 Task: Select Smart Home Devices from Echo & Alexa. Add to cart Amazon Smart Water Heater Controller (Smart Controller for Water Heaters with Alexa)-1-. Place order for _x000D_
936 Englewood Dr_x000D_
Chesapeake, Virginia(VA), 23320, Cell Number (757) 547-5079
Action: Mouse moved to (281, 258)
Screenshot: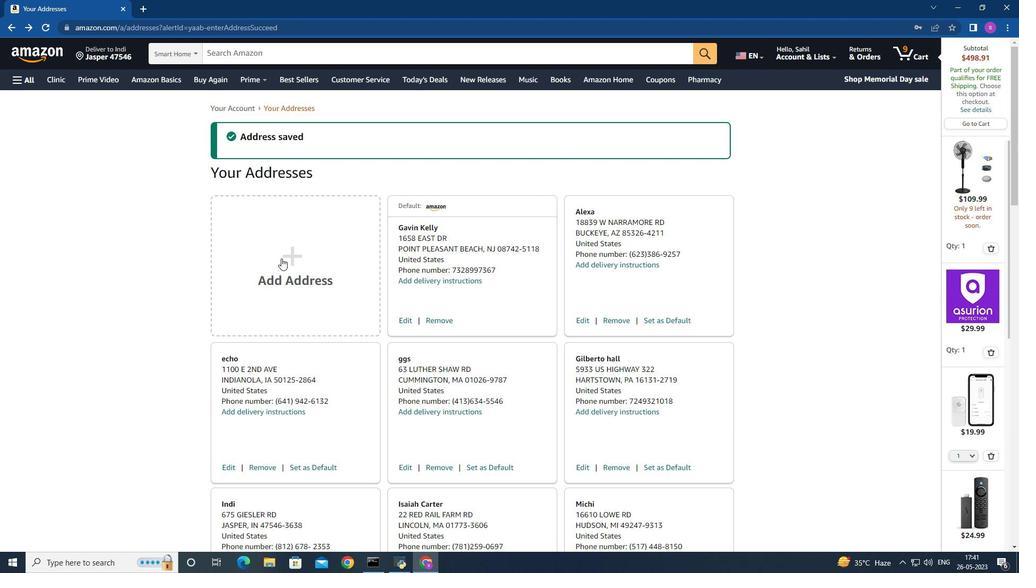 
Action: Mouse pressed left at (281, 258)
Screenshot: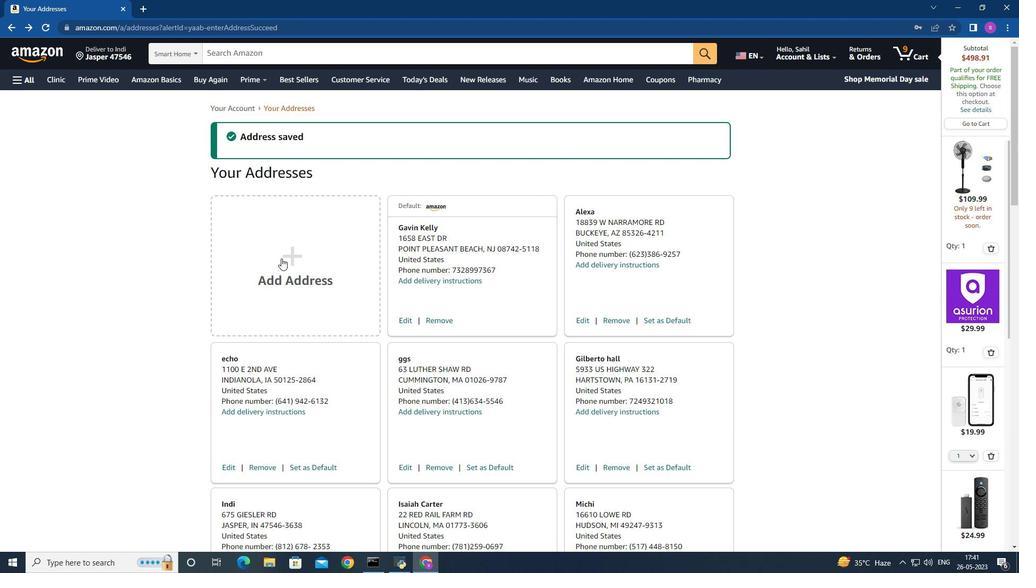 
Action: Mouse moved to (373, 291)
Screenshot: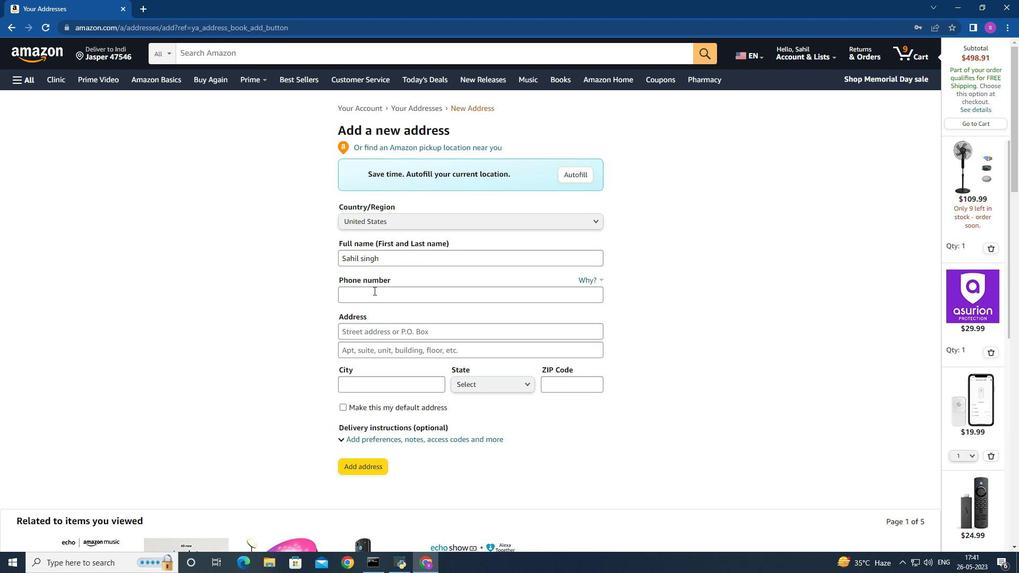
Action: Mouse pressed left at (373, 291)
Screenshot: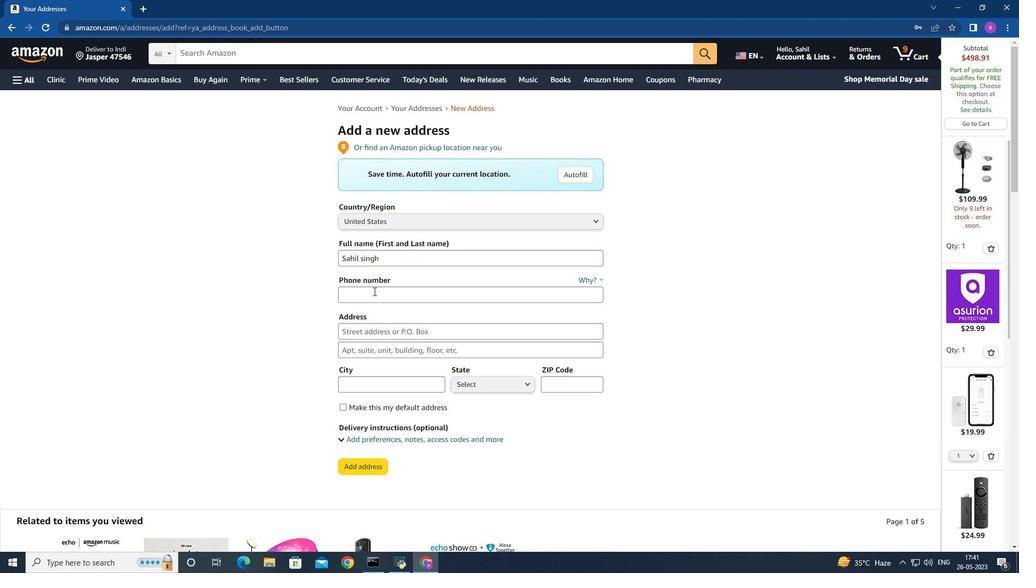 
Action: Key pressed <Key.shift>(757<Key.shift>)<Key.space>547<Key.space>-<Key.space><Key.backspace><Key.backspace>
Screenshot: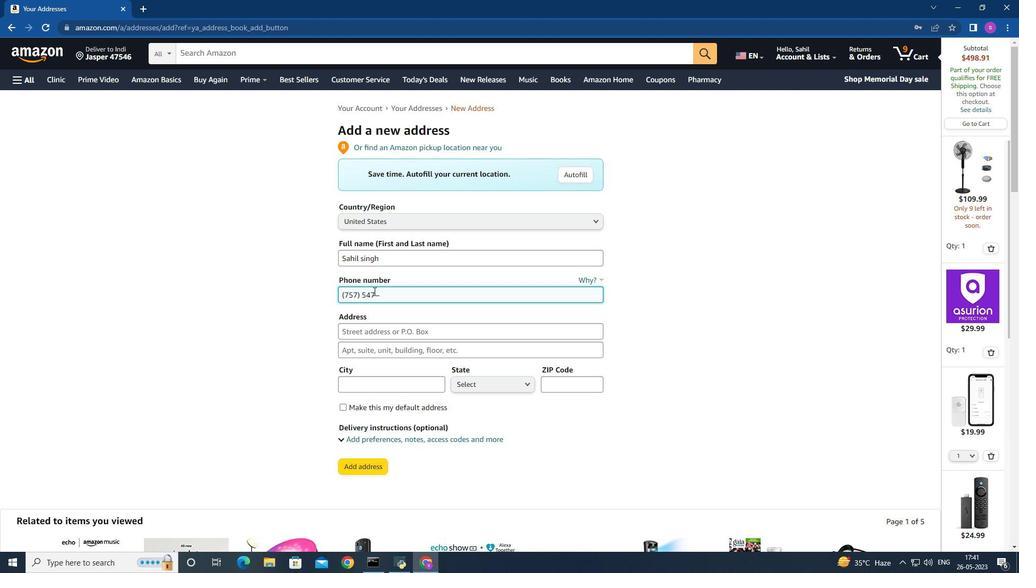 
Action: Mouse moved to (445, 319)
Screenshot: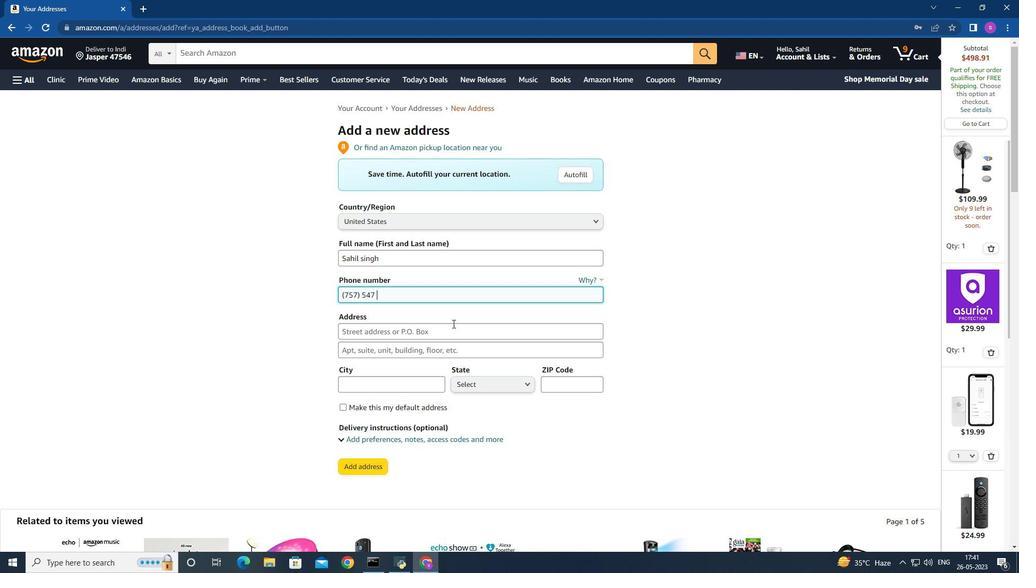 
Action: Key pressed -5079
Screenshot: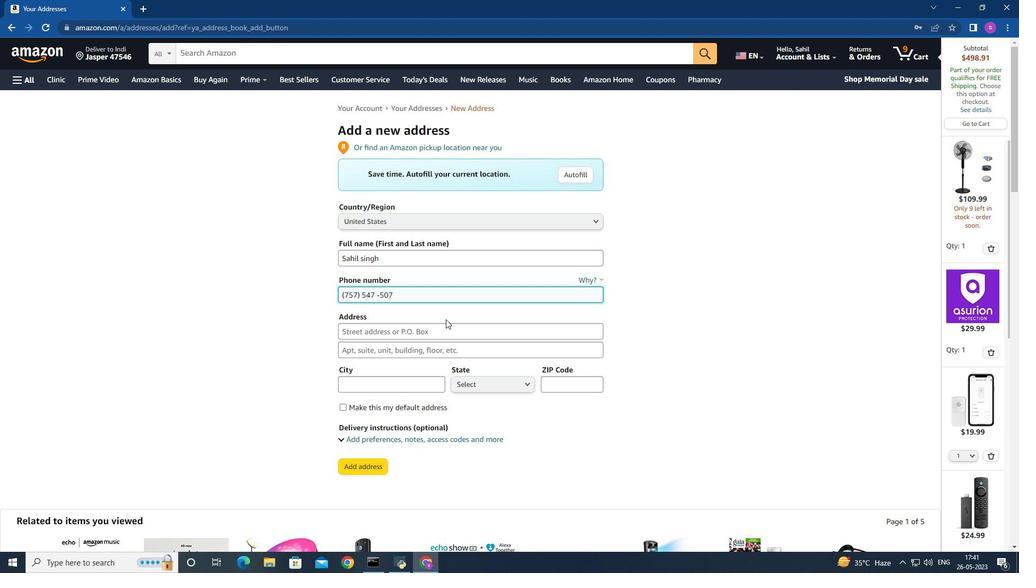 
Action: Mouse moved to (428, 328)
Screenshot: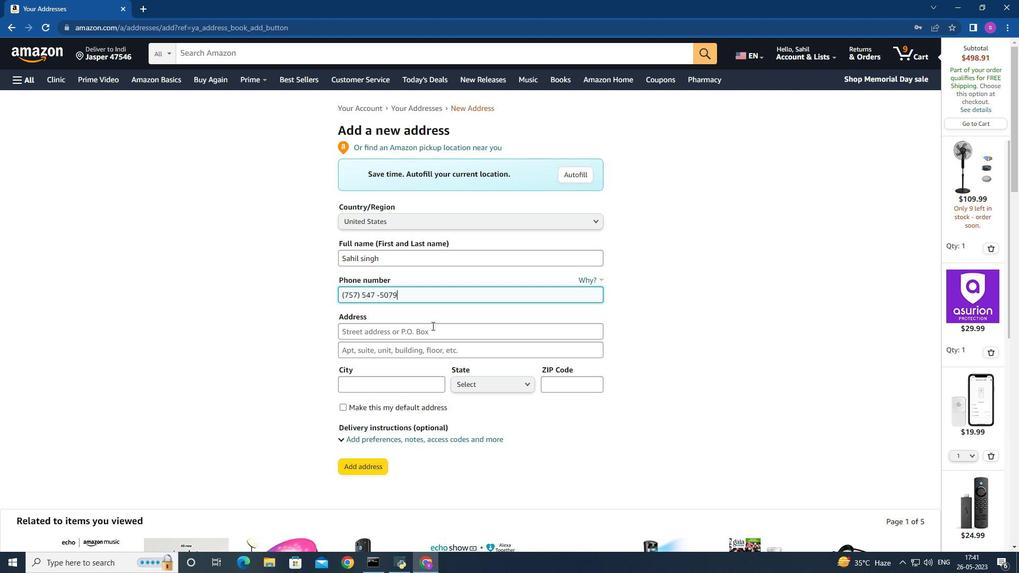 
Action: Mouse pressed left at (428, 328)
Screenshot: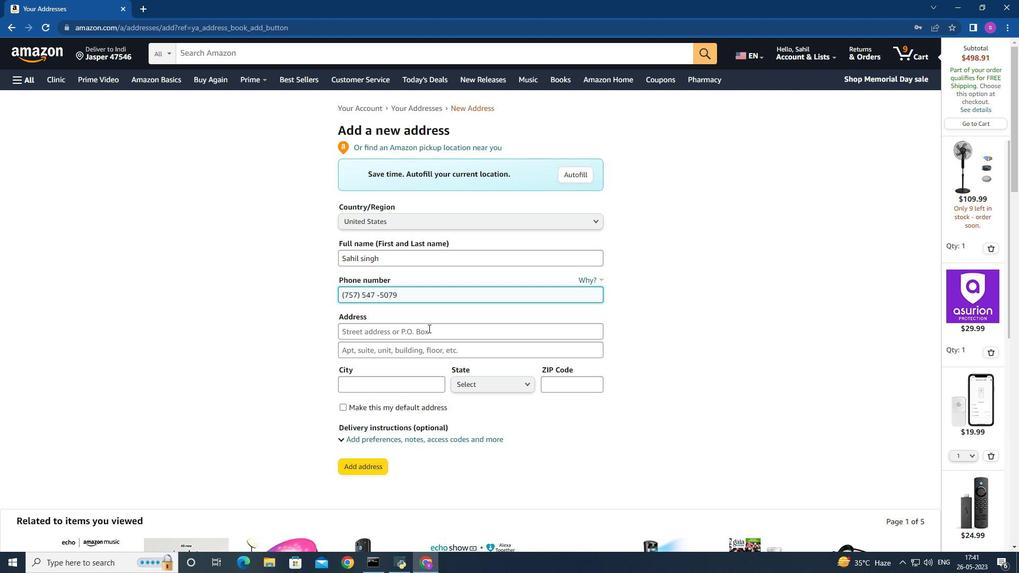 
Action: Mouse moved to (338, 372)
Screenshot: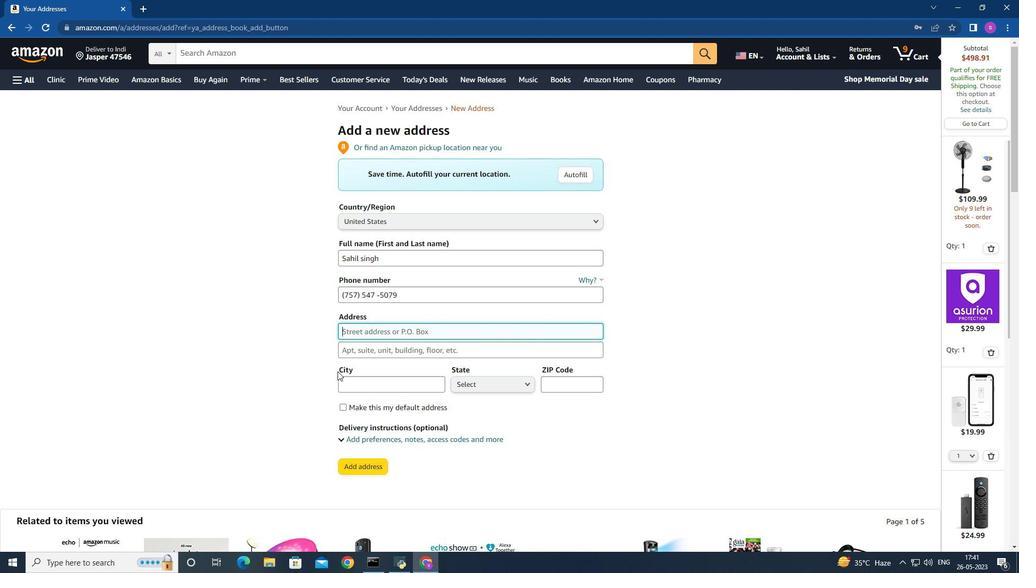 
Action: Key pressed 936<Key.space><Key.shift>Englewoo
Screenshot: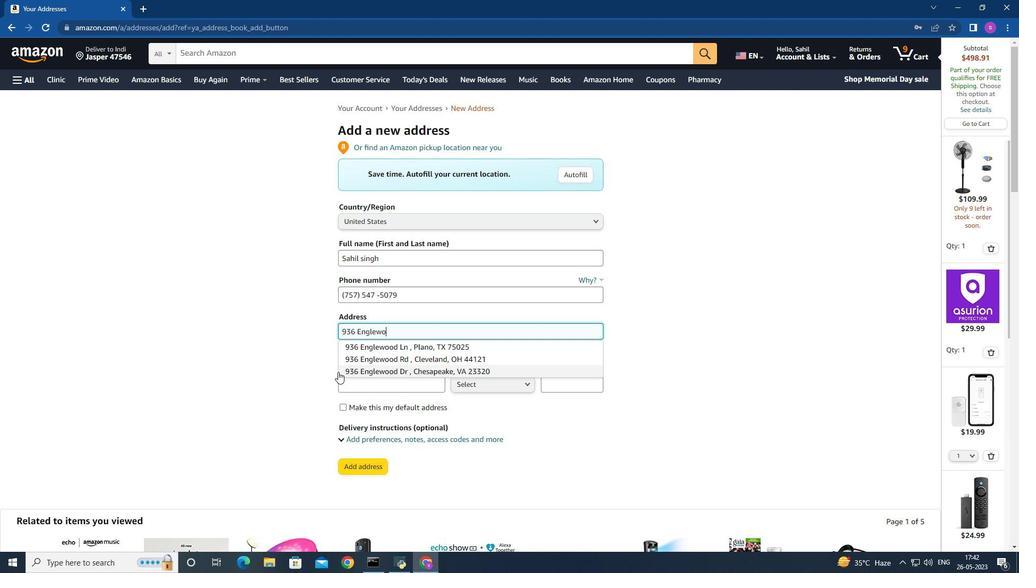 
Action: Mouse moved to (400, 368)
Screenshot: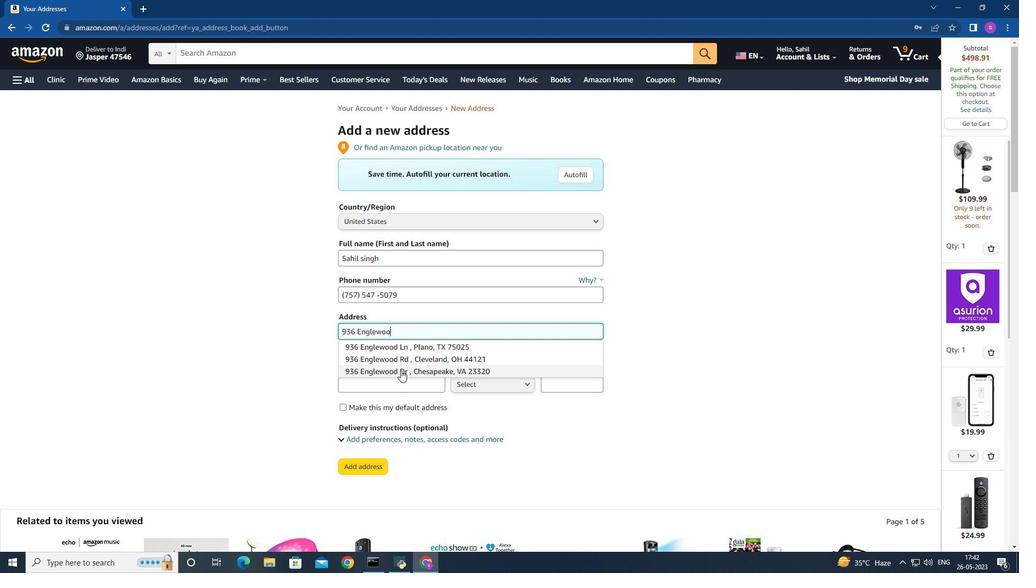 
Action: Mouse pressed left at (400, 368)
Screenshot: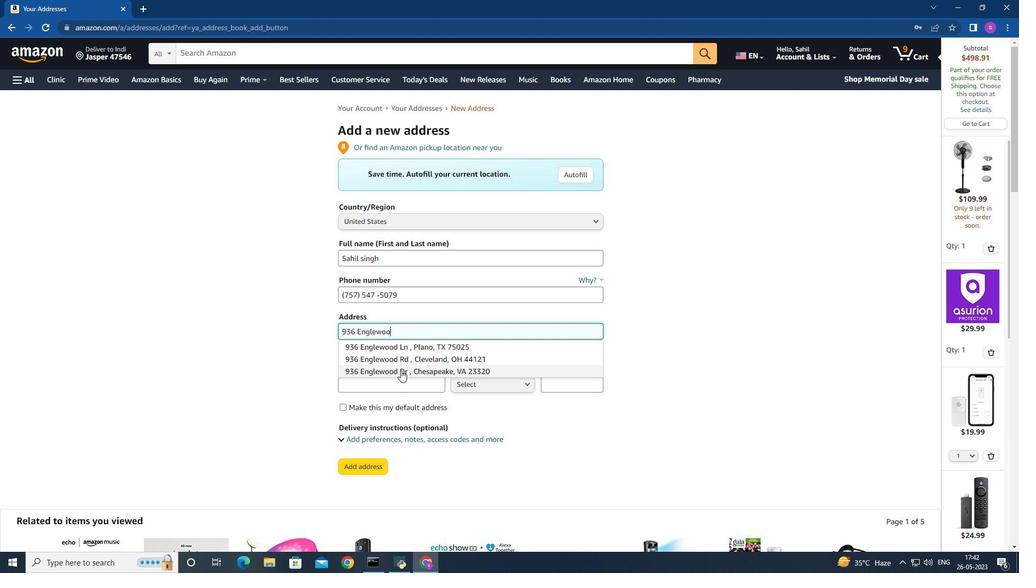 
Action: Mouse moved to (398, 260)
Screenshot: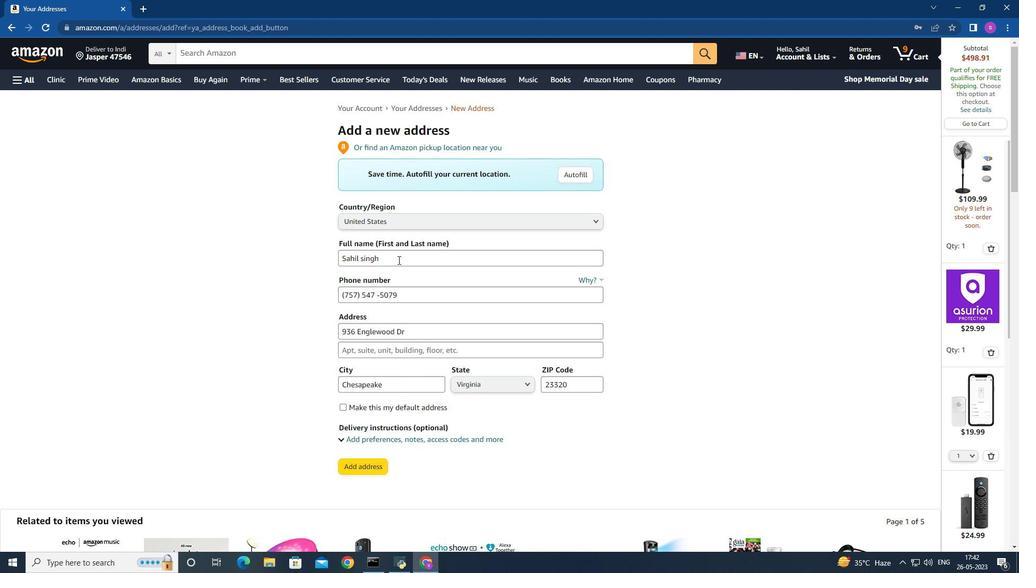 
Action: Mouse pressed left at (398, 260)
Screenshot: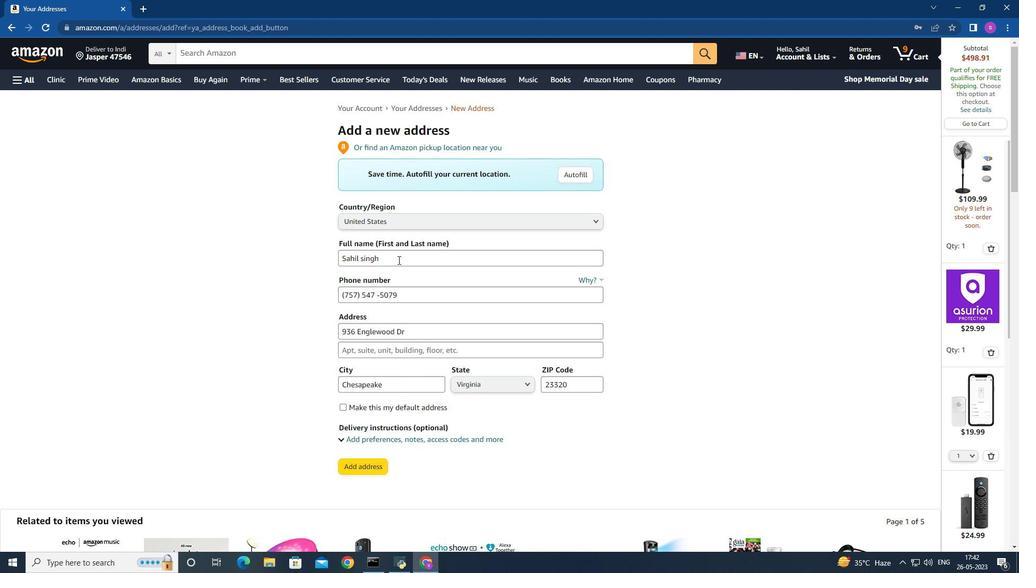 
Action: Mouse moved to (258, 275)
Screenshot: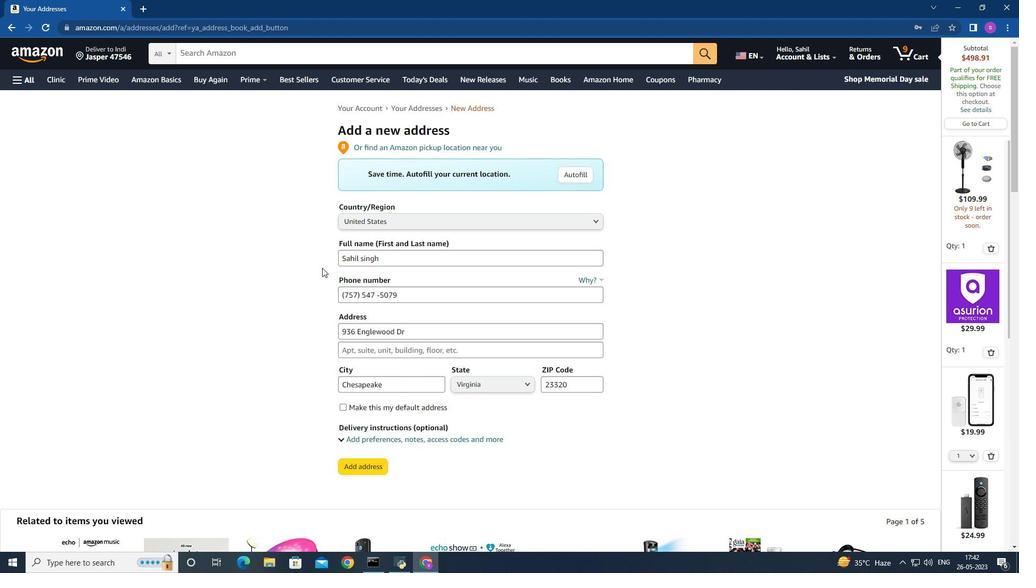 
Action: Key pressed <Key.backspace>engle
Screenshot: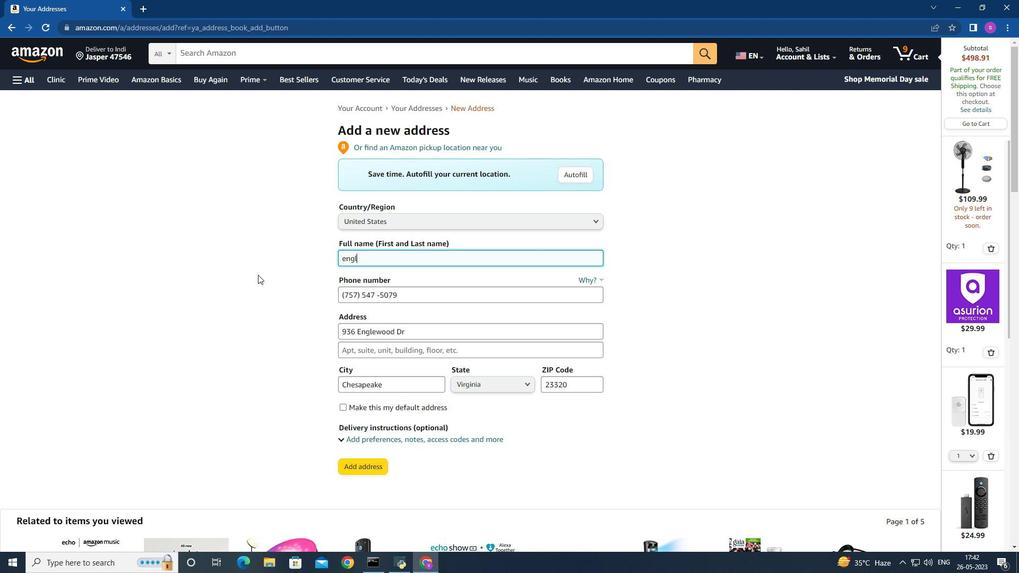 
Action: Mouse moved to (366, 469)
Screenshot: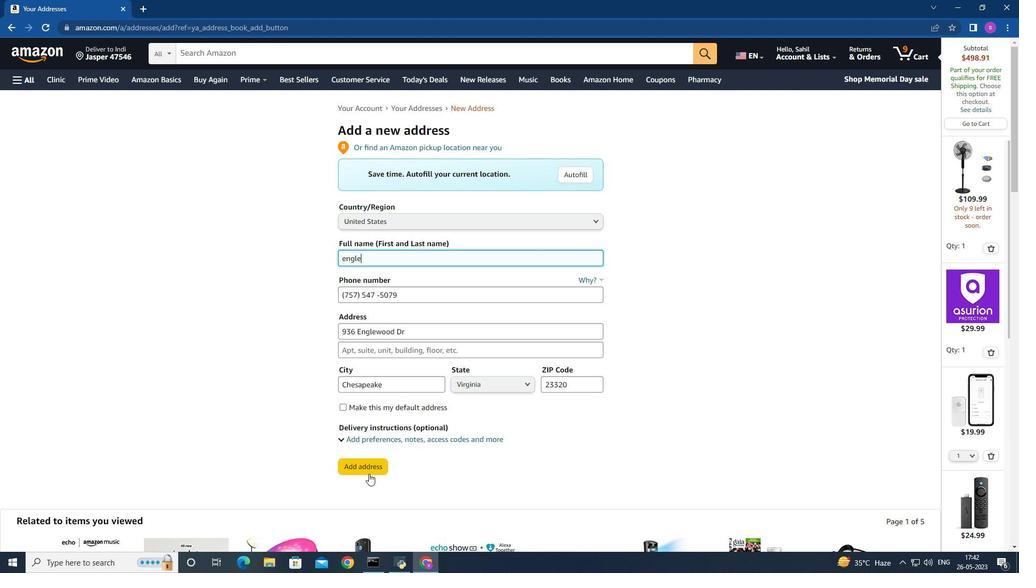 
Action: Mouse pressed left at (366, 469)
Screenshot: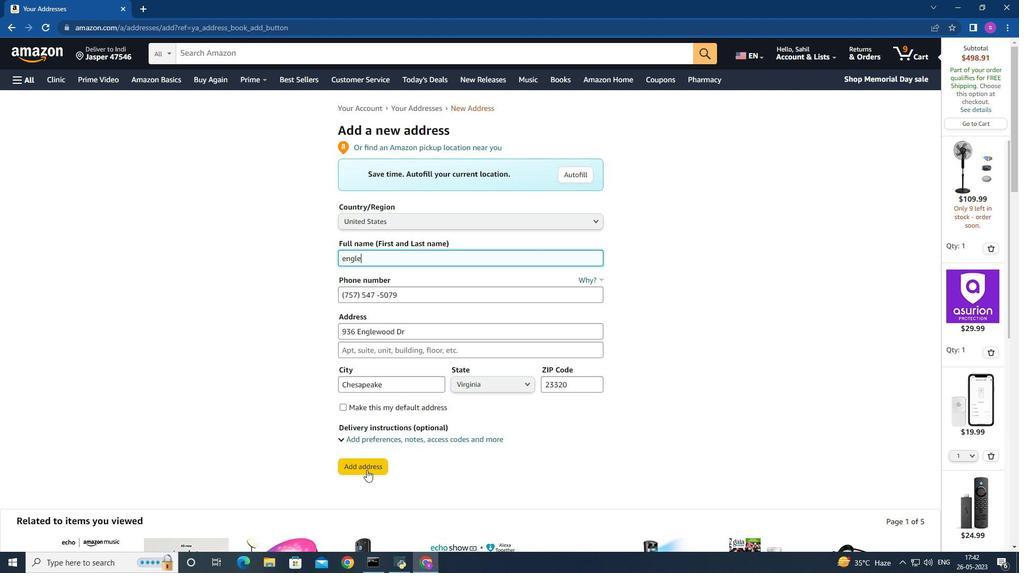 
Action: Mouse moved to (101, 57)
Screenshot: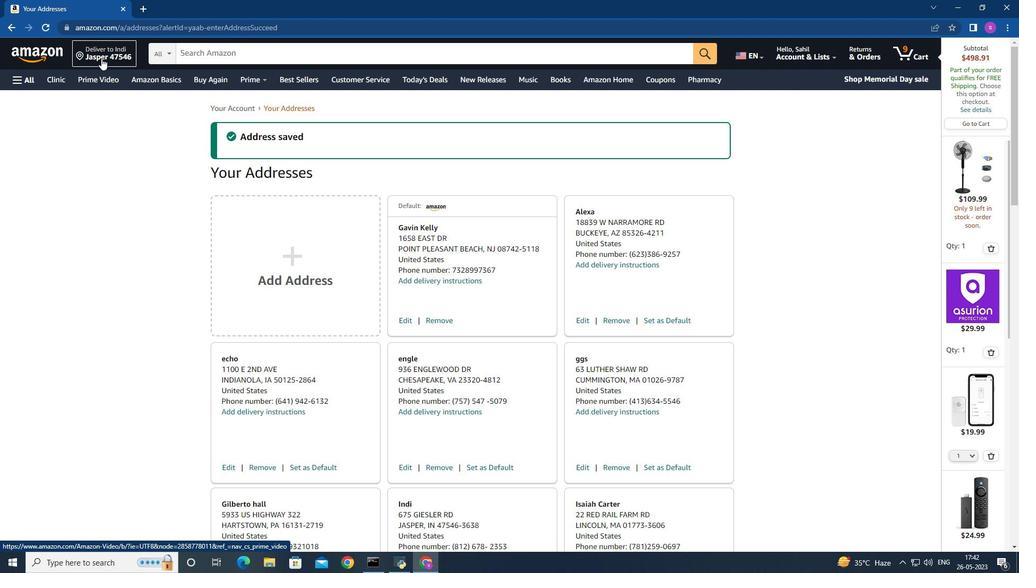 
Action: Mouse pressed left at (101, 57)
Screenshot: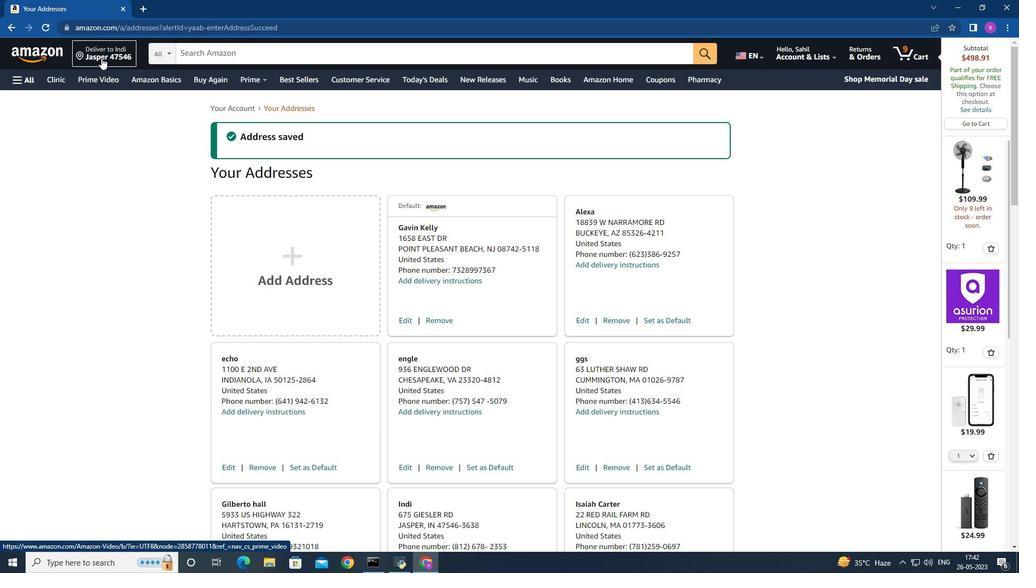 
Action: Mouse moved to (433, 320)
Screenshot: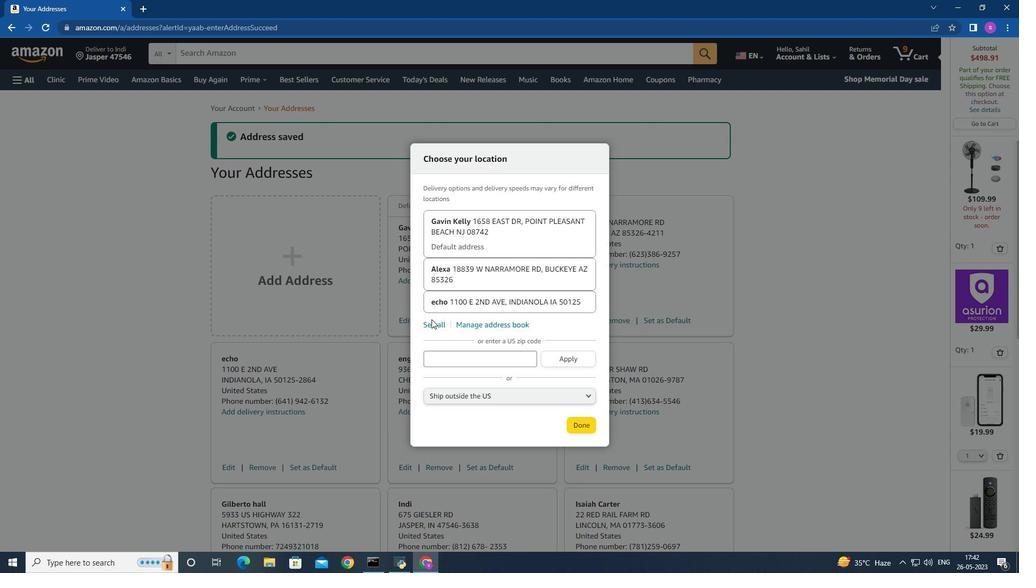 
Action: Mouse pressed left at (433, 320)
Screenshot: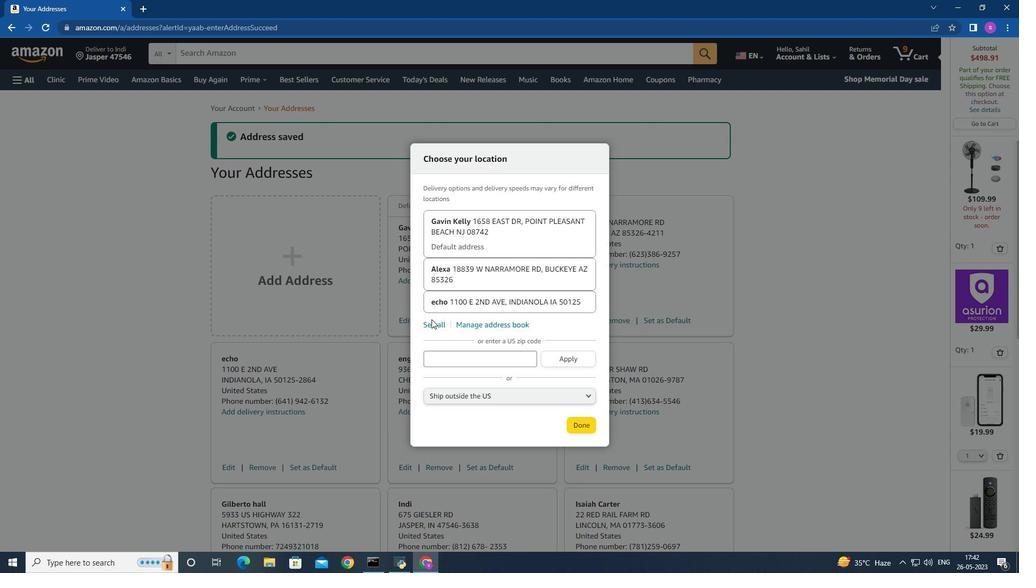 
Action: Mouse moved to (465, 280)
Screenshot: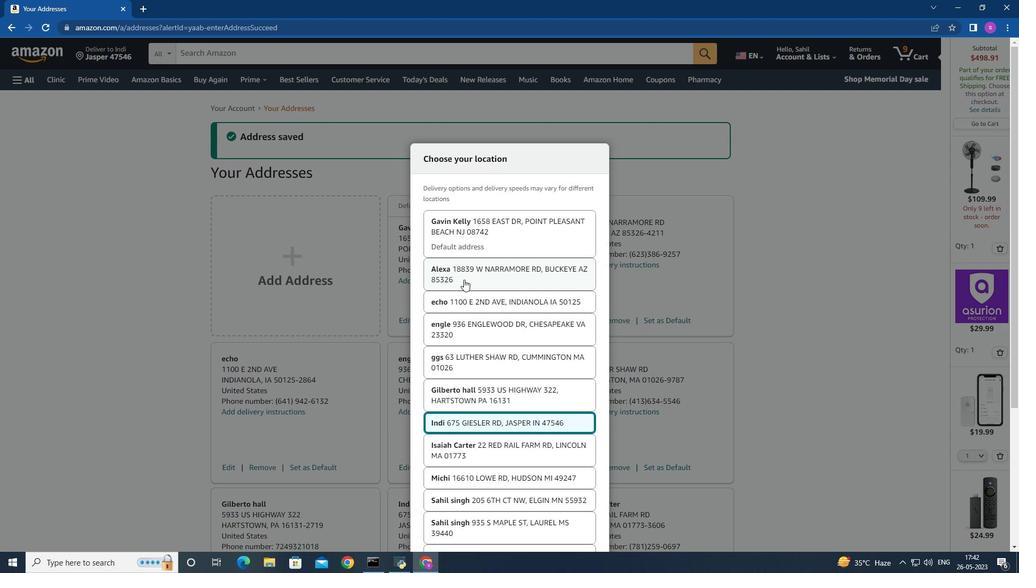 
Action: Mouse scrolled (465, 280) with delta (0, 0)
Screenshot: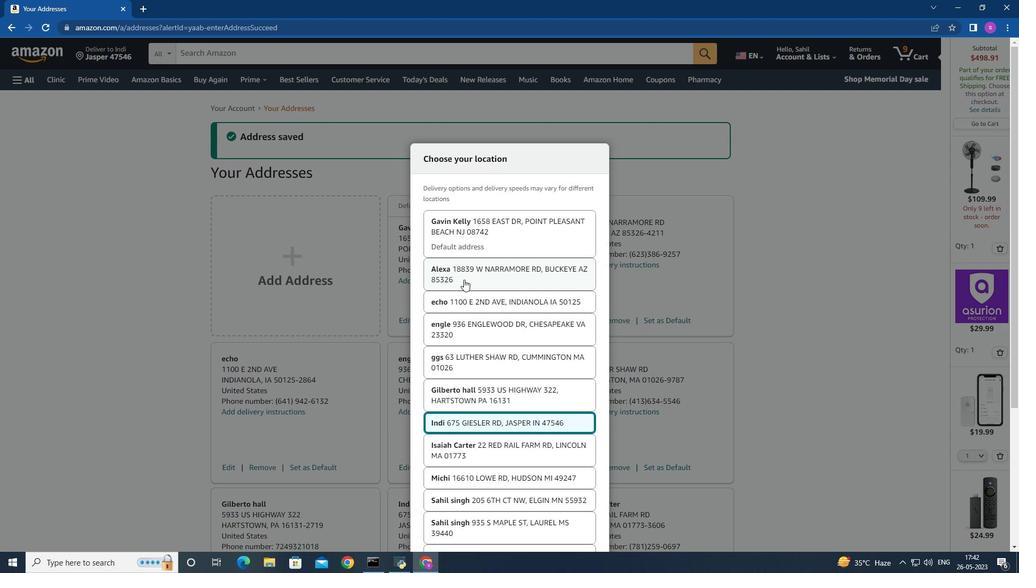 
Action: Mouse moved to (457, 272)
Screenshot: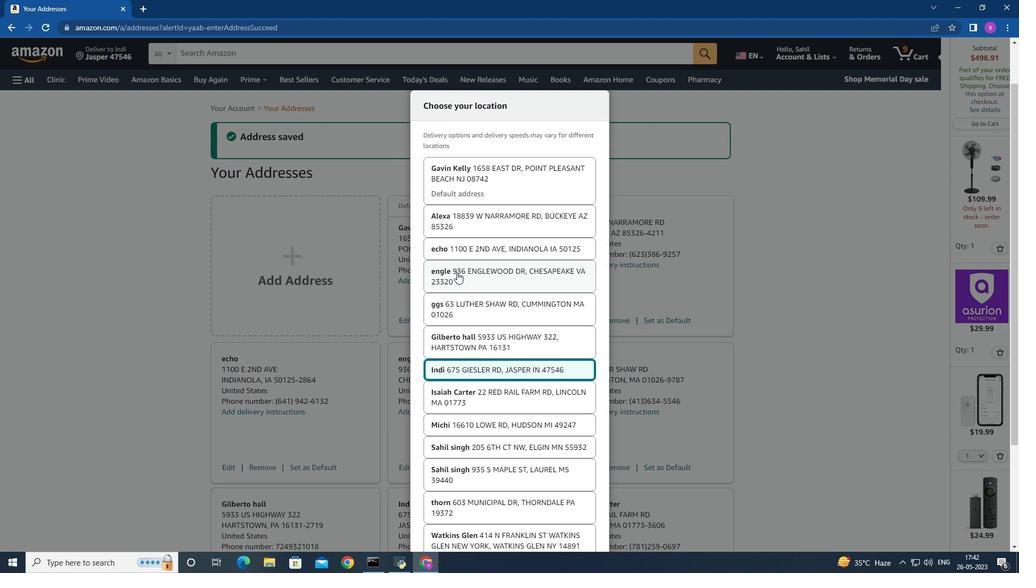 
Action: Mouse pressed left at (457, 272)
Screenshot: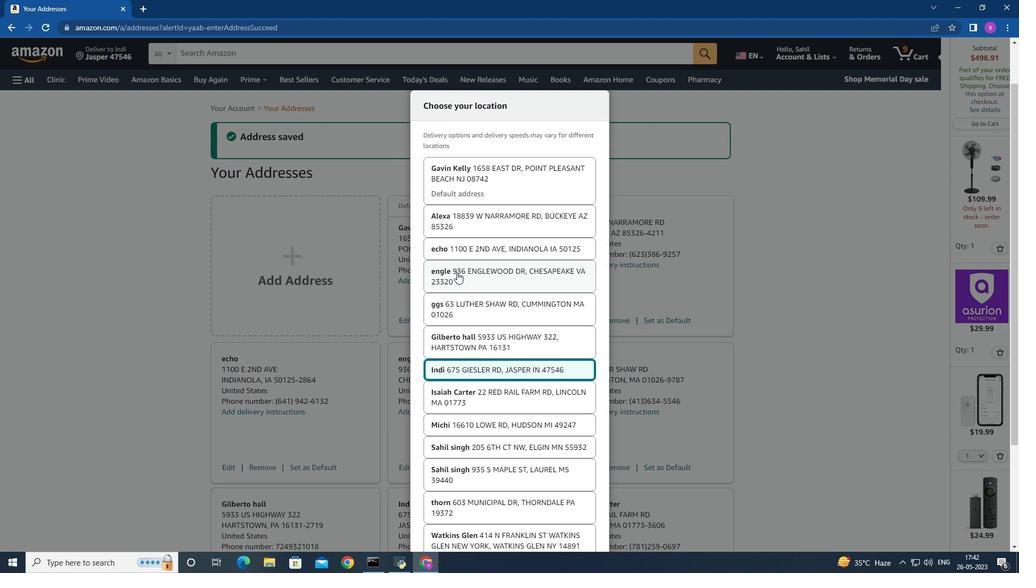 
Action: Mouse moved to (512, 316)
Screenshot: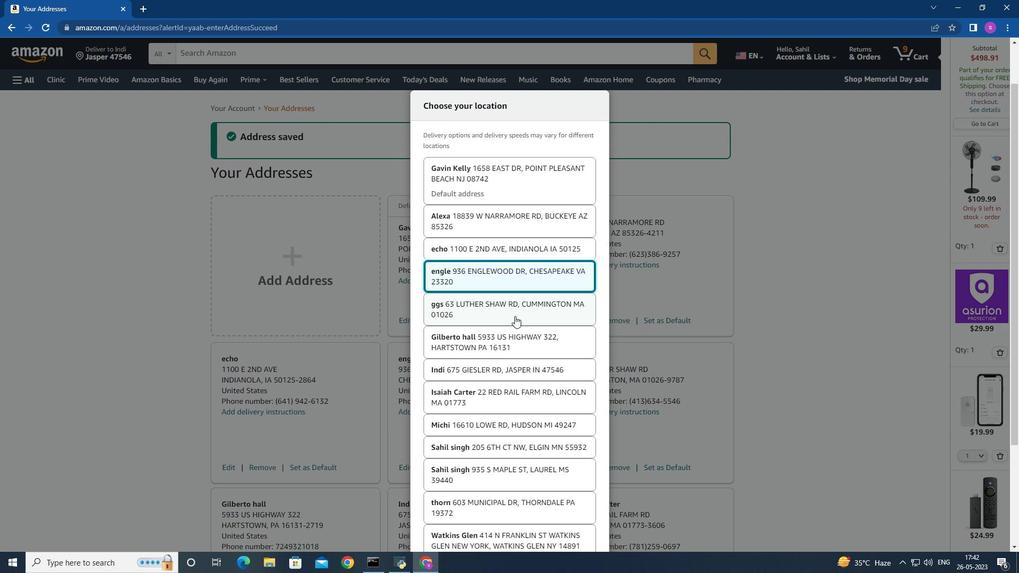 
Action: Mouse scrolled (512, 316) with delta (0, 0)
Screenshot: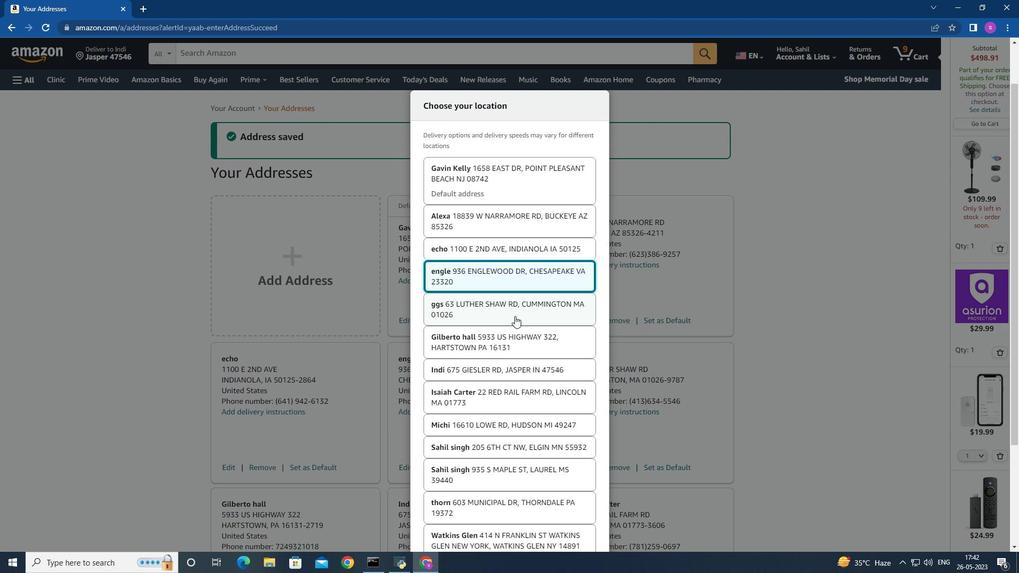 
Action: Mouse moved to (512, 316)
Screenshot: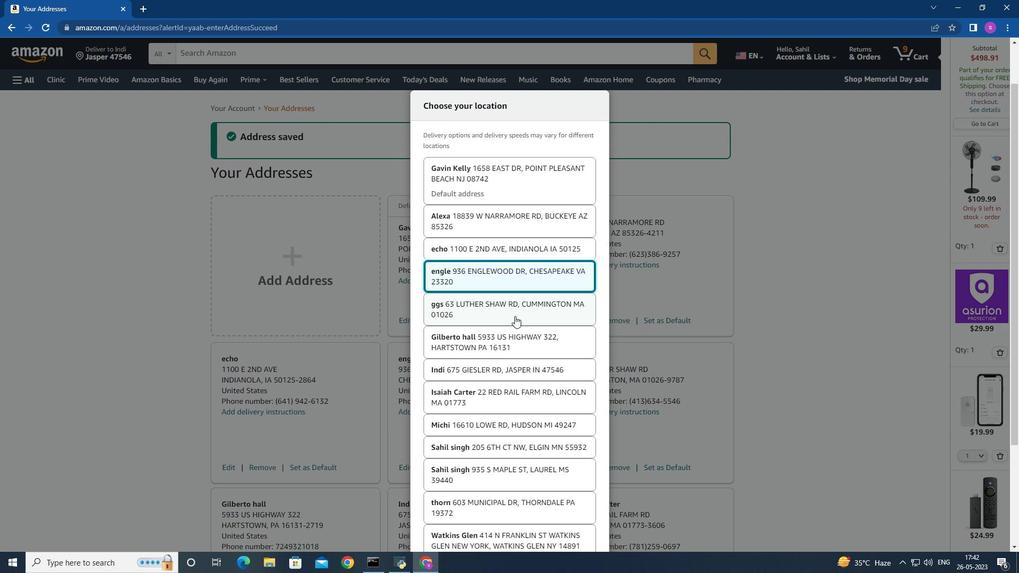 
Action: Mouse scrolled (512, 316) with delta (0, 0)
Screenshot: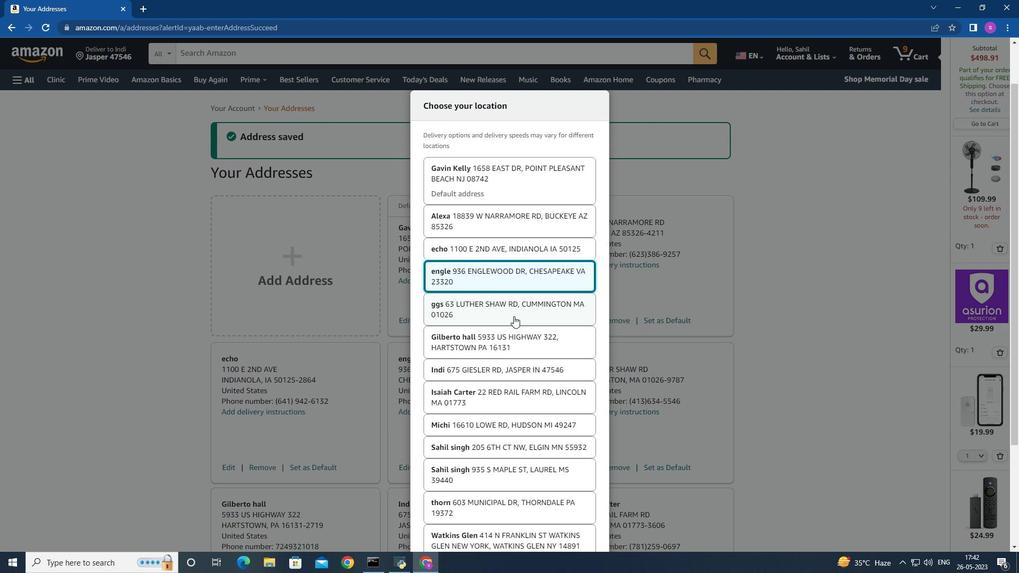 
Action: Mouse scrolled (512, 316) with delta (0, 0)
Screenshot: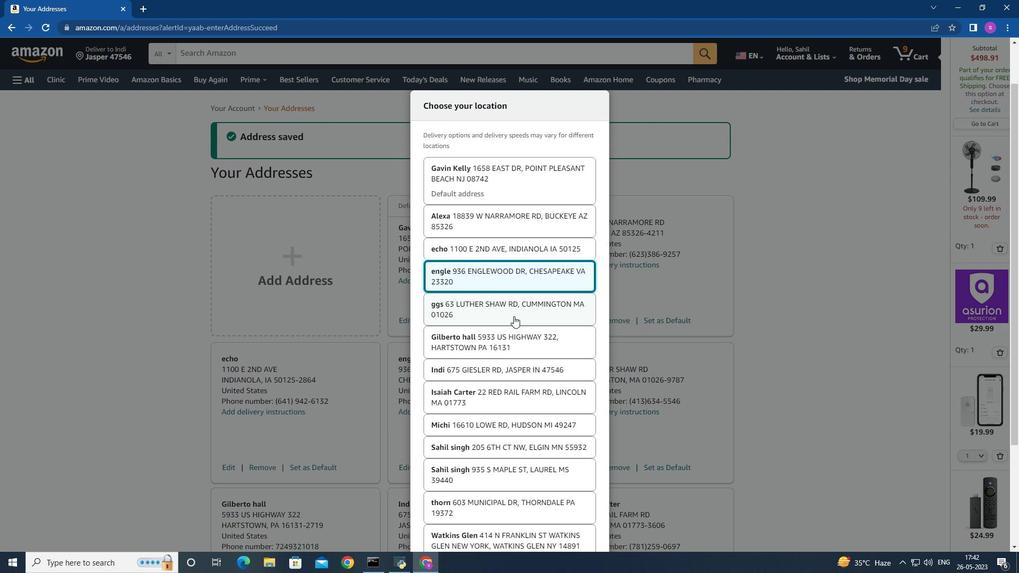 
Action: Mouse moved to (509, 317)
Screenshot: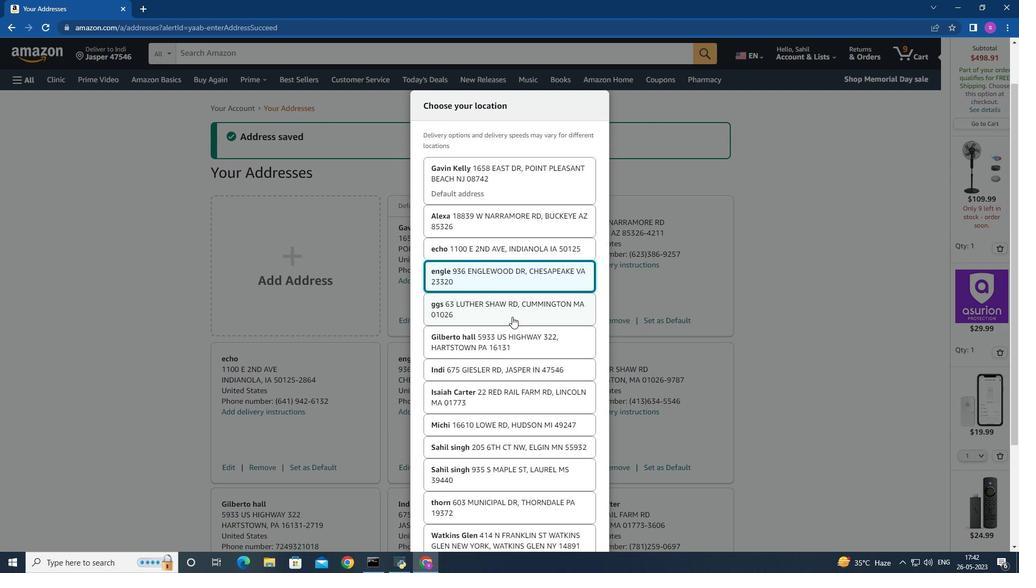 
Action: Mouse scrolled (509, 316) with delta (0, 0)
Screenshot: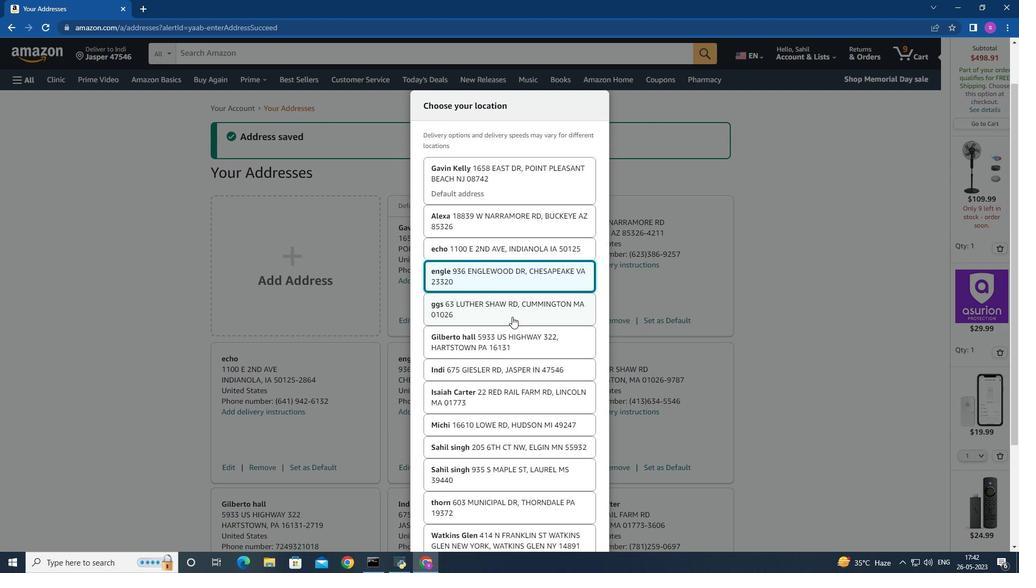 
Action: Mouse moved to (503, 318)
Screenshot: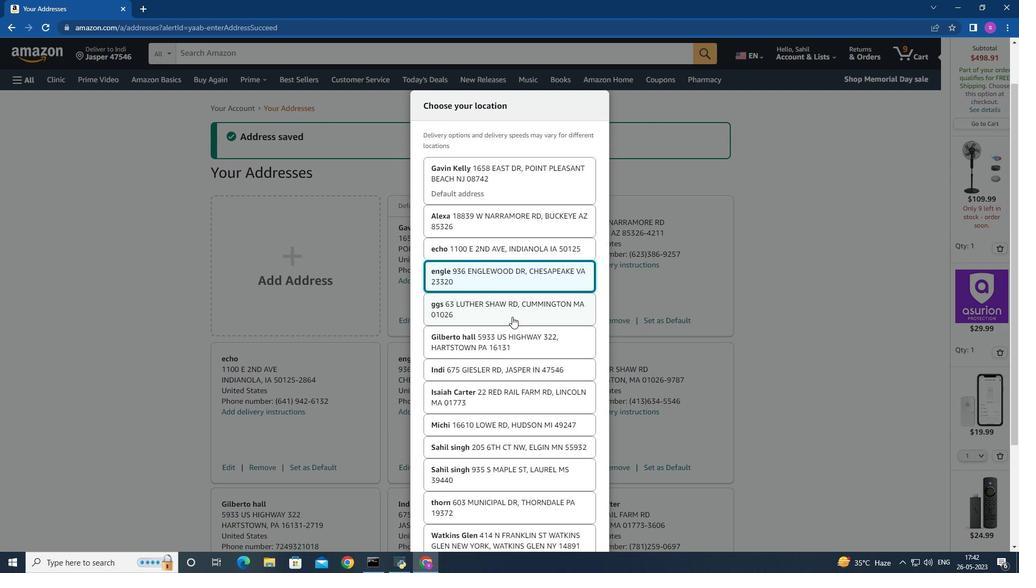 
Action: Mouse scrolled (503, 317) with delta (0, 0)
Screenshot: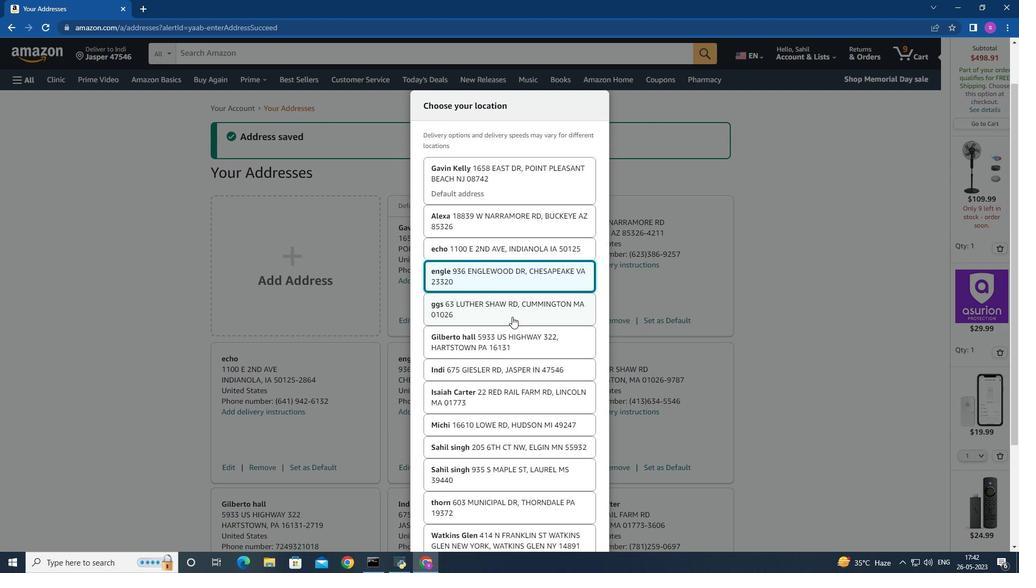 
Action: Mouse moved to (498, 318)
Screenshot: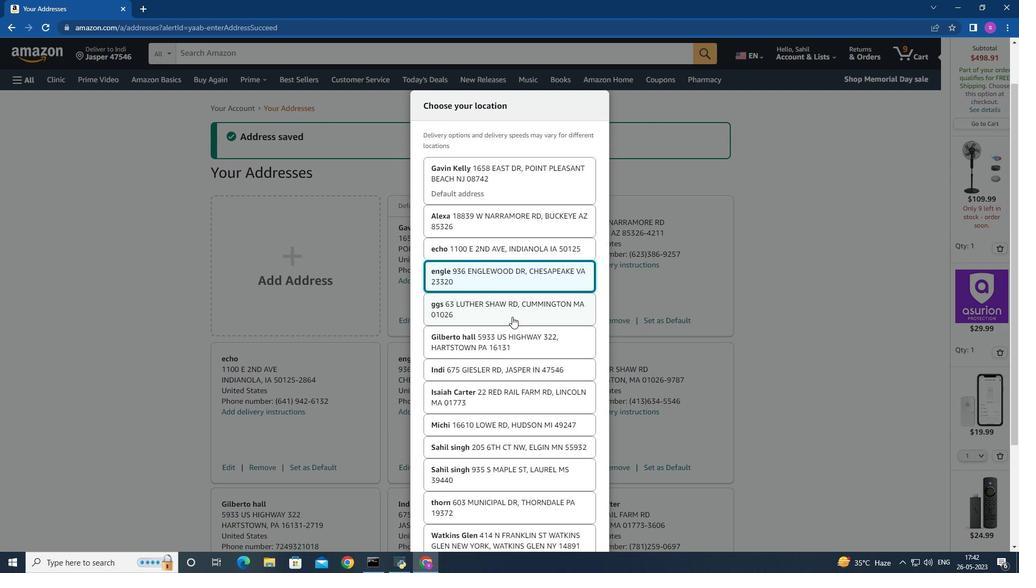 
Action: Mouse scrolled (498, 318) with delta (0, 0)
Screenshot: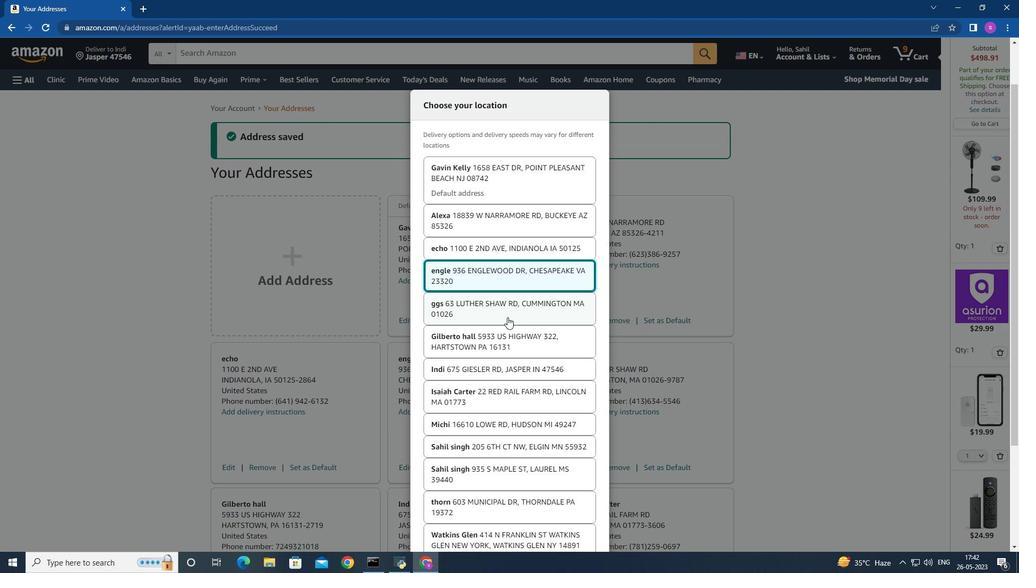 
Action: Mouse moved to (578, 533)
Screenshot: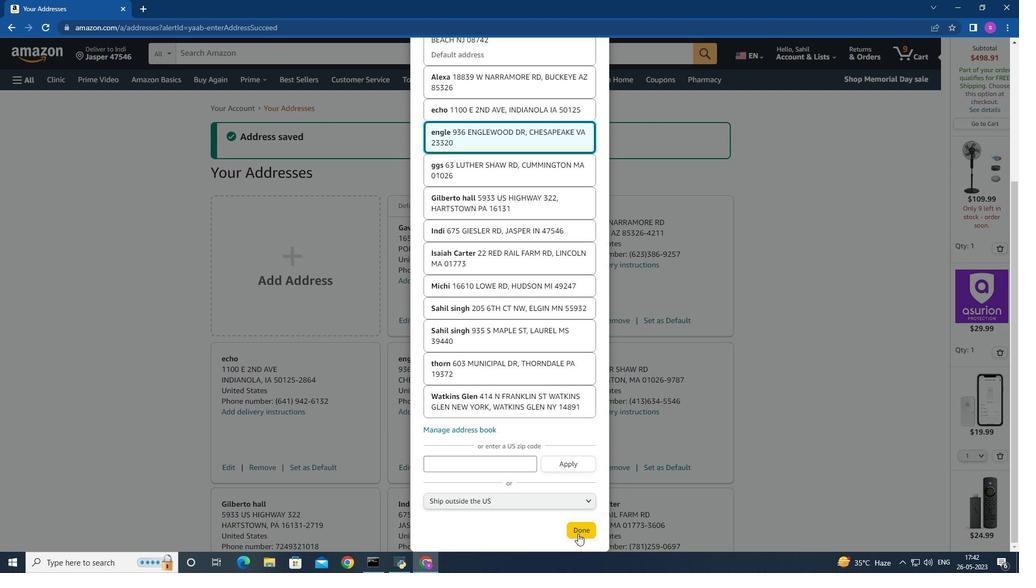 
Action: Mouse pressed left at (578, 533)
Screenshot: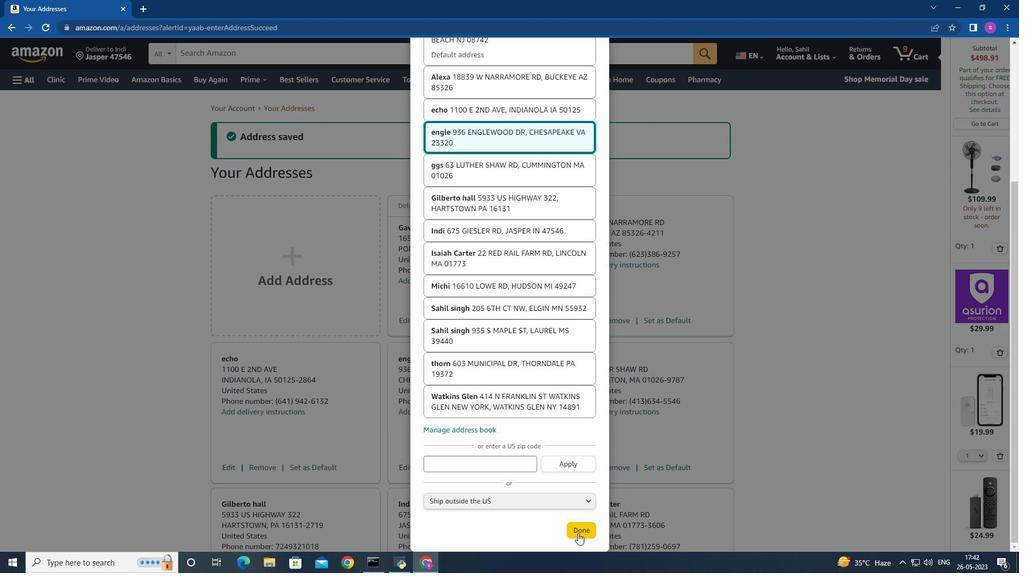 
Action: Mouse moved to (184, 52)
Screenshot: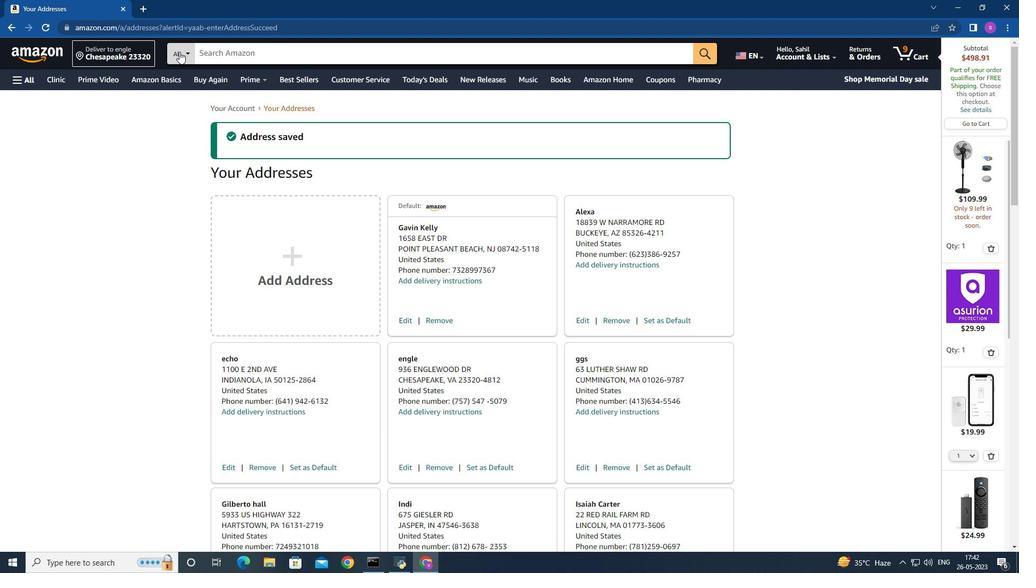 
Action: Mouse pressed left at (184, 52)
Screenshot: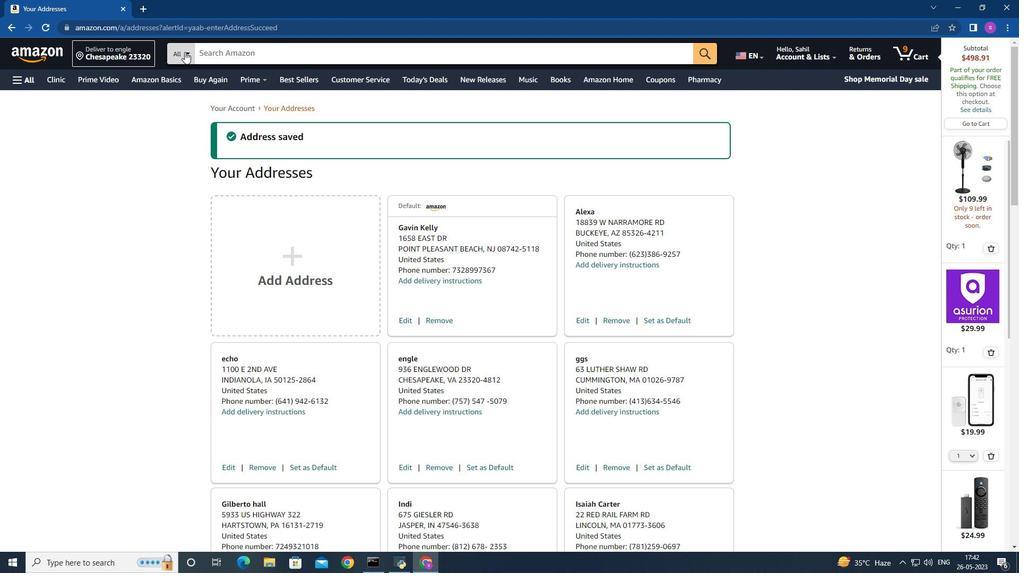 
Action: Mouse moved to (224, 186)
Screenshot: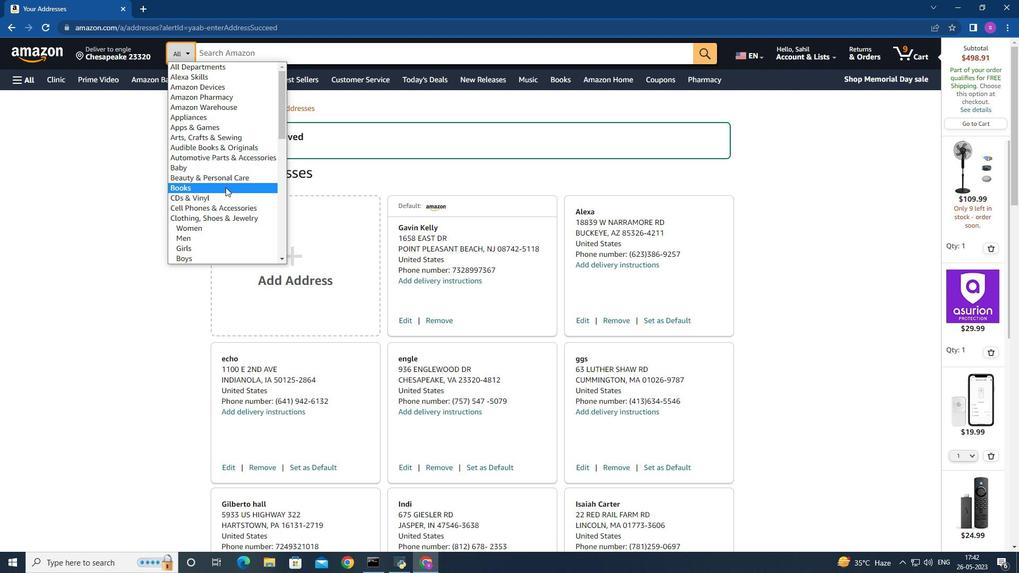 
Action: Mouse scrolled (224, 186) with delta (0, 0)
Screenshot: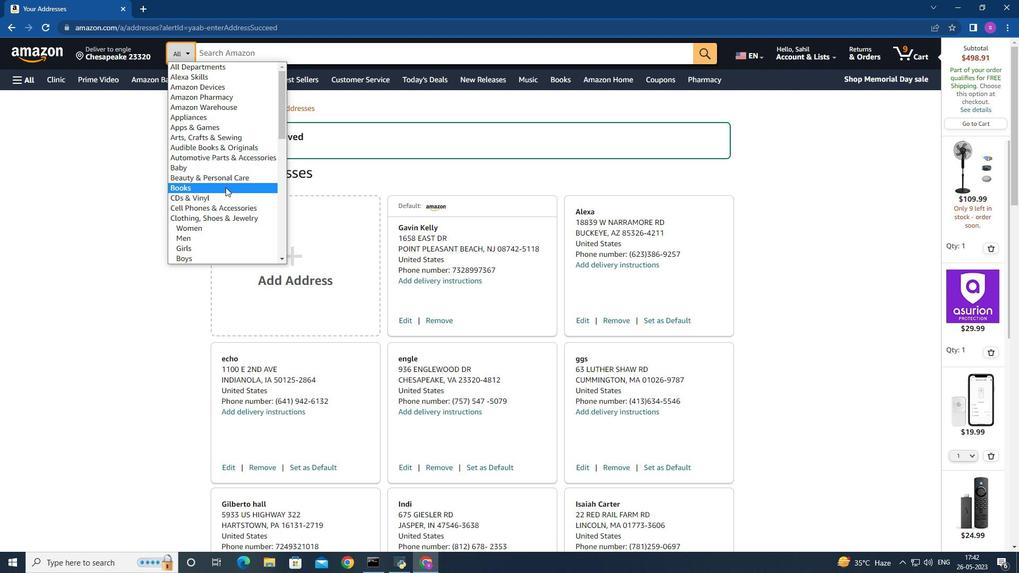 
Action: Mouse moved to (224, 186)
Screenshot: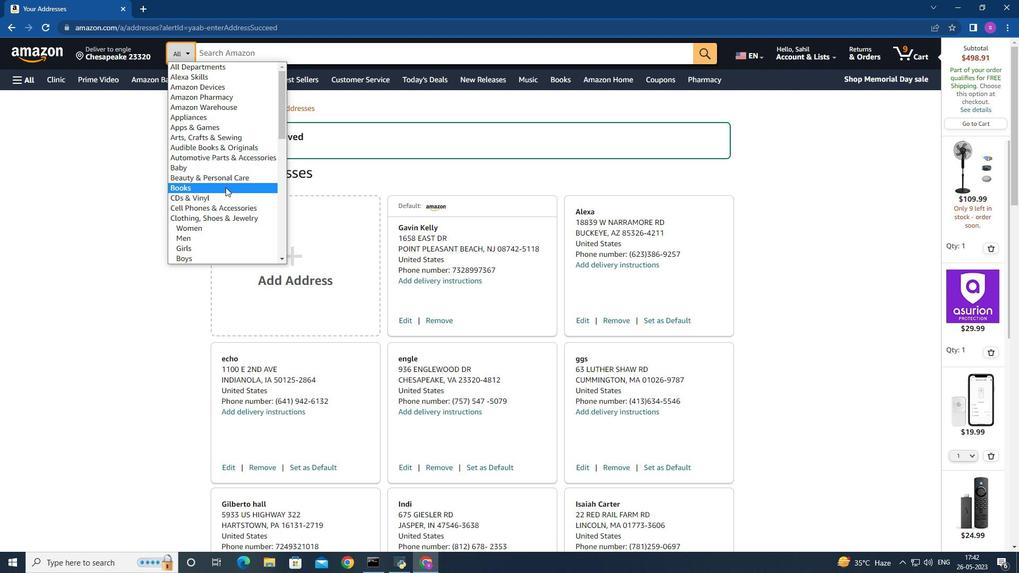 
Action: Mouse scrolled (224, 185) with delta (0, 0)
Screenshot: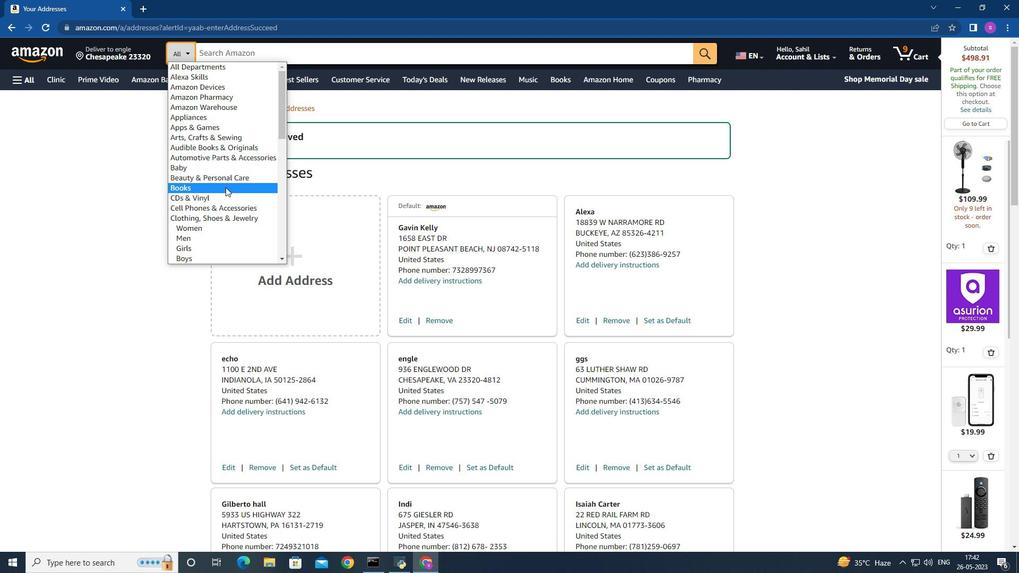 
Action: Mouse moved to (222, 185)
Screenshot: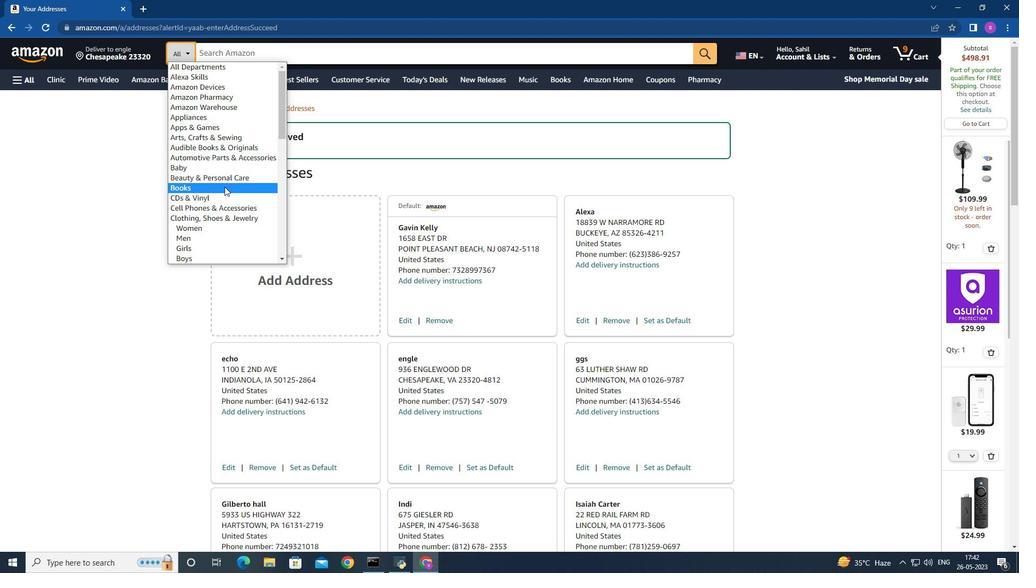 
Action: Mouse scrolled (222, 185) with delta (0, 0)
Screenshot: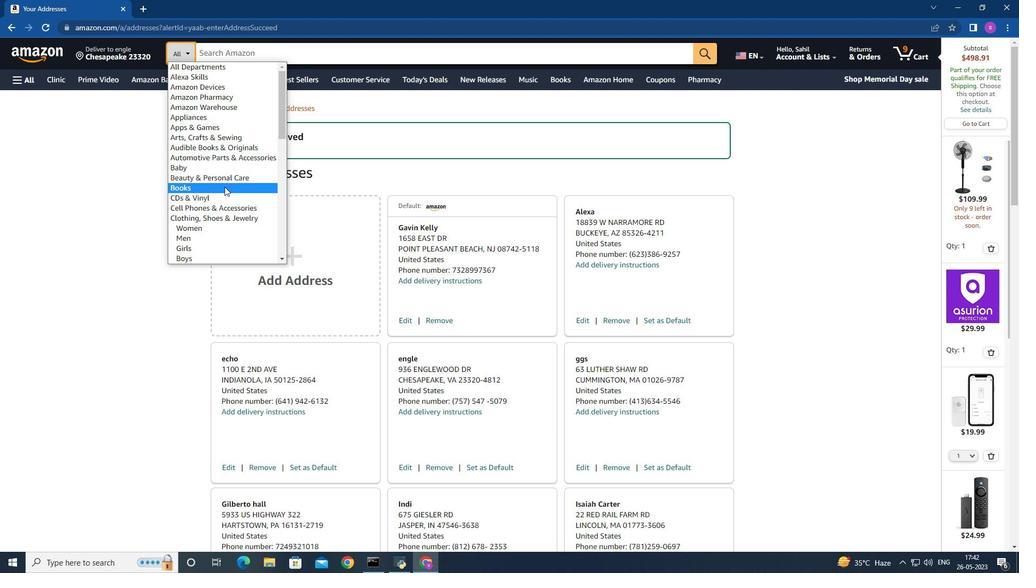 
Action: Mouse moved to (220, 184)
Screenshot: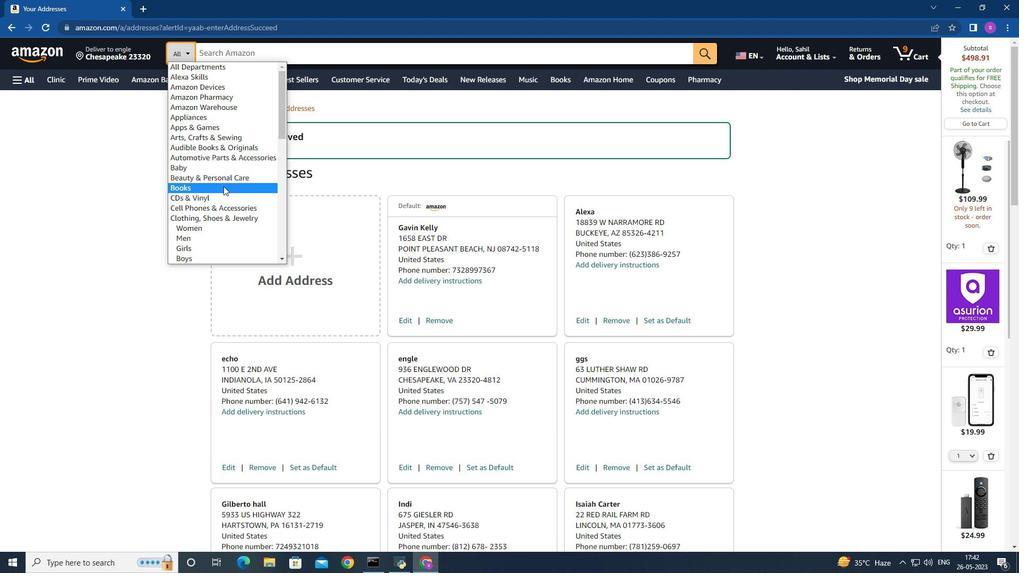 
Action: Mouse scrolled (220, 183) with delta (0, 0)
Screenshot: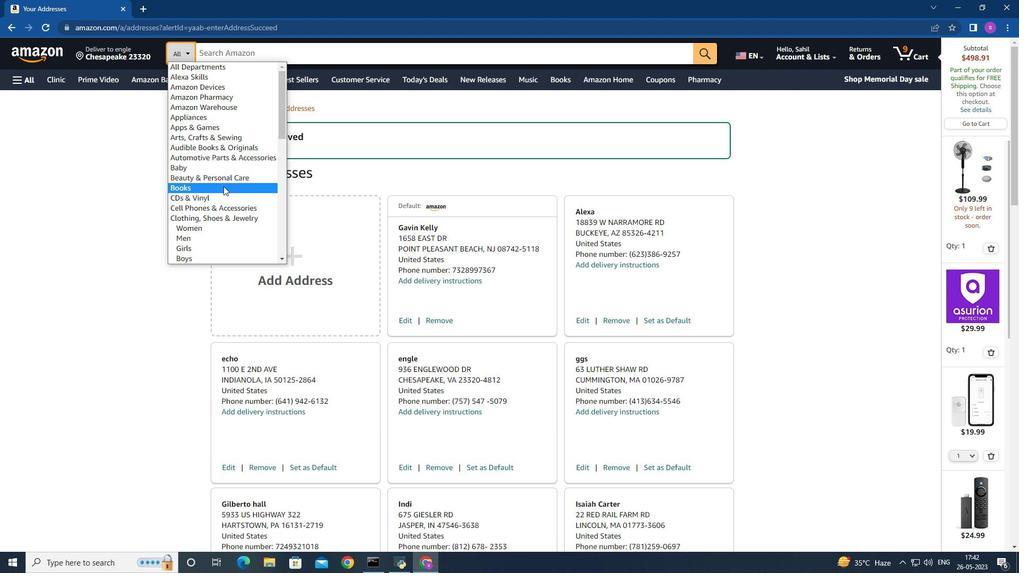 
Action: Mouse moved to (215, 179)
Screenshot: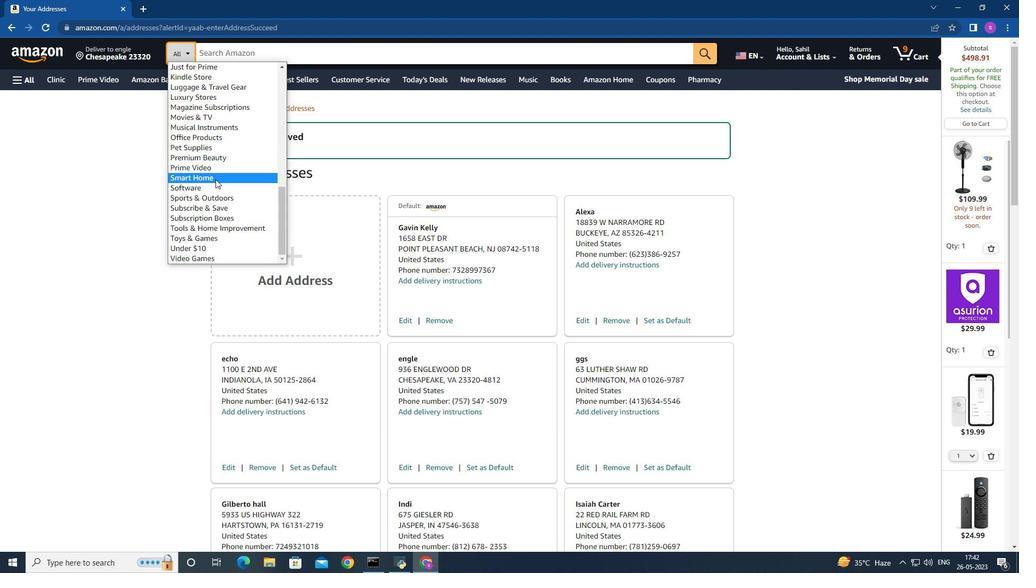 
Action: Mouse scrolled (215, 178) with delta (0, 0)
Screenshot: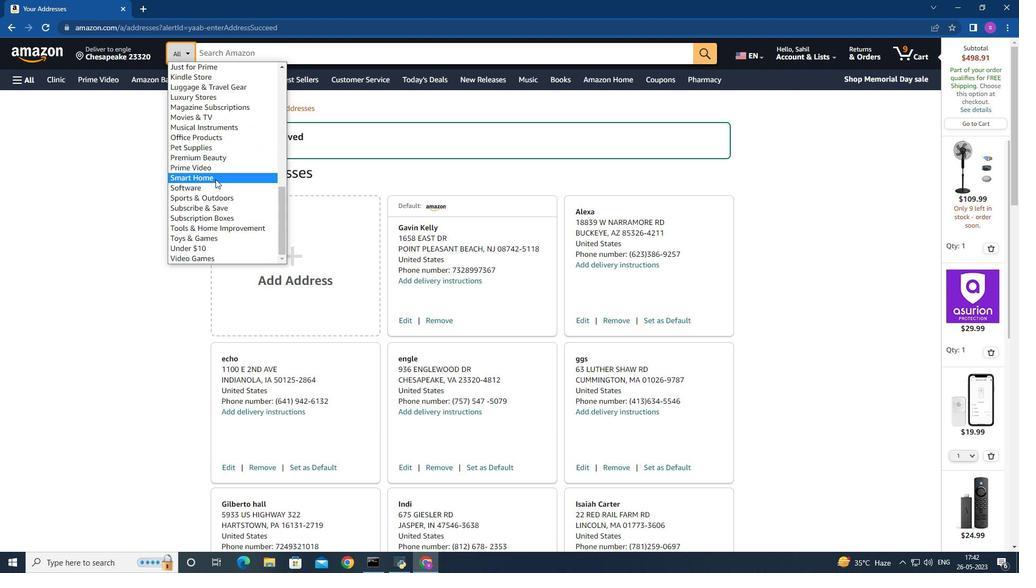 
Action: Mouse scrolled (215, 178) with delta (0, 0)
Screenshot: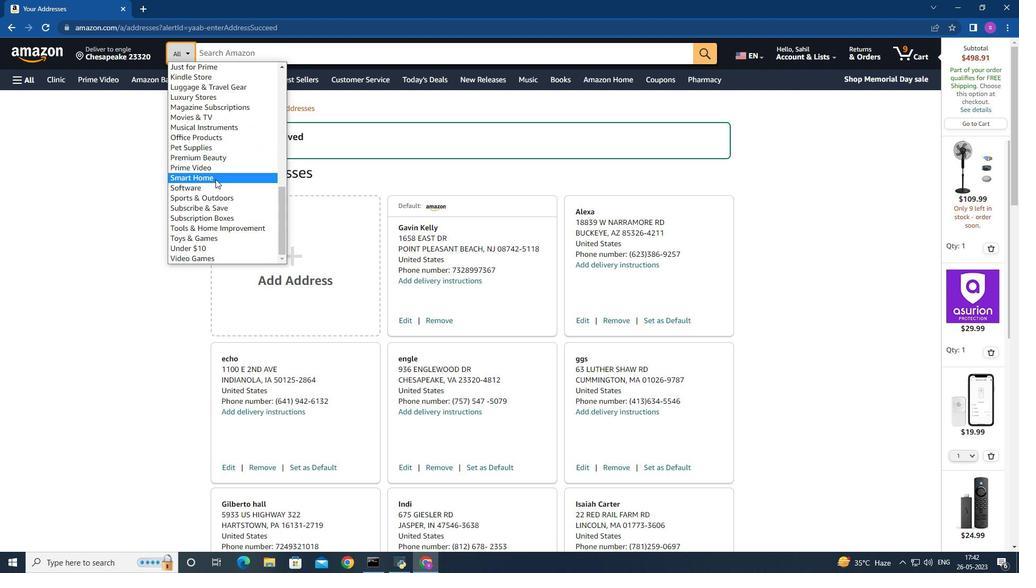 
Action: Mouse moved to (215, 179)
Screenshot: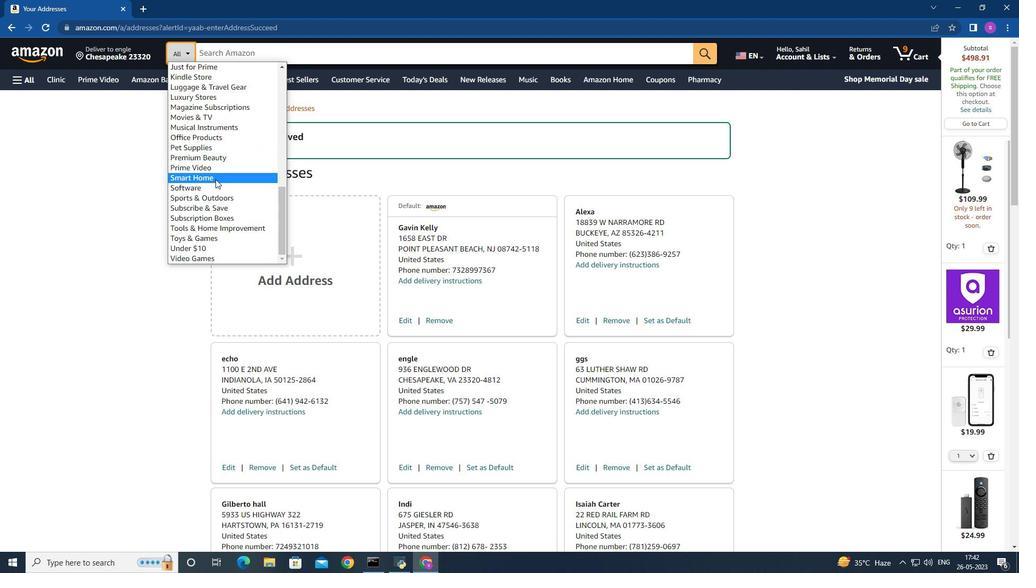 
Action: Mouse scrolled (215, 178) with delta (0, 0)
Screenshot: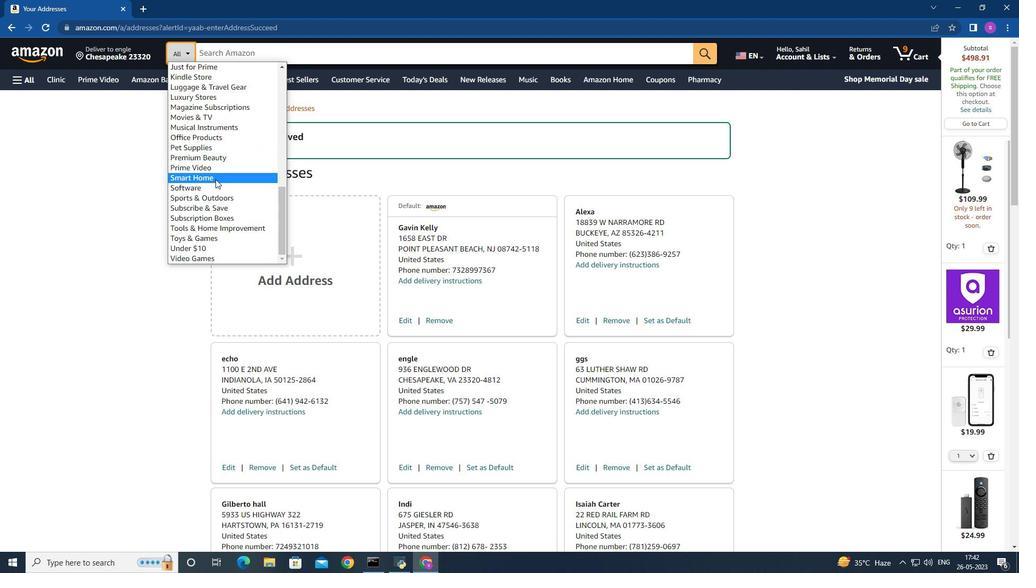 
Action: Mouse moved to (217, 181)
Screenshot: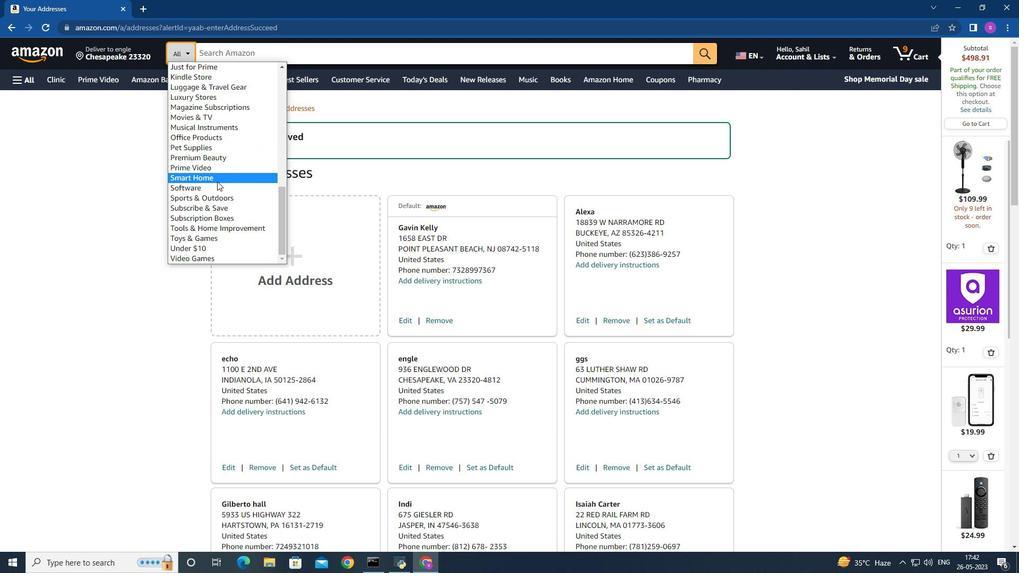 
Action: Mouse pressed left at (217, 181)
Screenshot: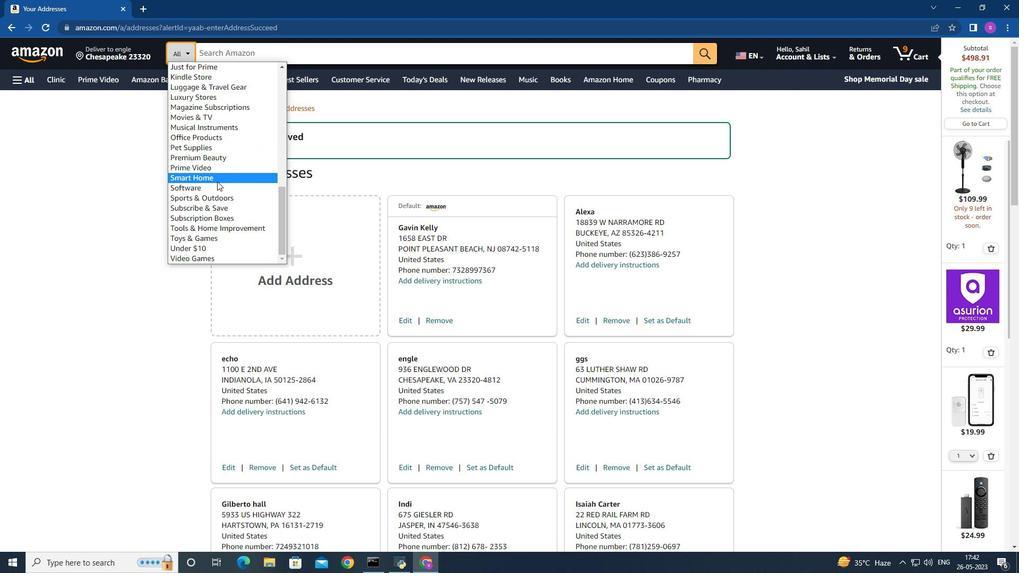
Action: Mouse moved to (296, 48)
Screenshot: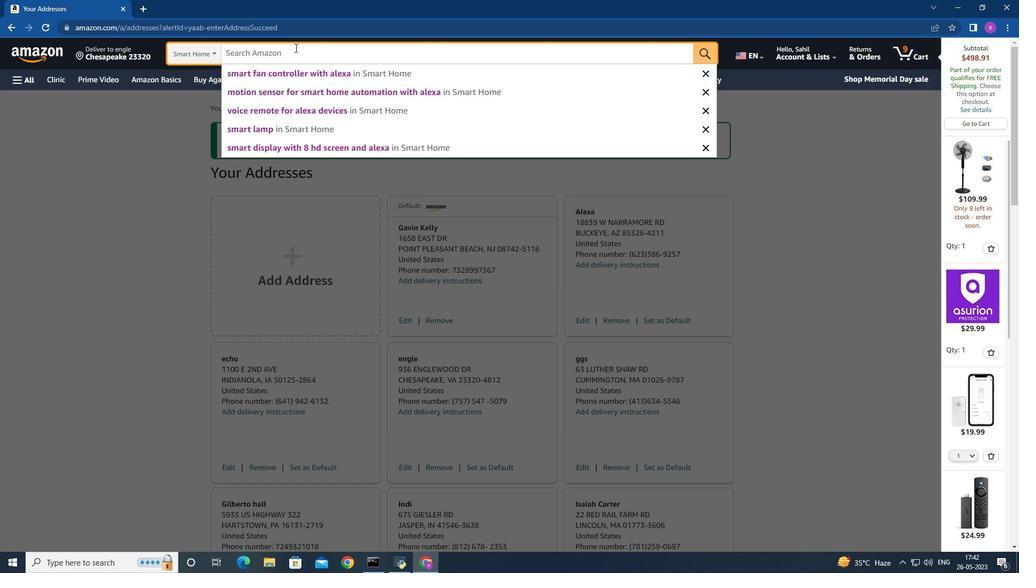 
Action: Key pressed <Key.shift>Smart<Key.space><Key.shift>Controller<Key.space>for<Key.space><Key.shift>Water<Key.space><Key.shift>Heaters<Key.space><Key.enter>
Screenshot: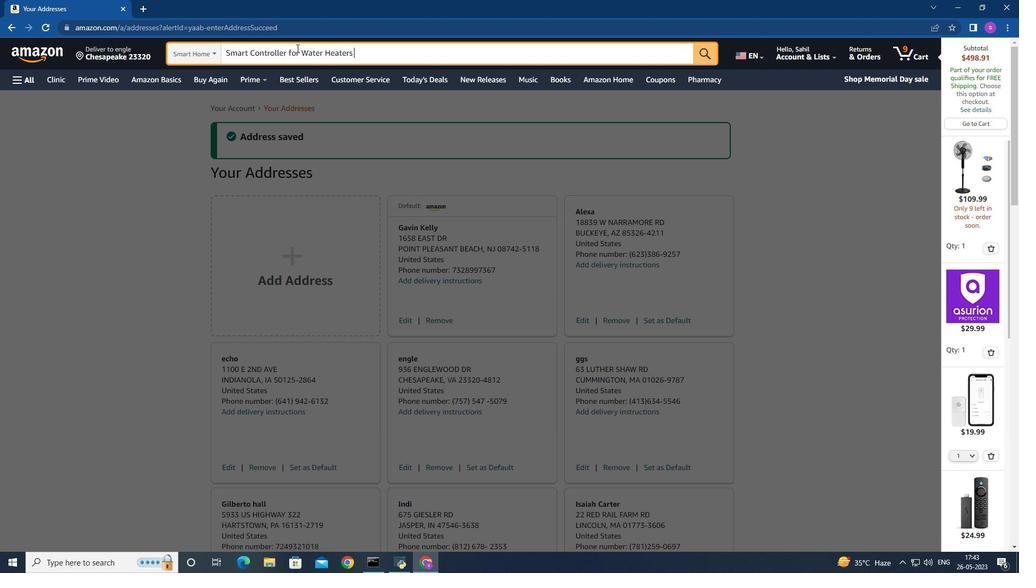 
Action: Mouse moved to (409, 319)
Screenshot: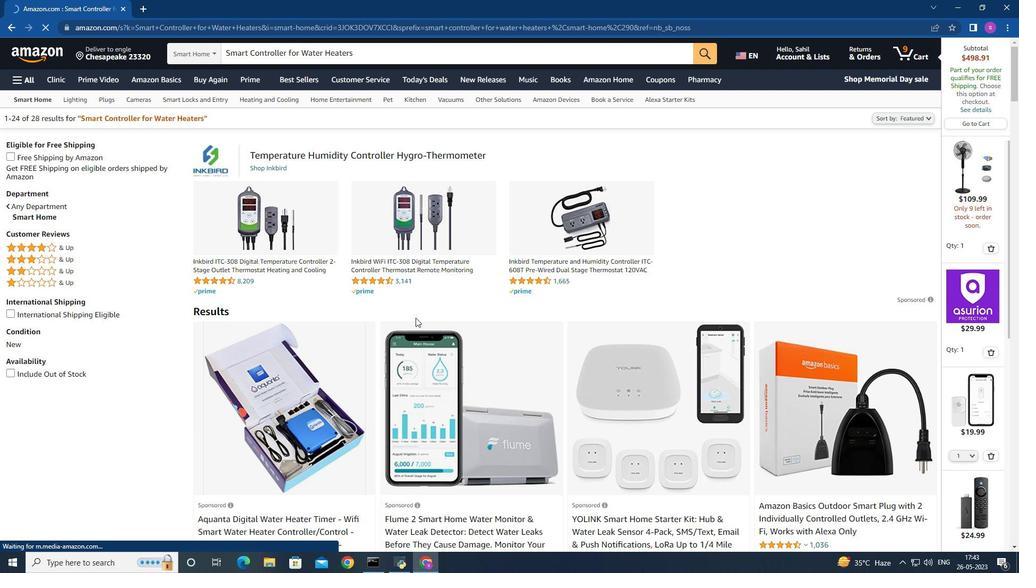 
Action: Mouse scrolled (409, 318) with delta (0, 0)
Screenshot: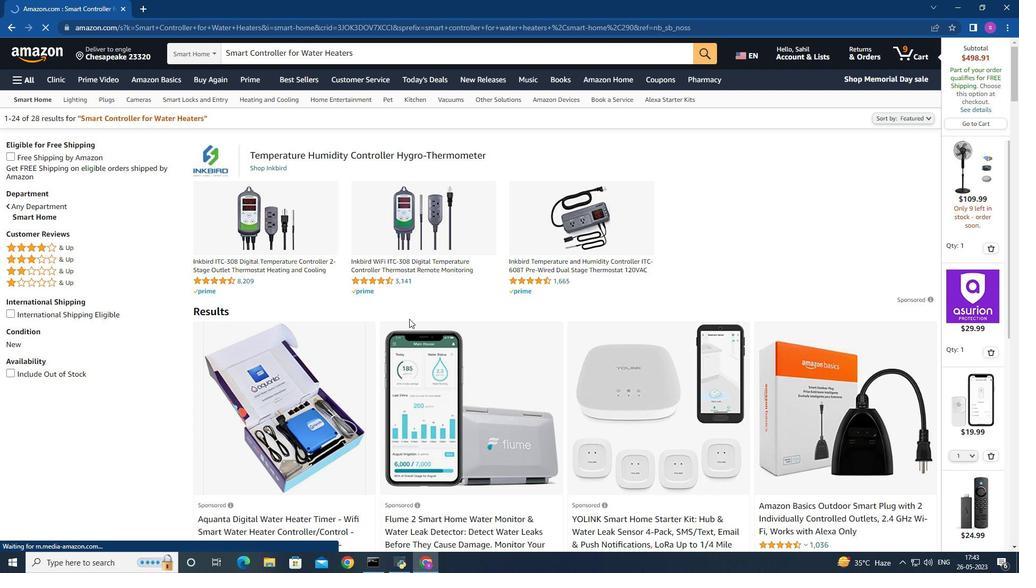 
Action: Mouse moved to (489, 387)
Screenshot: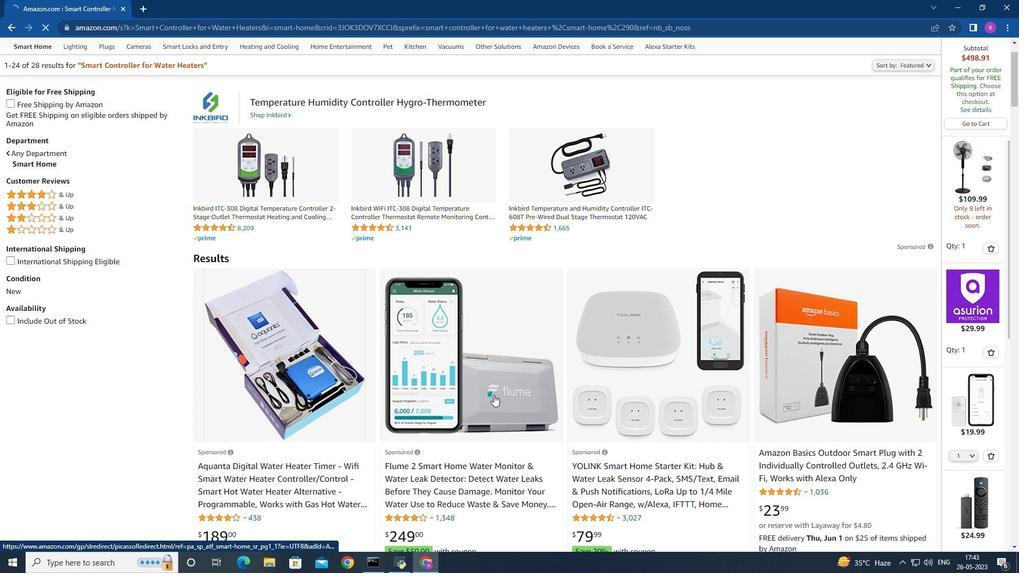 
Action: Mouse scrolled (489, 387) with delta (0, 0)
Screenshot: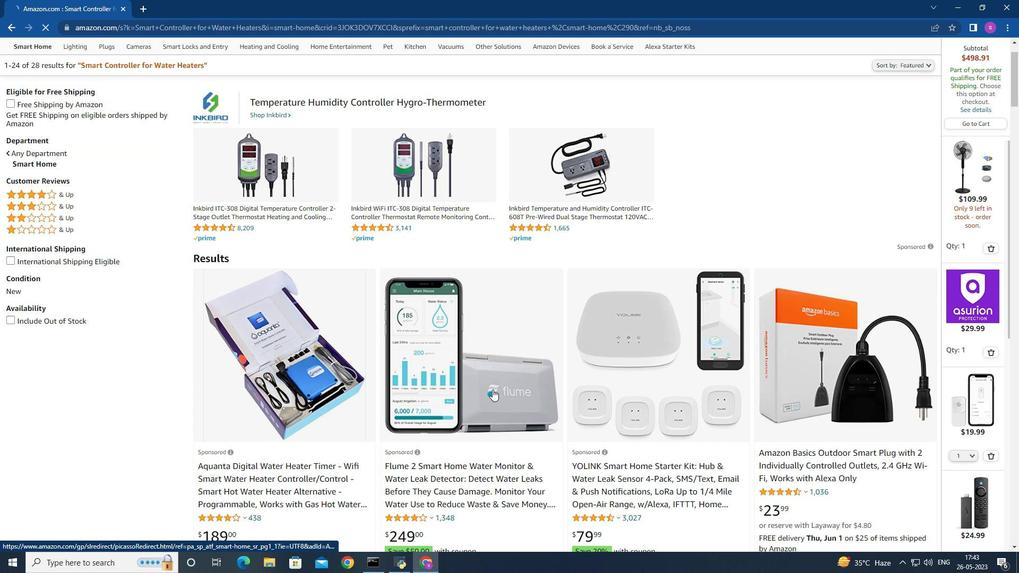 
Action: Mouse moved to (428, 355)
Screenshot: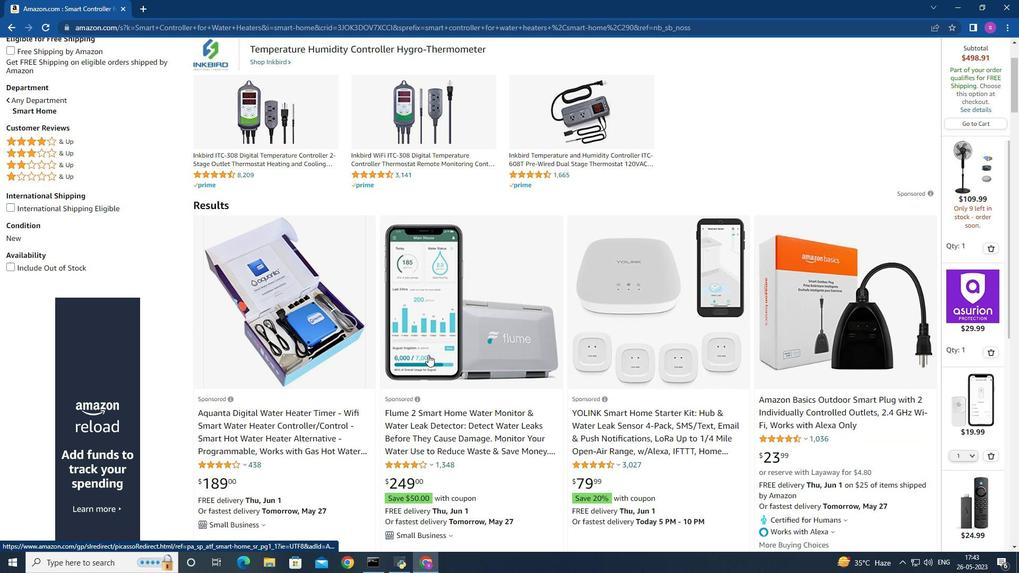 
Action: Mouse scrolled (428, 354) with delta (0, 0)
Screenshot: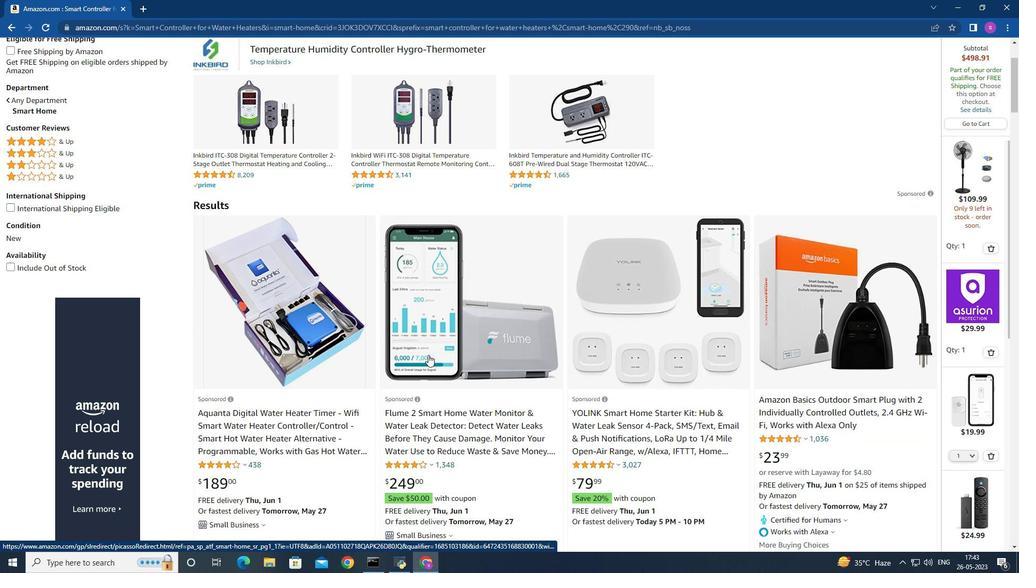 
Action: Mouse scrolled (428, 354) with delta (0, 0)
Screenshot: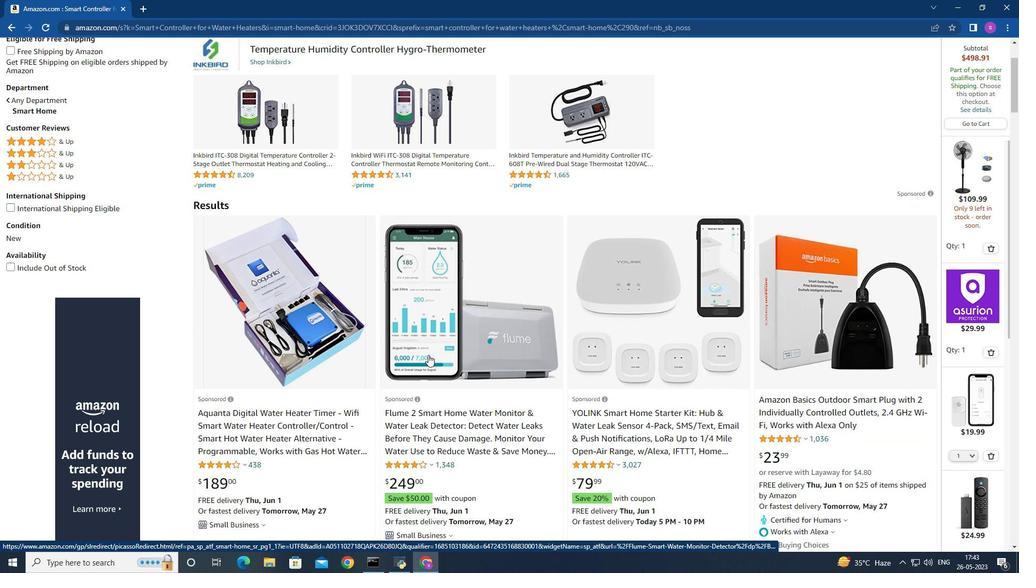 
Action: Mouse moved to (465, 376)
Screenshot: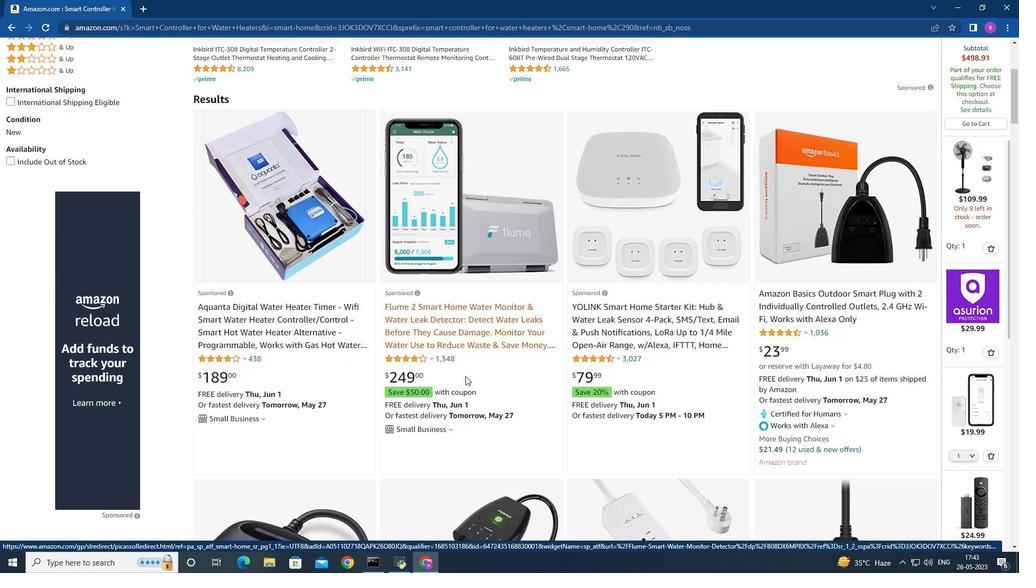 
Action: Mouse scrolled (465, 377) with delta (0, 0)
Screenshot: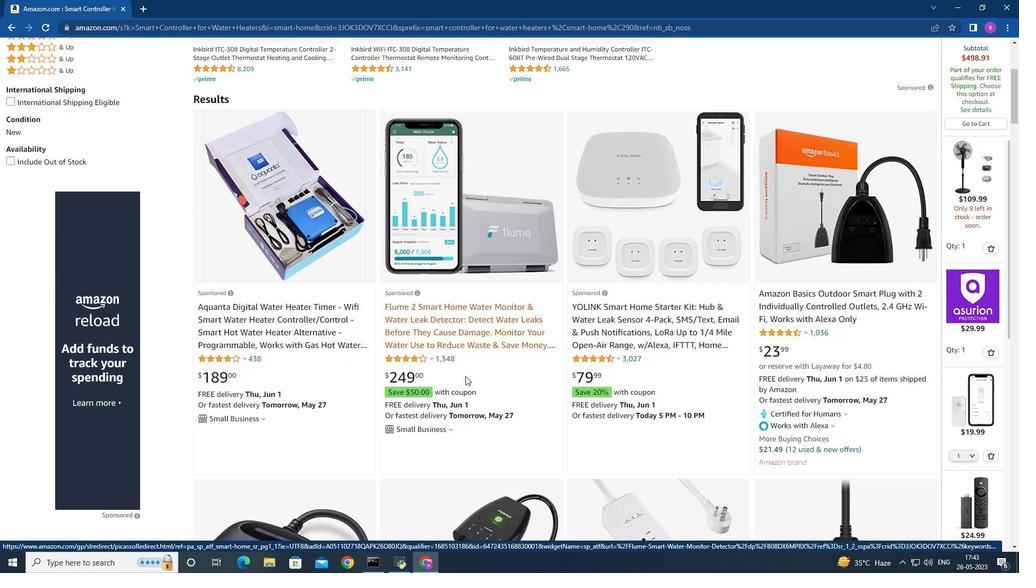 
Action: Mouse moved to (464, 376)
Screenshot: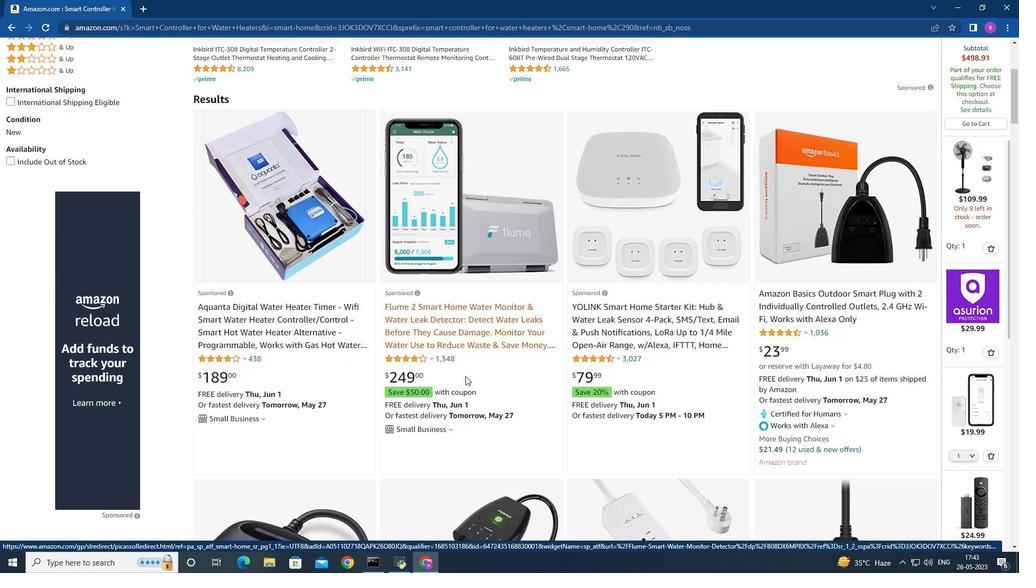 
Action: Mouse scrolled (464, 377) with delta (0, 0)
Screenshot: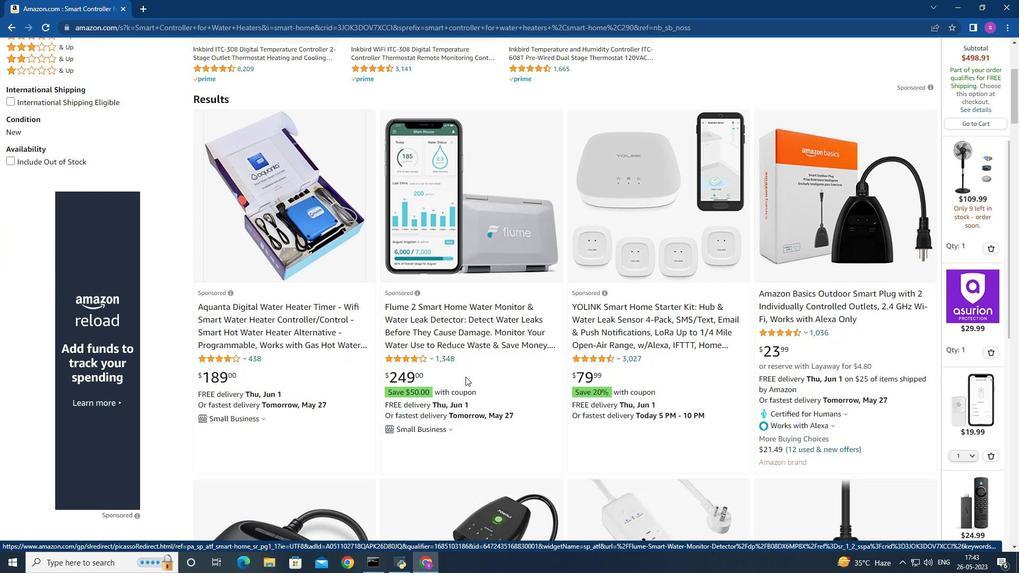 
Action: Mouse moved to (462, 376)
Screenshot: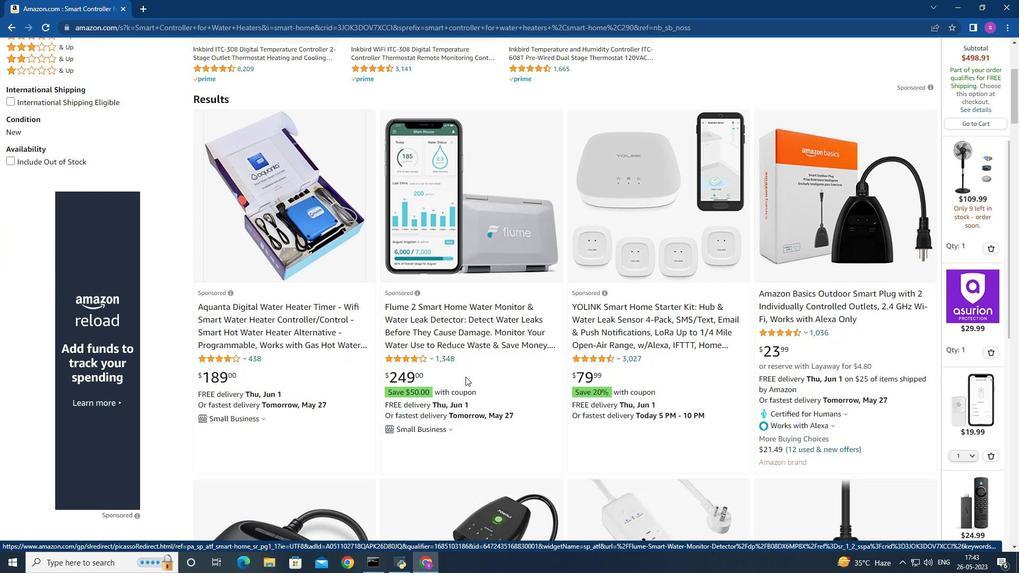 
Action: Mouse scrolled (462, 376) with delta (0, 0)
Screenshot: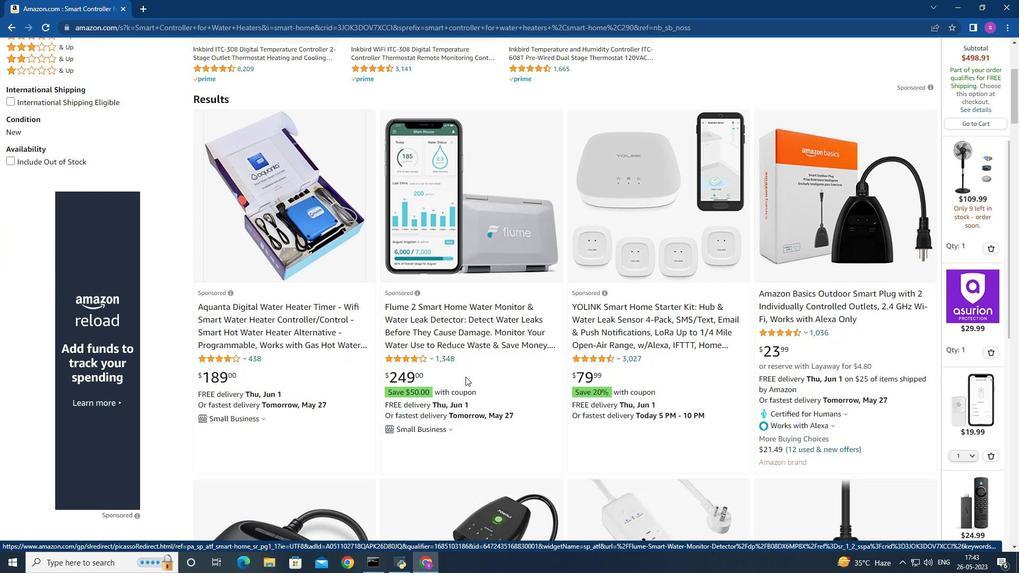 
Action: Mouse moved to (461, 374)
Screenshot: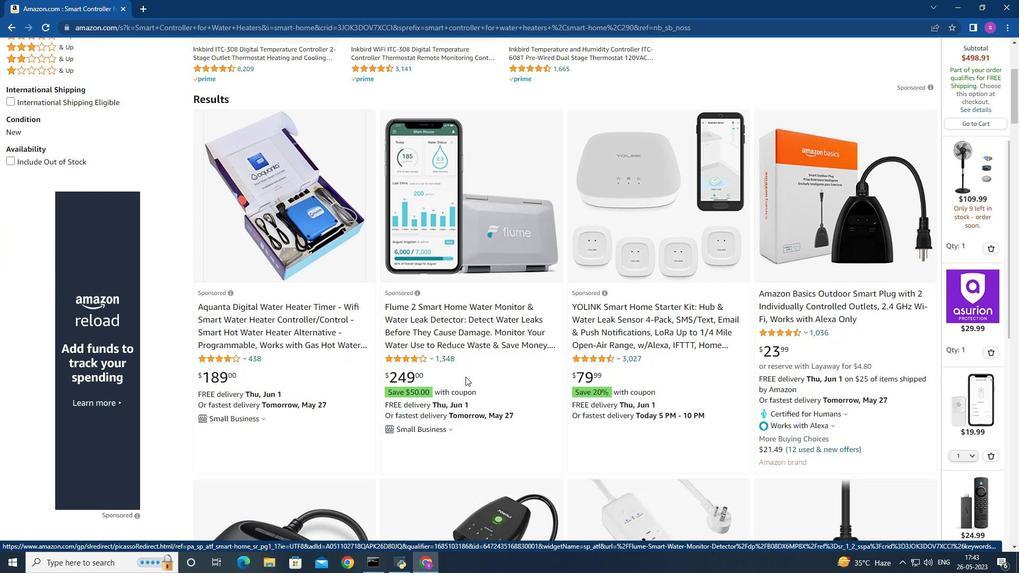 
Action: Mouse scrolled (461, 375) with delta (0, 0)
Screenshot: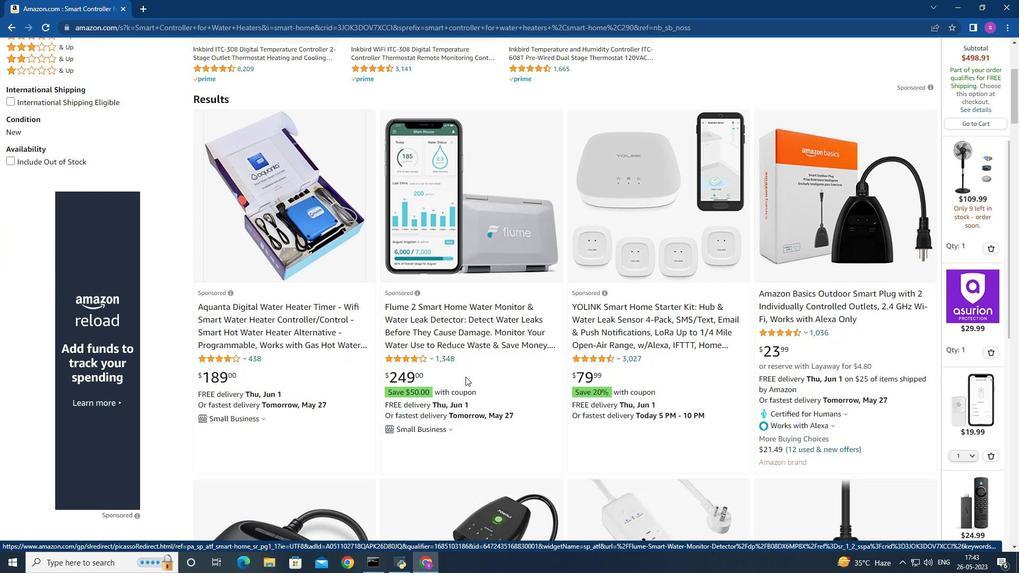 
Action: Mouse moved to (459, 372)
Screenshot: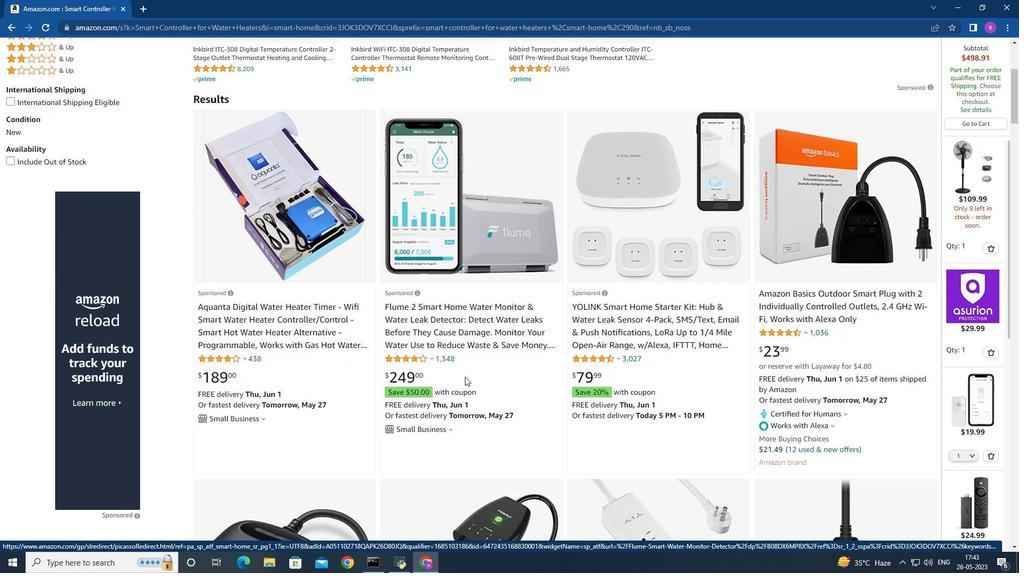 
Action: Mouse scrolled (459, 372) with delta (0, 0)
Screenshot: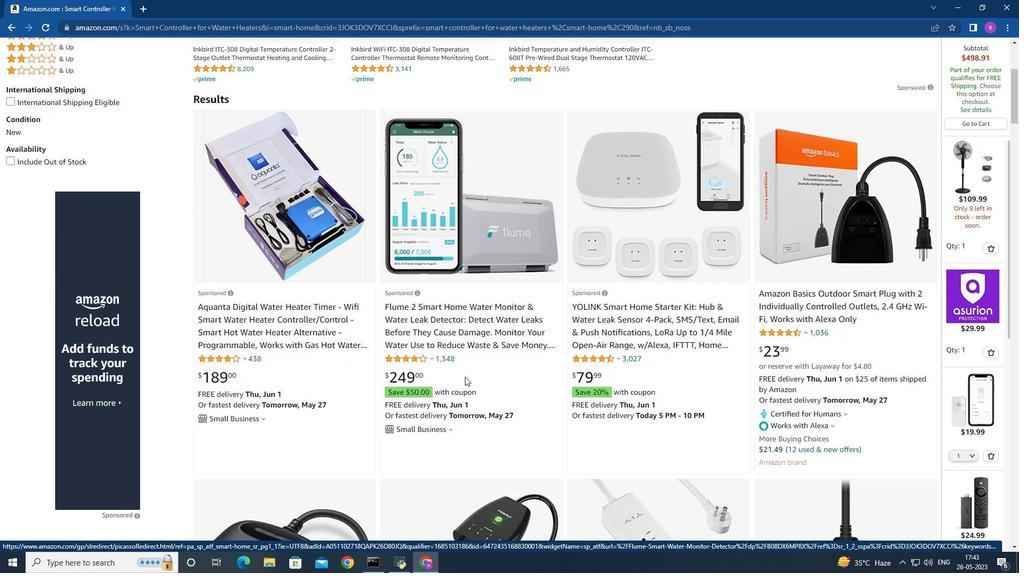 
Action: Mouse moved to (457, 370)
Screenshot: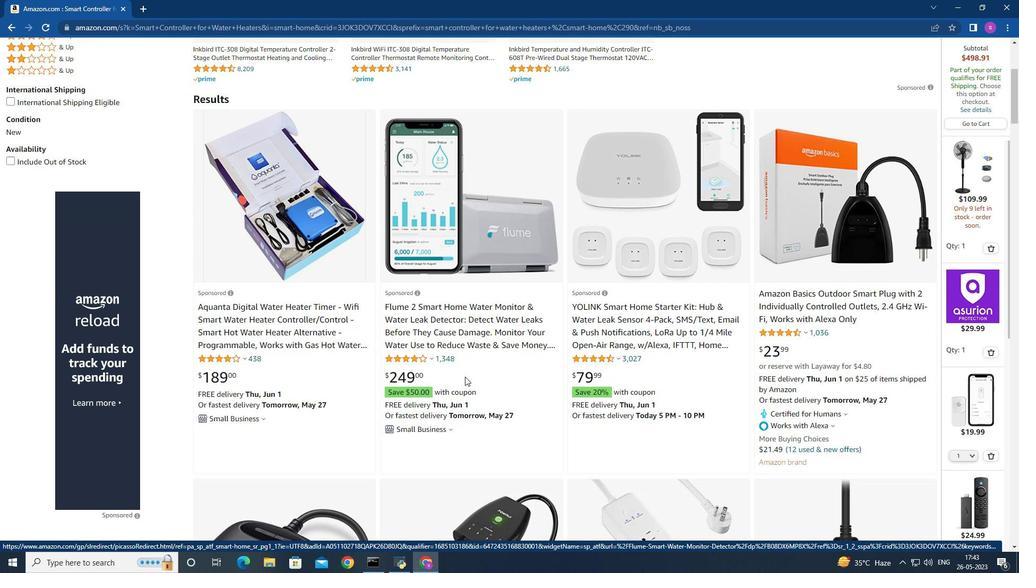 
Action: Mouse scrolled (457, 370) with delta (0, 0)
Screenshot: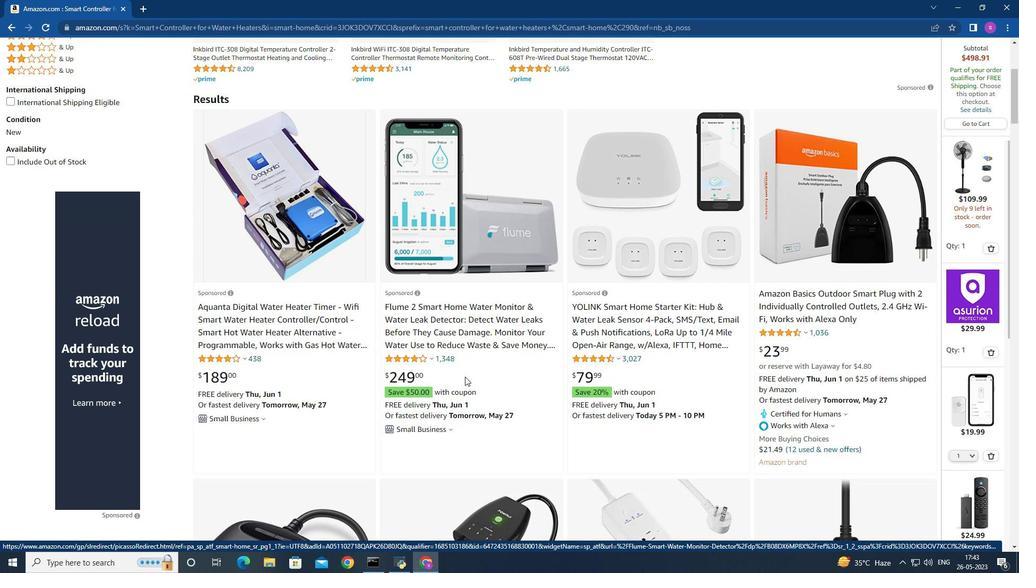 
Action: Mouse moved to (458, 364)
Screenshot: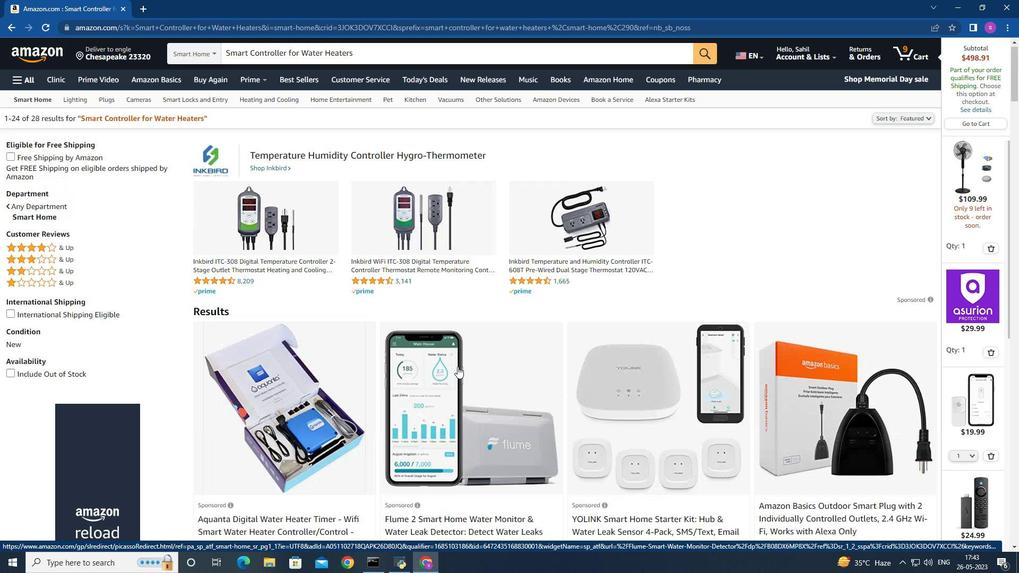 
Action: Mouse scrolled (458, 365) with delta (0, 0)
Screenshot: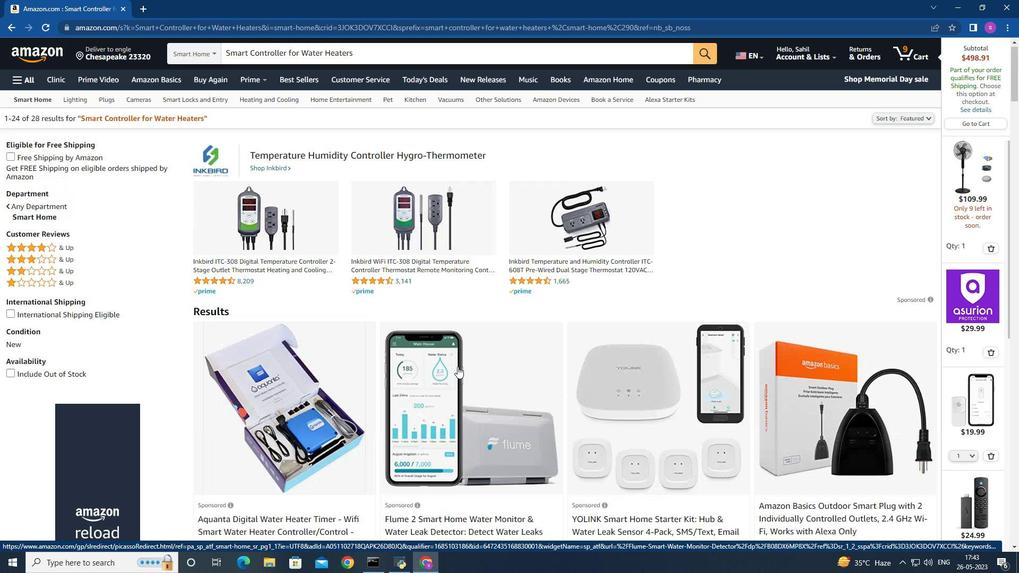 
Action: Mouse moved to (457, 361)
Screenshot: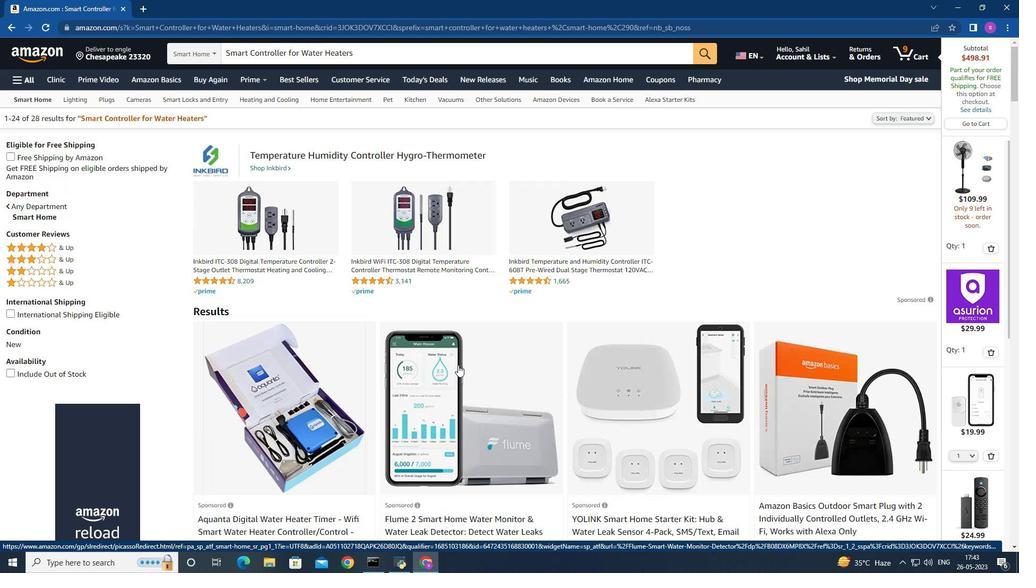 
Action: Mouse scrolled (457, 362) with delta (0, 0)
Screenshot: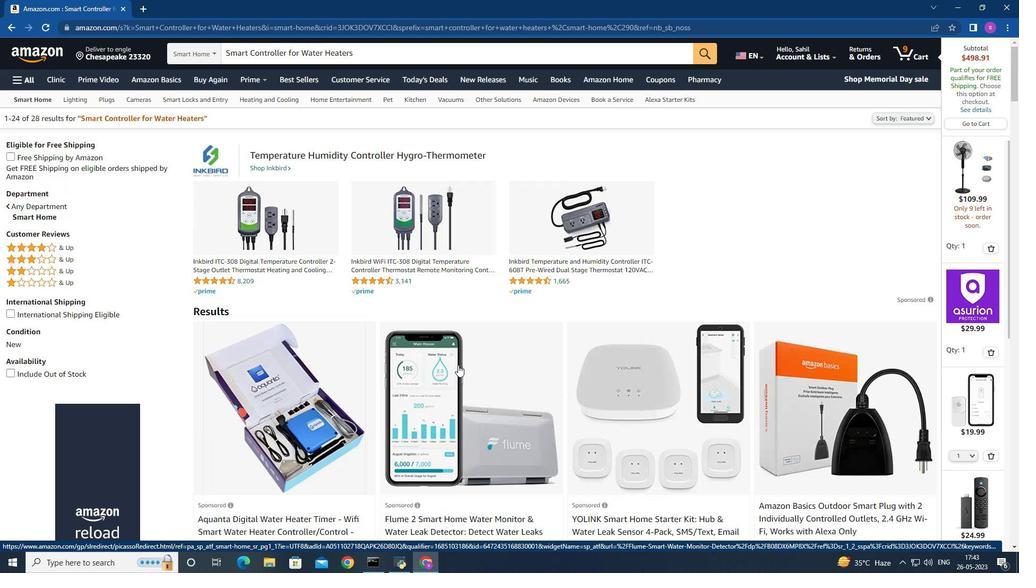 
Action: Mouse moved to (456, 356)
Screenshot: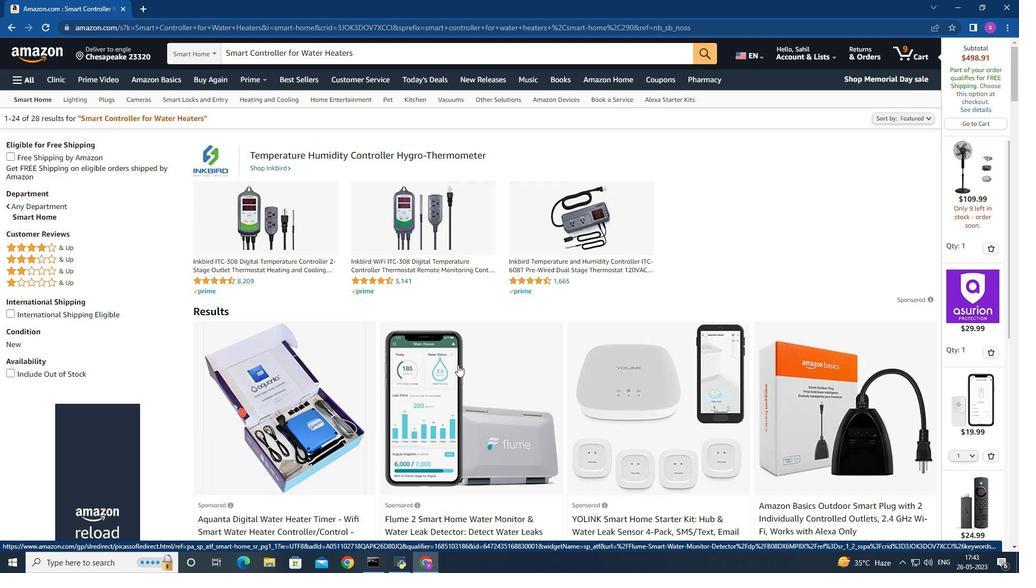 
Action: Mouse scrolled (456, 357) with delta (0, 0)
Screenshot: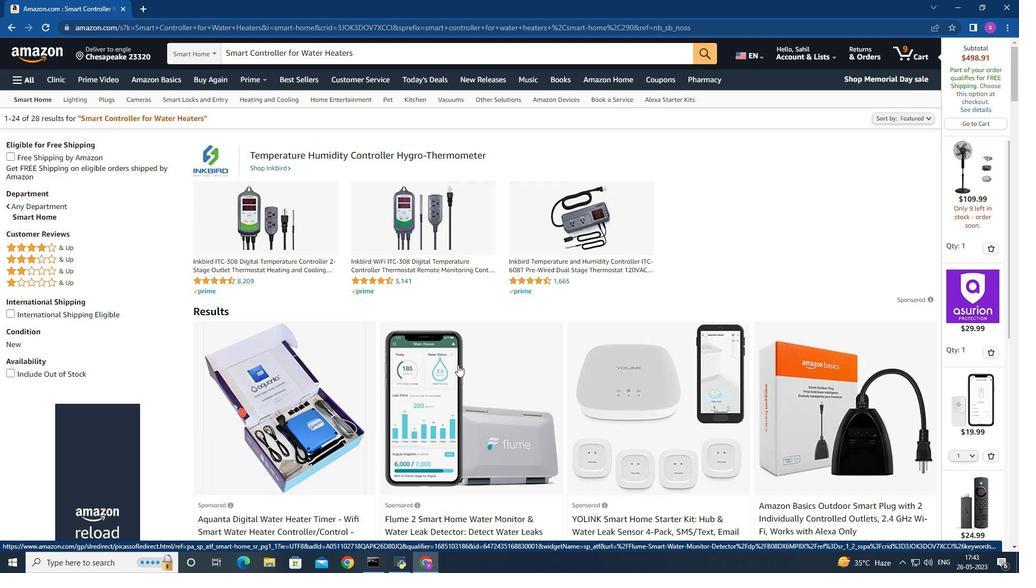 
Action: Mouse moved to (454, 352)
Screenshot: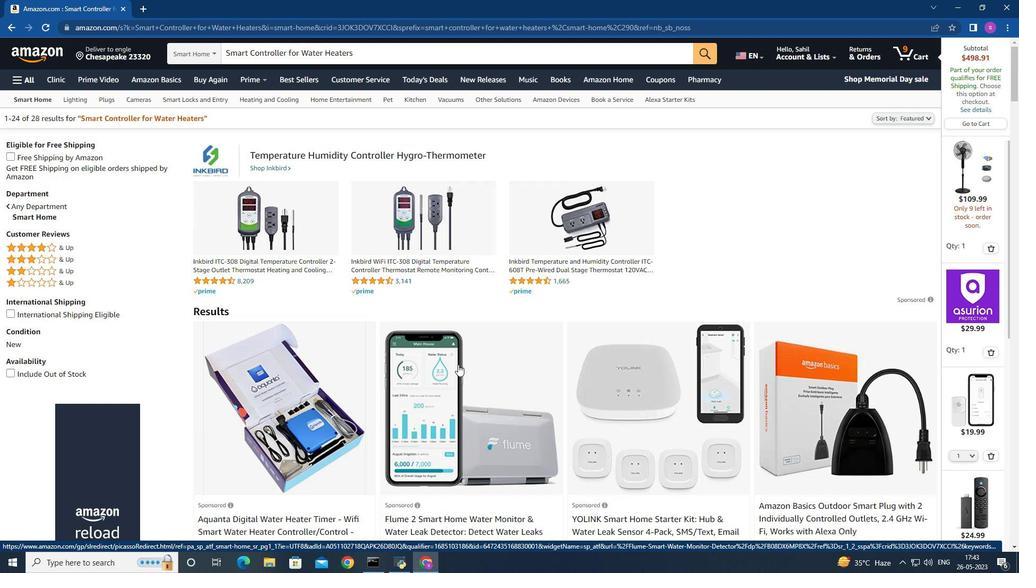 
Action: Mouse scrolled (454, 353) with delta (0, 0)
Screenshot: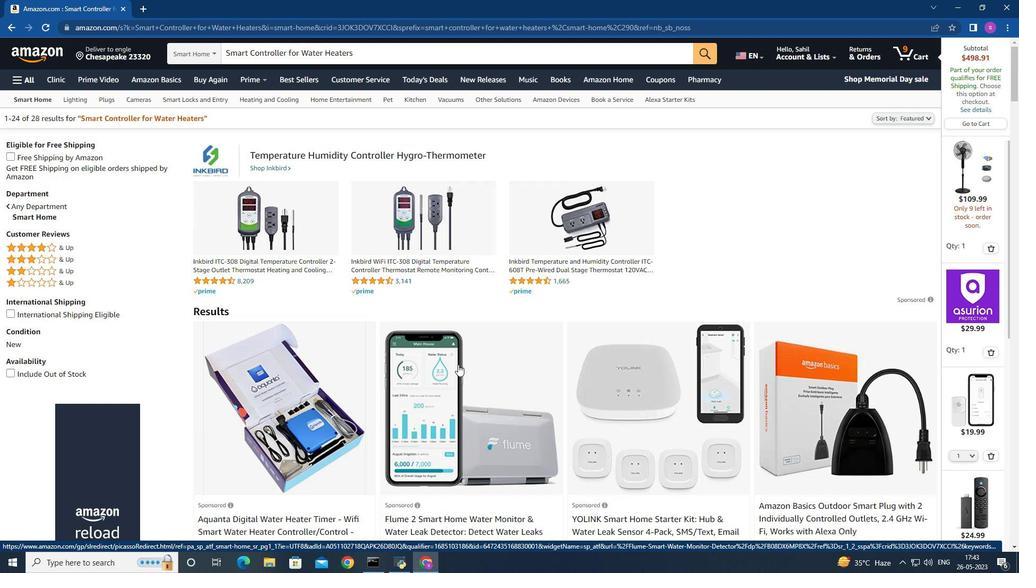 
Action: Mouse moved to (364, 53)
Screenshot: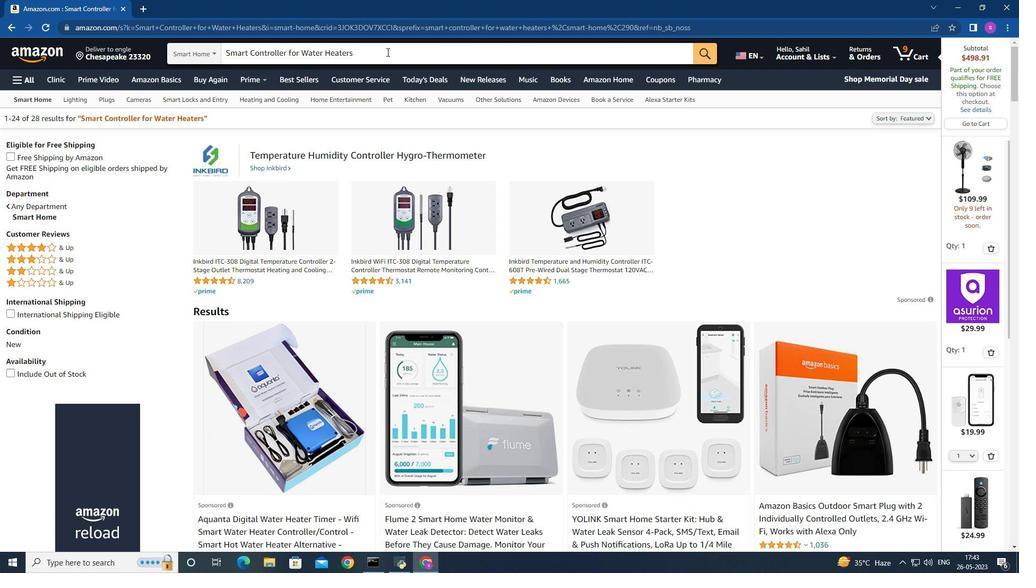 
Action: Mouse pressed left at (364, 53)
Screenshot: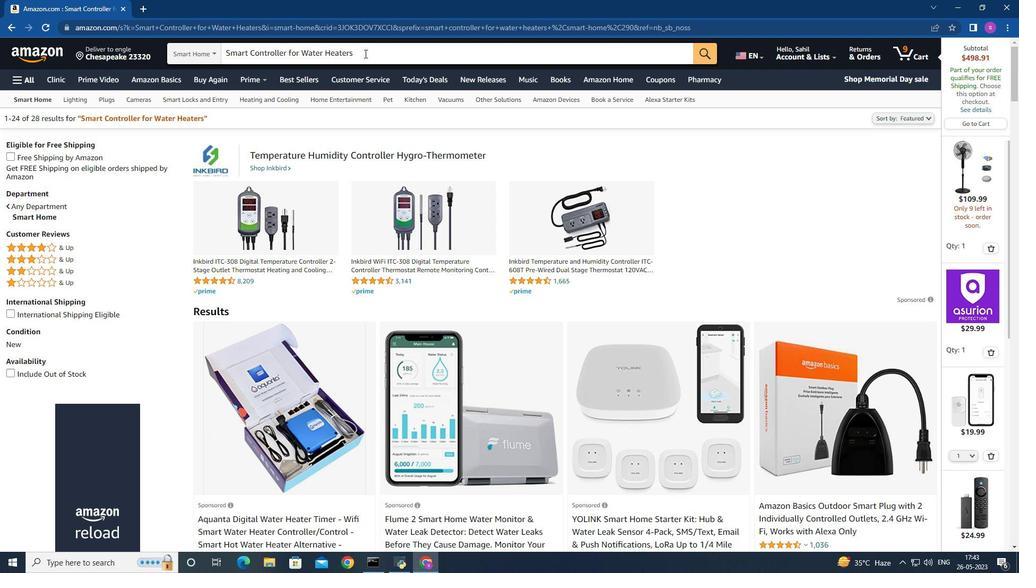 
Action: Key pressed <Key.space>with<Key.space><Key.shift>Alexa<Key.enter>
Screenshot: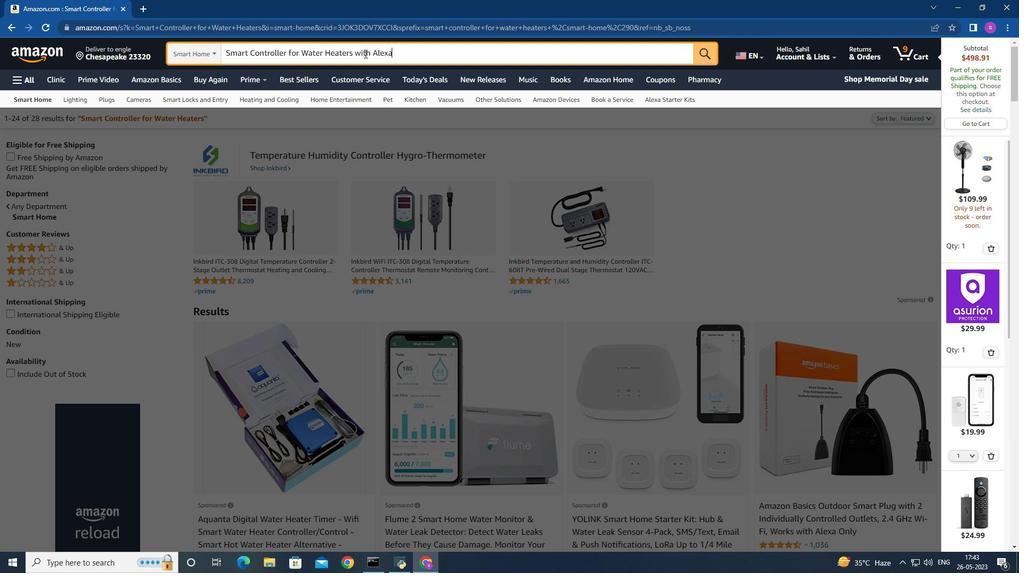 
Action: Mouse moved to (286, 221)
Screenshot: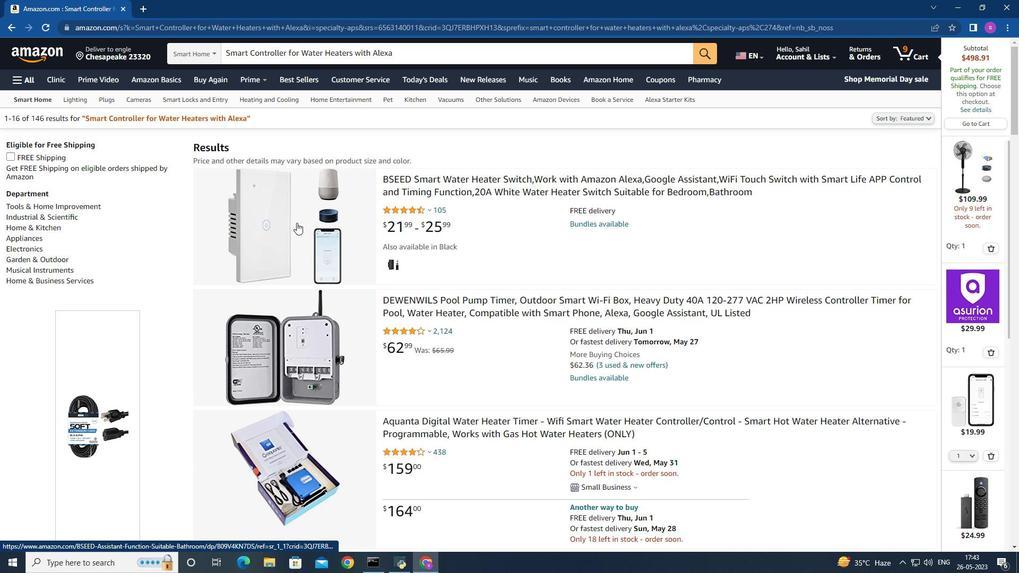 
Action: Mouse pressed left at (286, 221)
Screenshot: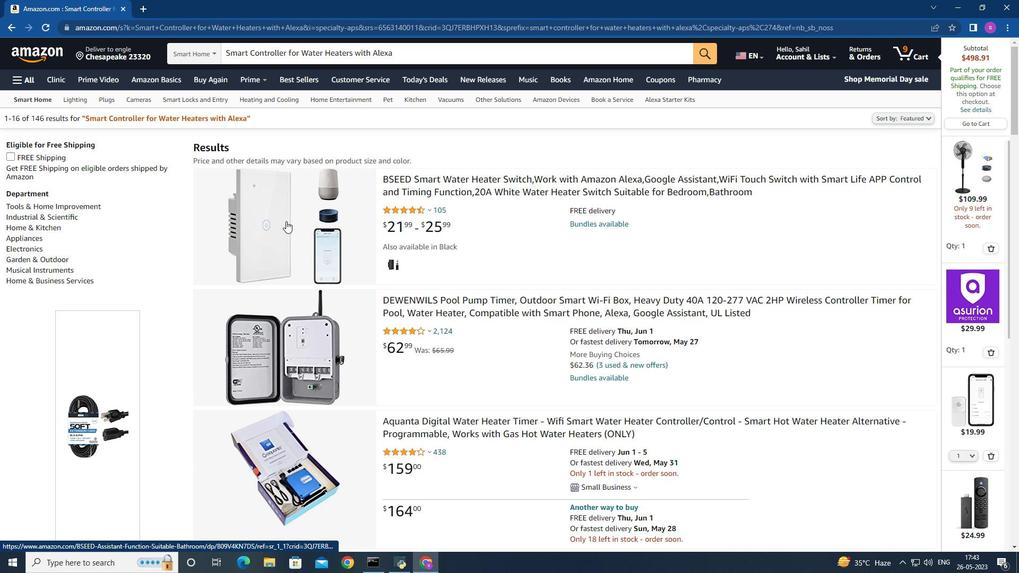 
Action: Mouse moved to (474, 272)
Screenshot: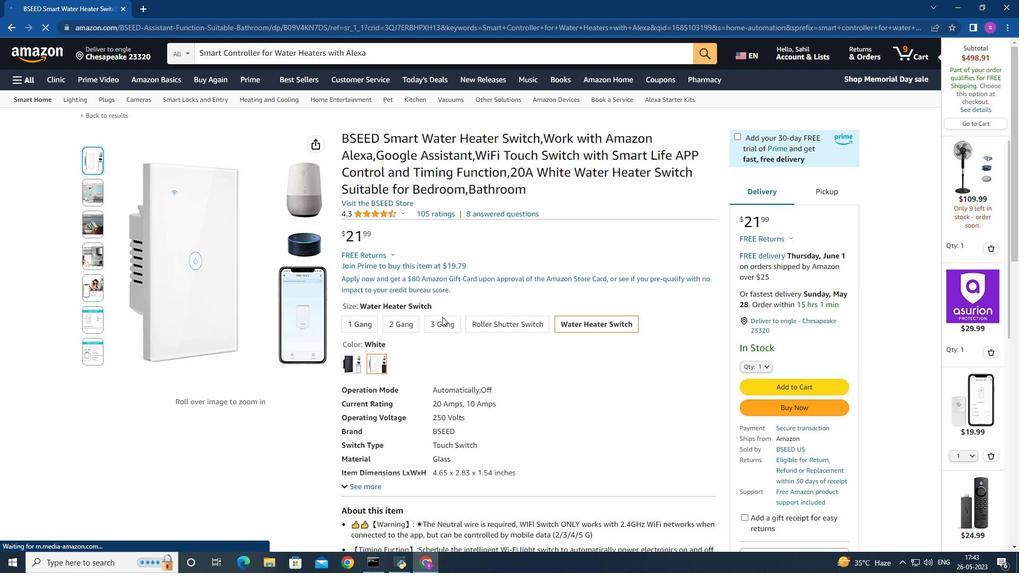 
Action: Mouse scrolled (474, 272) with delta (0, 0)
Screenshot: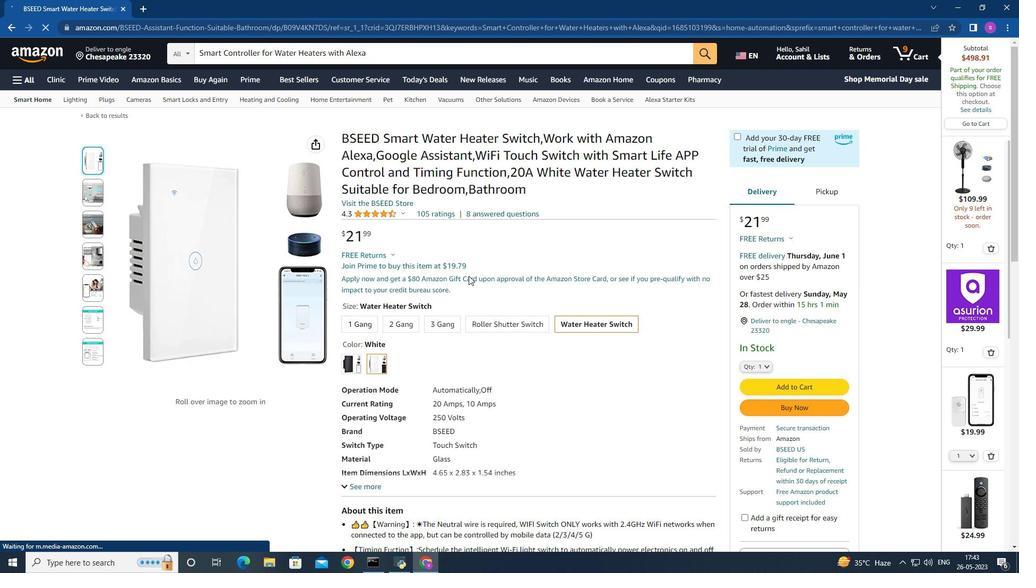 
Action: Mouse scrolled (474, 272) with delta (0, 0)
Screenshot: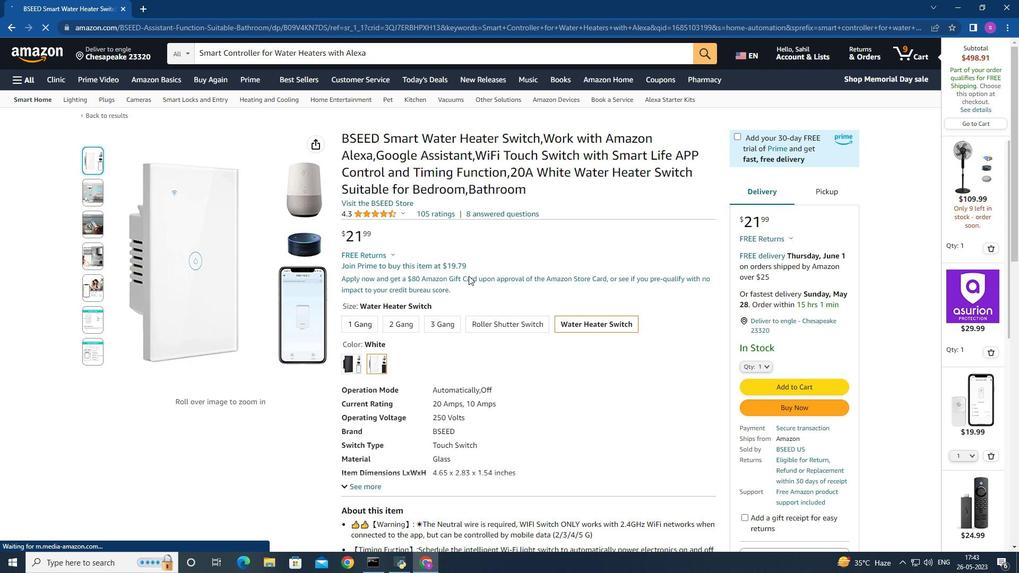 
Action: Mouse scrolled (474, 272) with delta (0, 0)
Screenshot: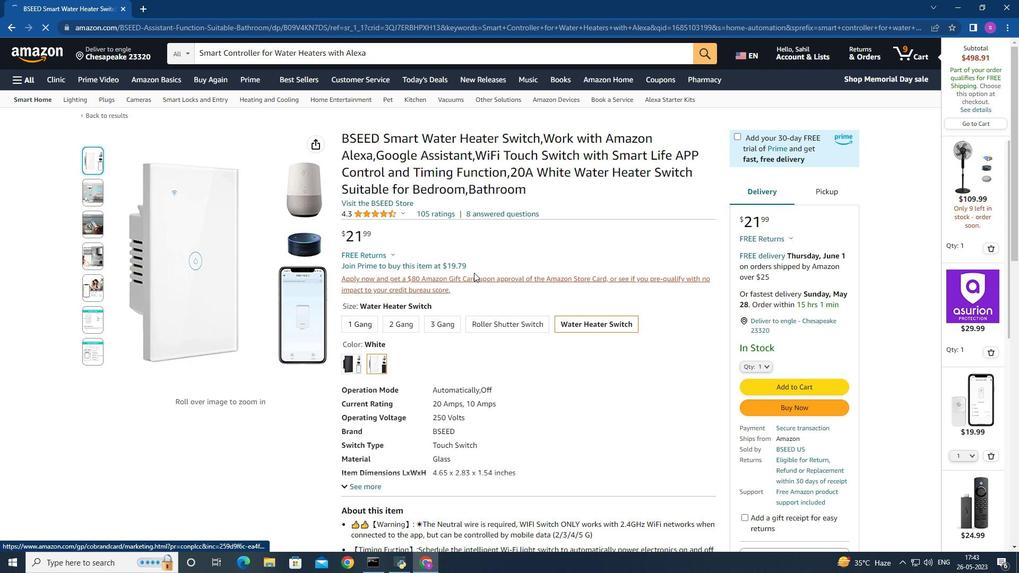 
Action: Mouse scrolled (474, 272) with delta (0, 0)
Screenshot: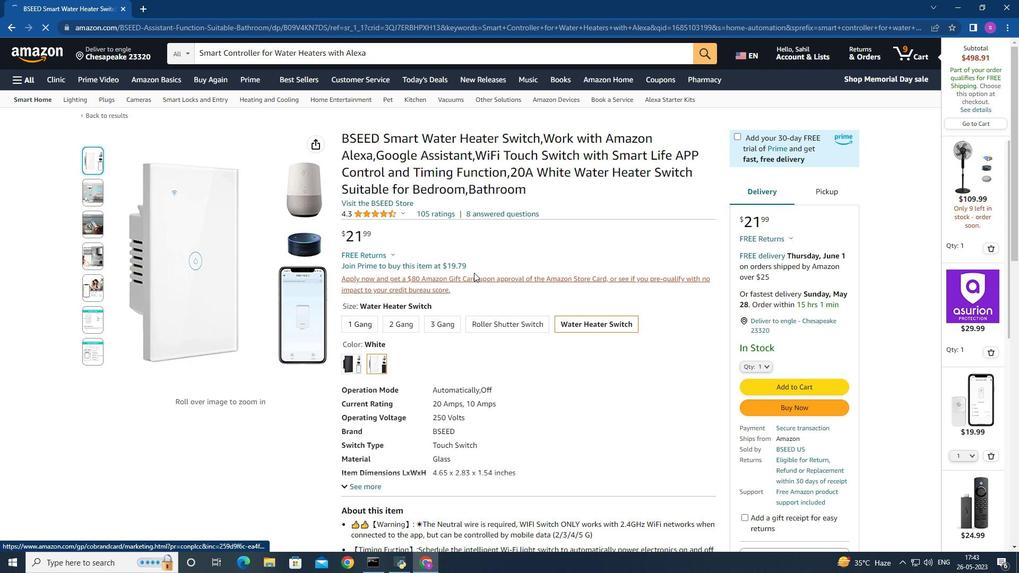 
Action: Mouse moved to (621, 316)
Screenshot: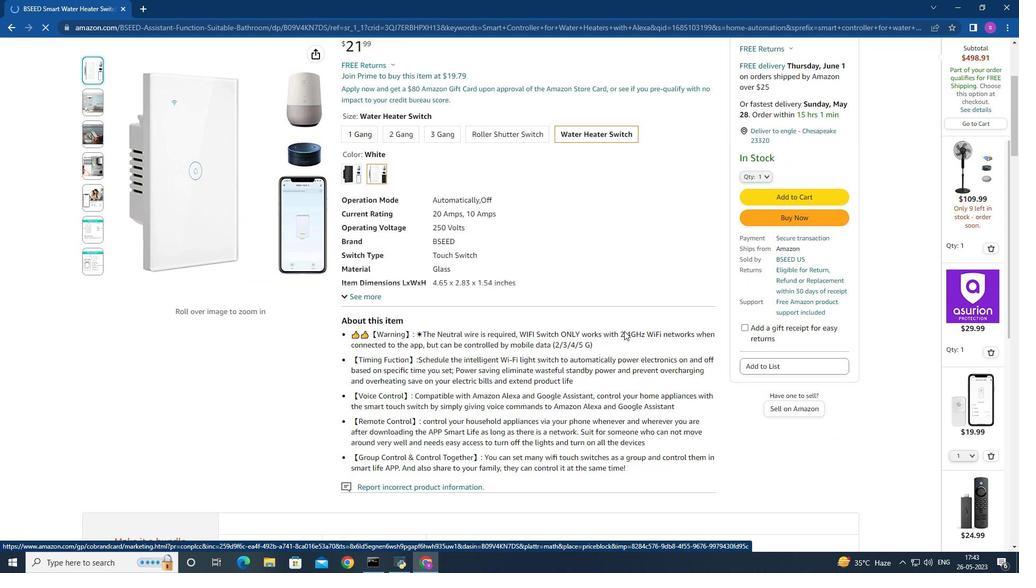 
Action: Mouse scrolled (621, 316) with delta (0, 0)
Screenshot: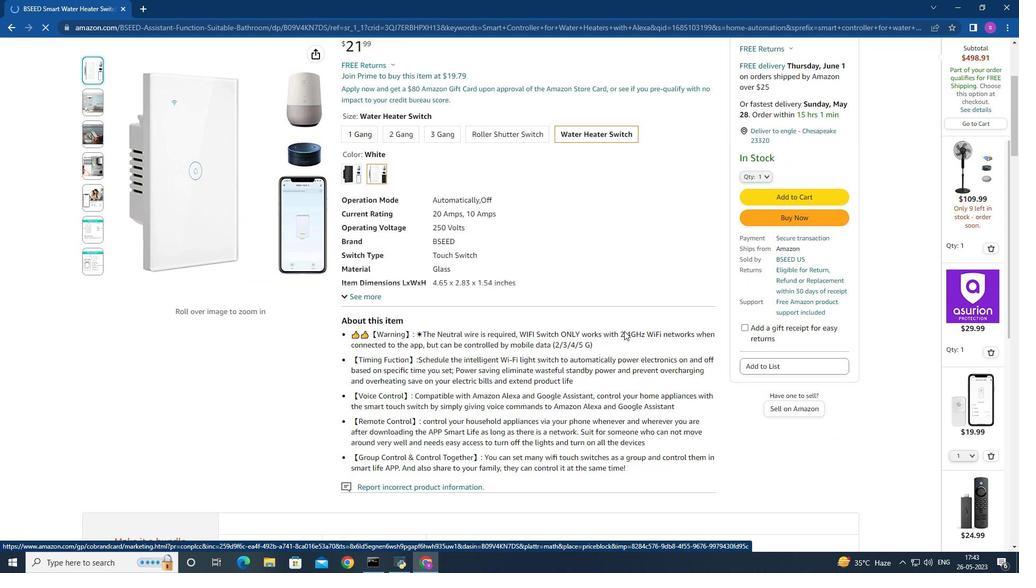 
Action: Mouse moved to (609, 310)
Screenshot: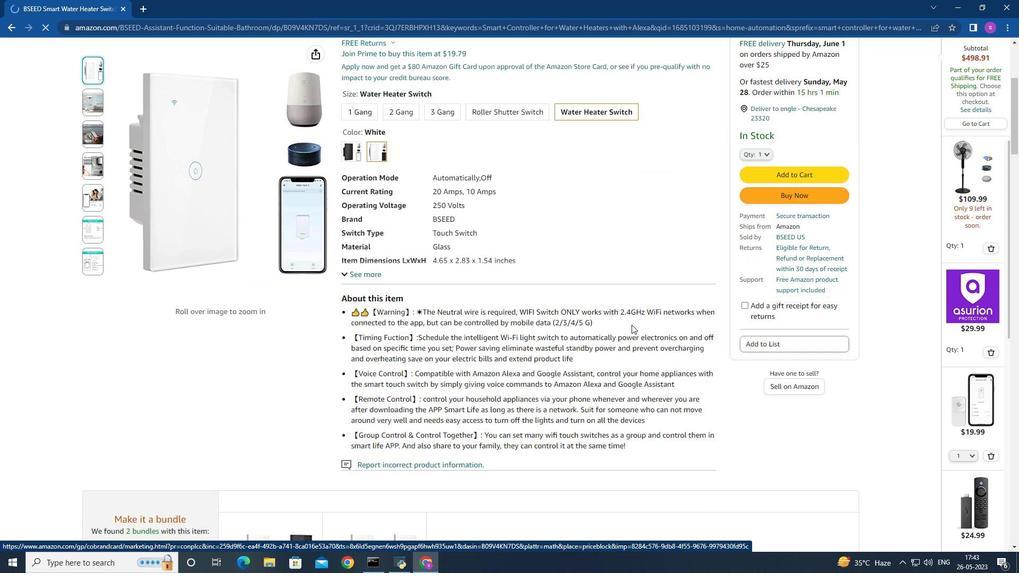 
Action: Mouse scrolled (609, 310) with delta (0, 0)
Screenshot: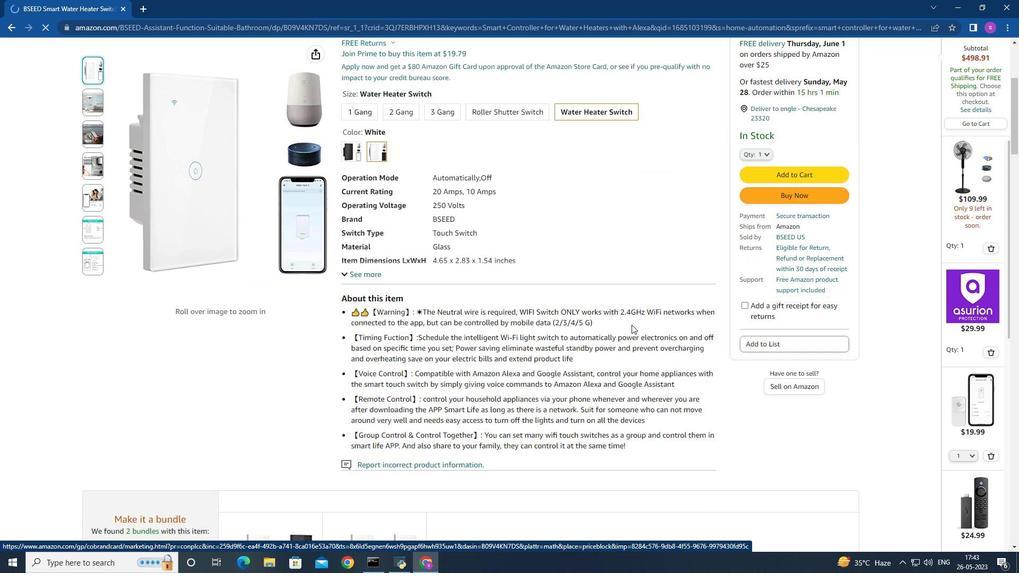 
Action: Mouse moved to (606, 308)
Screenshot: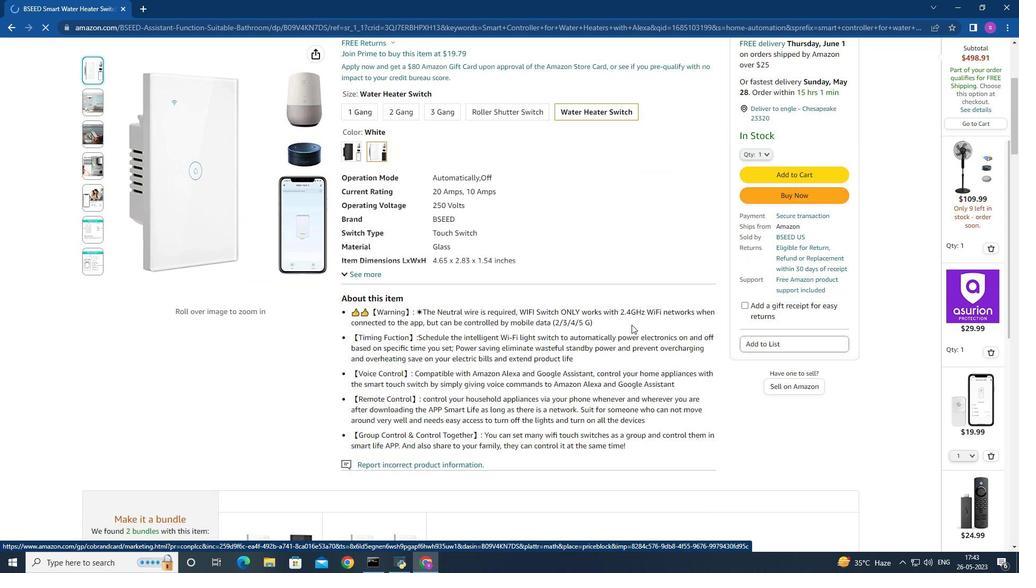 
Action: Mouse scrolled (606, 309) with delta (0, 0)
Screenshot: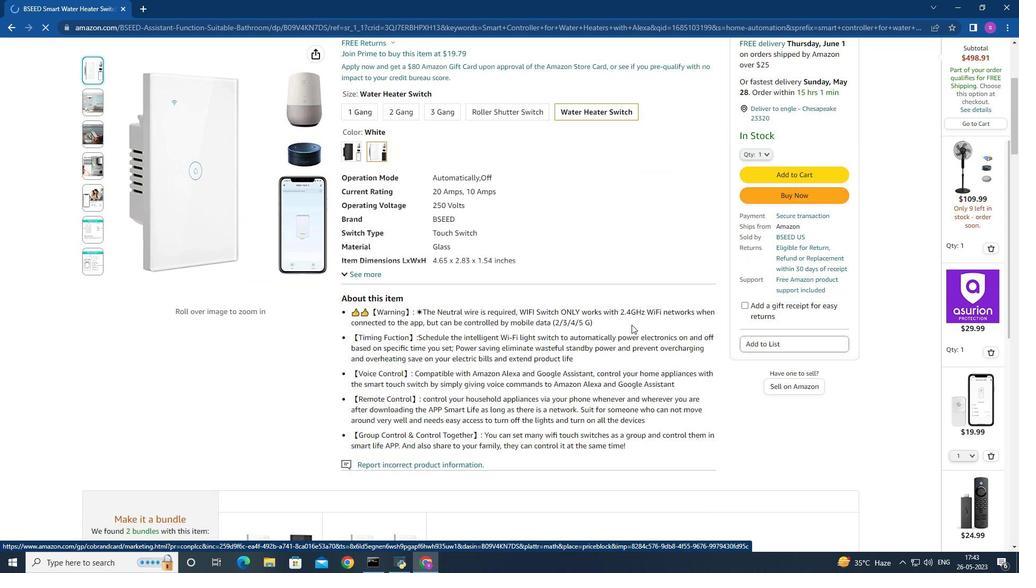 
Action: Mouse moved to (605, 308)
Screenshot: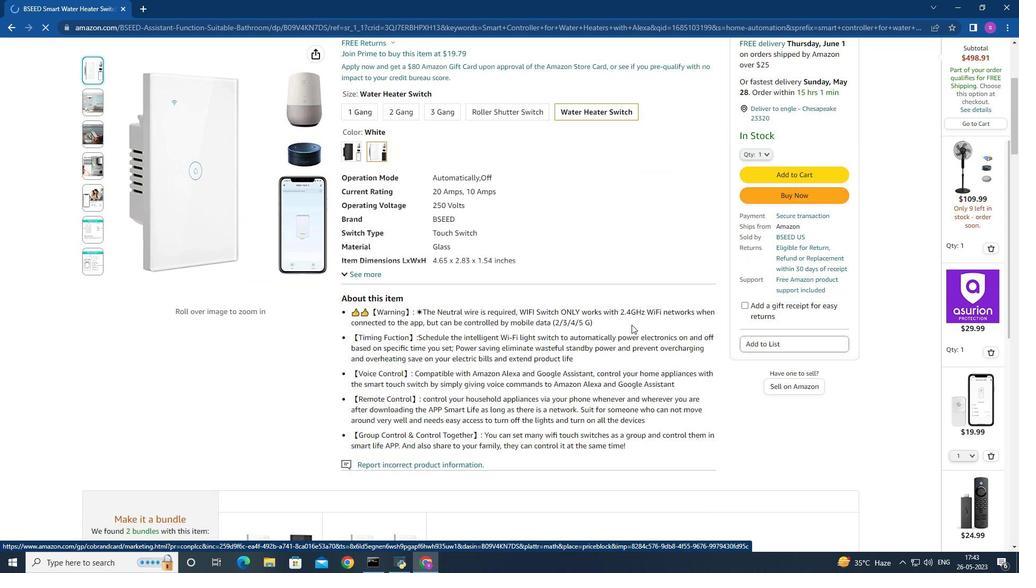
Action: Mouse scrolled (605, 309) with delta (0, 0)
Screenshot: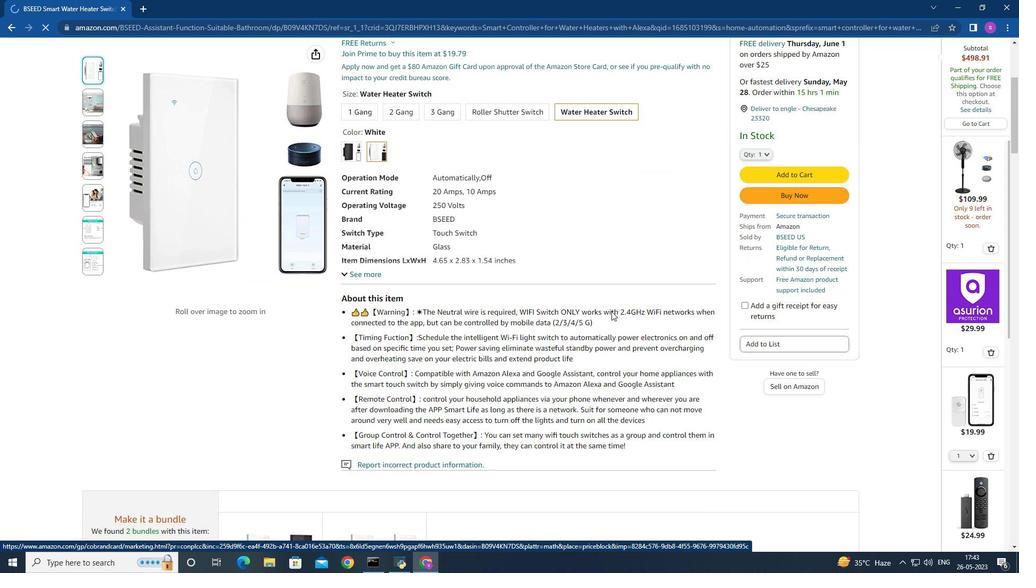 
Action: Mouse moved to (605, 308)
Screenshot: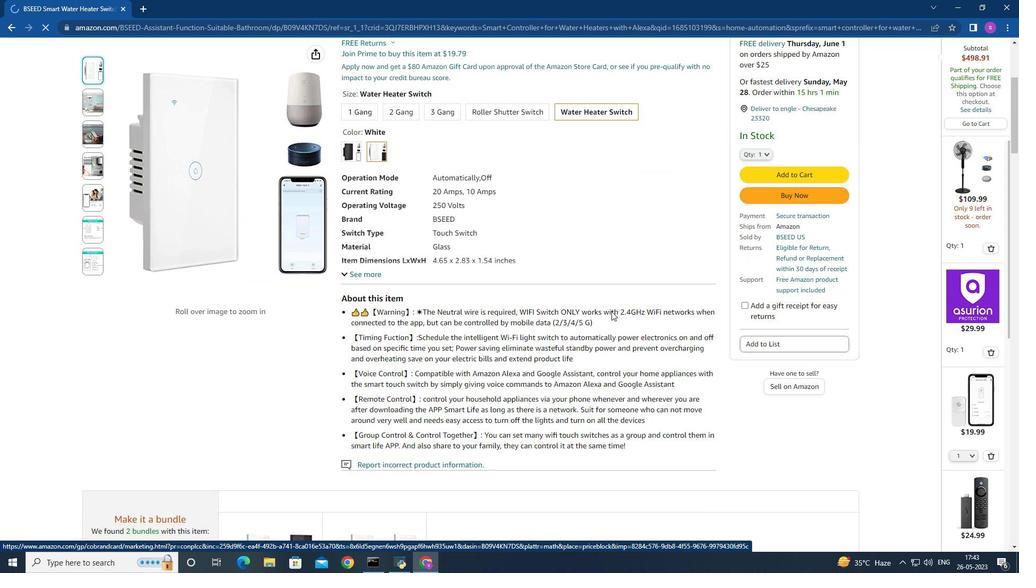 
Action: Mouse scrolled (605, 309) with delta (0, 0)
Screenshot: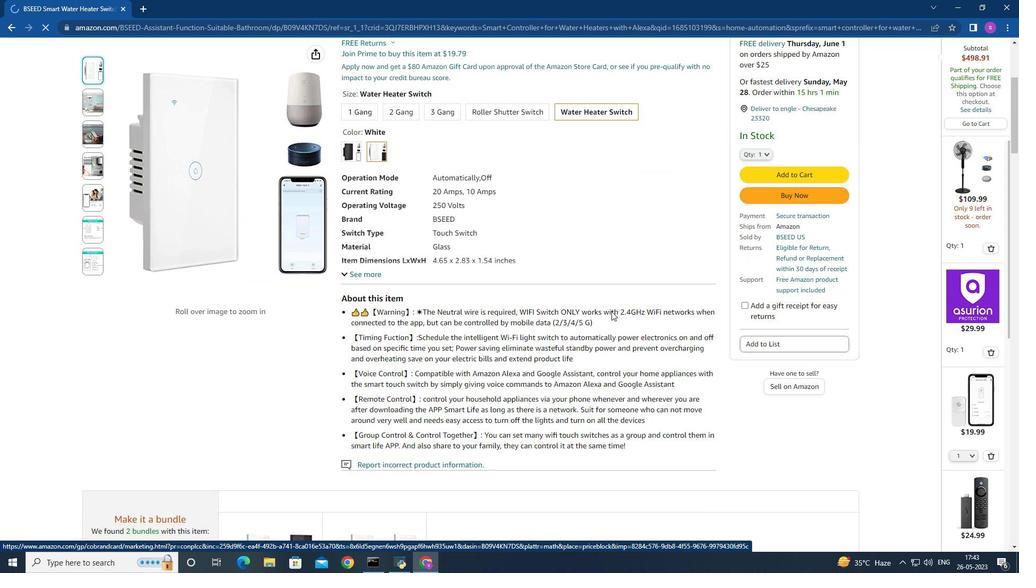 
Action: Mouse moved to (501, 192)
Screenshot: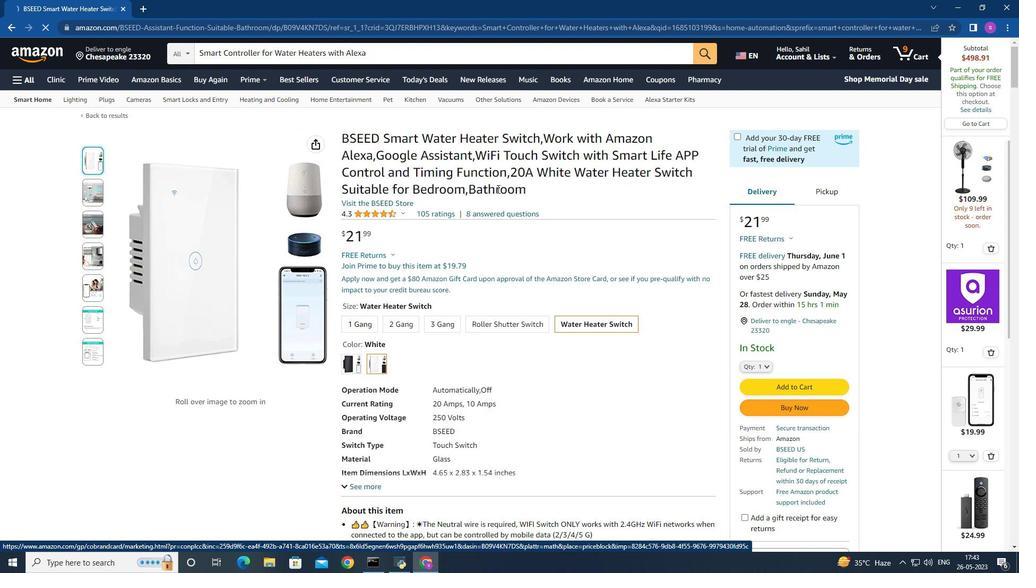 
Action: Mouse scrolled (501, 191) with delta (0, 0)
Screenshot: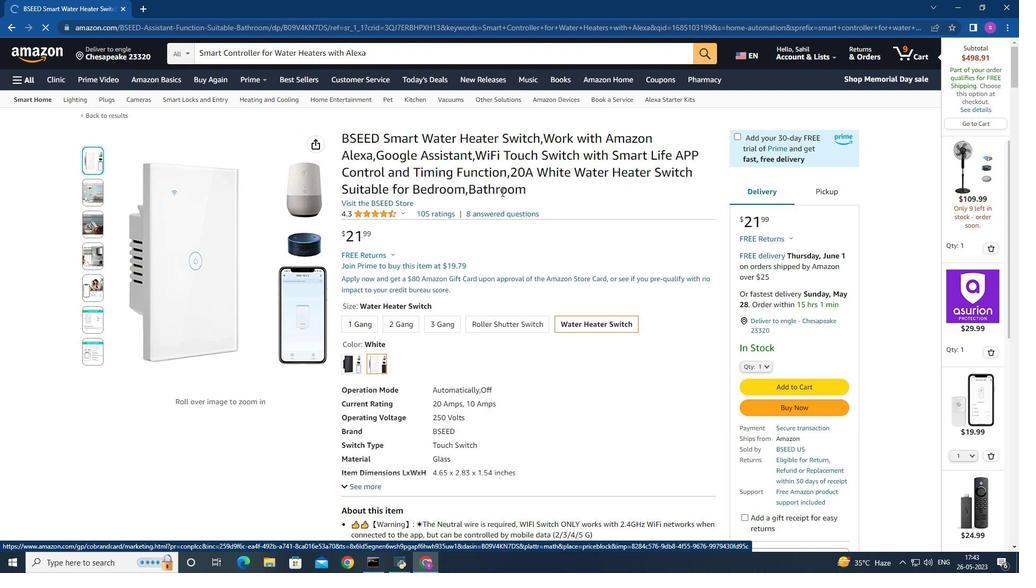 
Action: Mouse scrolled (501, 191) with delta (0, 0)
Screenshot: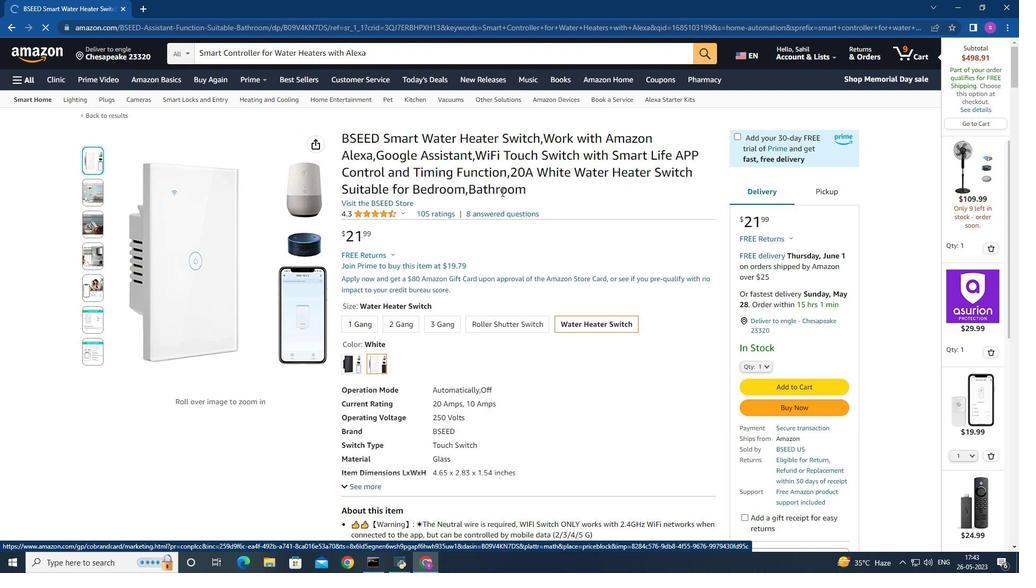 
Action: Mouse scrolled (501, 191) with delta (0, 0)
Screenshot: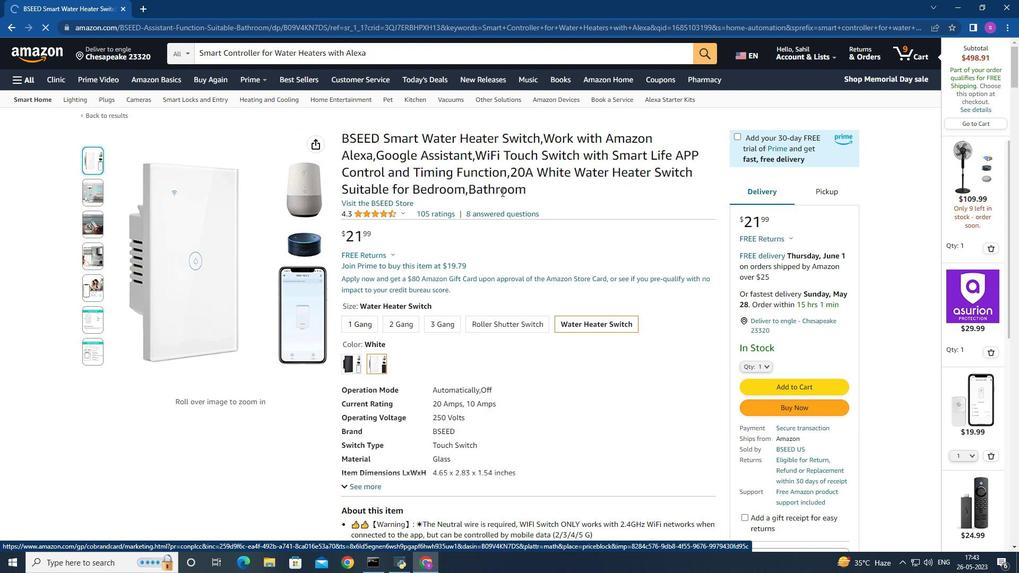 
Action: Mouse moved to (501, 193)
Screenshot: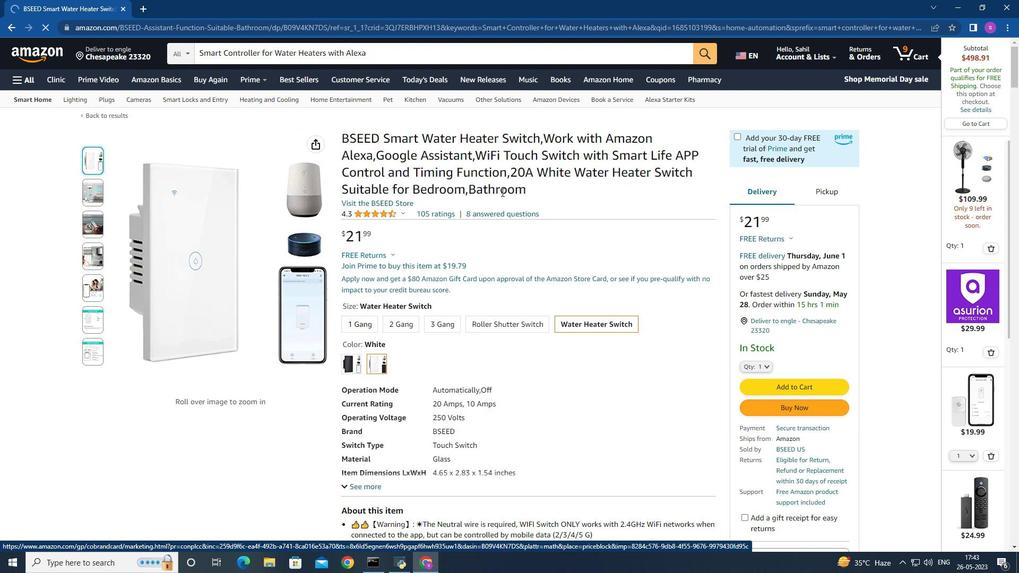 
Action: Mouse scrolled (501, 192) with delta (0, 0)
Screenshot: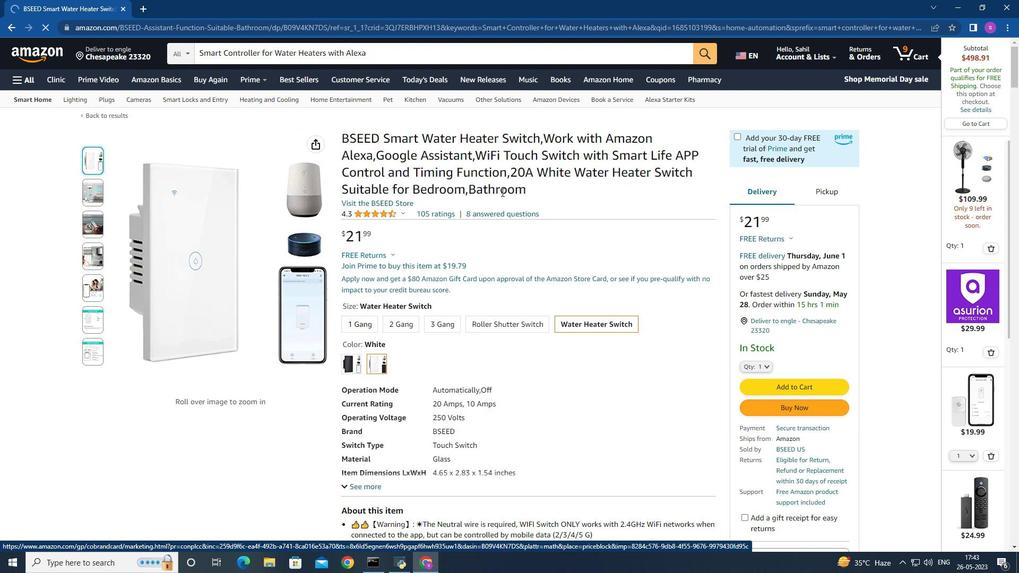 
Action: Mouse moved to (495, 198)
Screenshot: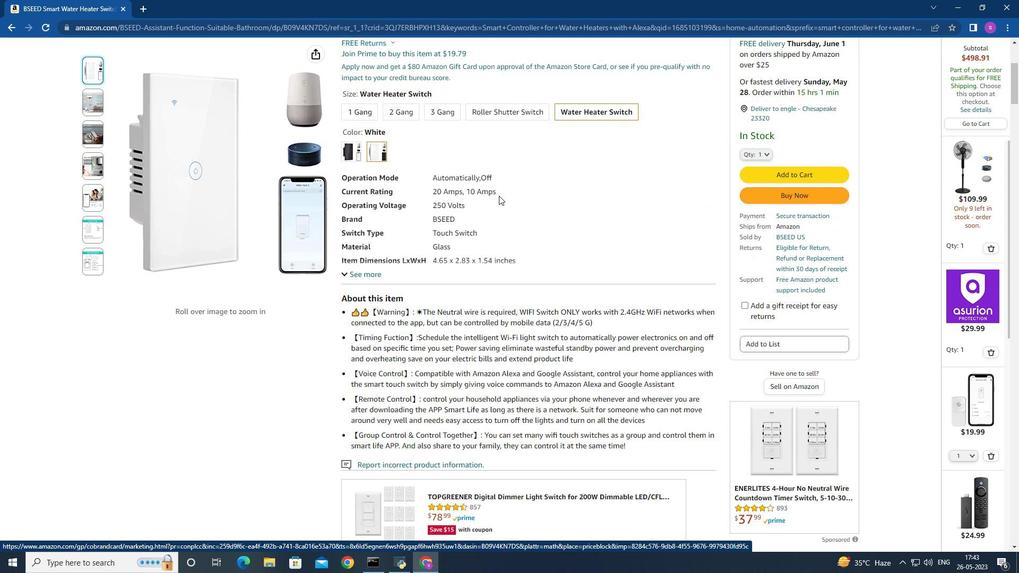 
Action: Mouse scrolled (495, 198) with delta (0, 0)
Screenshot: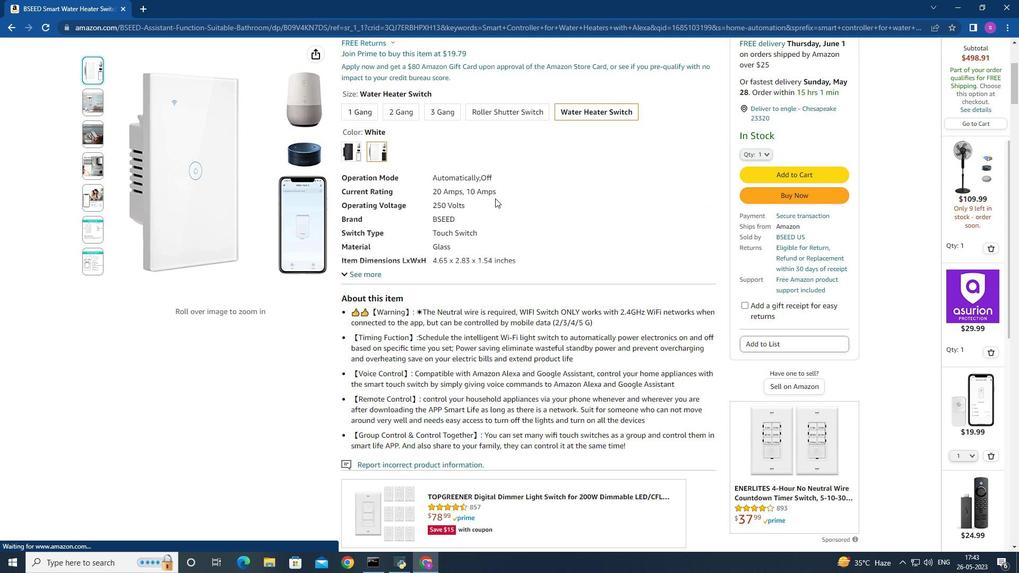 
Action: Mouse scrolled (495, 198) with delta (0, 0)
Screenshot: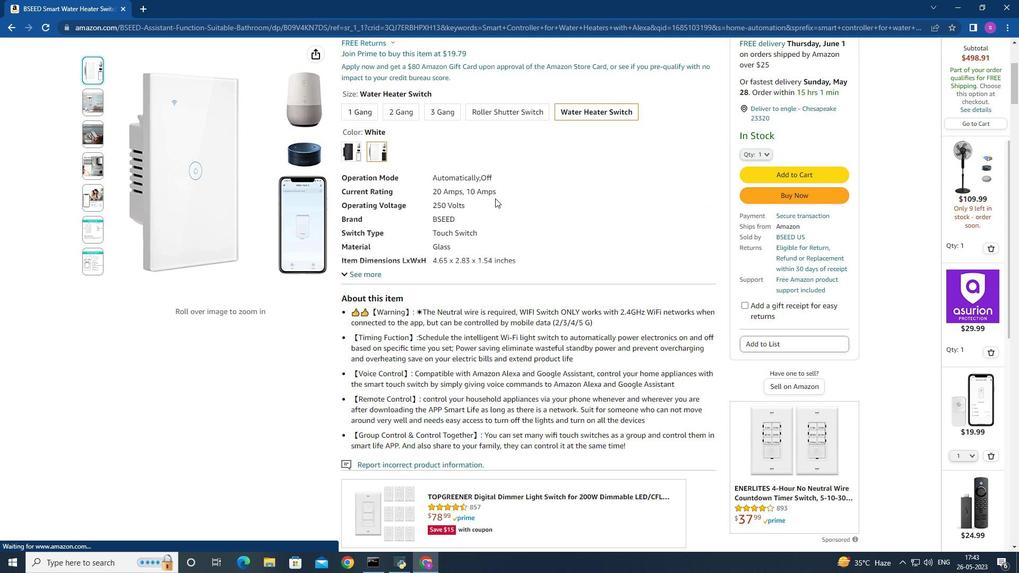 
Action: Mouse scrolled (495, 198) with delta (0, 0)
Screenshot: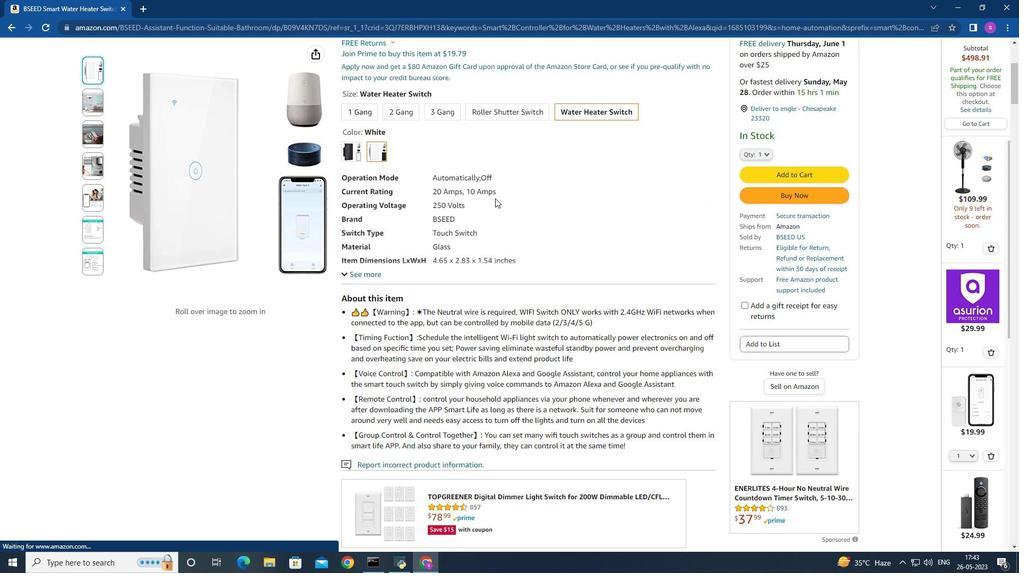
Action: Mouse moved to (474, 230)
Screenshot: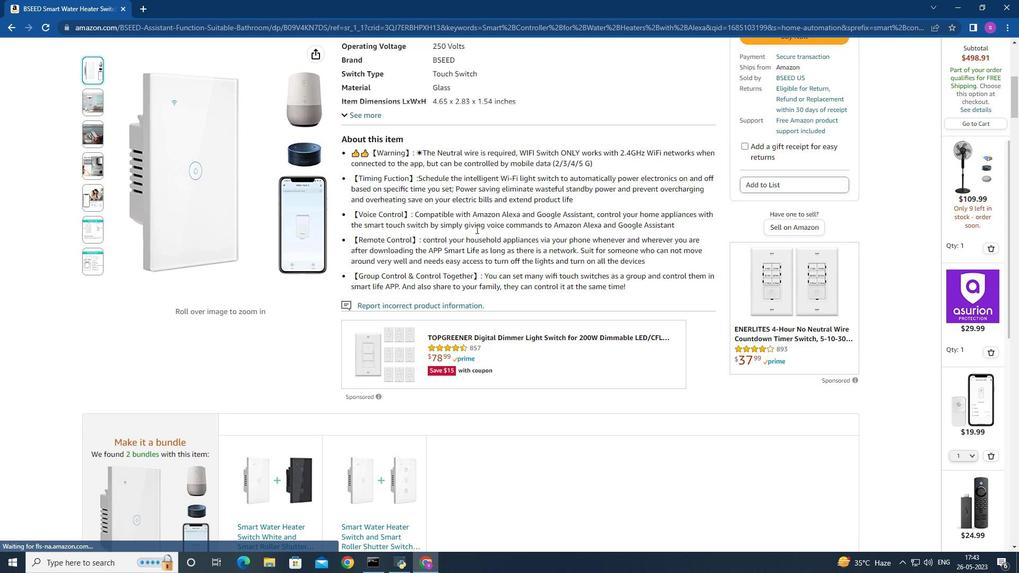 
Action: Mouse scrolled (474, 230) with delta (0, 0)
Screenshot: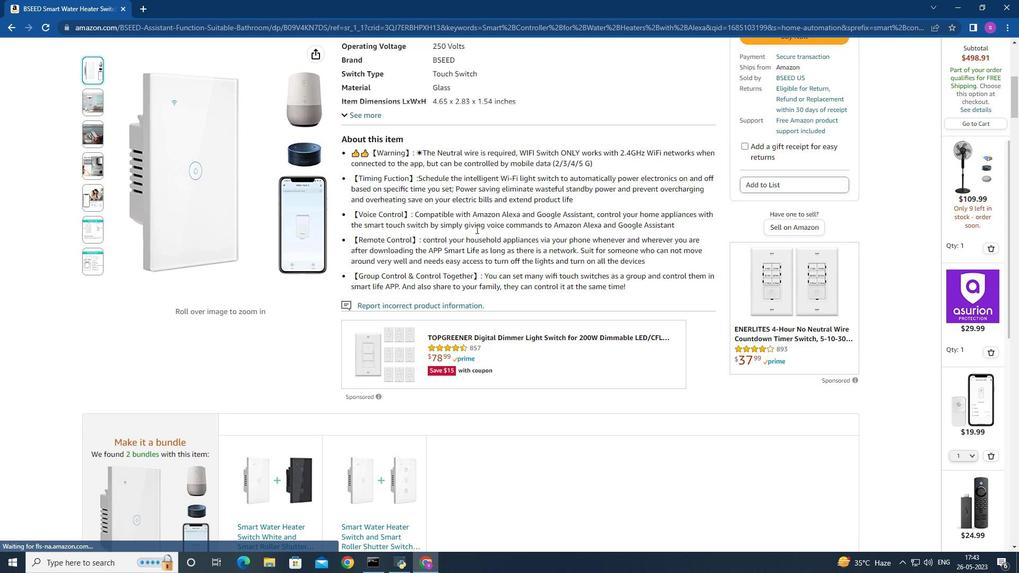 
Action: Mouse scrolled (474, 230) with delta (0, 0)
Screenshot: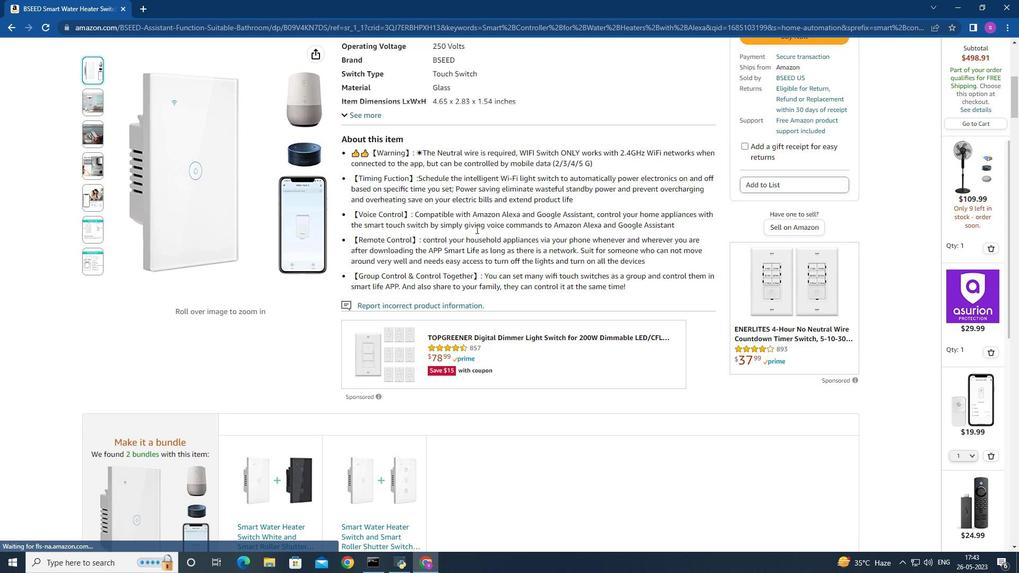 
Action: Mouse moved to (474, 230)
Screenshot: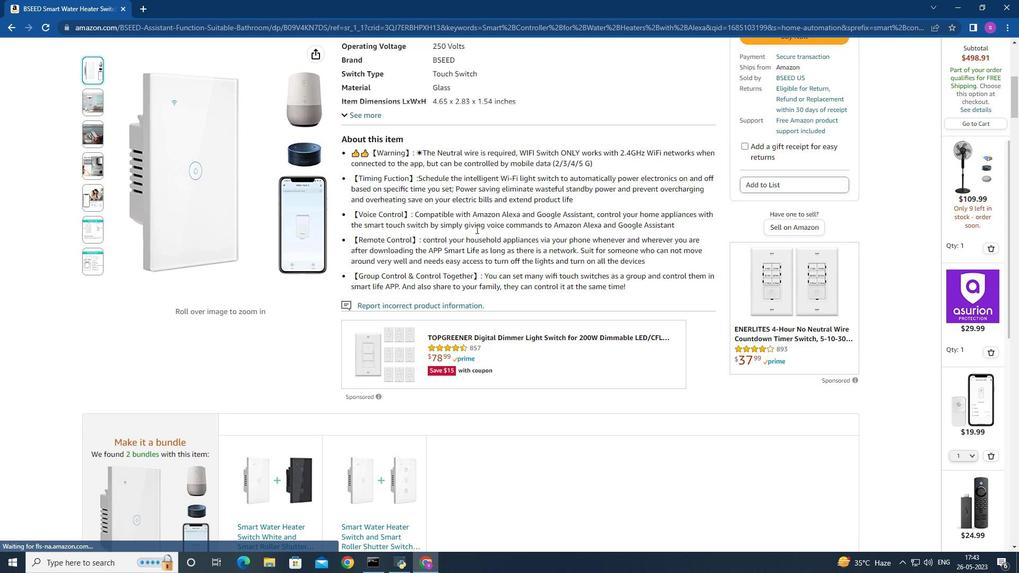 
Action: Mouse scrolled (474, 230) with delta (0, 0)
Screenshot: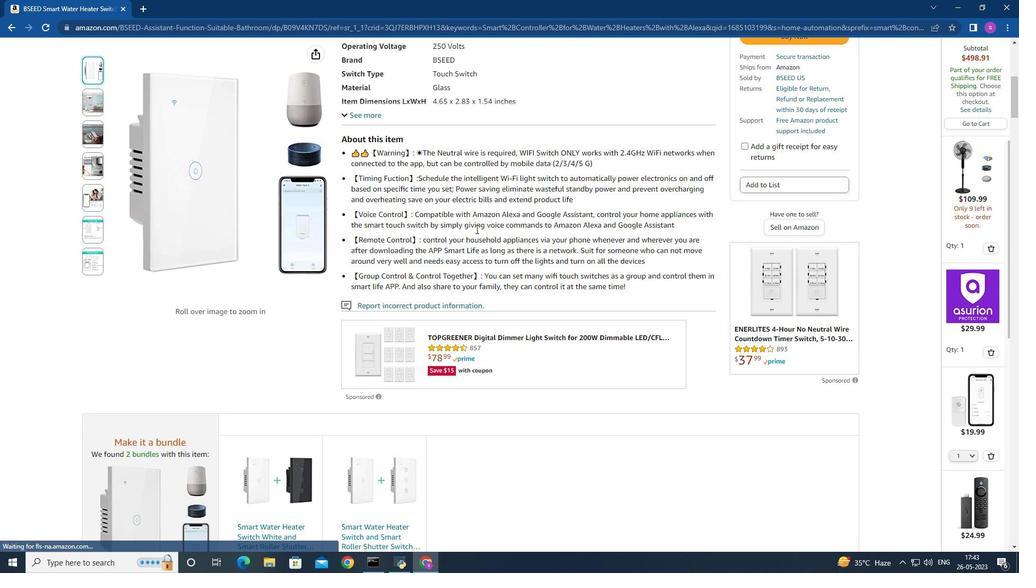 
Action: Mouse moved to (445, 305)
Screenshot: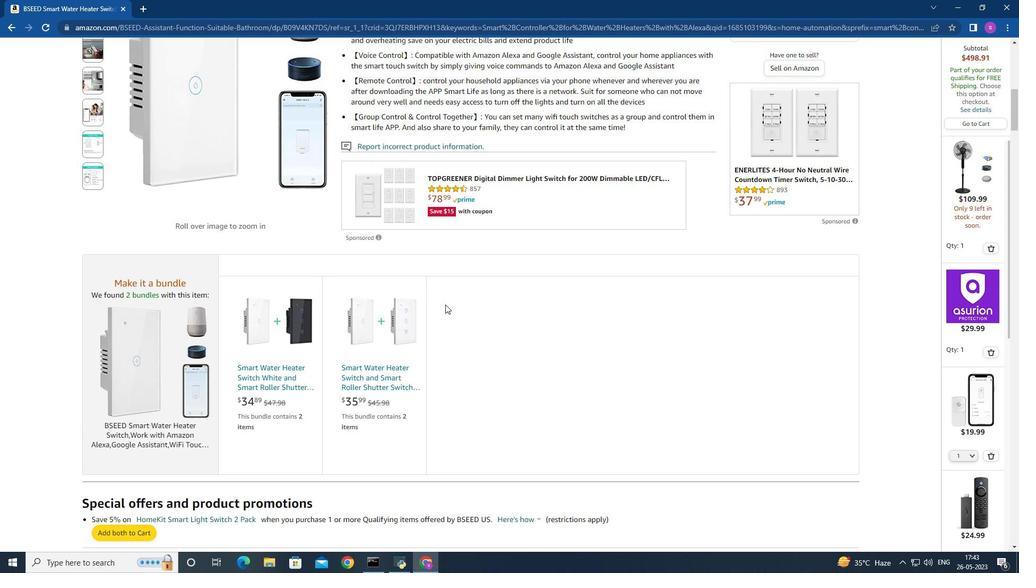 
Action: Mouse scrolled (445, 304) with delta (0, 0)
Screenshot: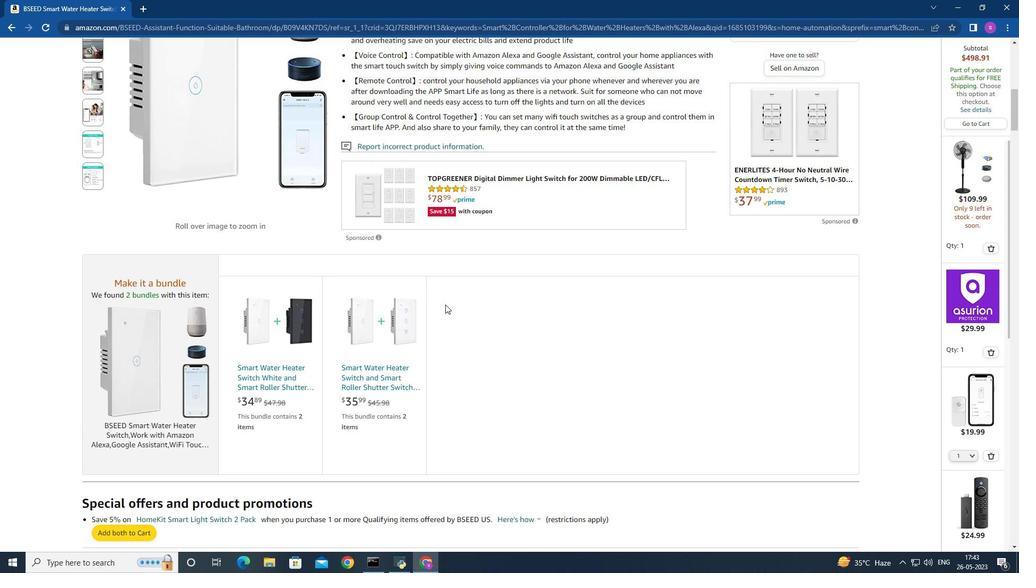 
Action: Mouse scrolled (445, 304) with delta (0, 0)
Screenshot: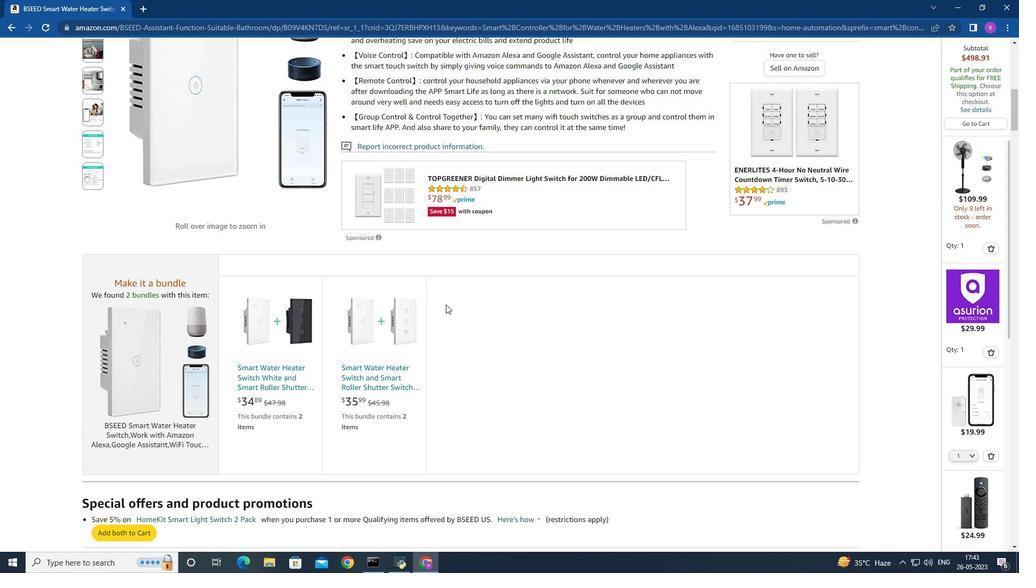 
Action: Mouse scrolled (445, 304) with delta (0, 0)
Screenshot: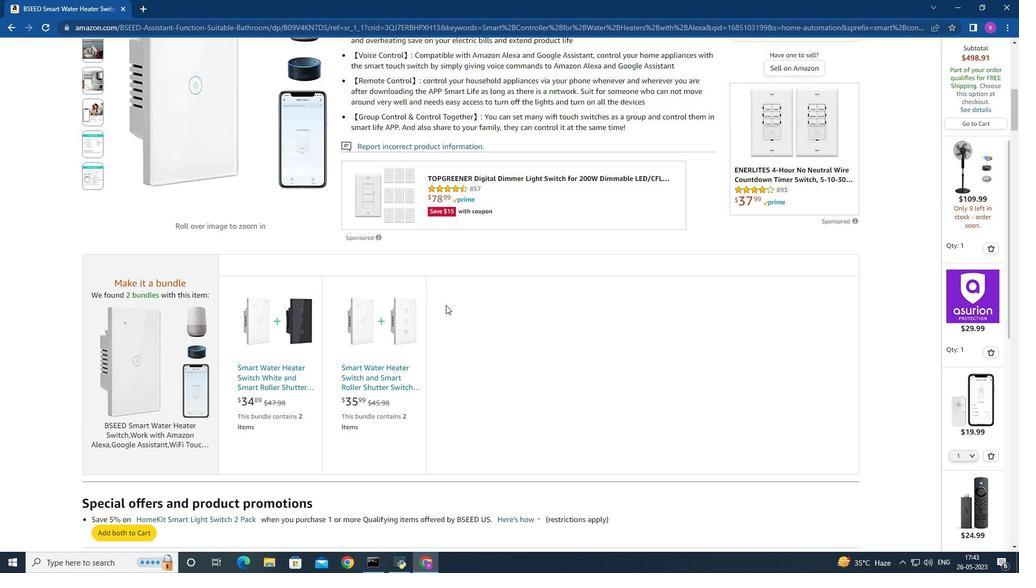 
Action: Mouse moved to (478, 312)
Screenshot: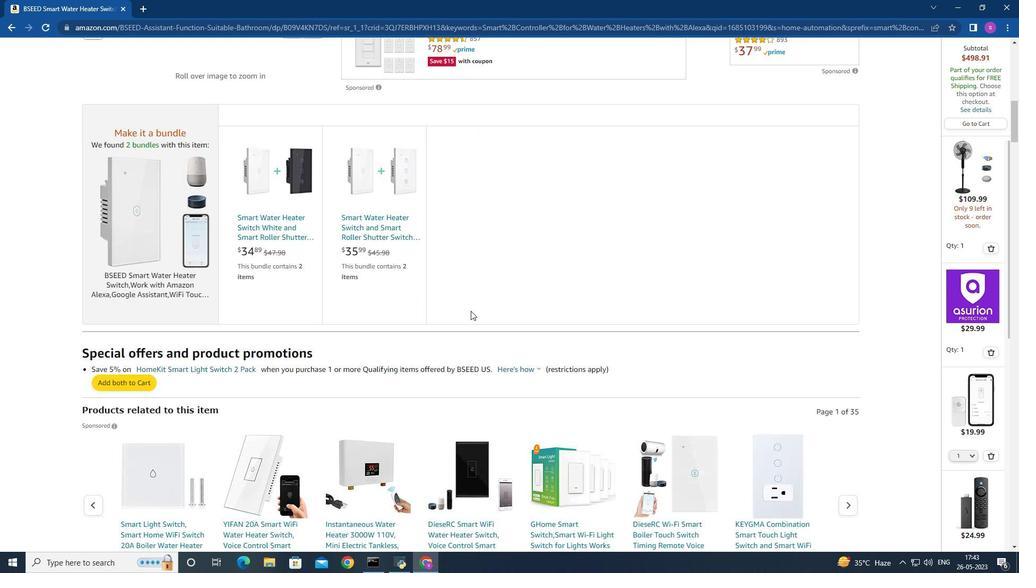 
Action: Mouse scrolled (478, 312) with delta (0, 0)
Screenshot: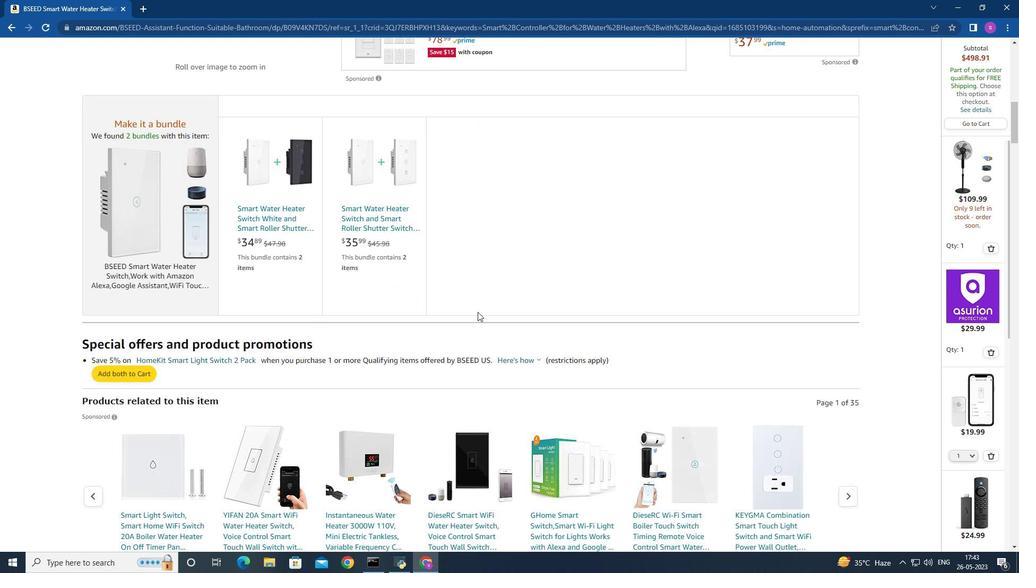 
Action: Mouse scrolled (478, 312) with delta (0, 0)
Screenshot: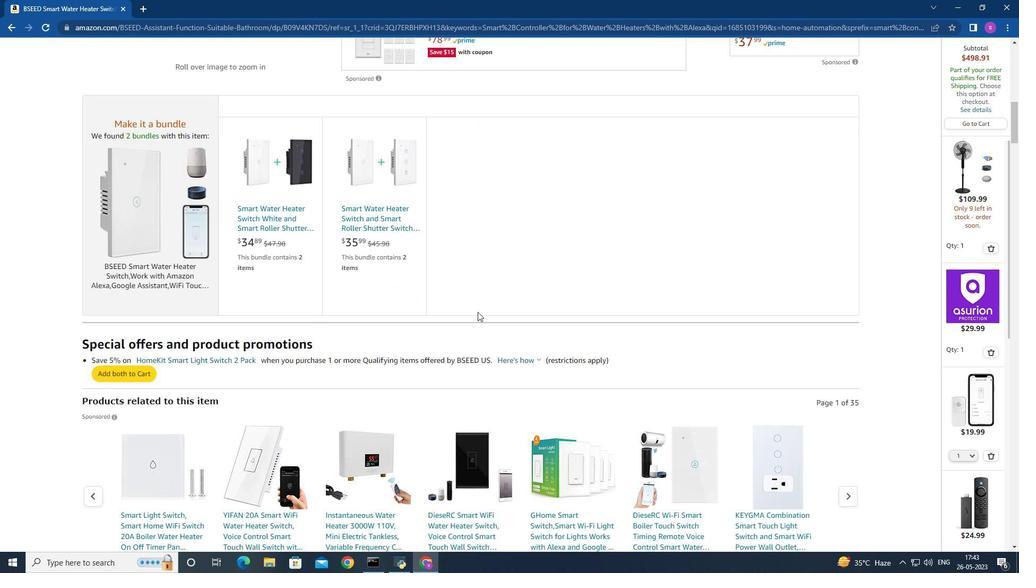 
Action: Mouse scrolled (478, 312) with delta (0, 0)
Screenshot: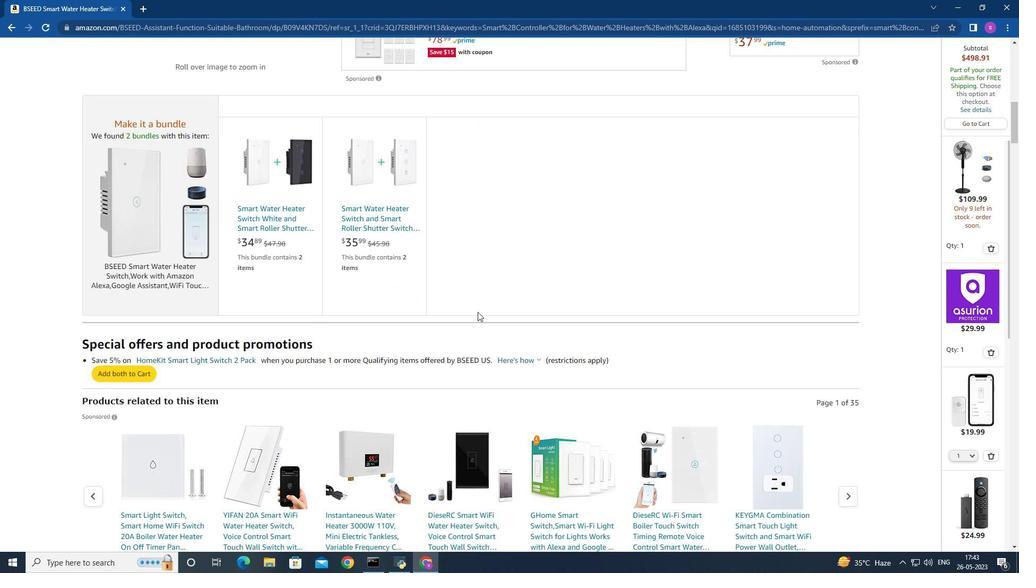 
Action: Mouse scrolled (478, 312) with delta (0, 0)
Screenshot: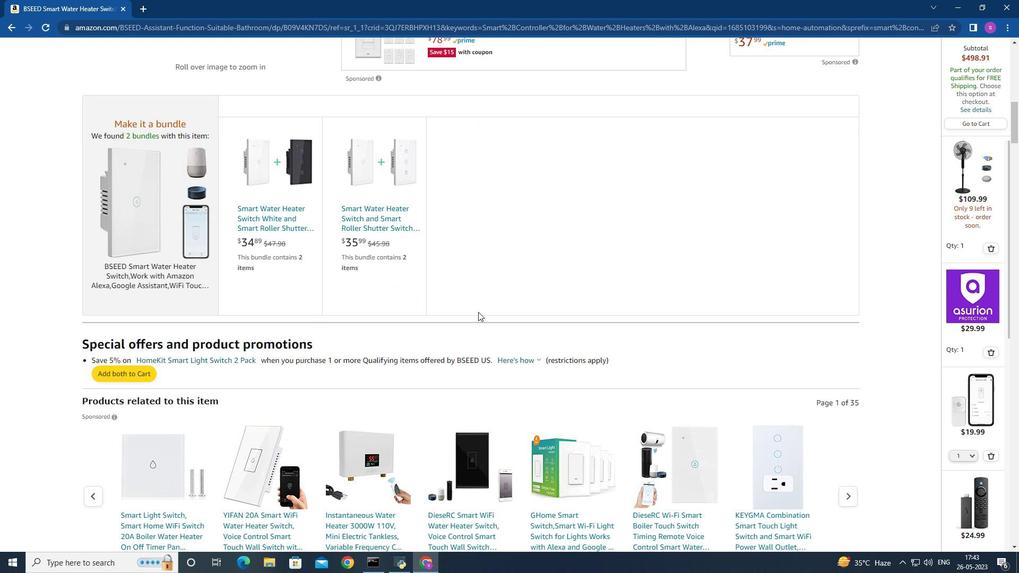 
Action: Mouse scrolled (478, 312) with delta (0, 0)
Screenshot: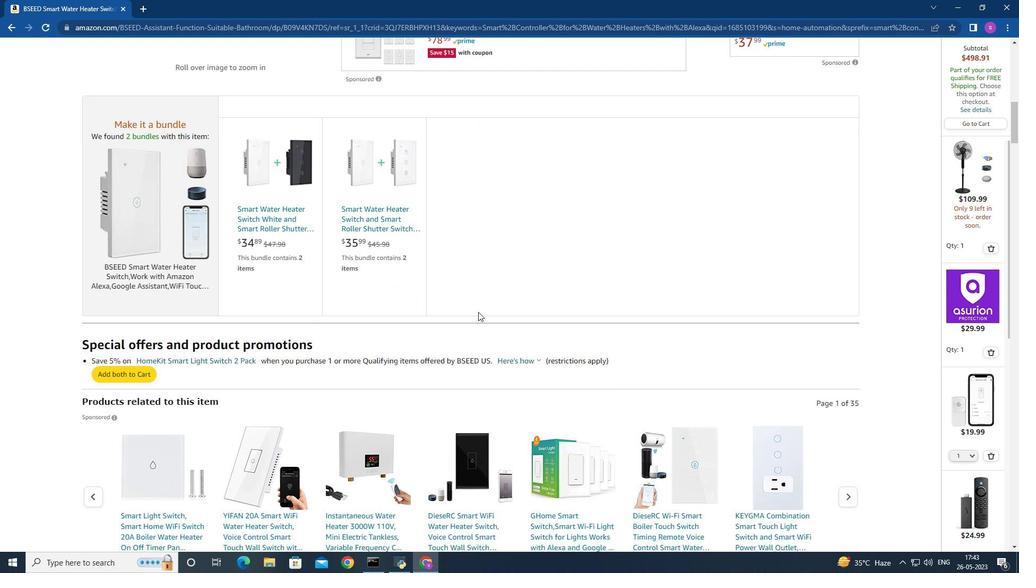 
Action: Mouse moved to (487, 319)
Screenshot: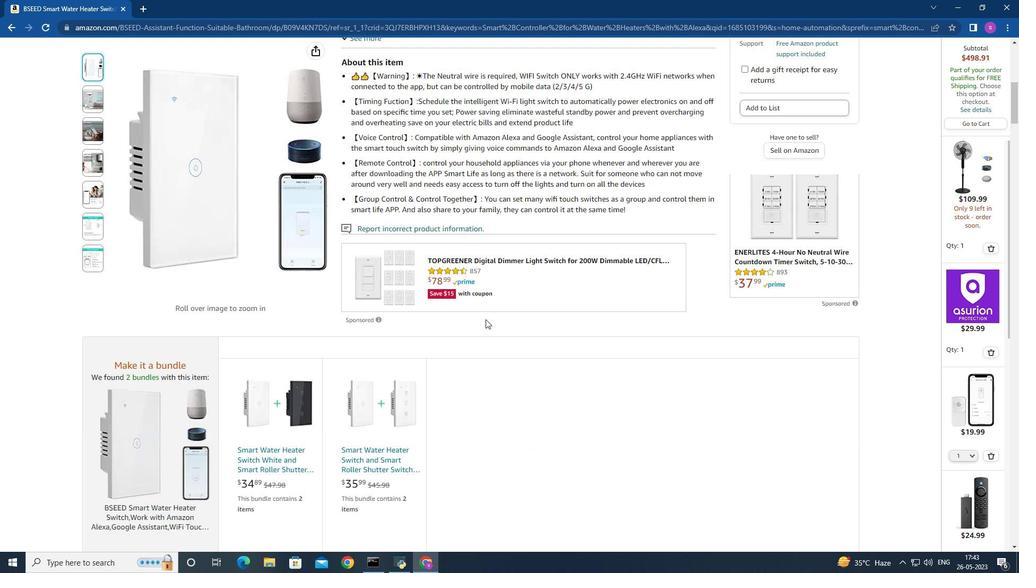 
Action: Mouse scrolled (487, 320) with delta (0, 0)
Screenshot: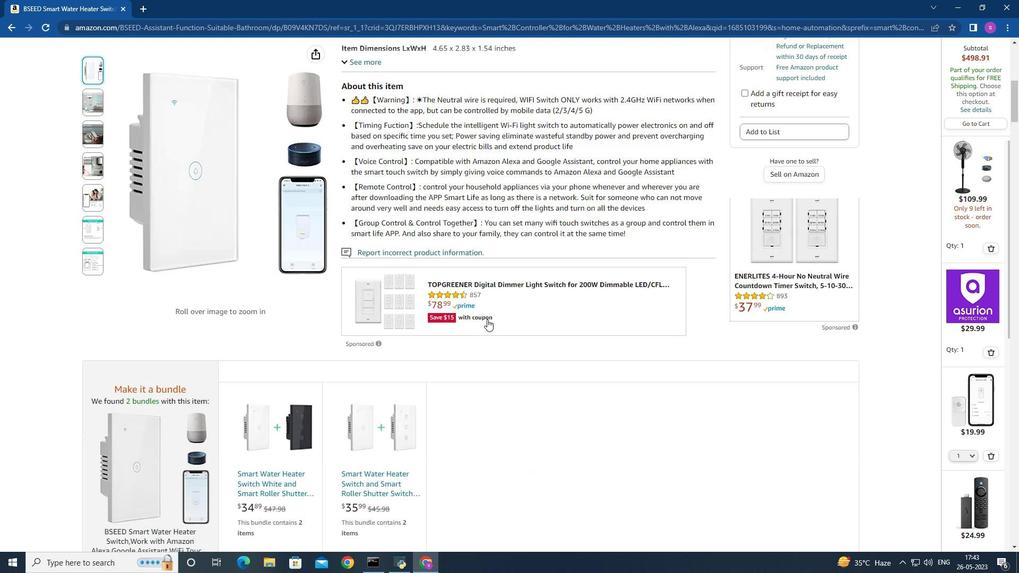
Action: Mouse scrolled (487, 320) with delta (0, 0)
Screenshot: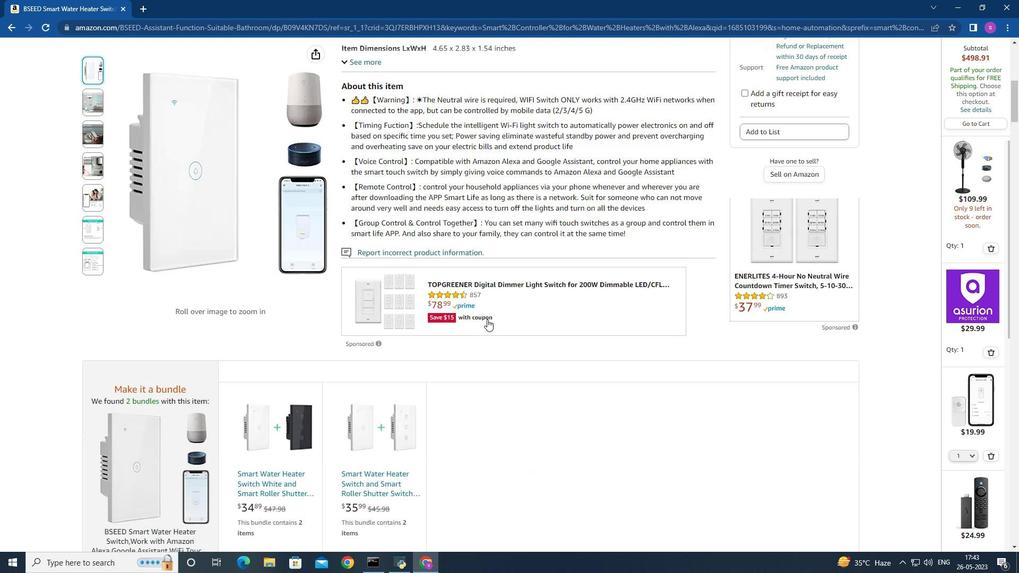
Action: Mouse scrolled (487, 320) with delta (0, 0)
Screenshot: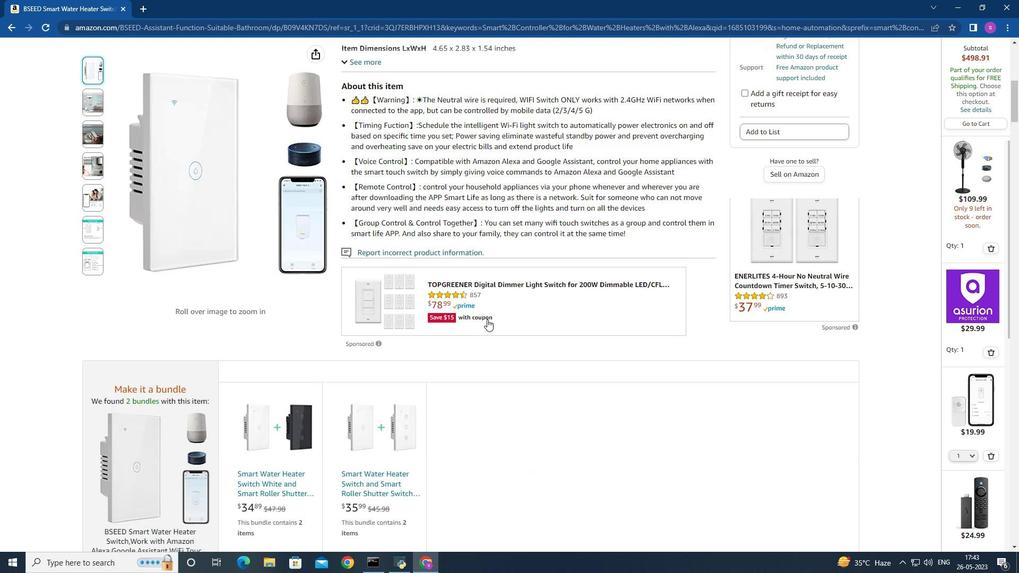 
Action: Mouse scrolled (487, 320) with delta (0, 0)
Screenshot: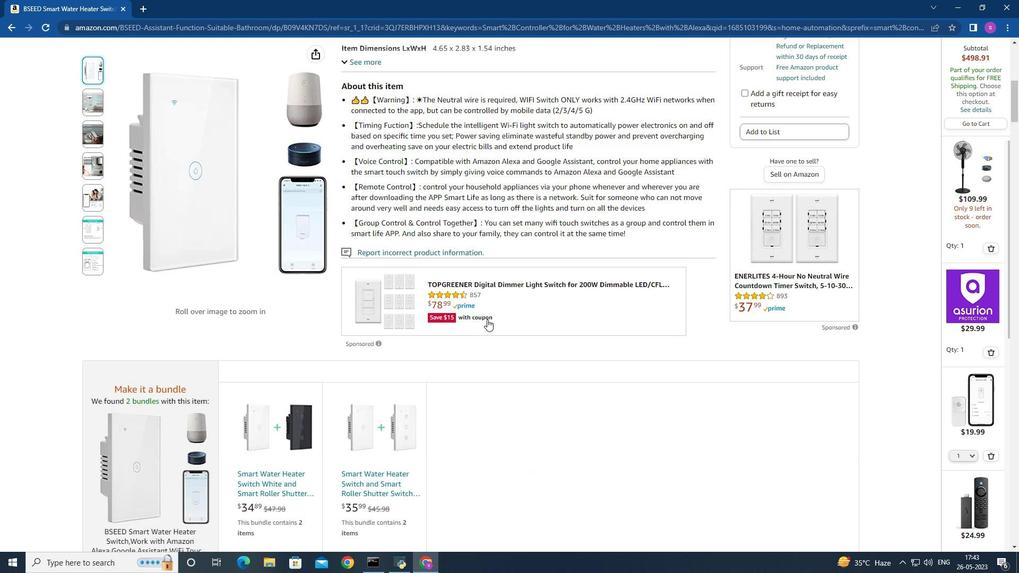 
Action: Mouse scrolled (487, 320) with delta (0, 0)
Screenshot: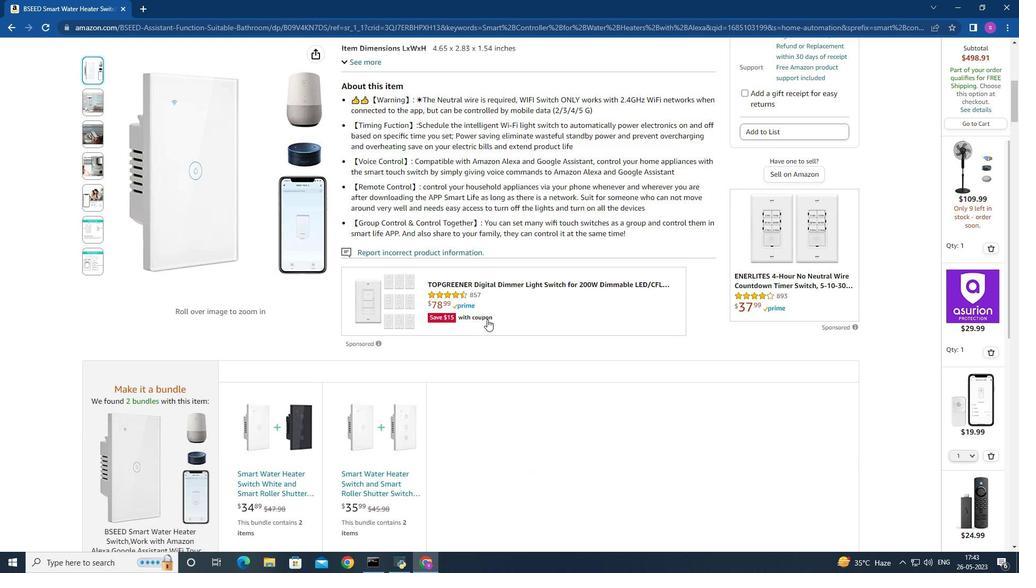 
Action: Mouse moved to (370, 229)
Screenshot: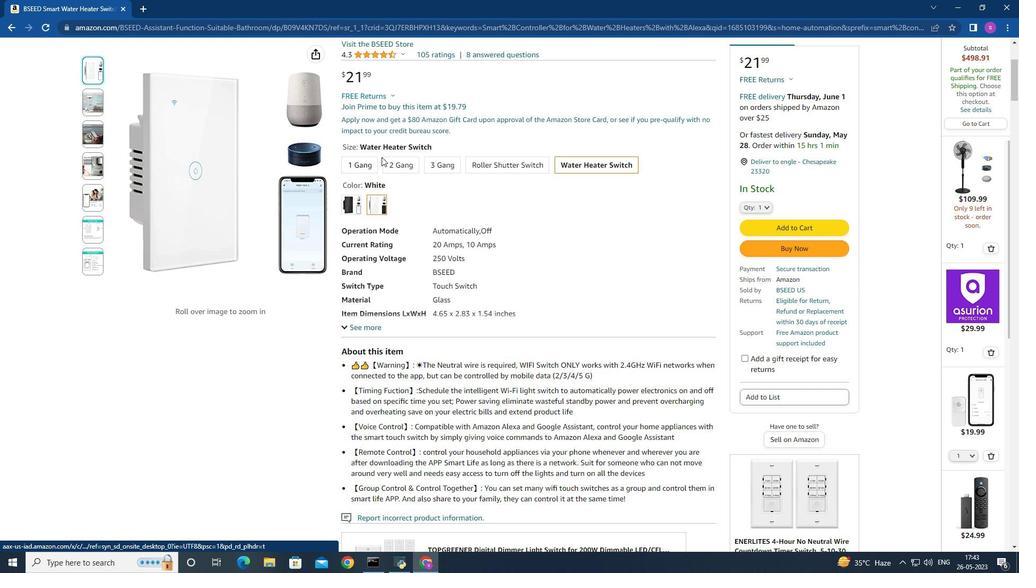 
Action: Mouse scrolled (370, 229) with delta (0, 0)
Screenshot: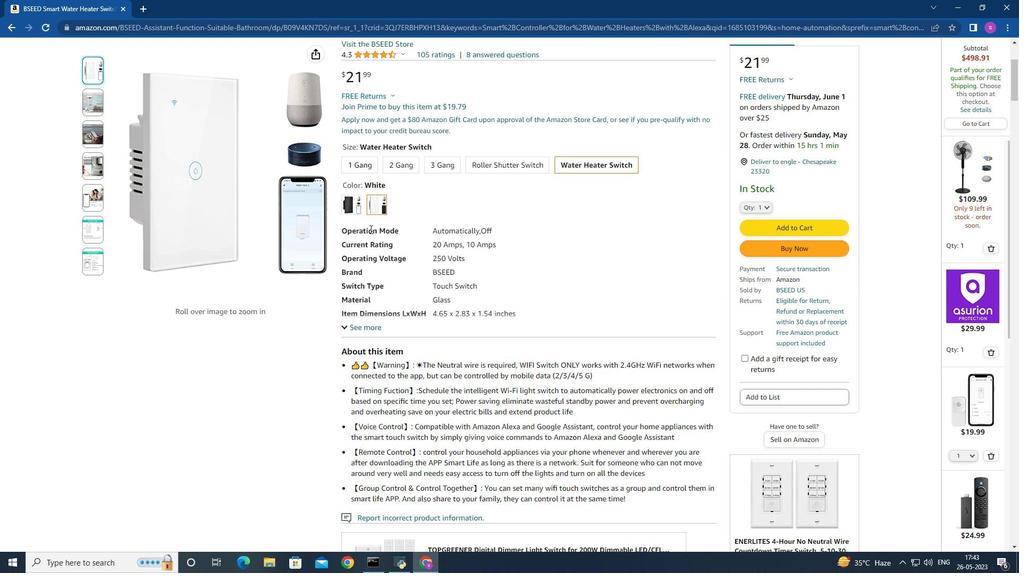 
Action: Mouse moved to (370, 237)
Screenshot: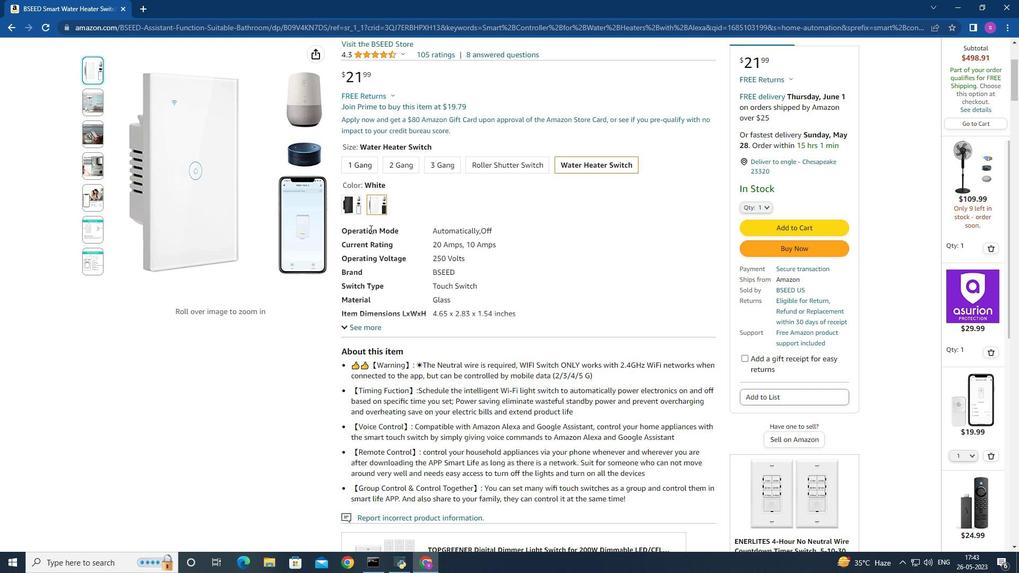 
Action: Mouse scrolled (370, 234) with delta (0, 0)
Screenshot: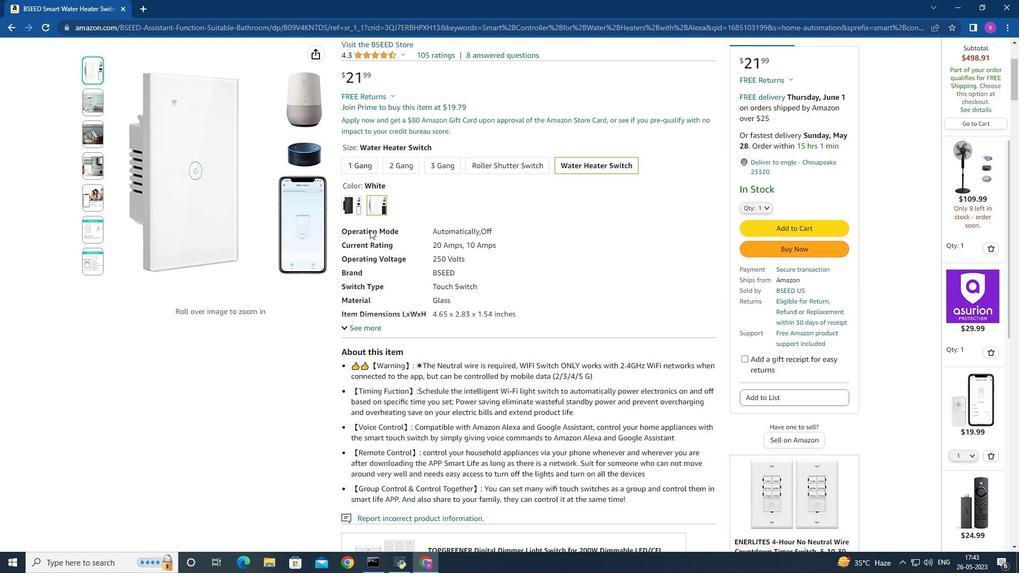 
Action: Mouse moved to (411, 260)
Screenshot: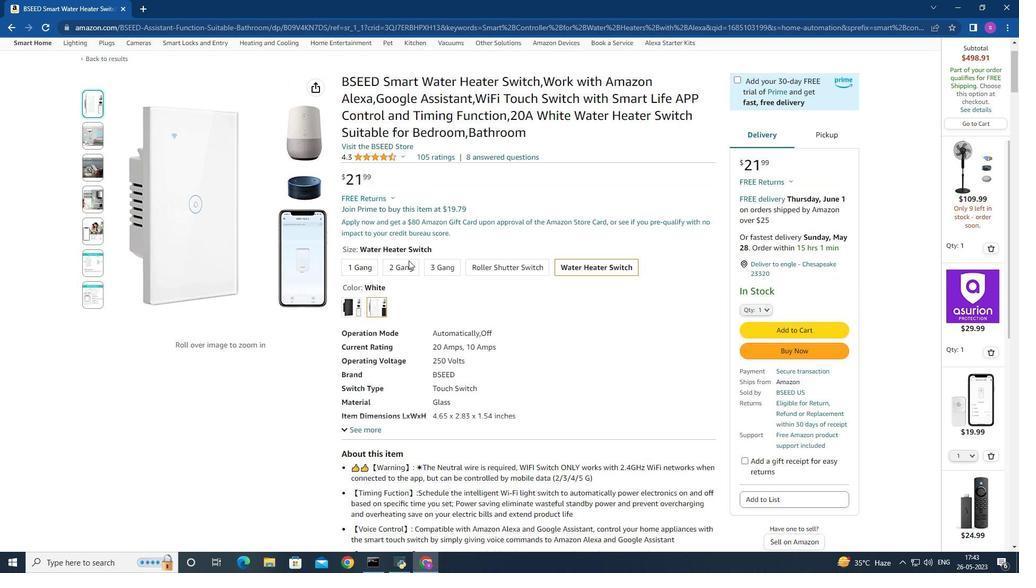 
Action: Mouse scrolled (411, 260) with delta (0, 0)
Screenshot: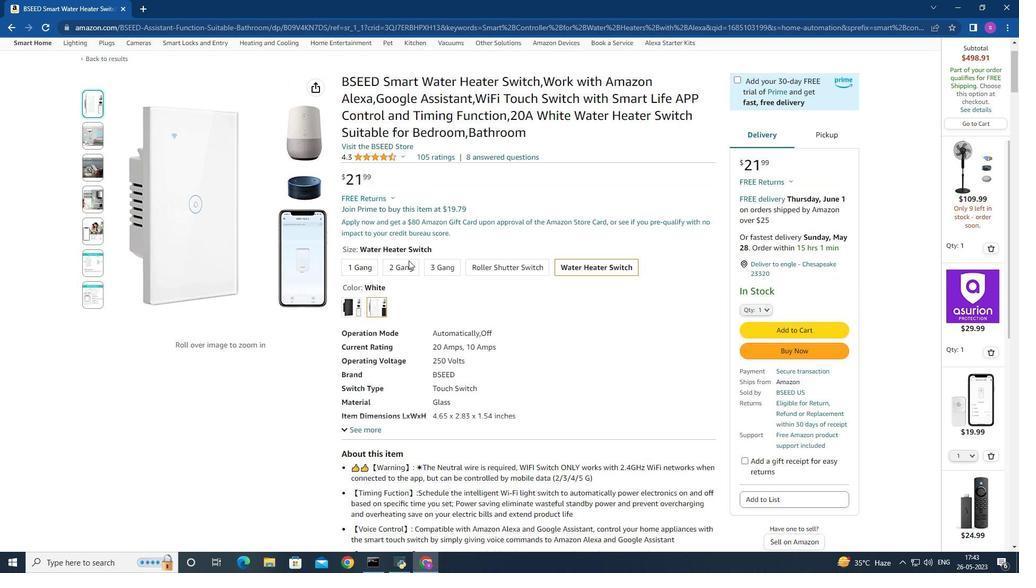 
Action: Mouse moved to (504, 268)
Screenshot: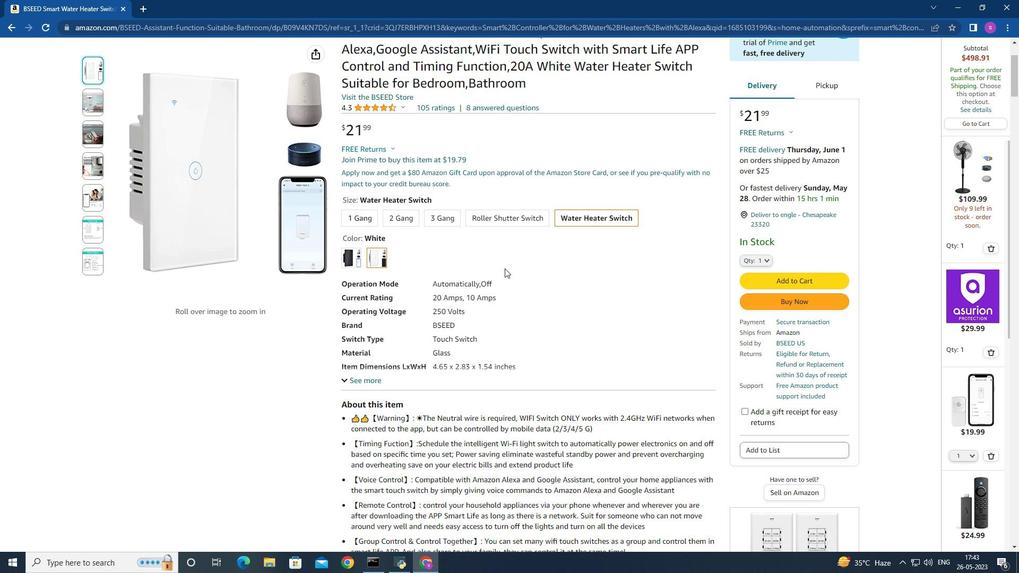 
Action: Mouse scrolled (504, 268) with delta (0, 0)
Screenshot: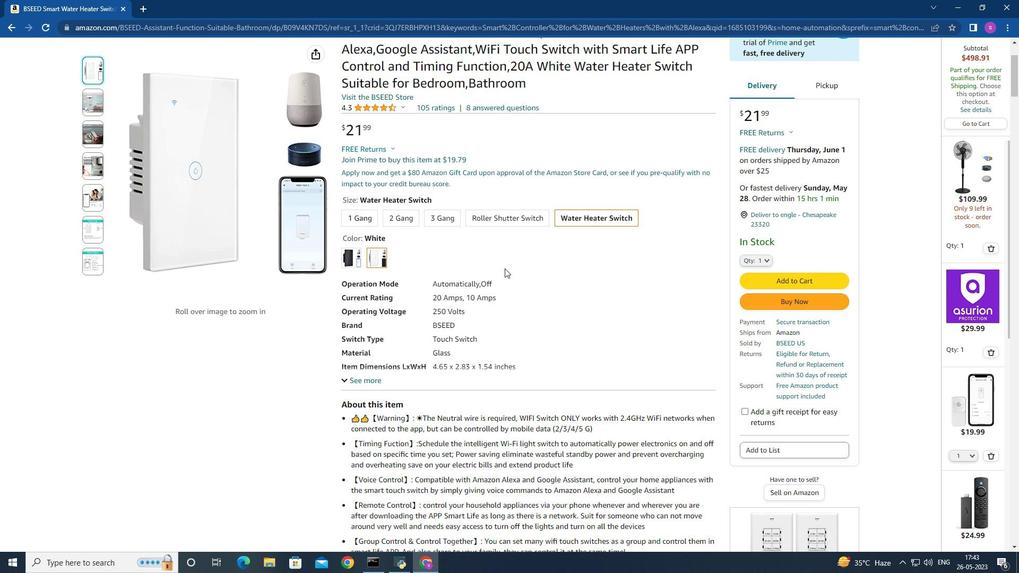 
Action: Mouse moved to (504, 268)
Screenshot: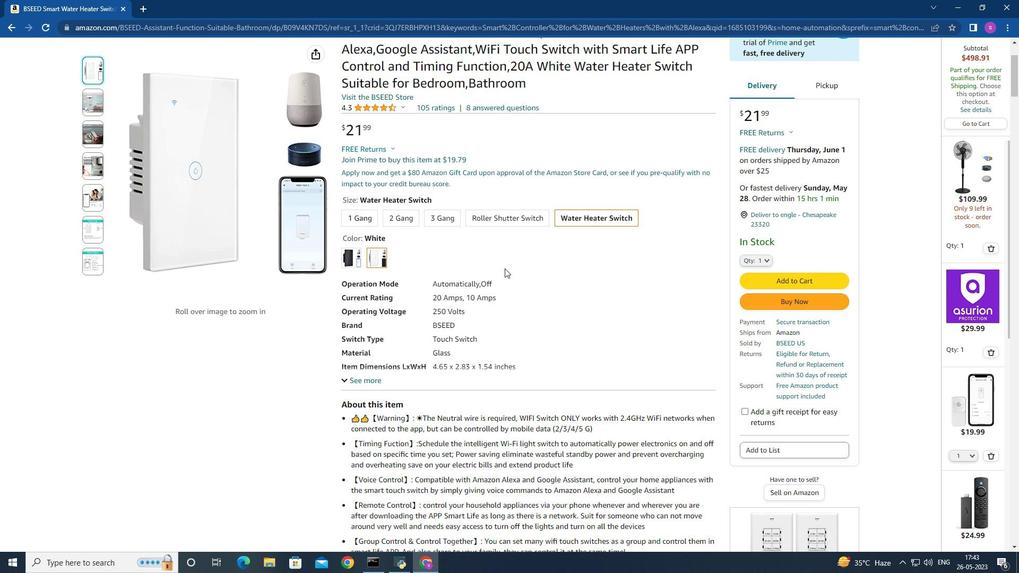 
Action: Mouse scrolled (504, 268) with delta (0, 0)
Screenshot: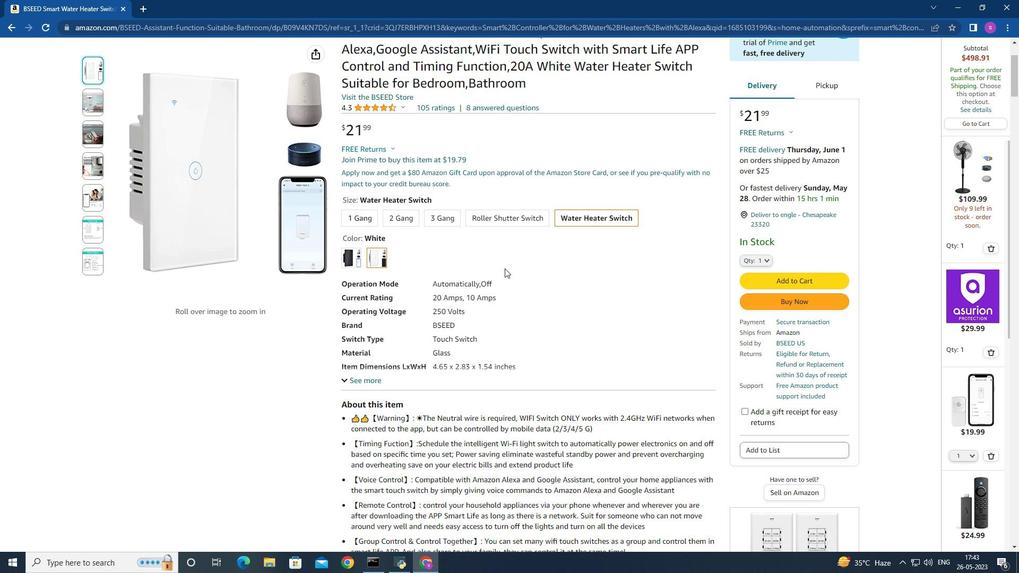 
Action: Mouse moved to (504, 268)
Screenshot: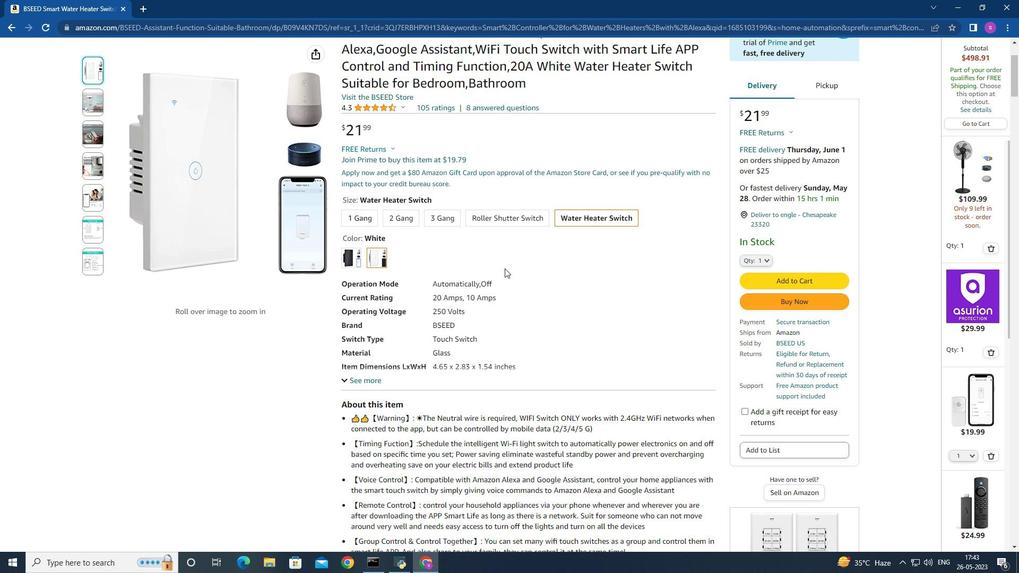 
Action: Mouse scrolled (504, 268) with delta (0, 0)
Screenshot: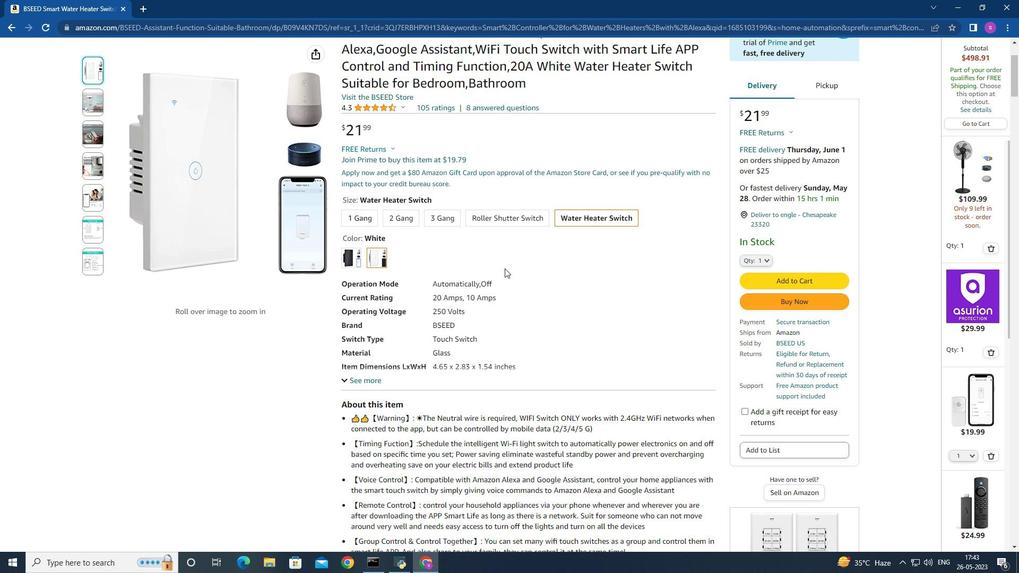 
Action: Mouse moved to (503, 268)
Screenshot: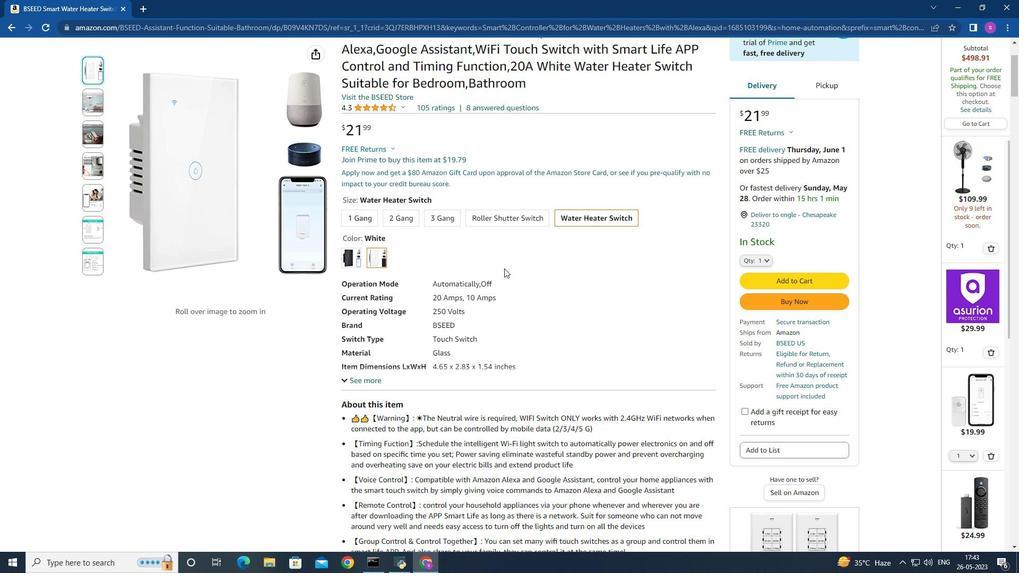 
Action: Mouse scrolled (503, 268) with delta (0, 0)
Screenshot: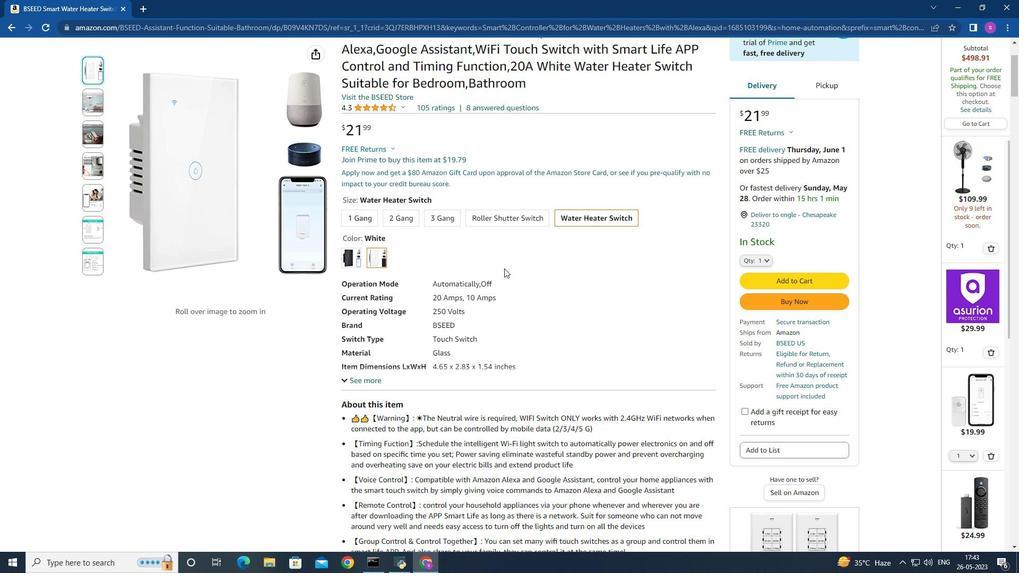 
Action: Mouse moved to (495, 264)
Screenshot: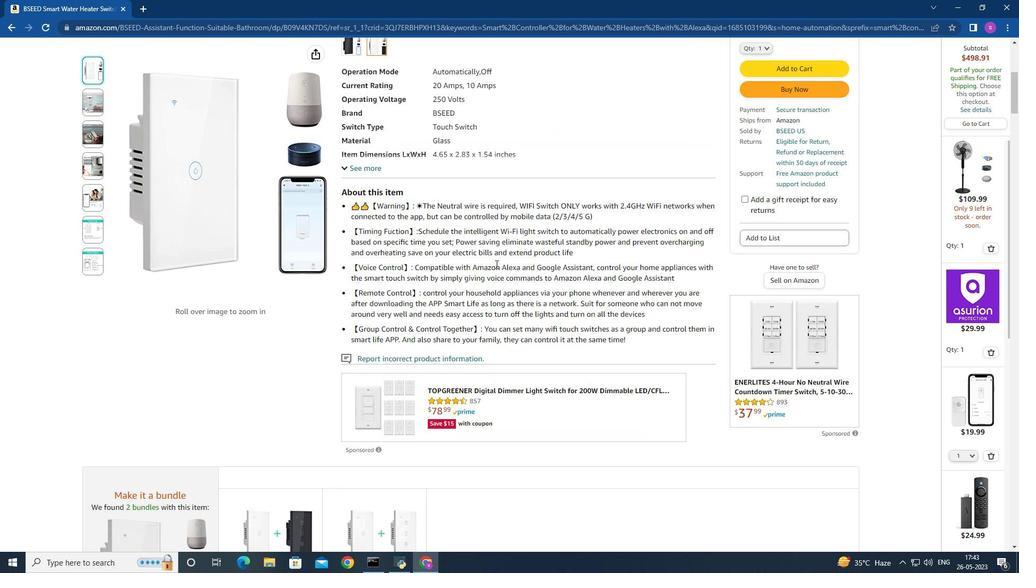 
Action: Mouse scrolled (495, 264) with delta (0, 0)
Screenshot: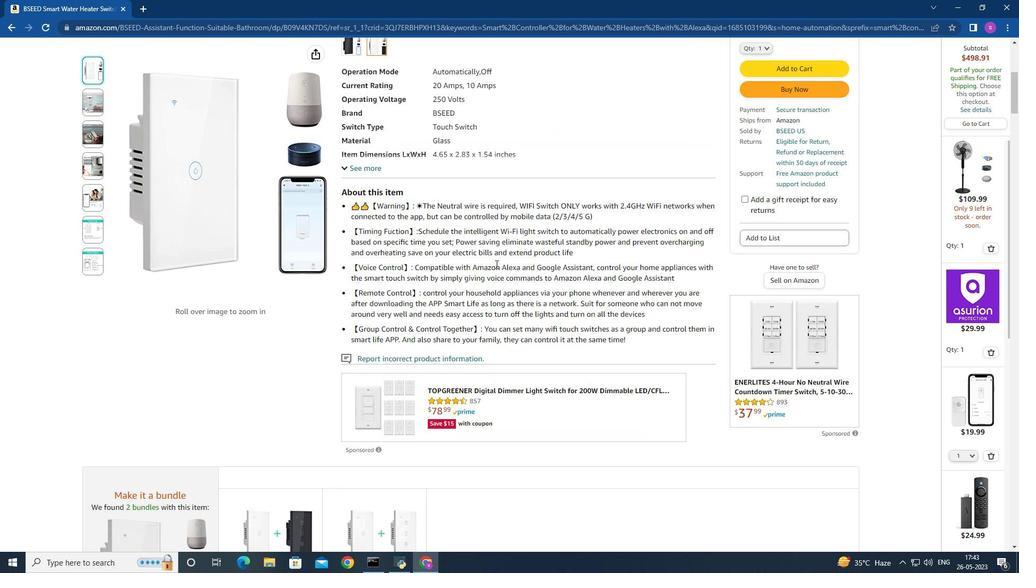 
Action: Mouse moved to (495, 265)
Screenshot: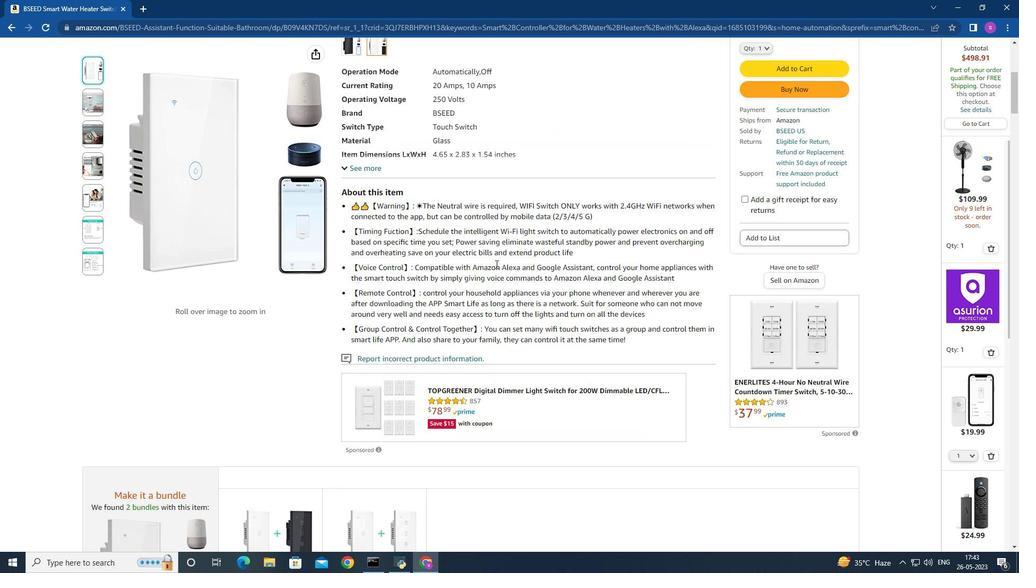 
Action: Mouse scrolled (495, 264) with delta (0, 0)
Screenshot: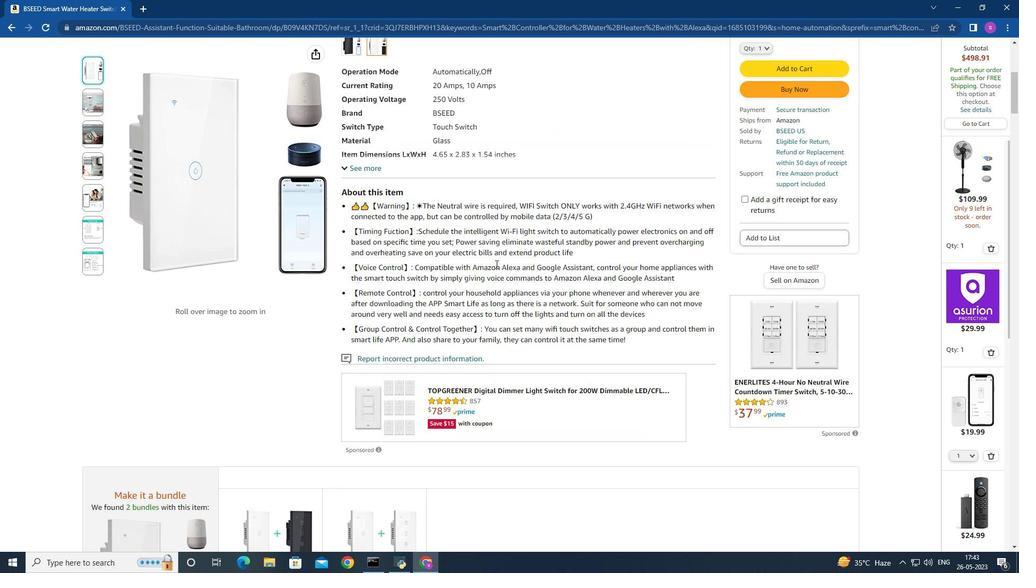 
Action: Mouse moved to (495, 265)
Screenshot: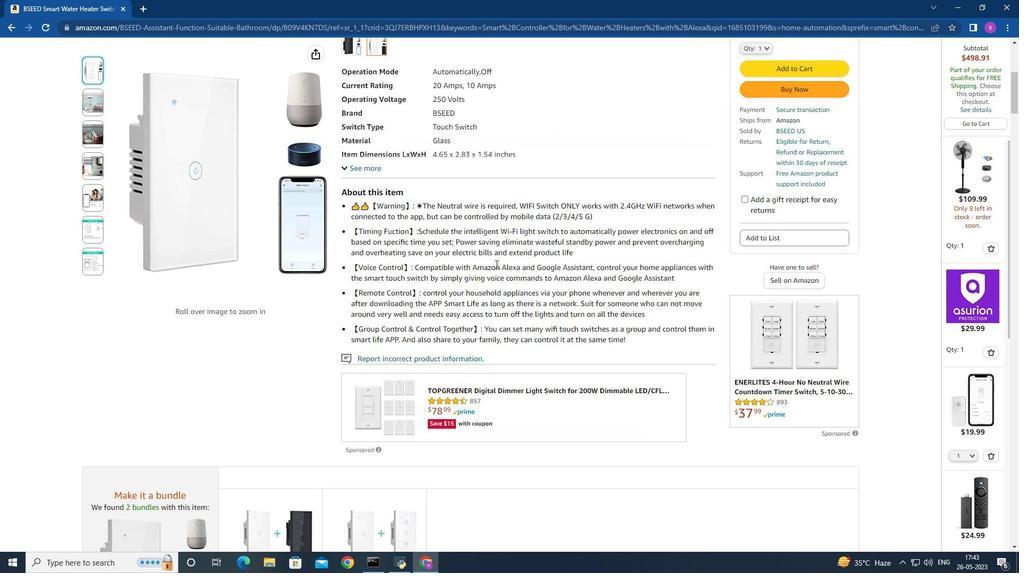 
Action: Mouse scrolled (495, 264) with delta (0, 0)
Screenshot: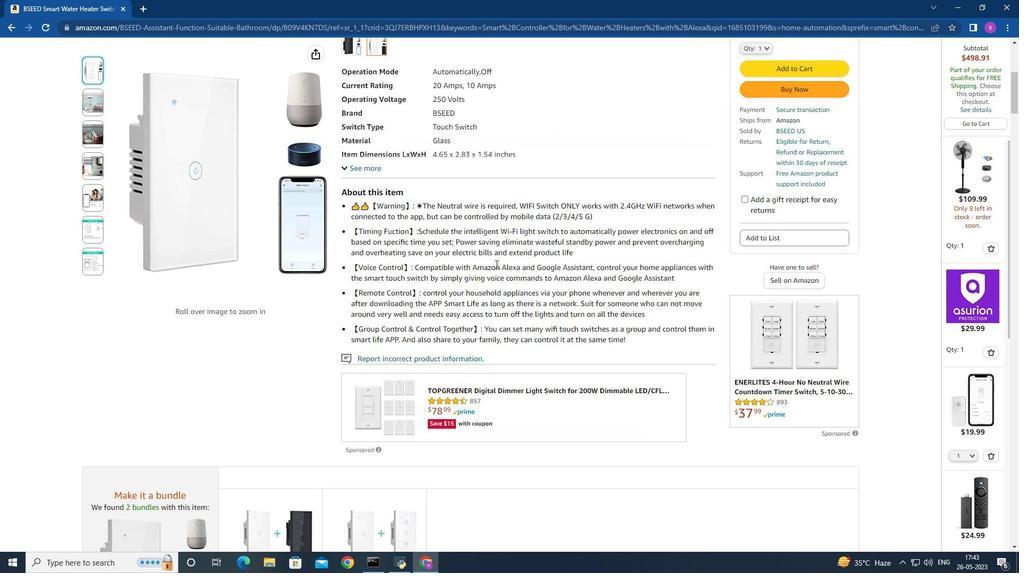 
Action: Mouse moved to (494, 265)
Screenshot: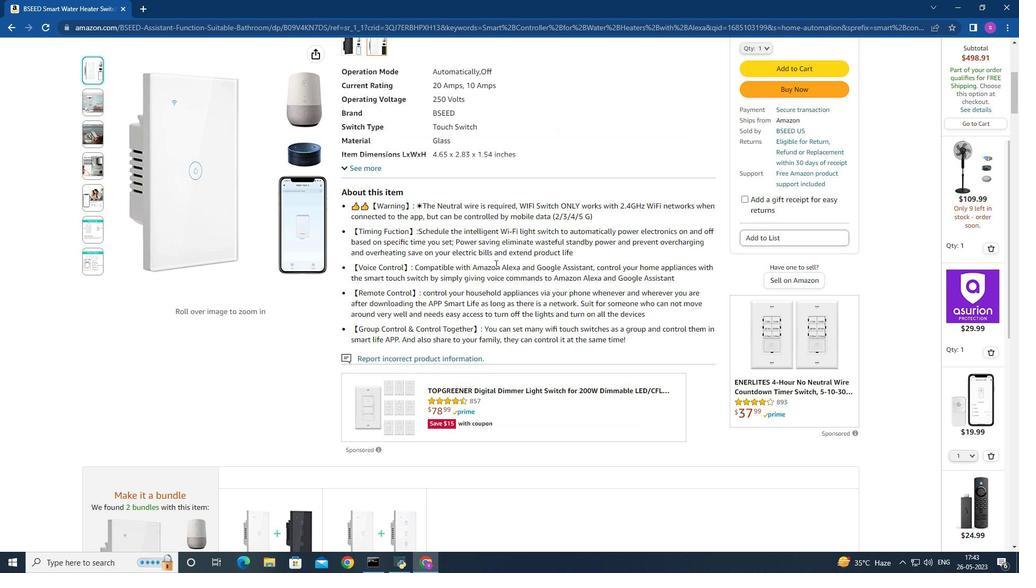 
Action: Mouse scrolled (494, 264) with delta (0, 0)
Screenshot: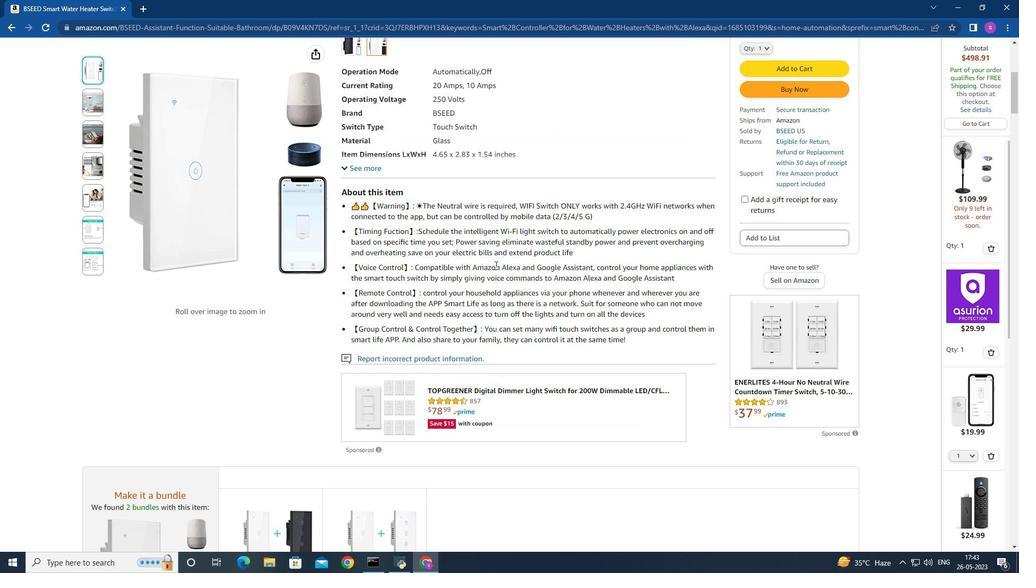 
Action: Mouse scrolled (494, 265) with delta (0, 0)
Screenshot: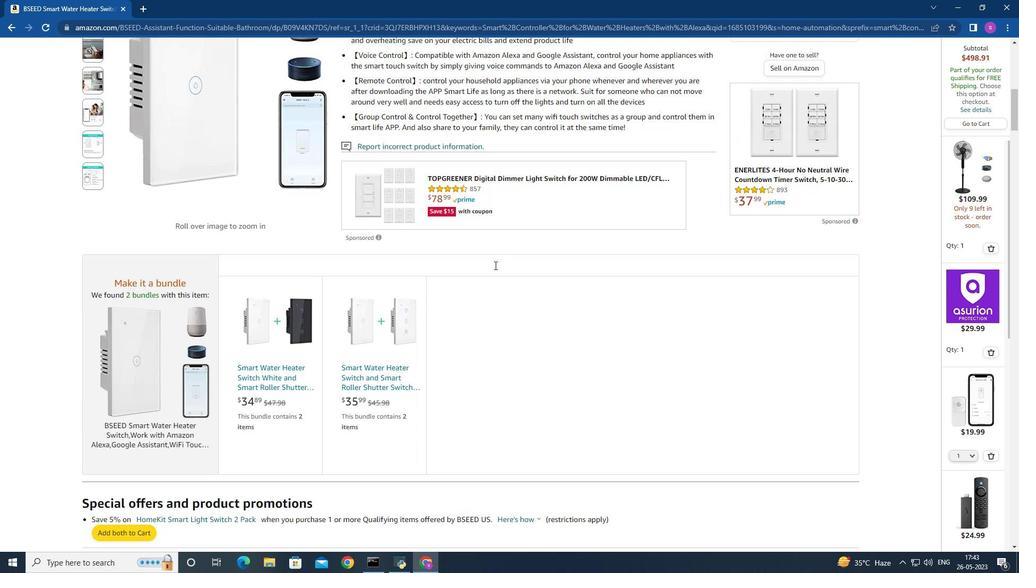 
Action: Mouse scrolled (494, 265) with delta (0, 0)
Screenshot: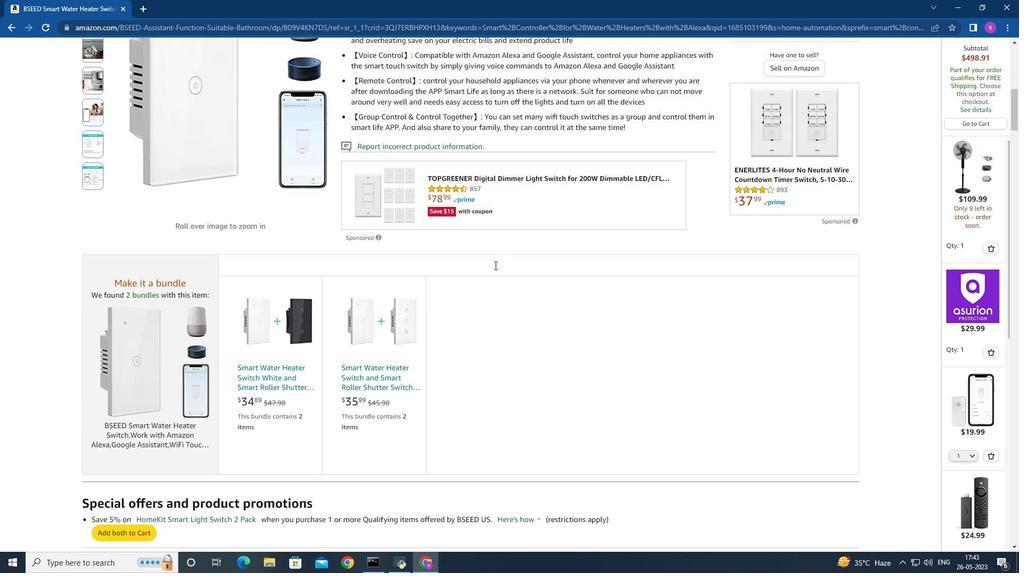 
Action: Mouse scrolled (494, 265) with delta (0, 0)
Screenshot: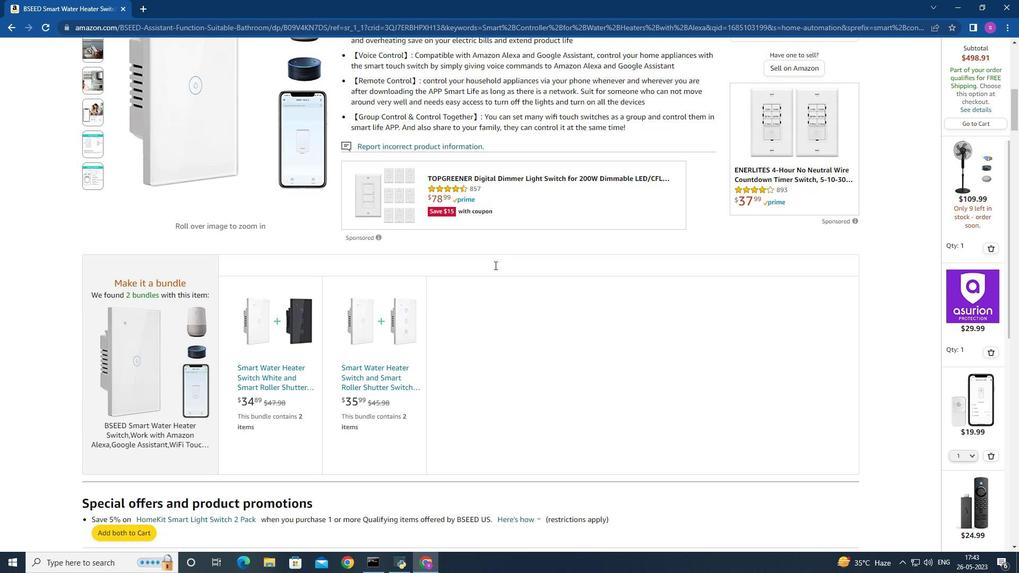 
Action: Mouse scrolled (494, 265) with delta (0, 0)
Screenshot: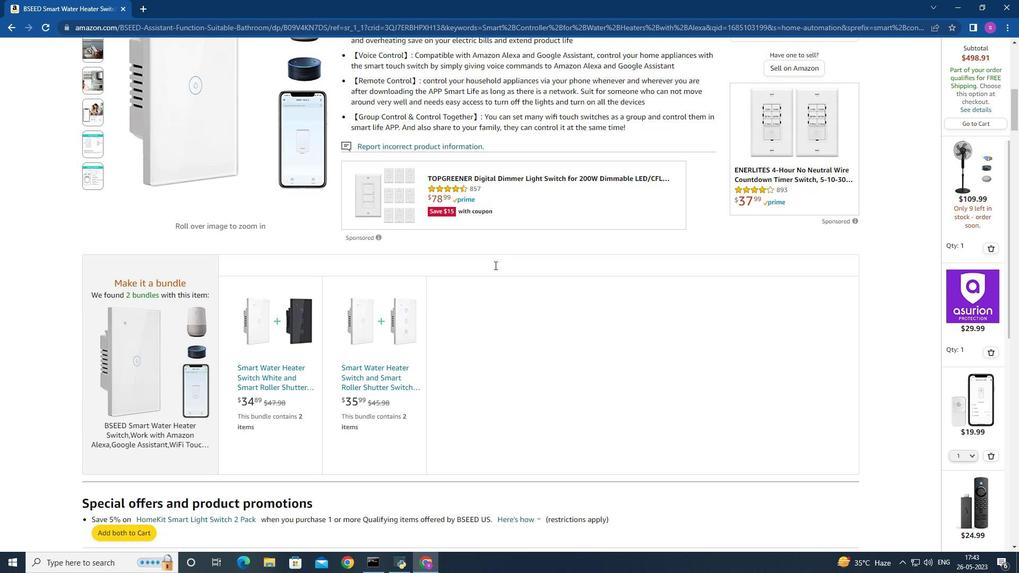 
Action: Mouse scrolled (494, 265) with delta (0, 0)
Screenshot: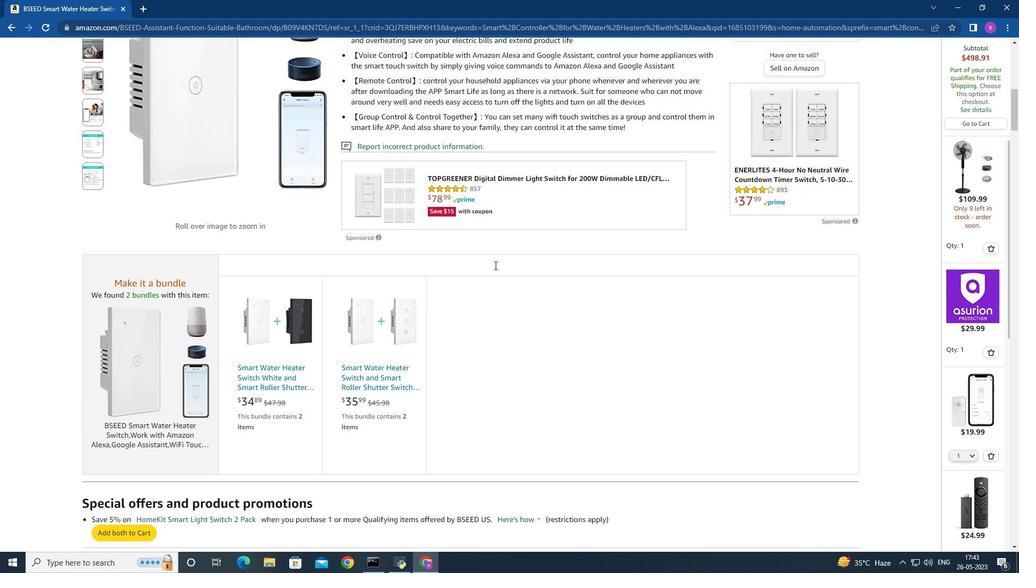 
Action: Mouse scrolled (494, 265) with delta (0, 0)
Screenshot: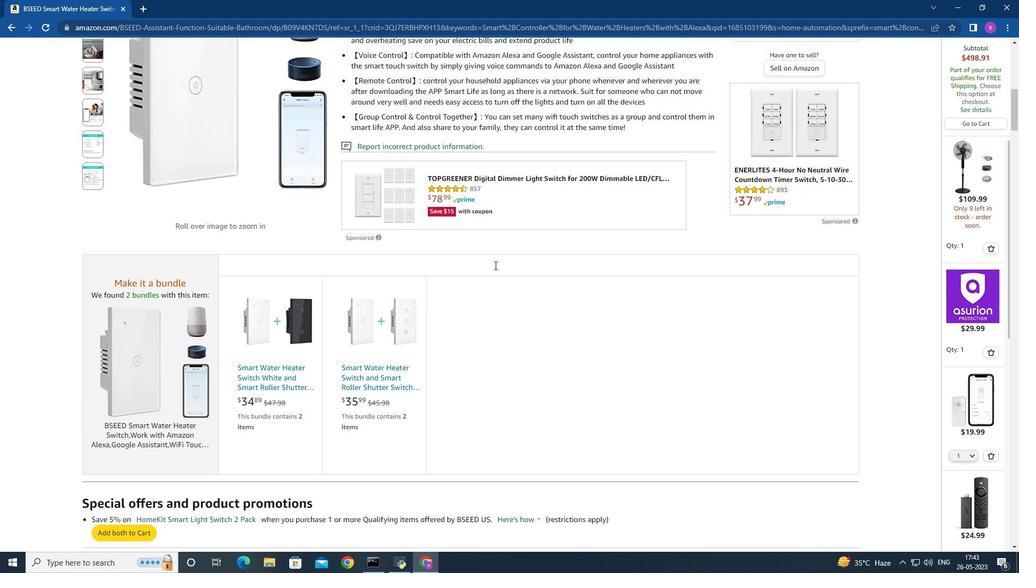 
Action: Mouse scrolled (494, 265) with delta (0, 0)
Screenshot: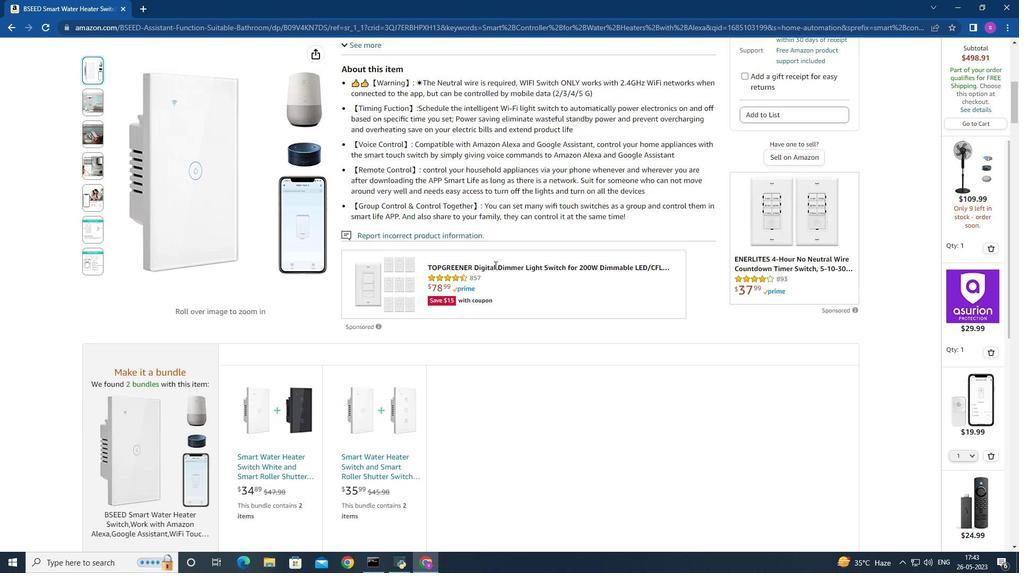 
Action: Mouse moved to (353, 210)
Screenshot: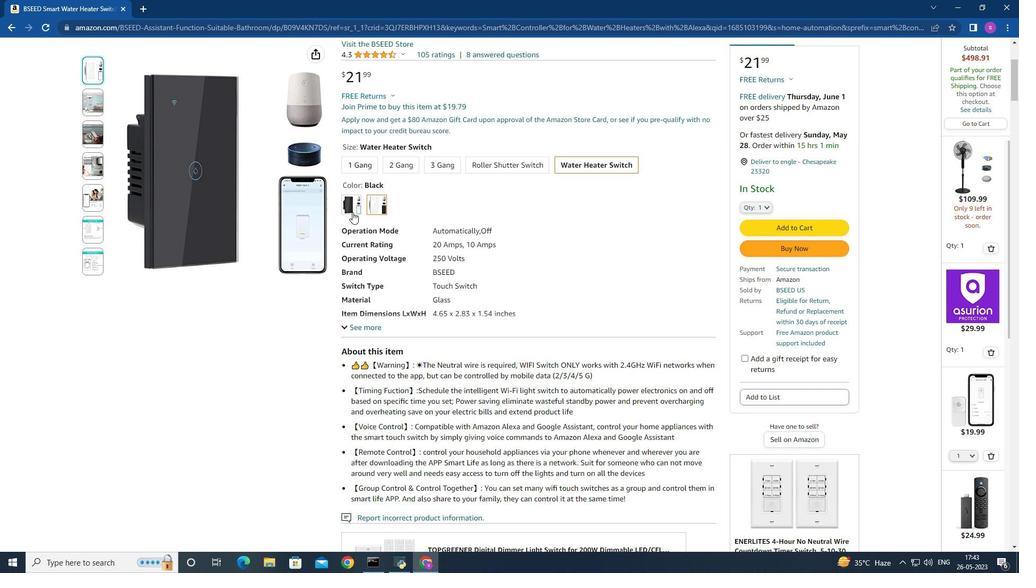 
Action: Mouse pressed left at (353, 210)
Screenshot: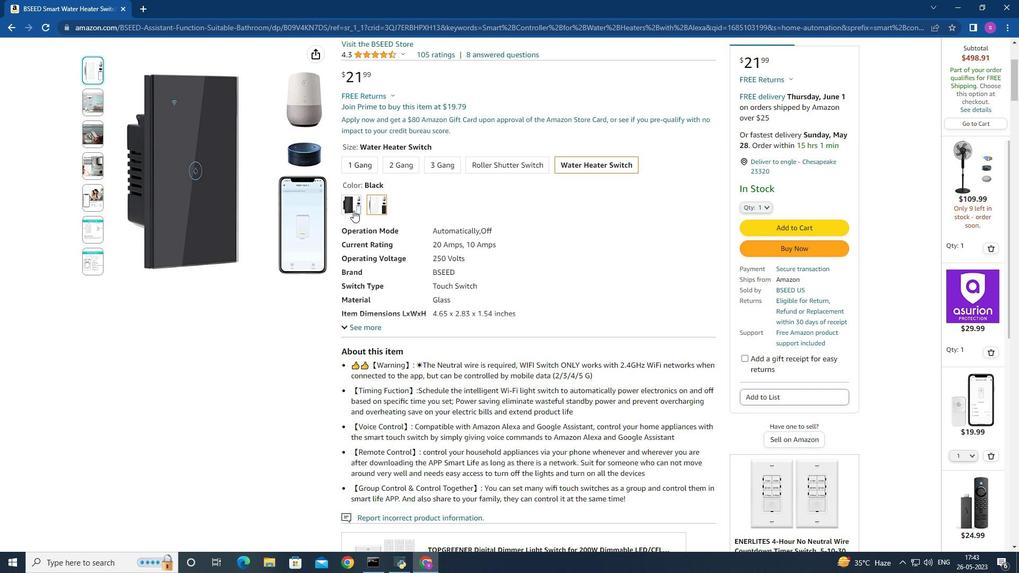 
Action: Mouse moved to (468, 230)
Screenshot: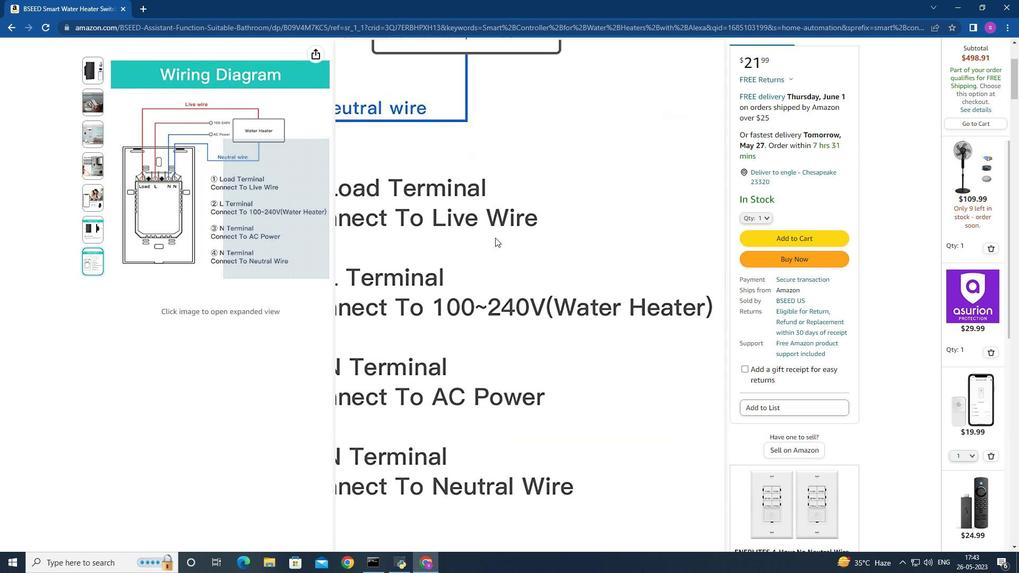 
Action: Mouse scrolled (468, 229) with delta (0, 0)
Screenshot: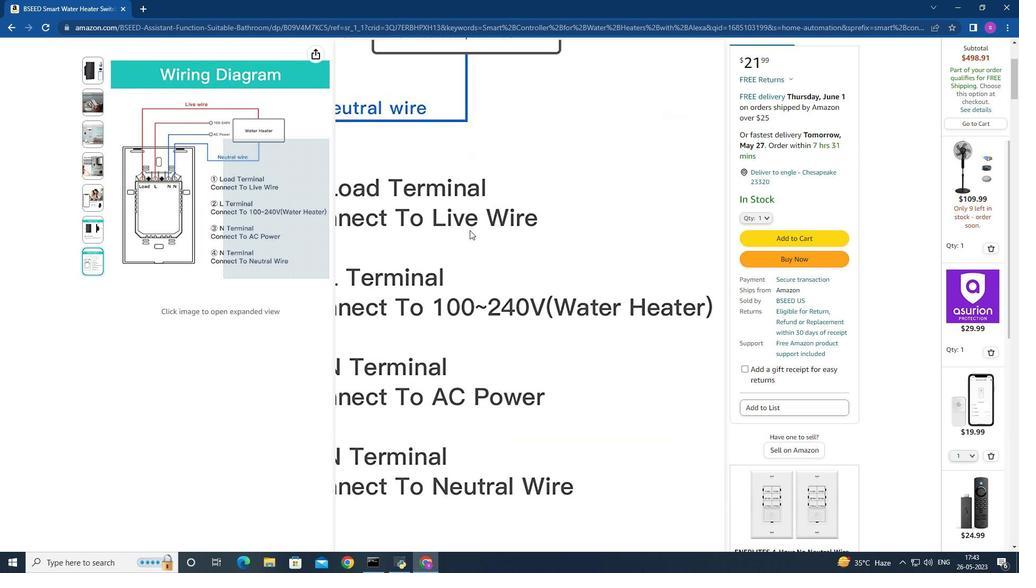 
Action: Mouse moved to (465, 230)
Screenshot: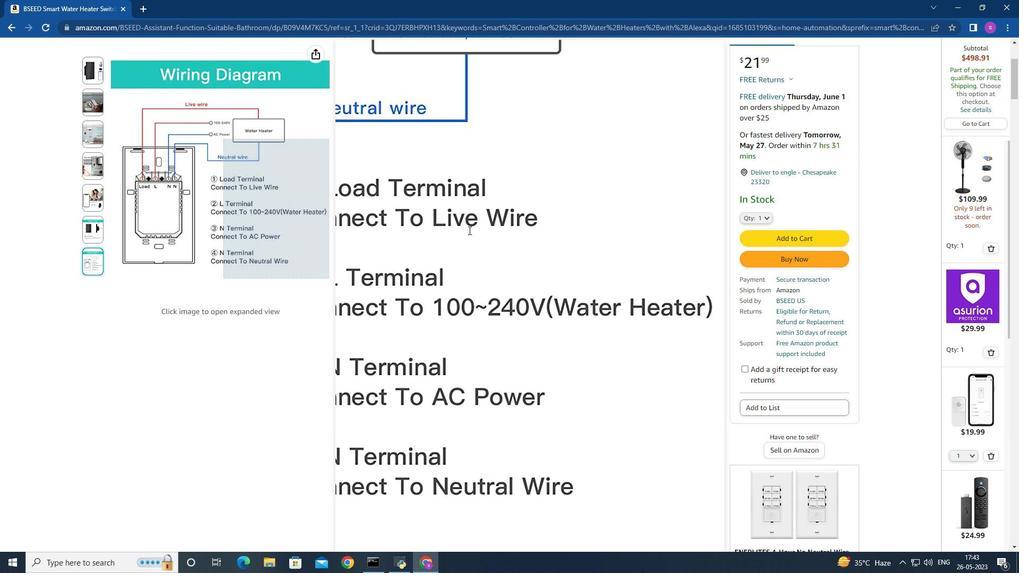 
Action: Mouse scrolled (465, 229) with delta (0, 0)
Screenshot: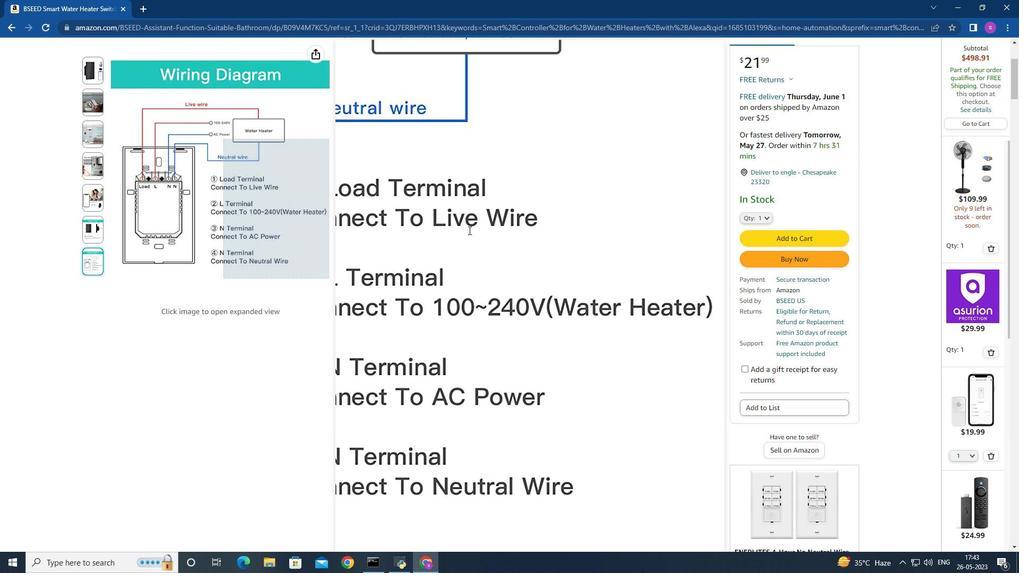 
Action: Mouse moved to (465, 229)
Screenshot: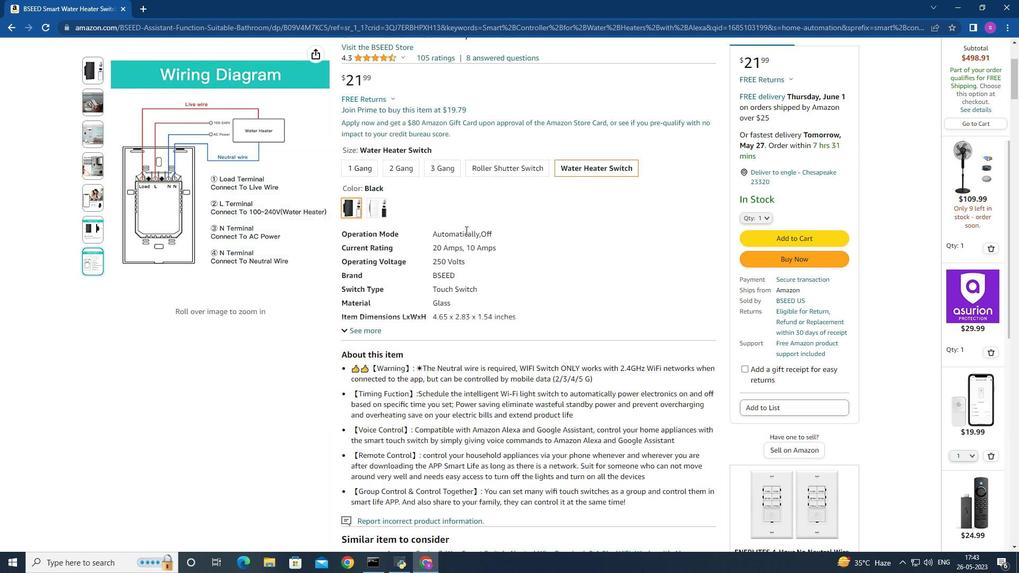 
Action: Mouse scrolled (465, 229) with delta (0, 0)
Screenshot: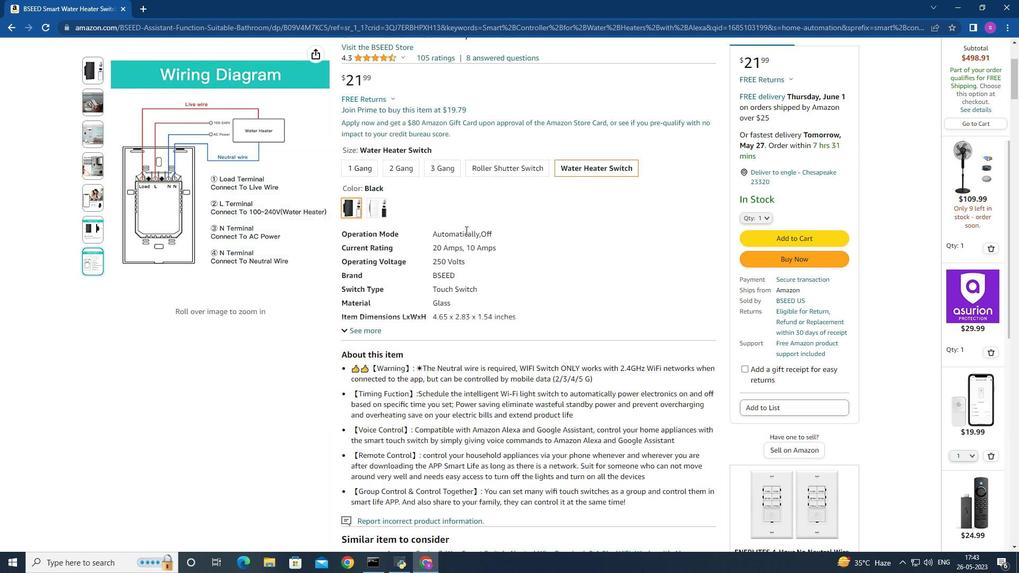 
Action: Mouse moved to (651, 158)
Screenshot: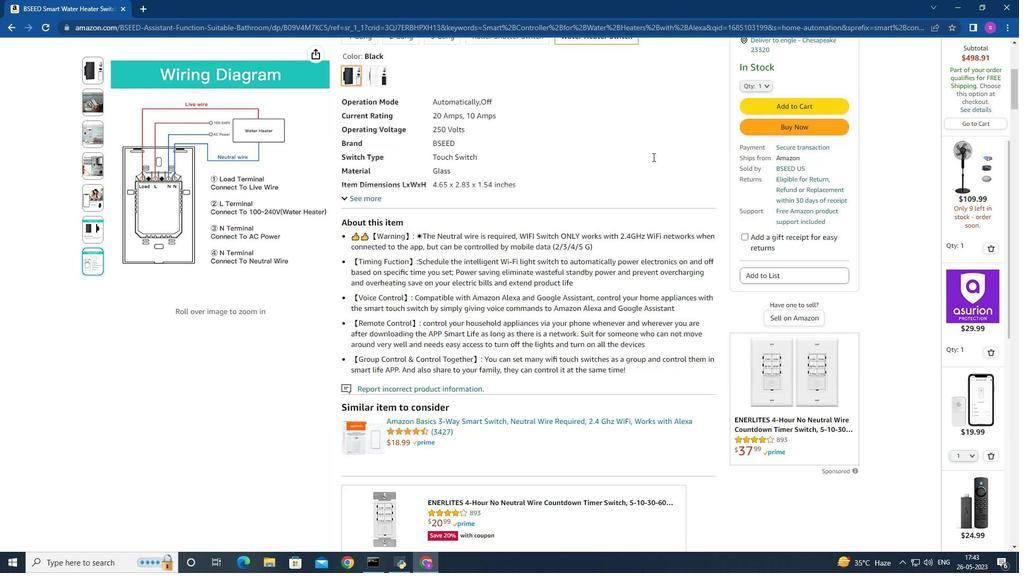 
Action: Mouse scrolled (651, 158) with delta (0, 0)
Screenshot: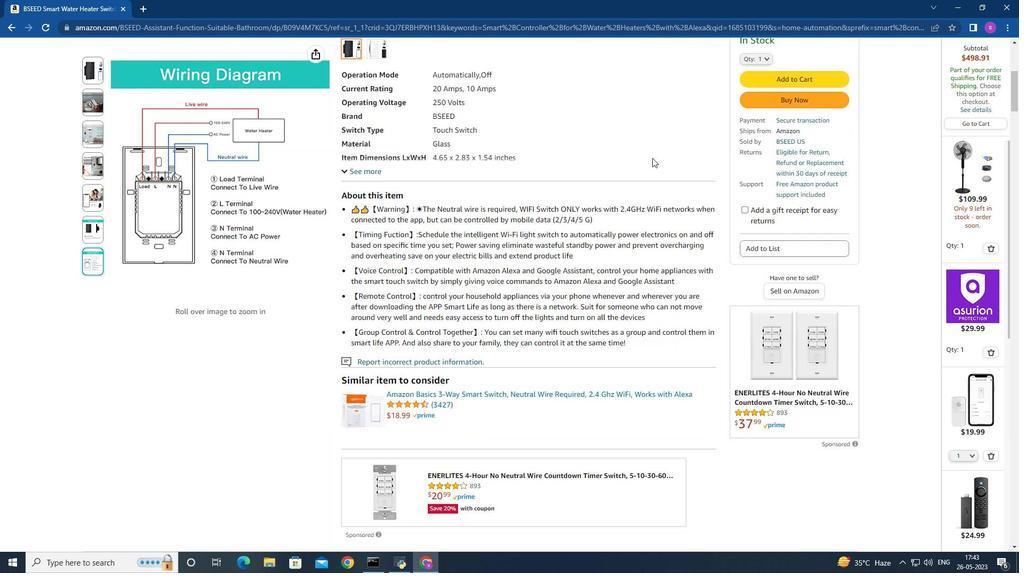 
Action: Mouse scrolled (651, 158) with delta (0, 0)
Screenshot: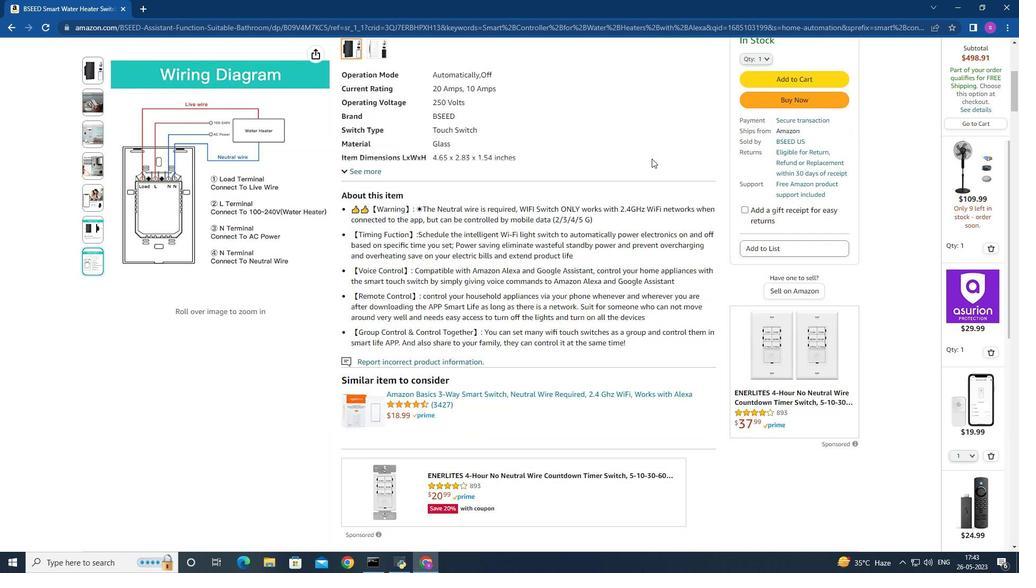 
Action: Mouse moved to (651, 158)
Screenshot: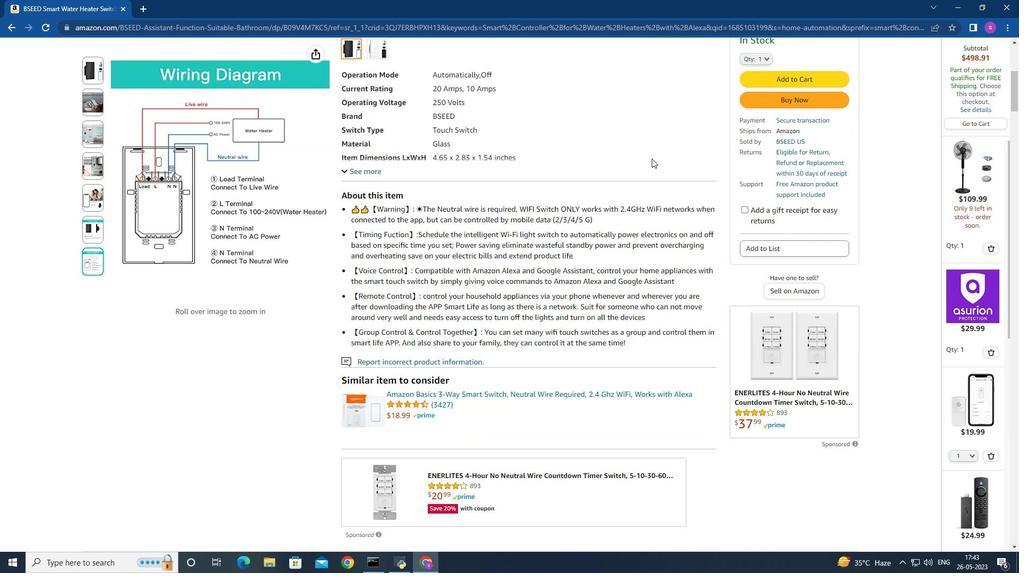 
Action: Mouse scrolled (651, 158) with delta (0, 0)
Screenshot: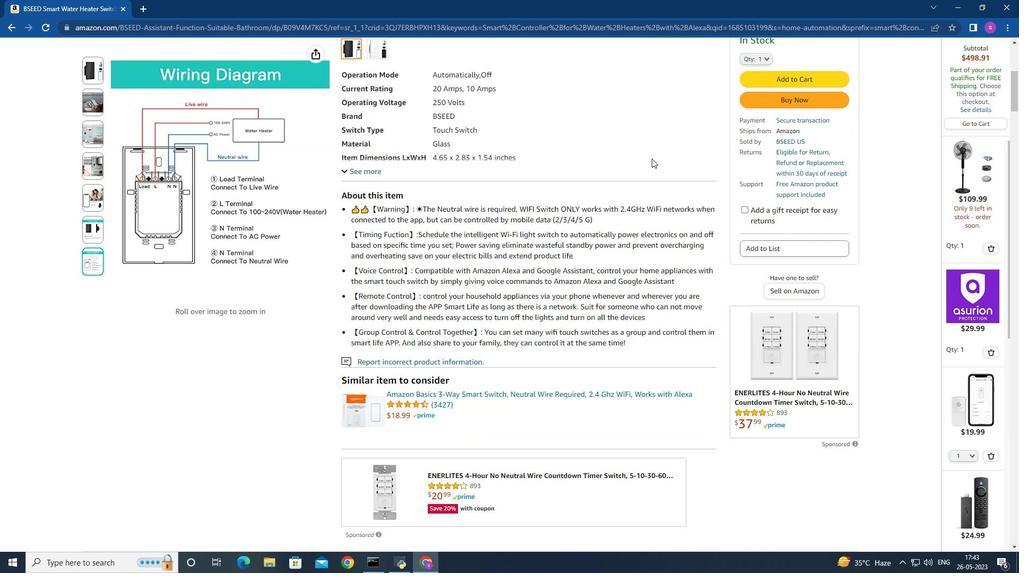 
Action: Mouse moved to (537, 166)
Screenshot: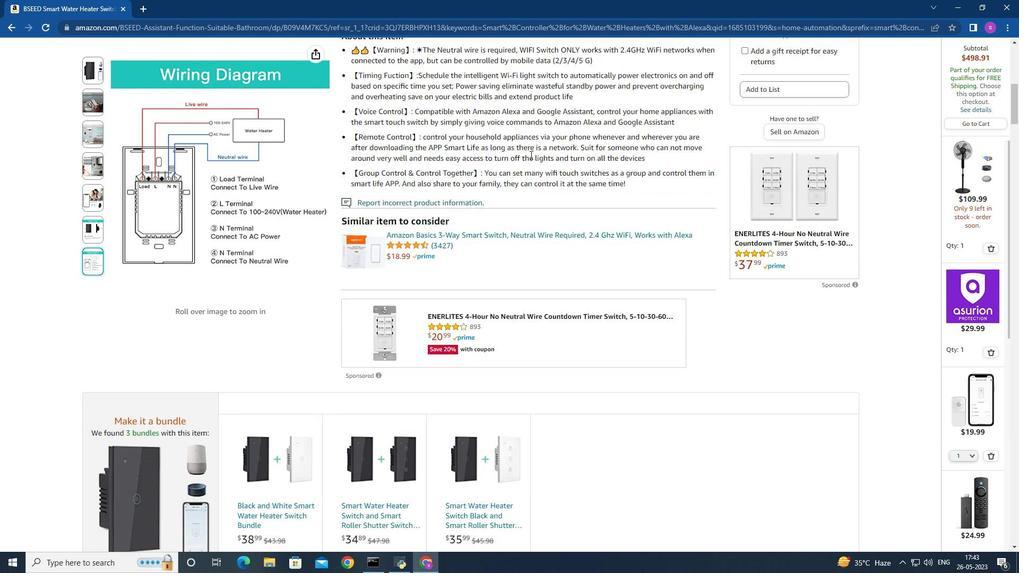 
Action: Mouse scrolled (535, 165) with delta (0, 0)
Screenshot: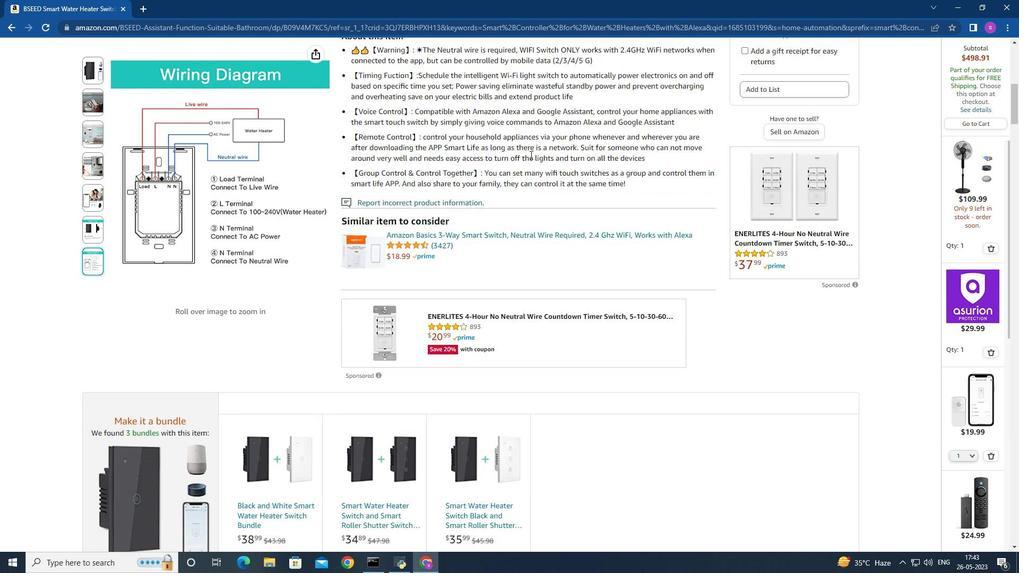 
Action: Mouse moved to (540, 167)
Screenshot: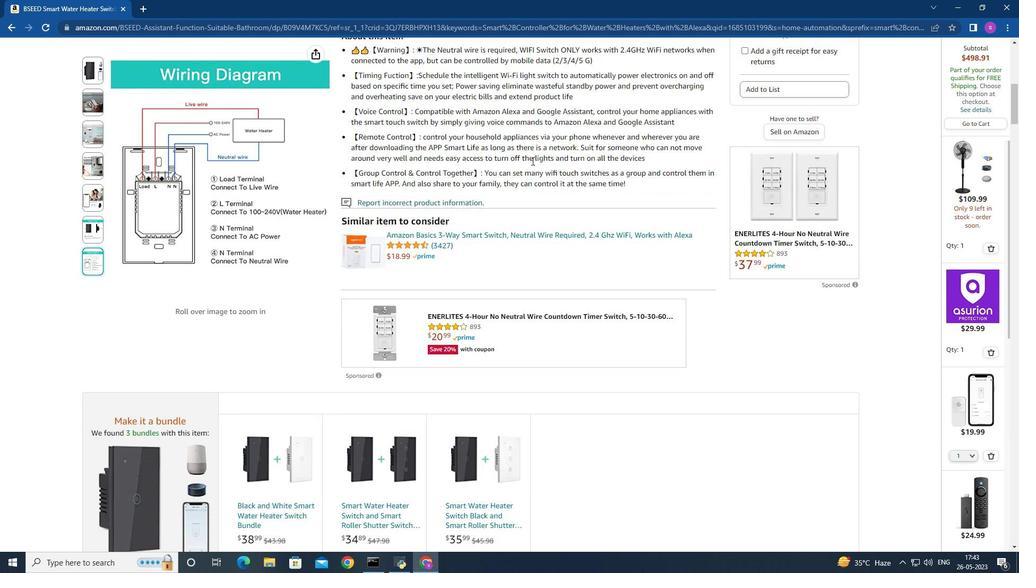 
Action: Mouse scrolled (539, 167) with delta (0, 0)
Screenshot: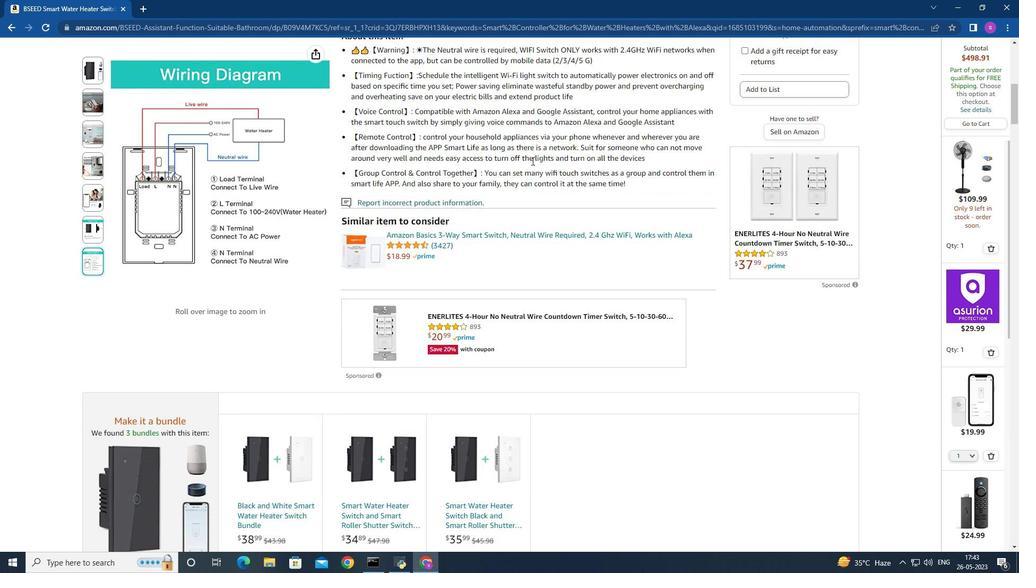 
Action: Mouse moved to (542, 167)
Screenshot: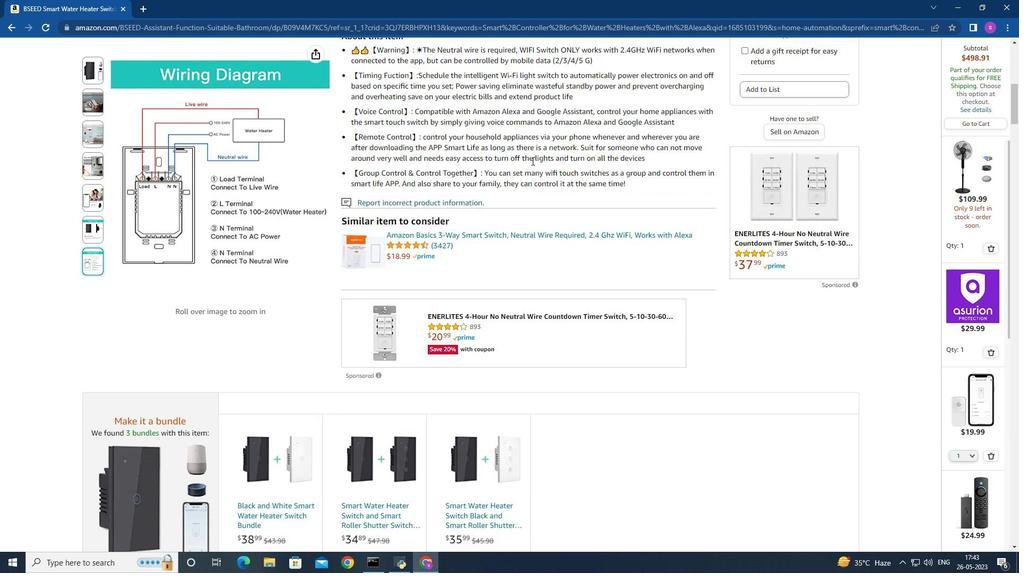 
Action: Mouse scrolled (542, 167) with delta (0, 0)
Screenshot: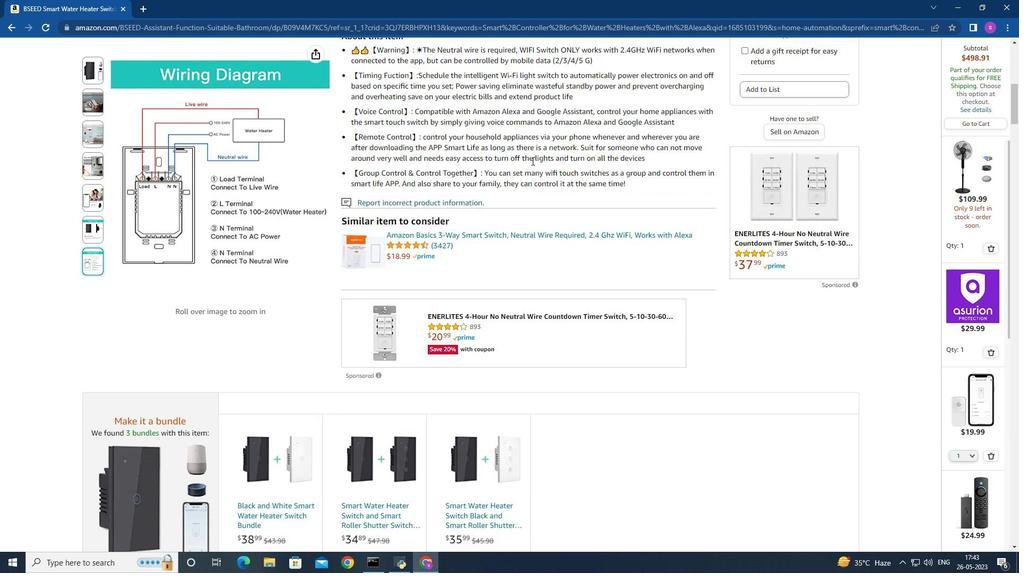 
Action: Mouse moved to (529, 162)
Screenshot: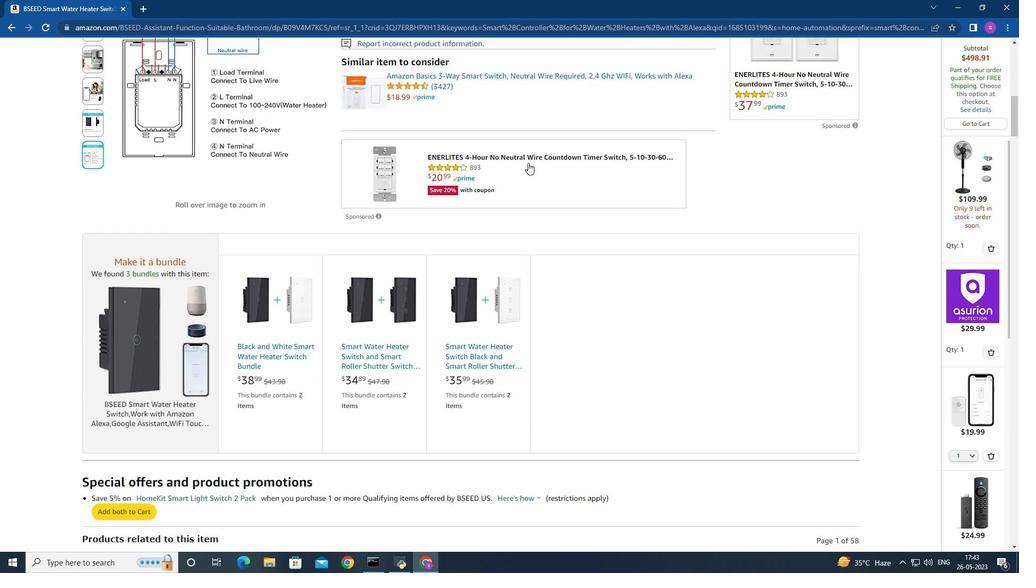 
Action: Mouse scrolled (529, 162) with delta (0, 0)
Screenshot: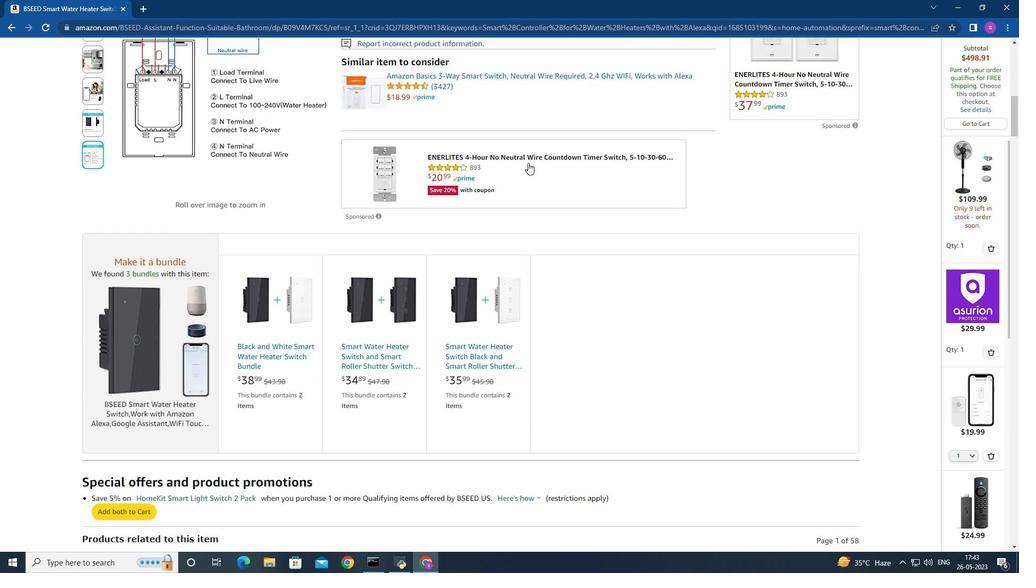 
Action: Mouse moved to (531, 162)
Screenshot: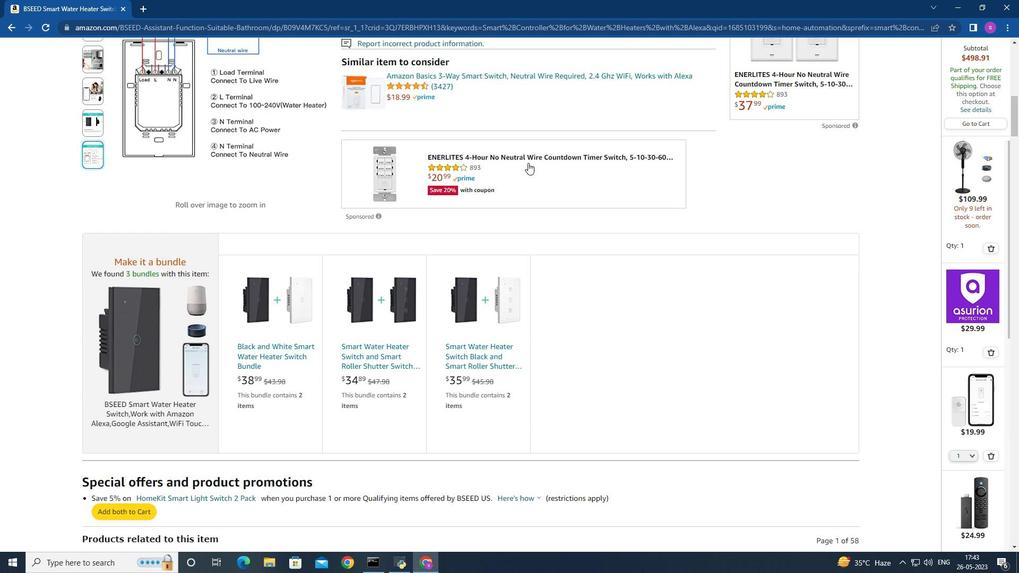 
Action: Mouse scrolled (531, 162) with delta (0, 0)
Screenshot: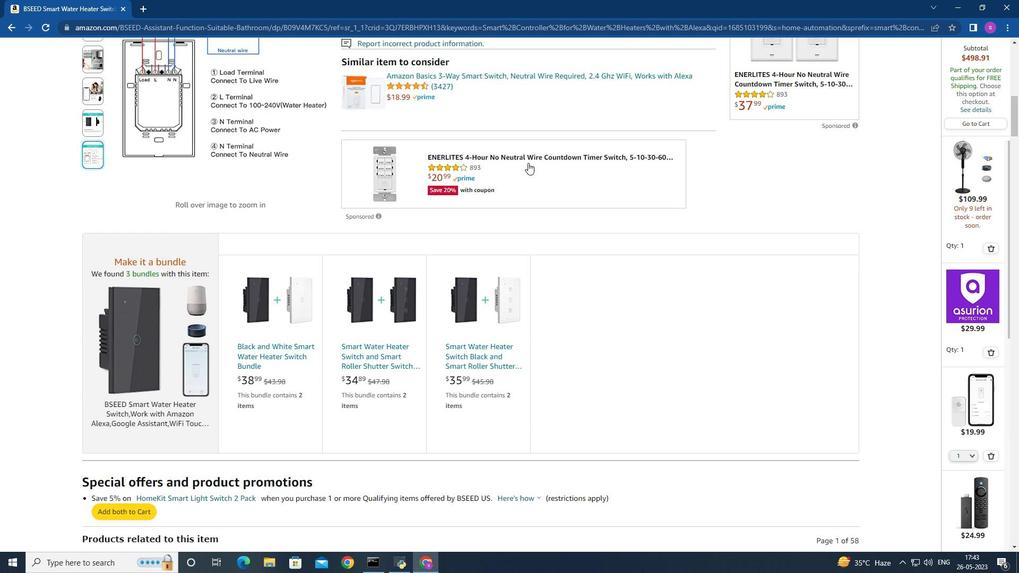 
Action: Mouse moved to (532, 162)
Screenshot: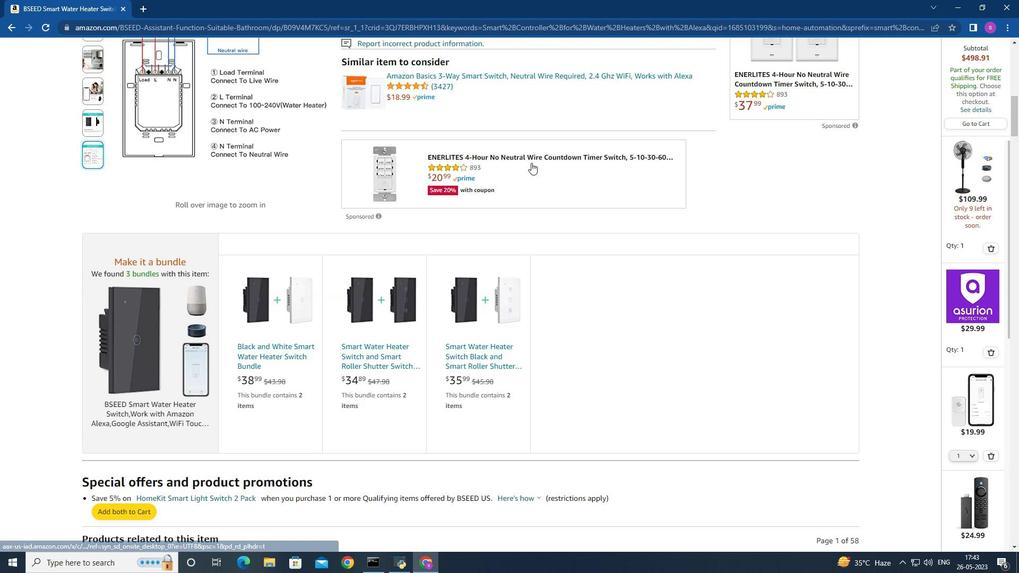 
Action: Mouse scrolled (532, 162) with delta (0, 0)
Screenshot: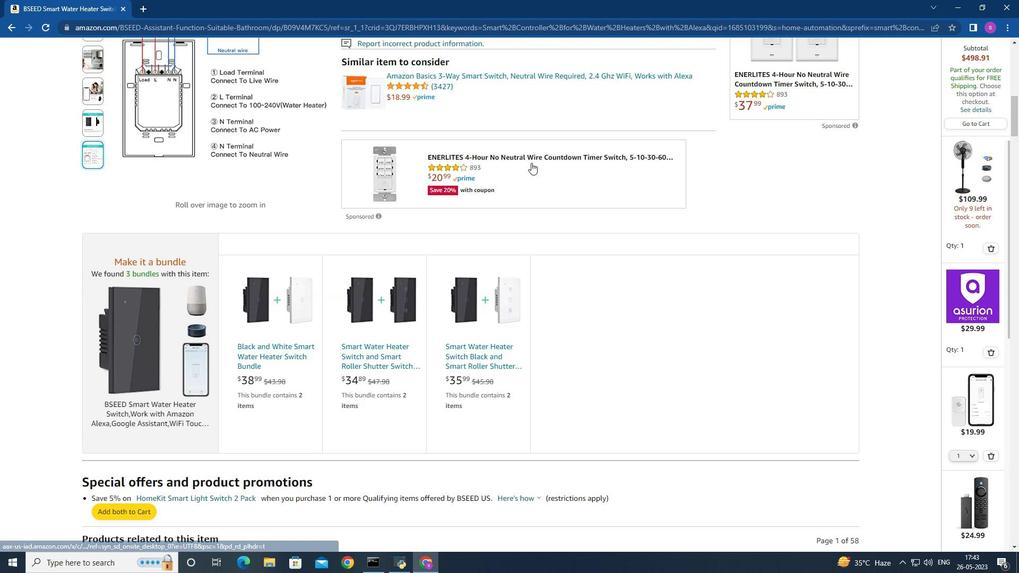 
Action: Mouse moved to (499, 158)
Screenshot: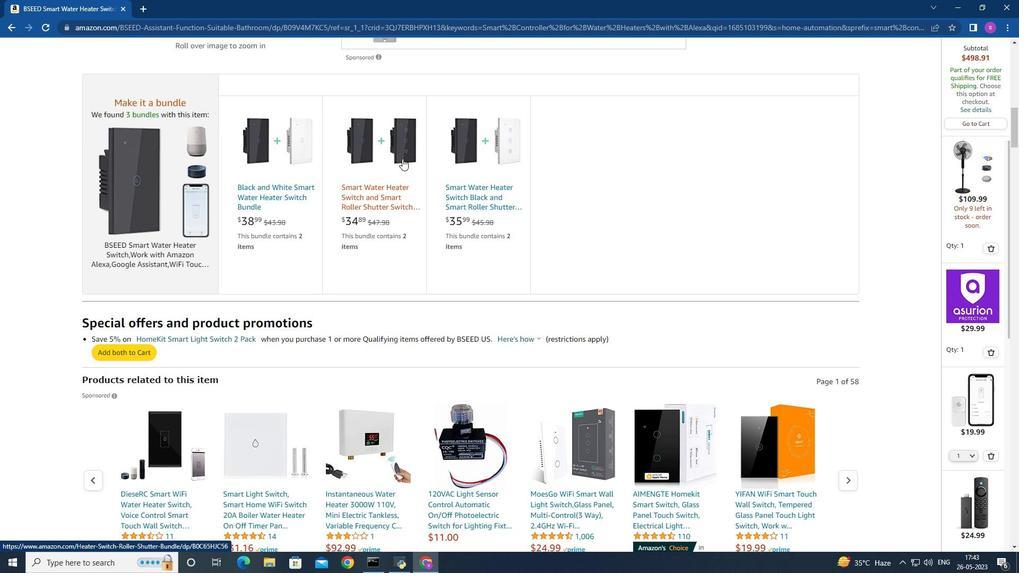 
Action: Mouse scrolled (499, 157) with delta (0, 0)
Screenshot: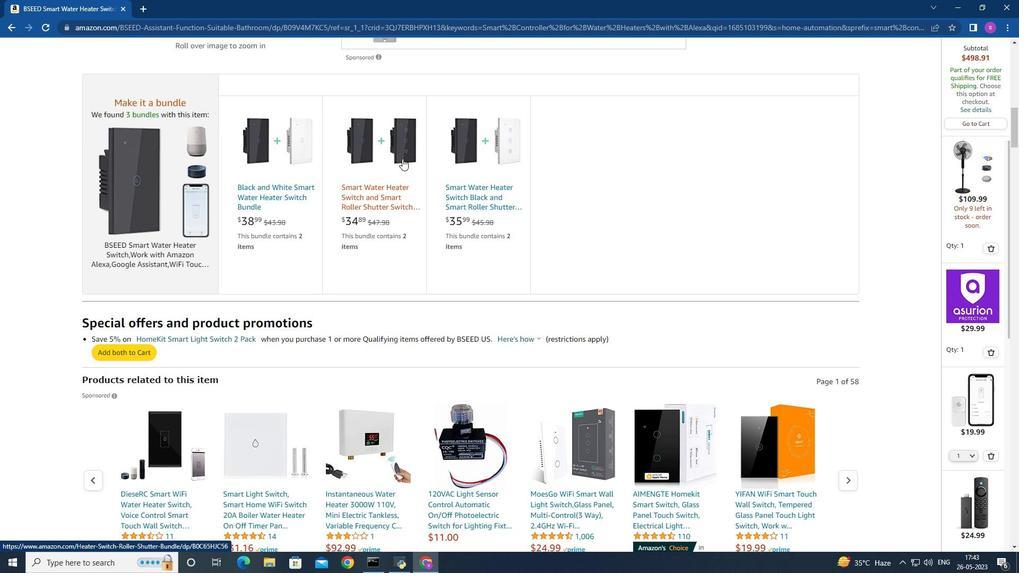 
Action: Mouse moved to (501, 157)
Screenshot: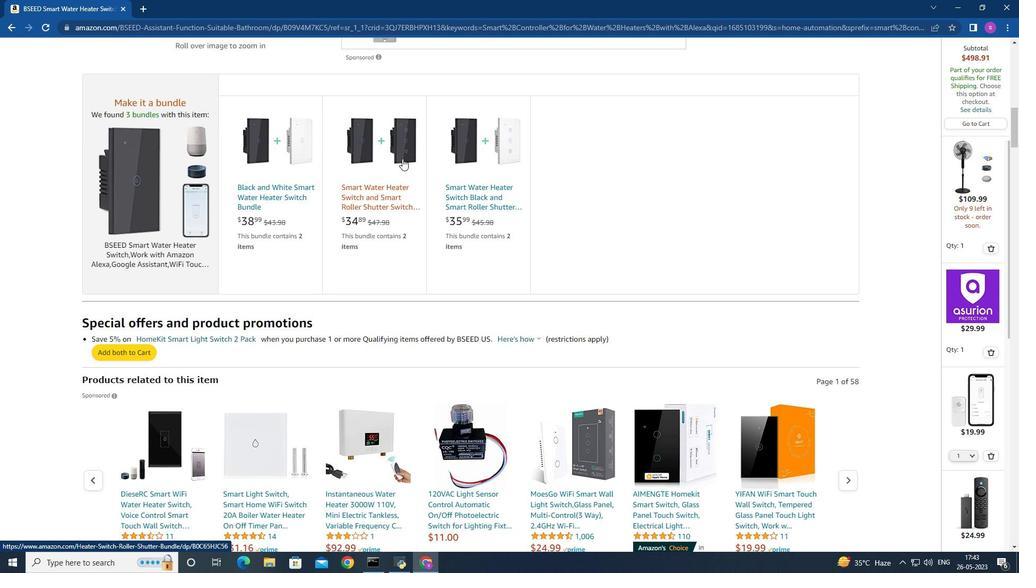 
Action: Mouse scrolled (501, 156) with delta (0, 0)
Screenshot: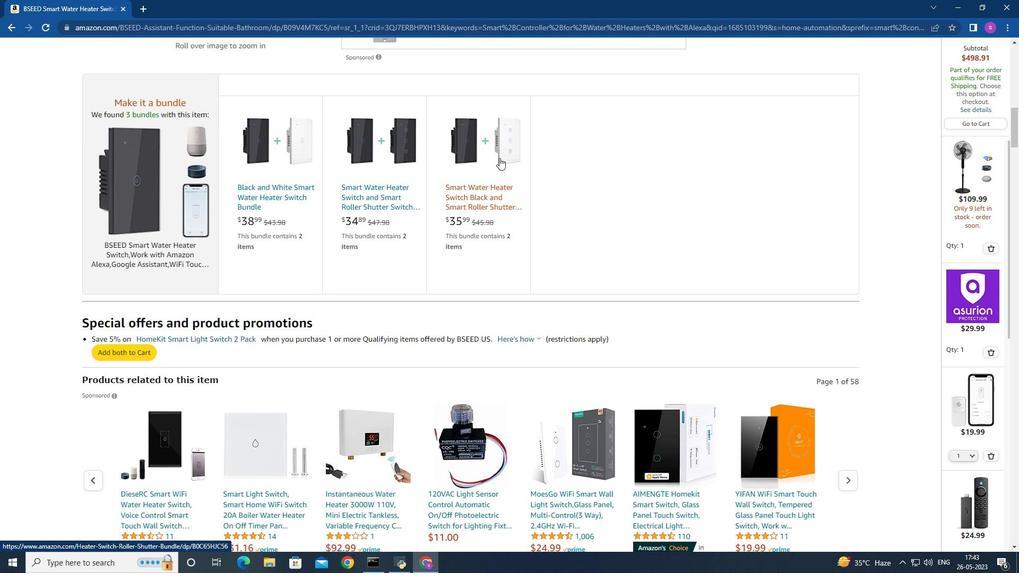 
Action: Mouse moved to (505, 155)
Screenshot: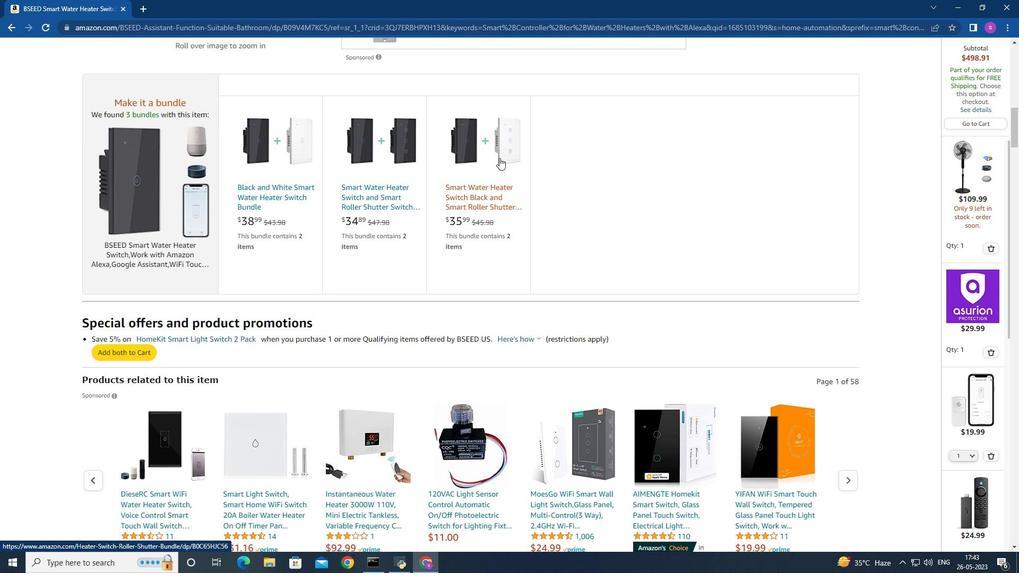 
Action: Mouse scrolled (505, 155) with delta (0, 0)
Screenshot: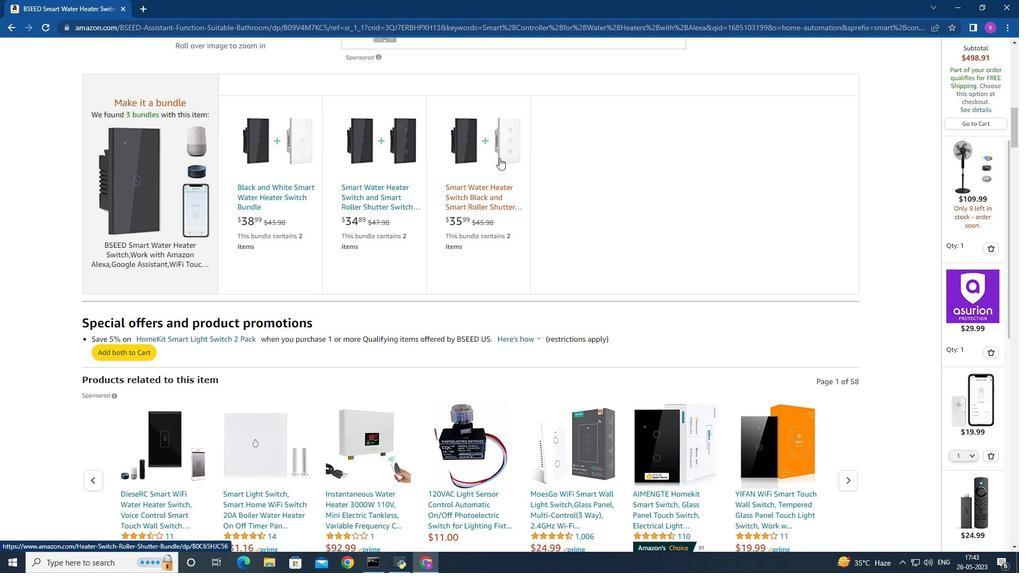 
Action: Mouse moved to (508, 154)
Screenshot: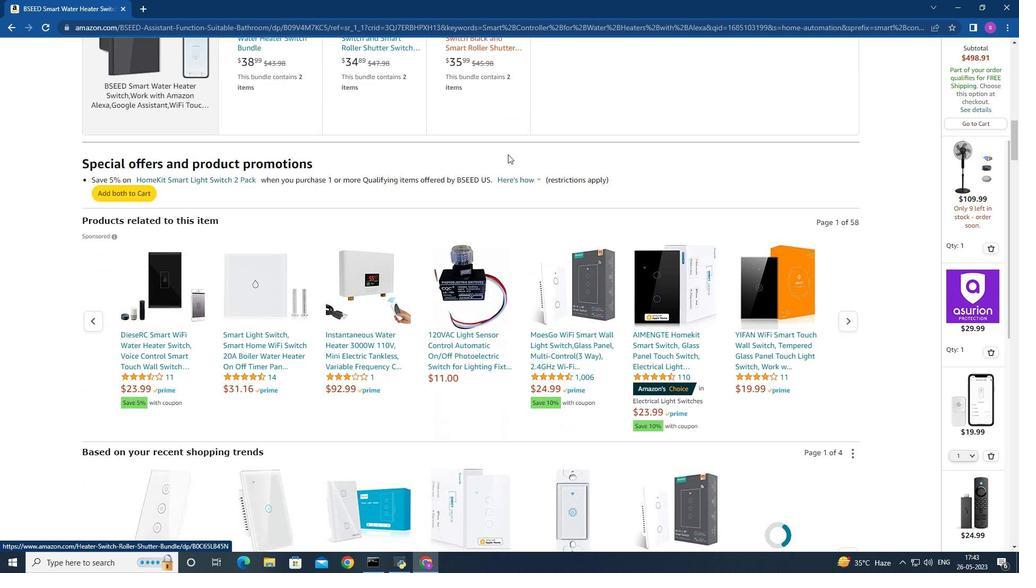 
Action: Mouse scrolled (508, 153) with delta (0, 0)
Screenshot: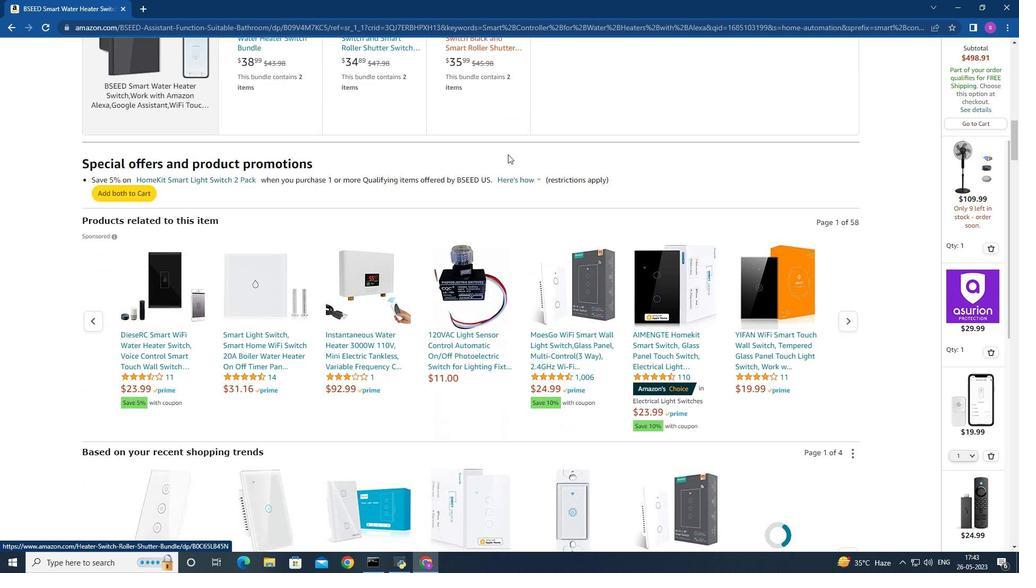 
Action: Mouse moved to (508, 154)
Screenshot: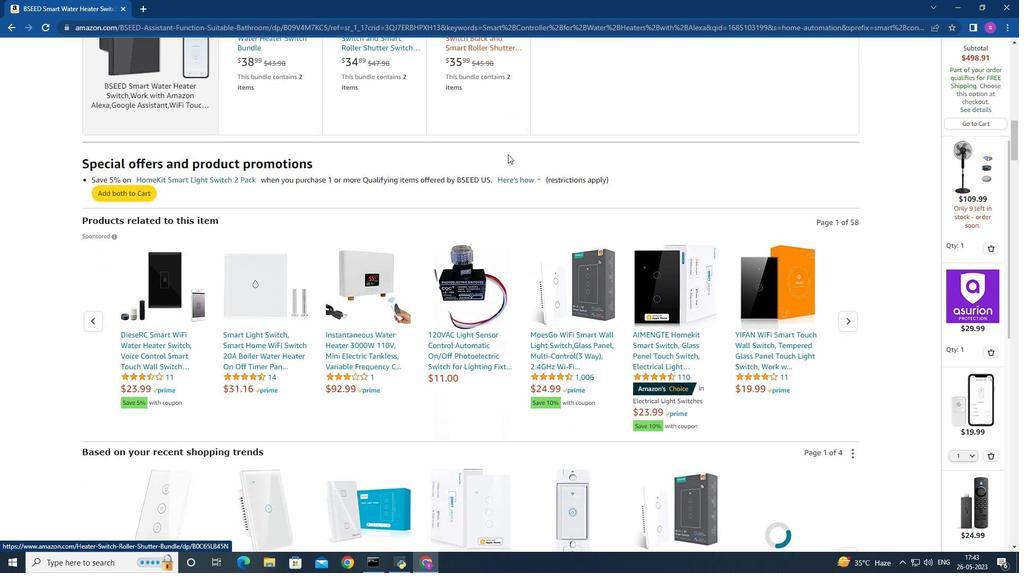 
Action: Mouse scrolled (508, 153) with delta (0, 0)
Screenshot: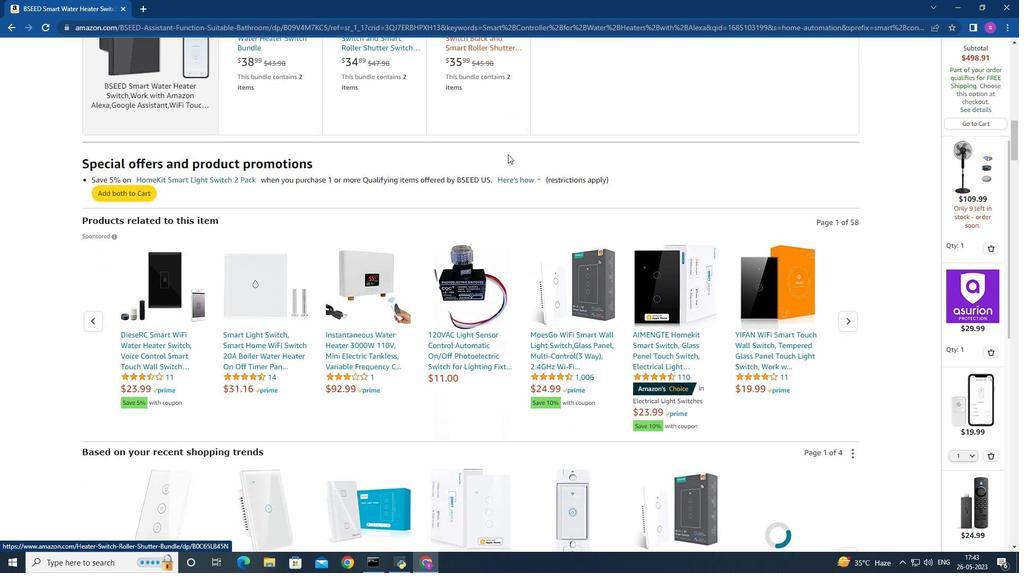 
Action: Mouse moved to (510, 155)
Screenshot: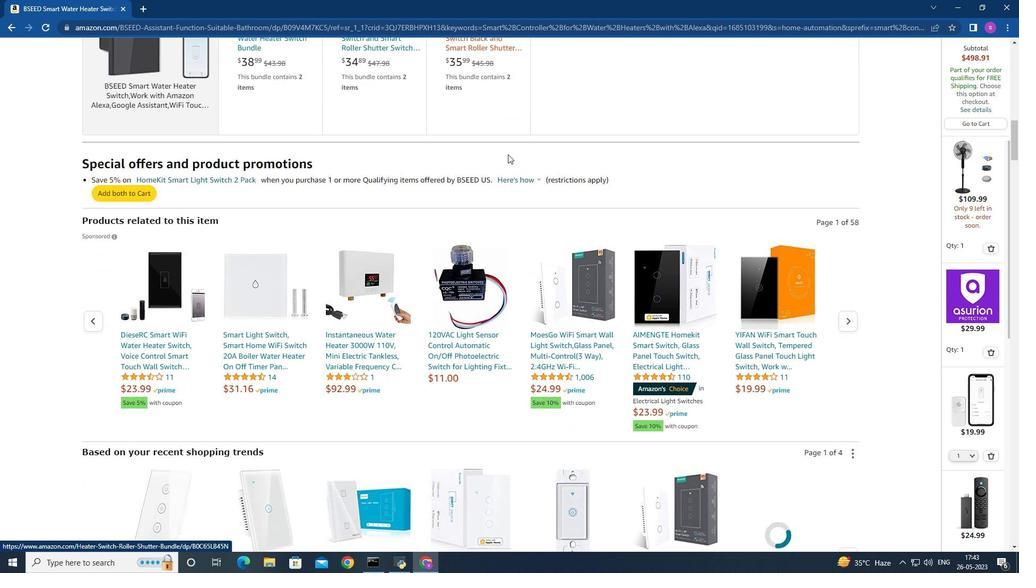 
Action: Mouse scrolled (510, 154) with delta (0, 0)
Screenshot: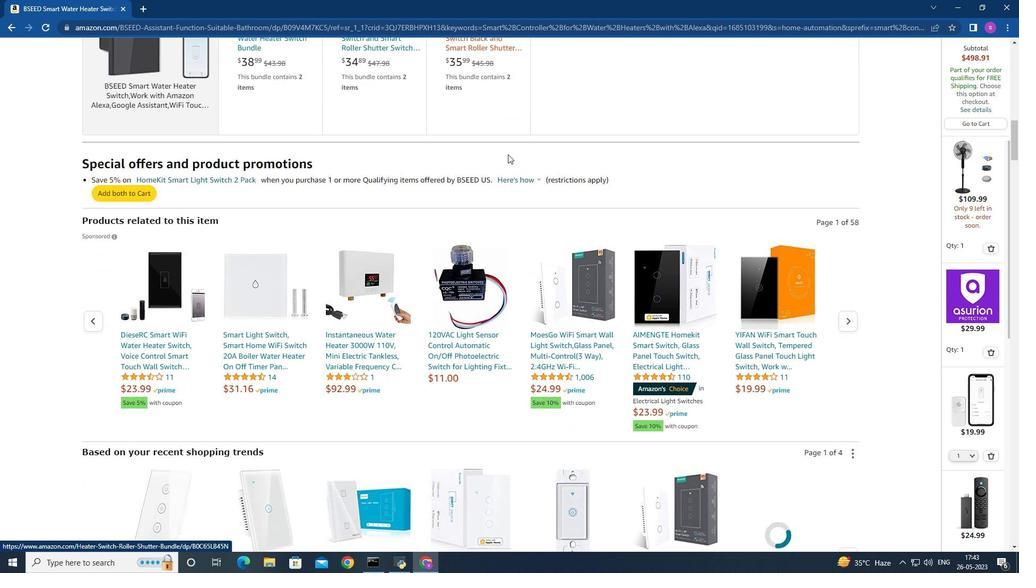 
Action: Mouse moved to (511, 147)
Screenshot: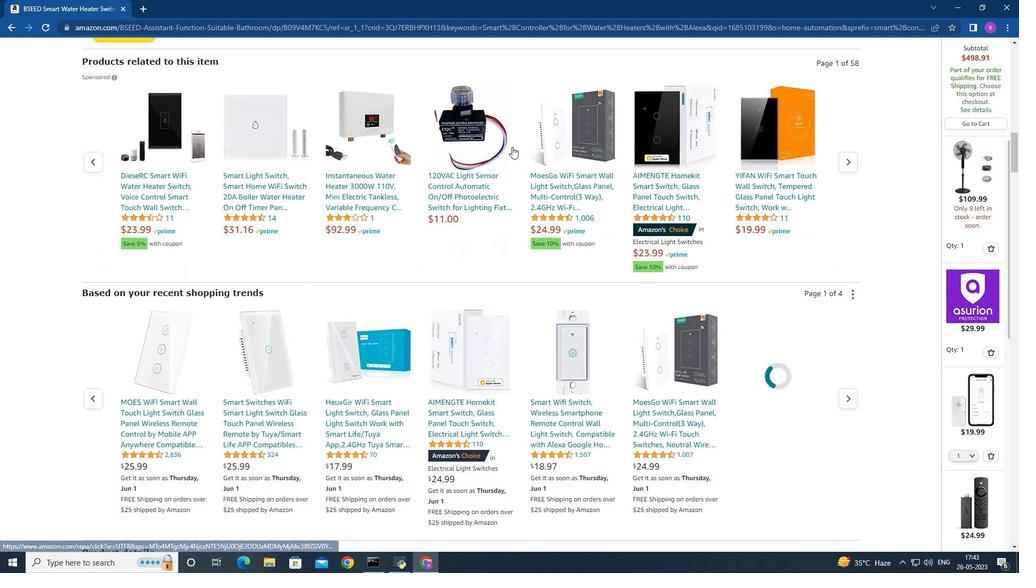 
Action: Mouse scrolled (511, 146) with delta (0, 0)
Screenshot: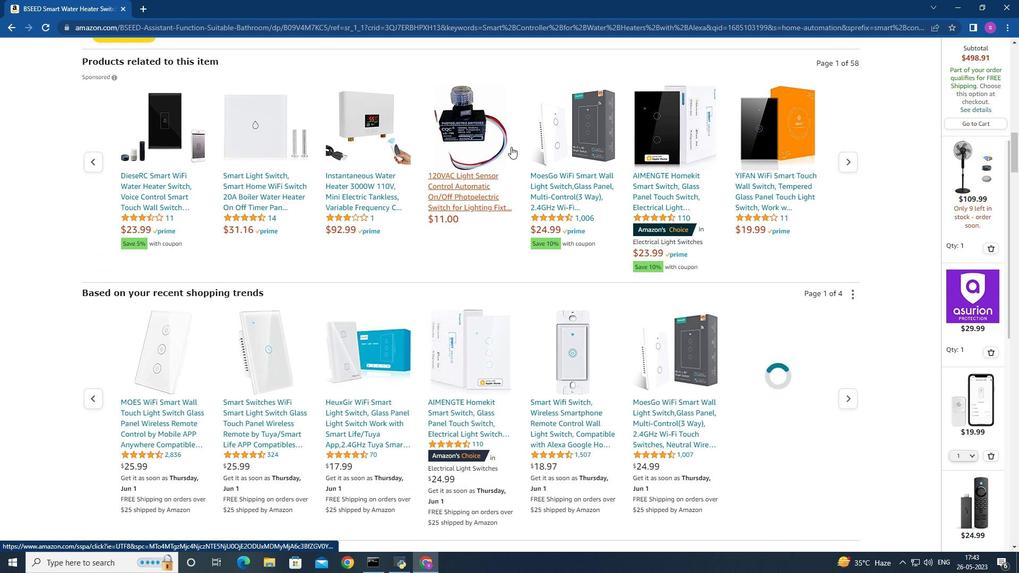 
Action: Mouse scrolled (511, 146) with delta (0, 0)
Screenshot: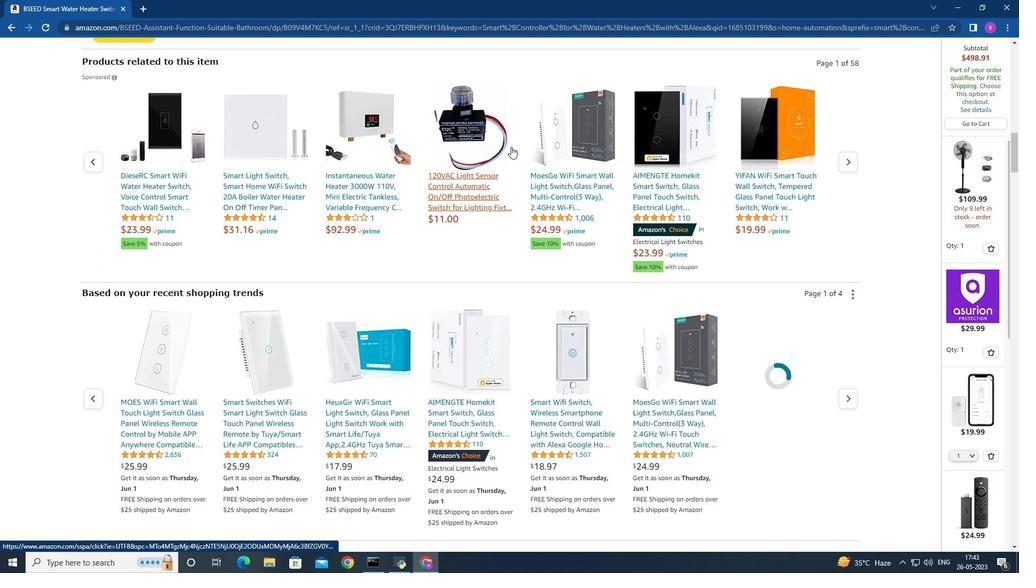 
Action: Mouse moved to (511, 147)
Screenshot: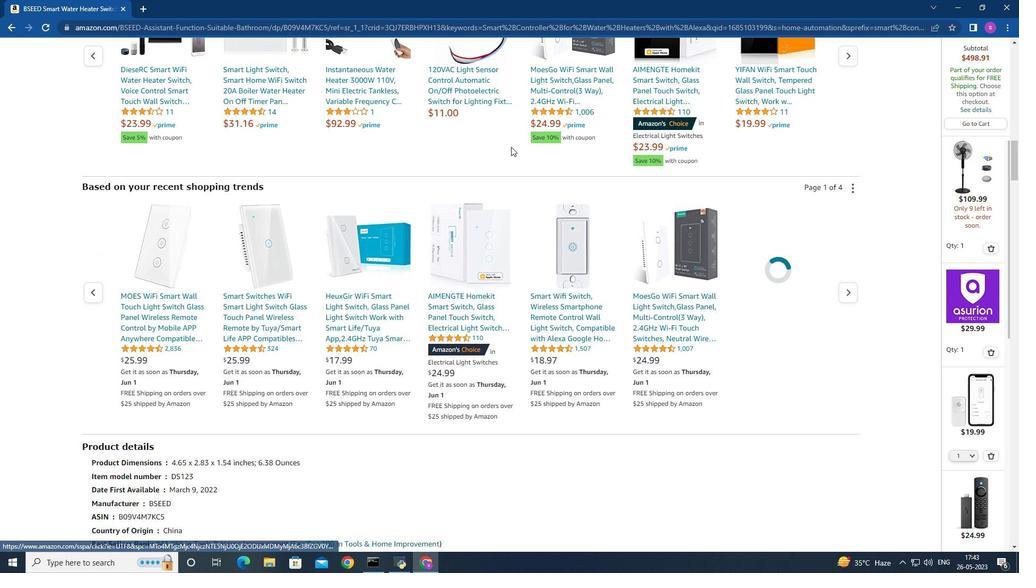 
Action: Mouse scrolled (511, 146) with delta (0, 0)
Screenshot: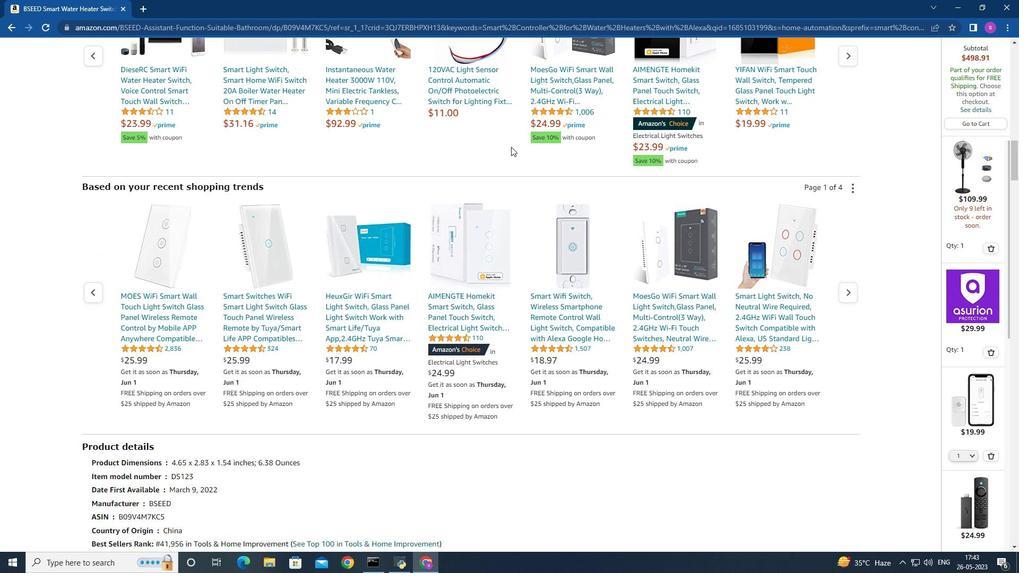 
Action: Mouse scrolled (511, 146) with delta (0, 0)
Screenshot: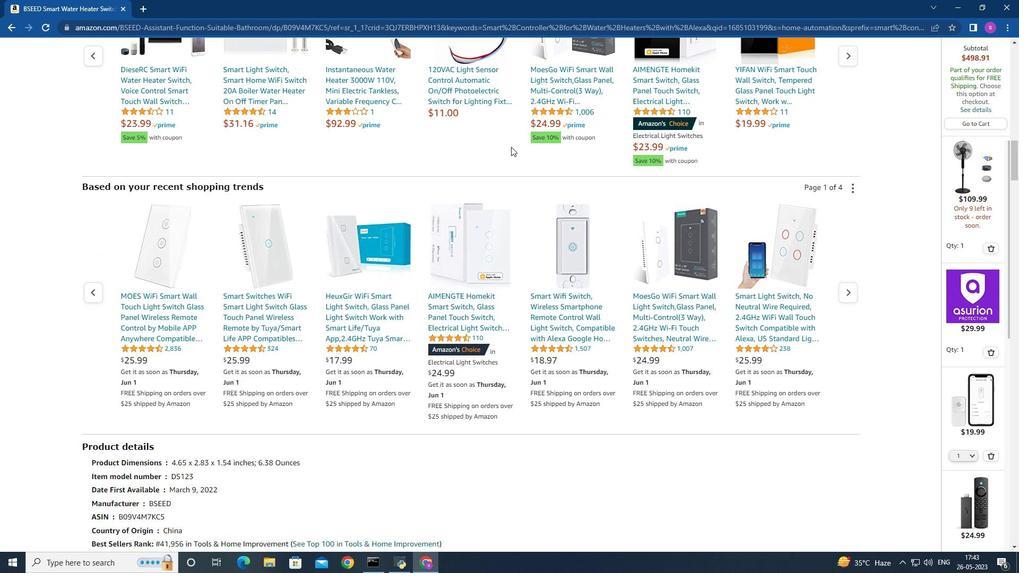 
Action: Mouse scrolled (511, 146) with delta (0, 0)
Screenshot: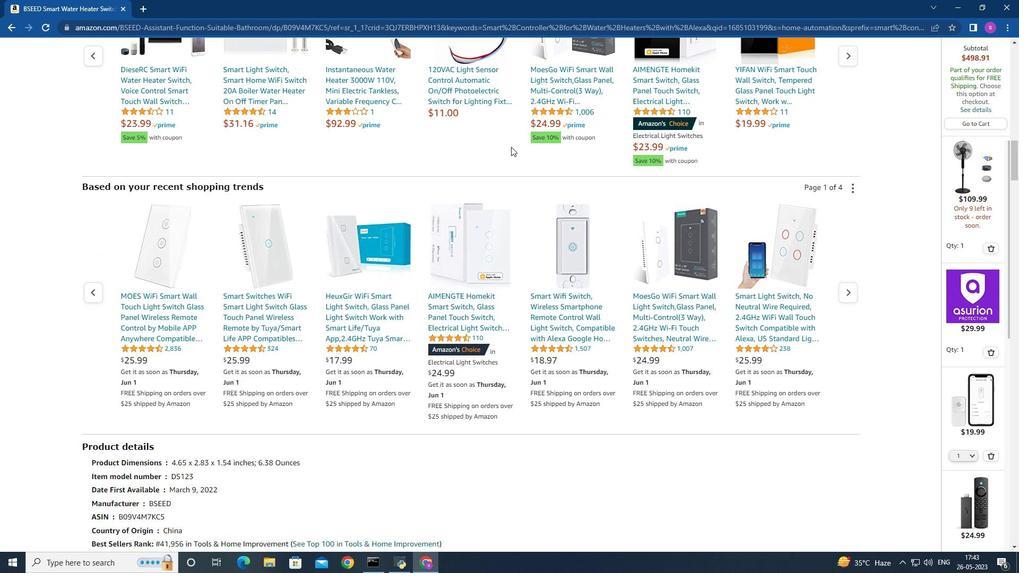 
Action: Mouse moved to (852, 134)
Screenshot: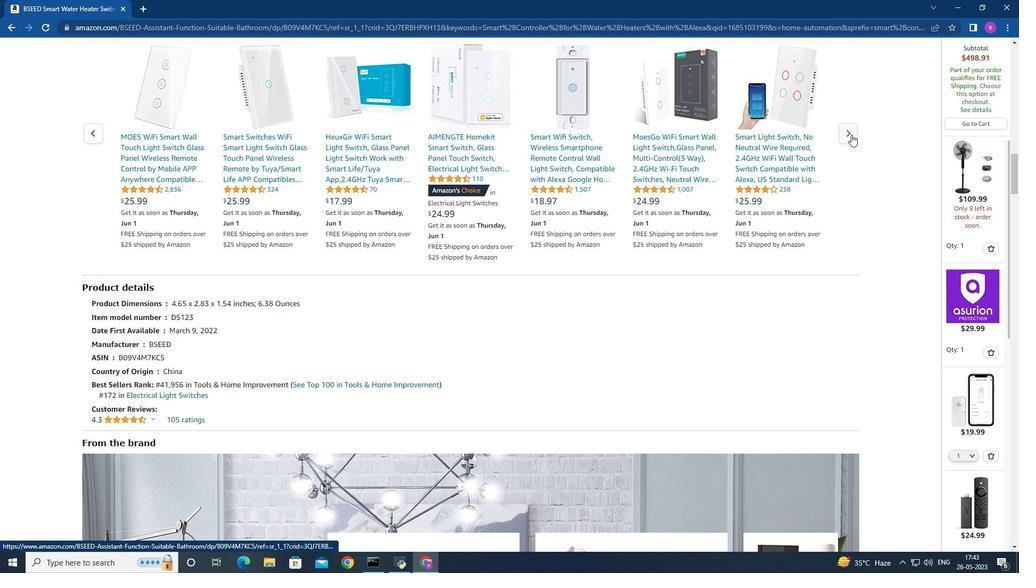 
Action: Mouse pressed left at (852, 134)
Screenshot: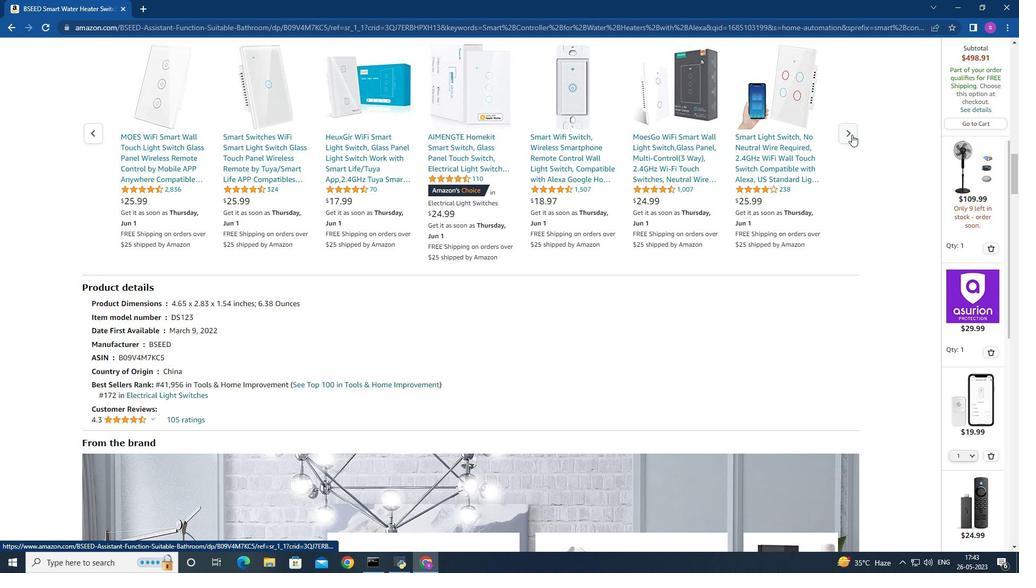 
Action: Mouse moved to (805, 177)
Screenshot: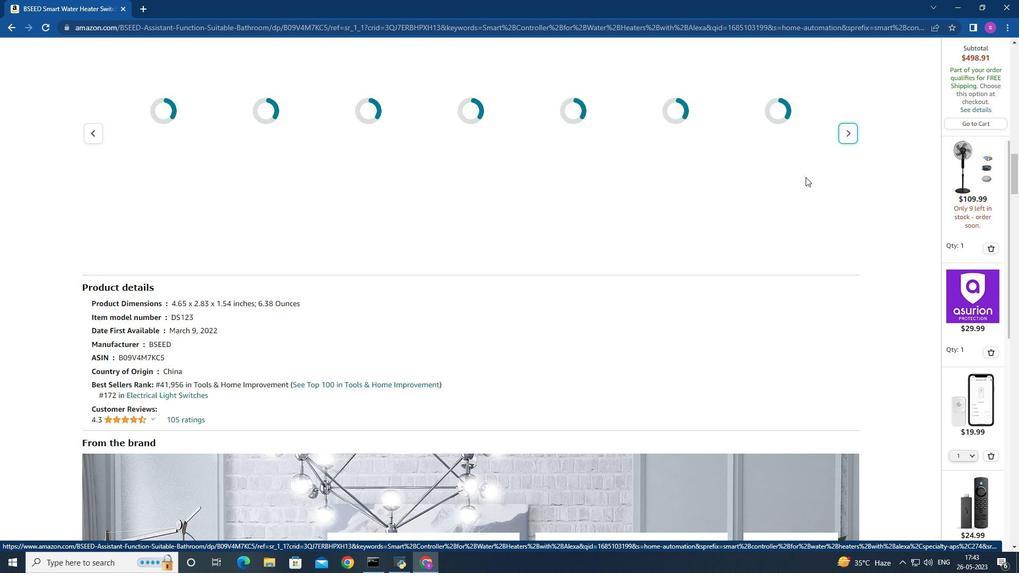 
Action: Mouse scrolled (805, 177) with delta (0, 0)
Screenshot: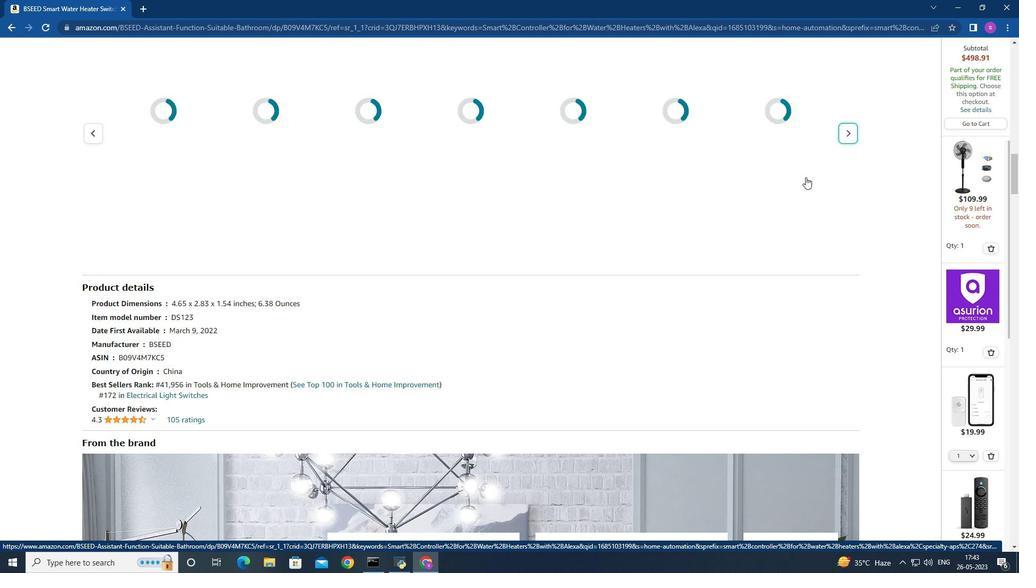 
Action: Mouse moved to (852, 183)
Screenshot: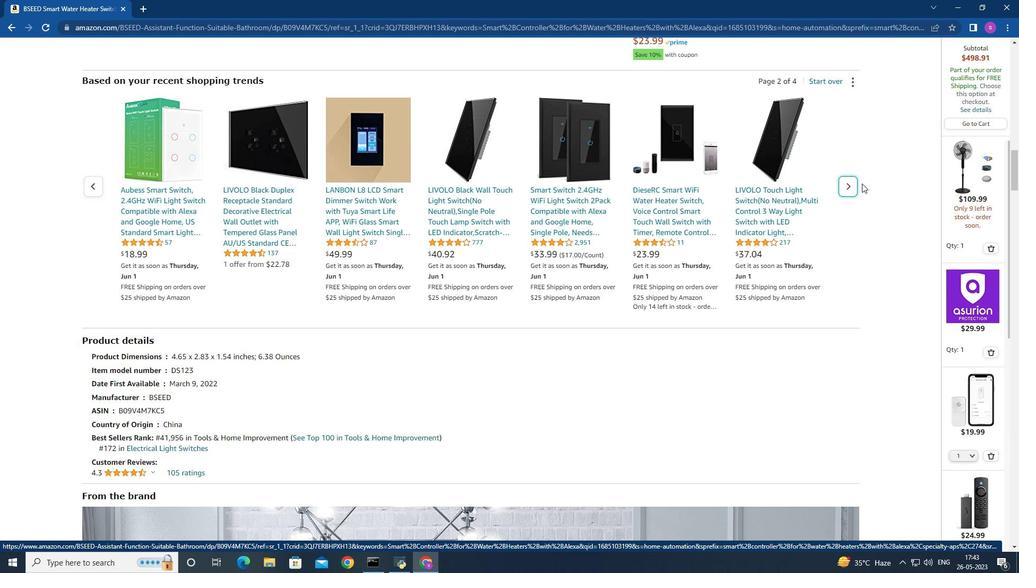 
Action: Mouse pressed left at (852, 183)
Screenshot: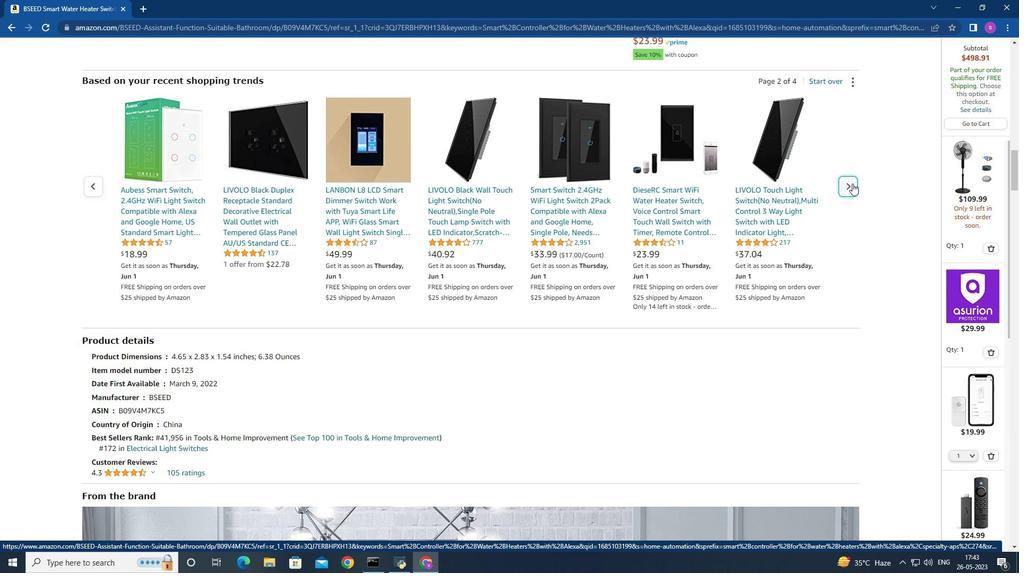 
Action: Mouse moved to (743, 163)
Screenshot: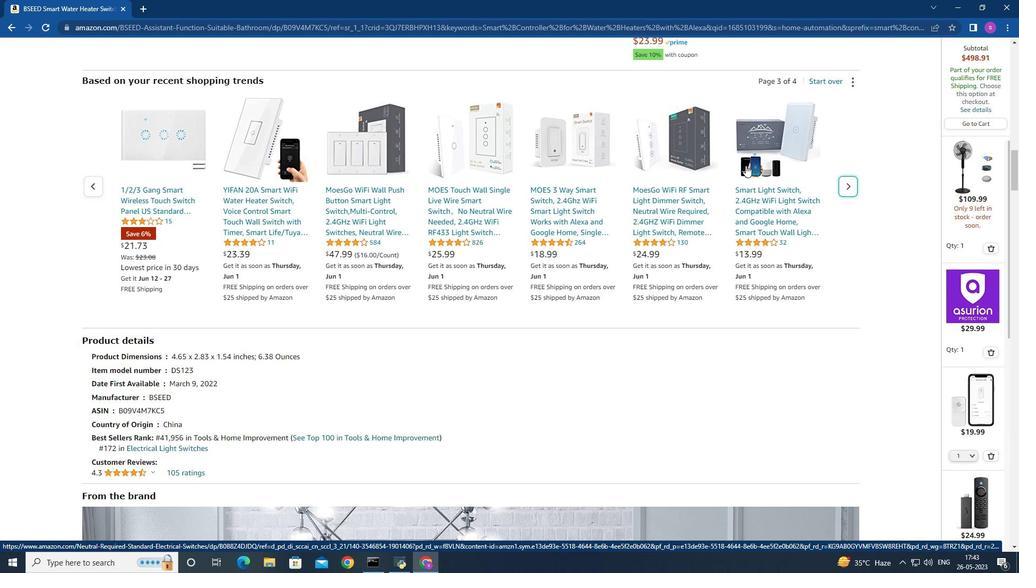 
Action: Mouse scrolled (743, 164) with delta (0, 0)
Screenshot: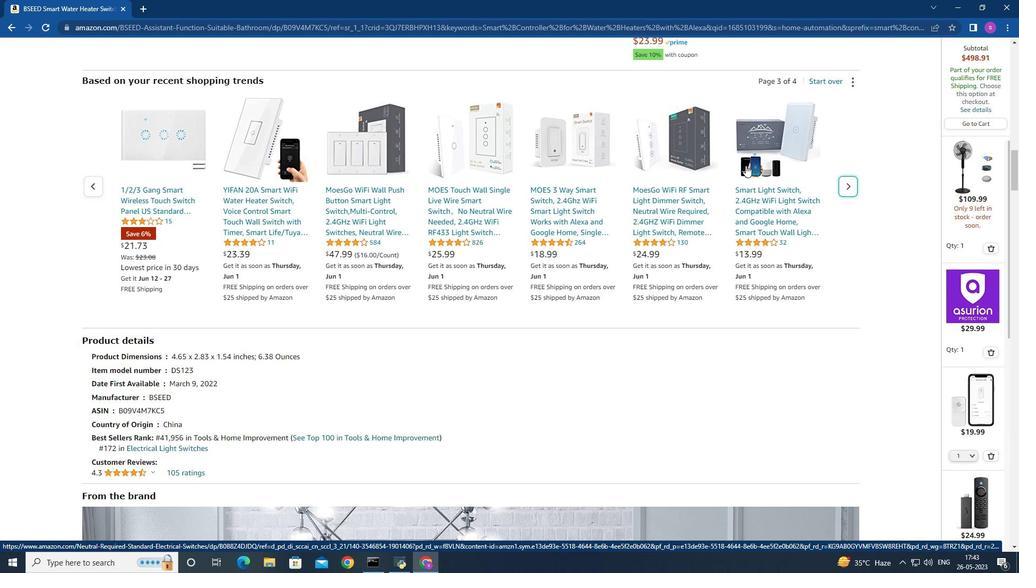 
Action: Mouse scrolled (743, 164) with delta (0, 0)
Screenshot: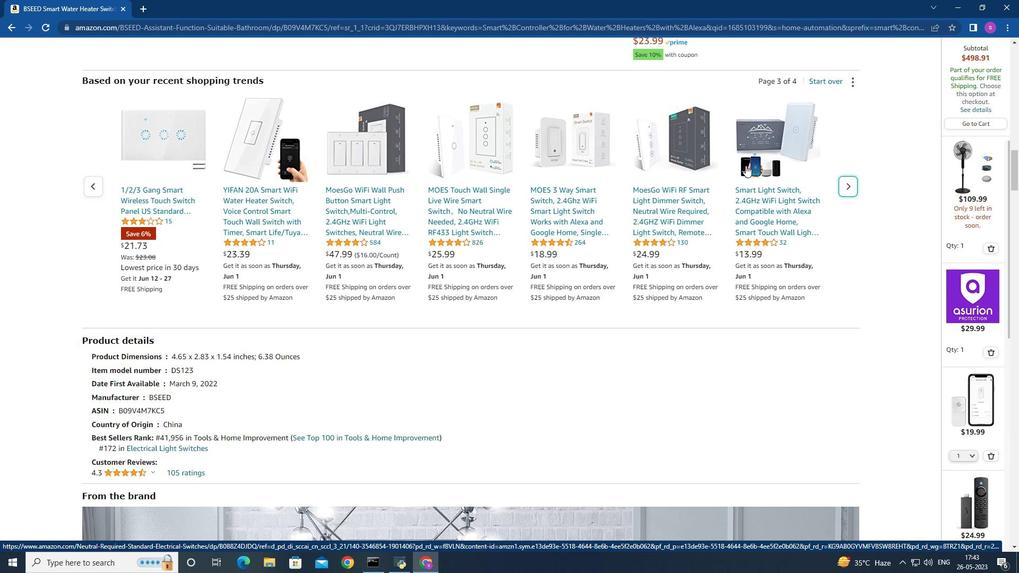 
Action: Mouse scrolled (743, 164) with delta (0, 0)
Screenshot: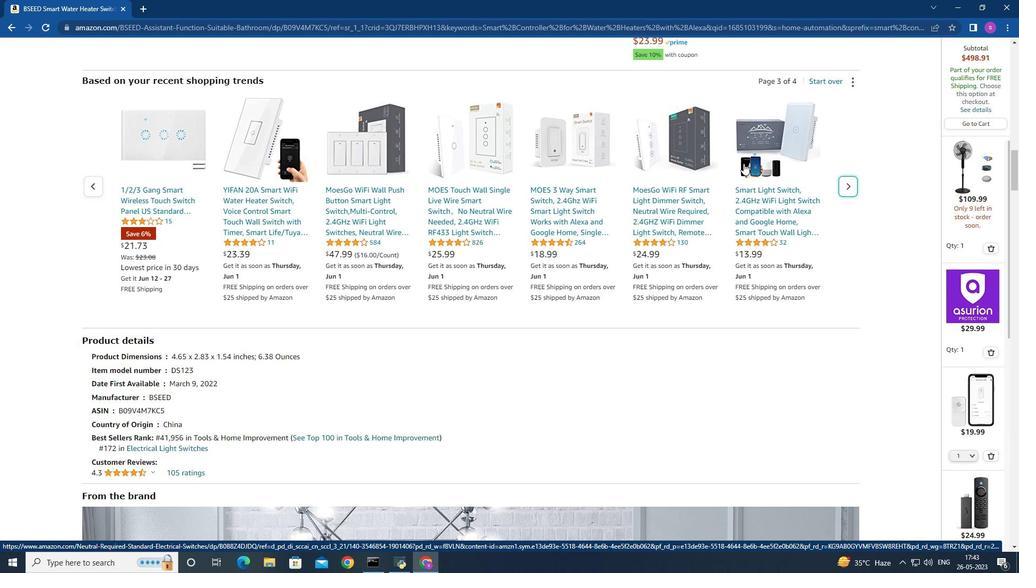 
Action: Mouse moved to (743, 165)
Screenshot: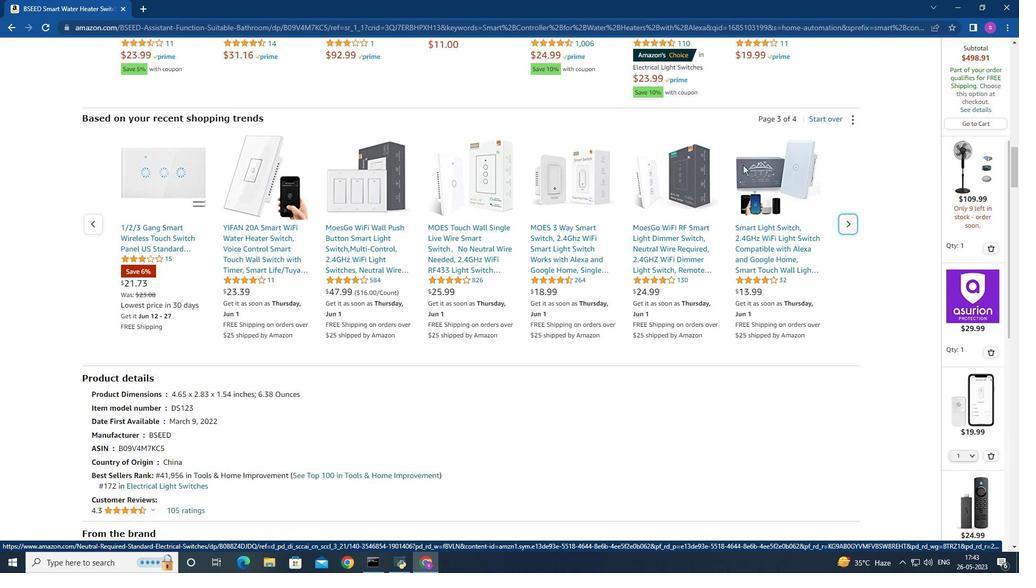 
Action: Mouse scrolled (743, 166) with delta (0, 0)
Screenshot: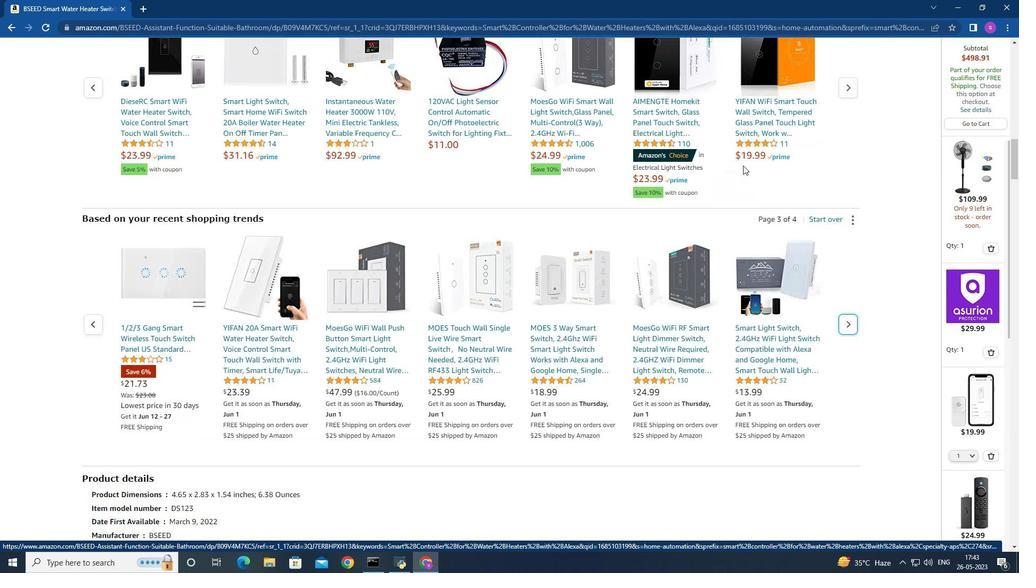 
Action: Mouse moved to (743, 165)
Screenshot: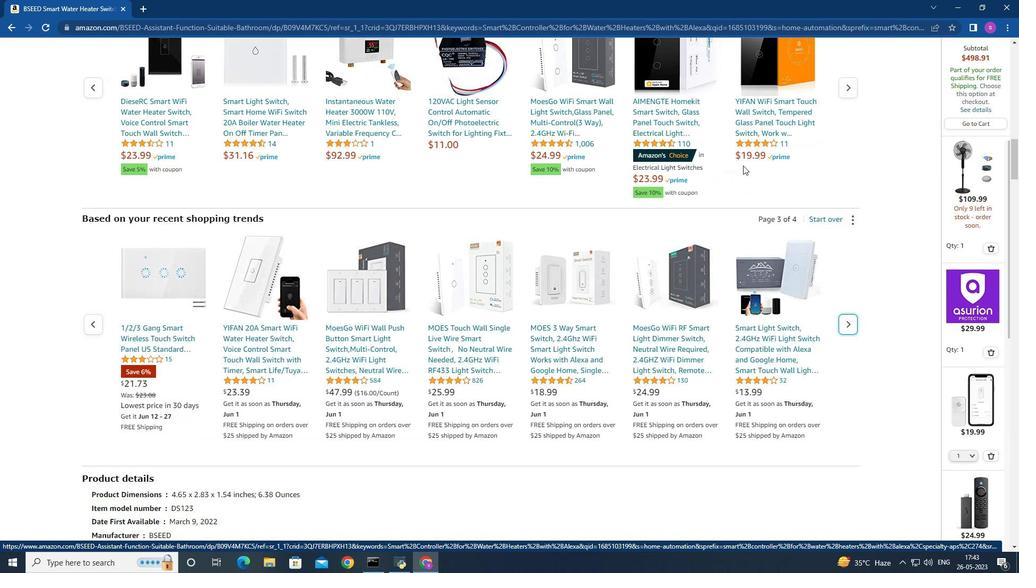 
Action: Mouse scrolled (743, 166) with delta (0, 0)
Screenshot: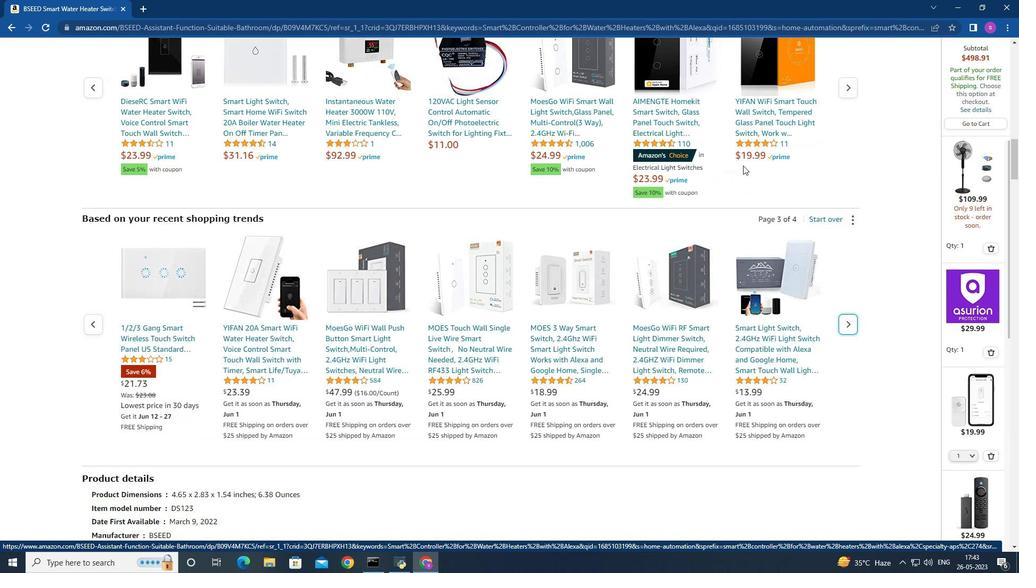 
Action: Mouse moved to (738, 164)
Screenshot: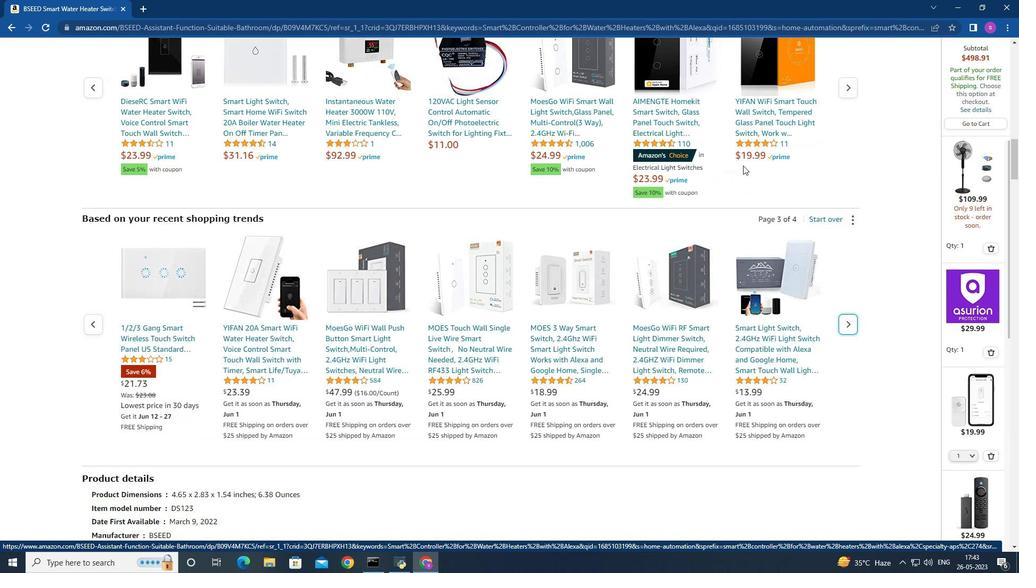 
Action: Mouse scrolled (738, 164) with delta (0, 0)
Screenshot: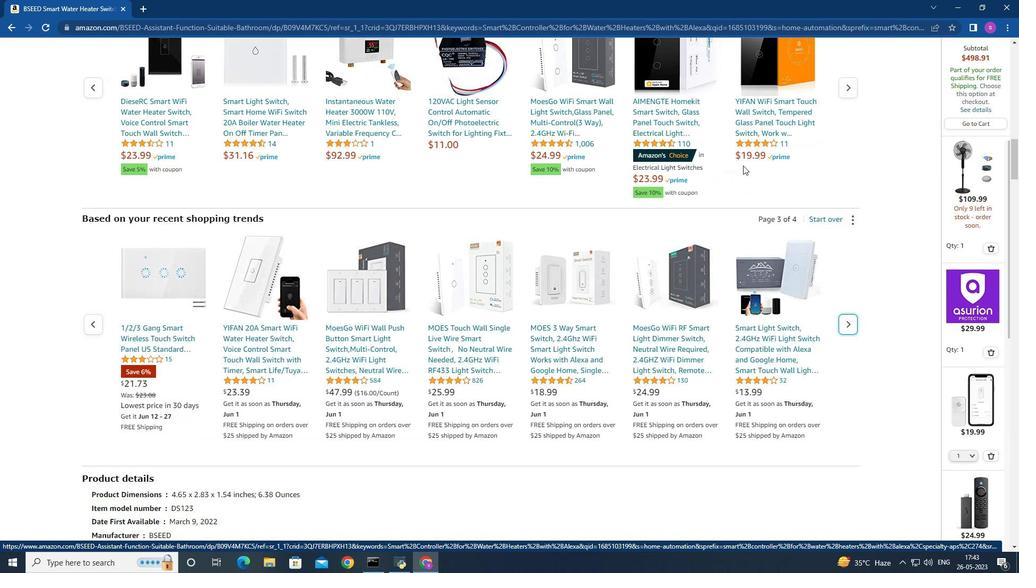 
Action: Mouse moved to (730, 162)
Screenshot: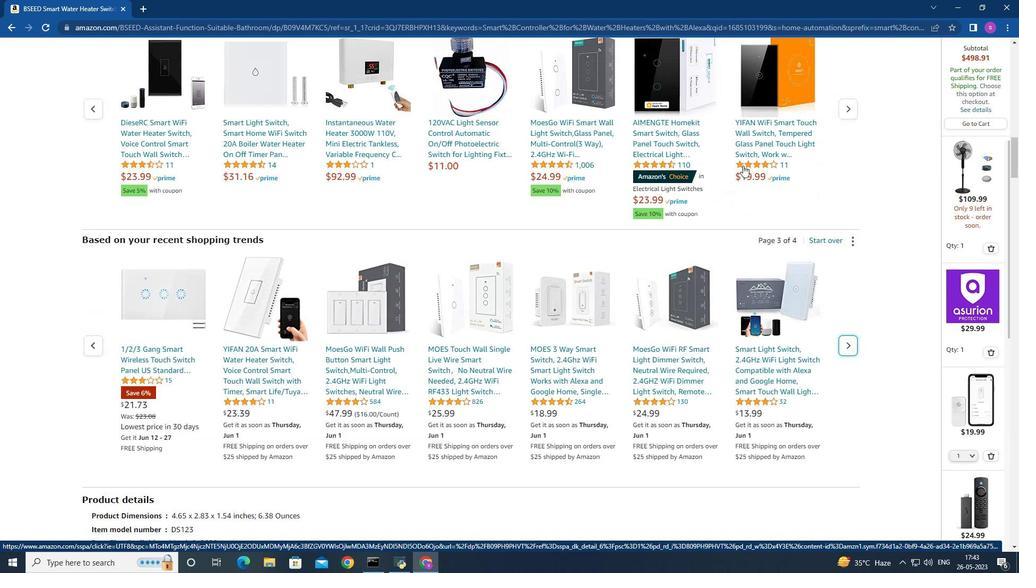 
Action: Mouse scrolled (730, 162) with delta (0, 0)
Screenshot: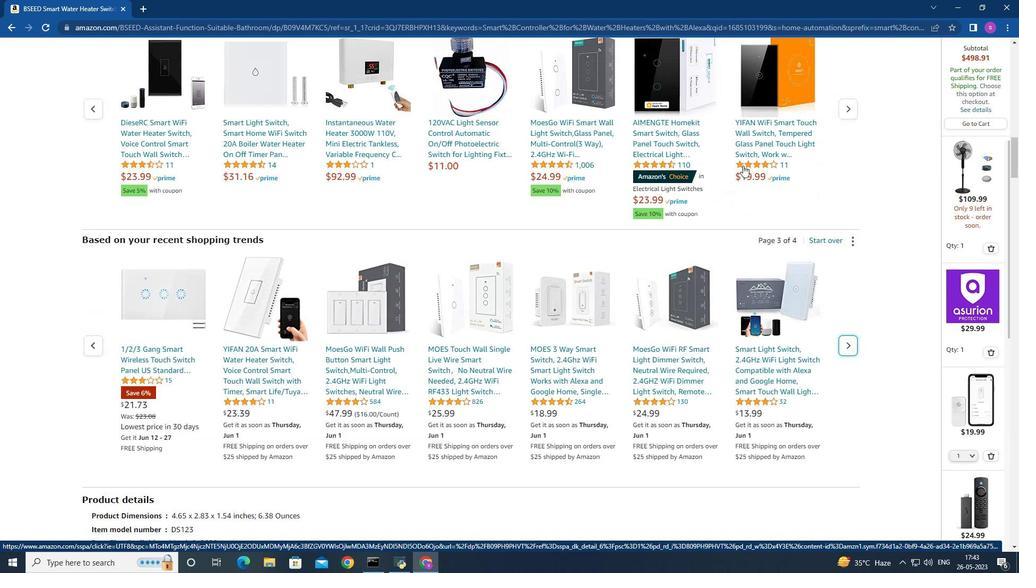 
Action: Mouse moved to (683, 150)
Screenshot: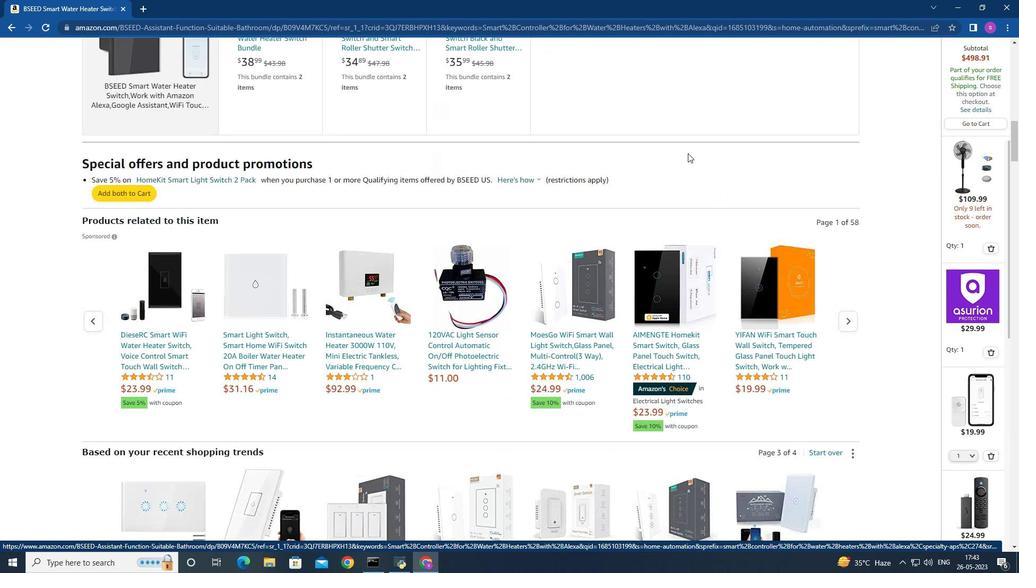 
Action: Mouse scrolled (683, 150) with delta (0, 0)
Screenshot: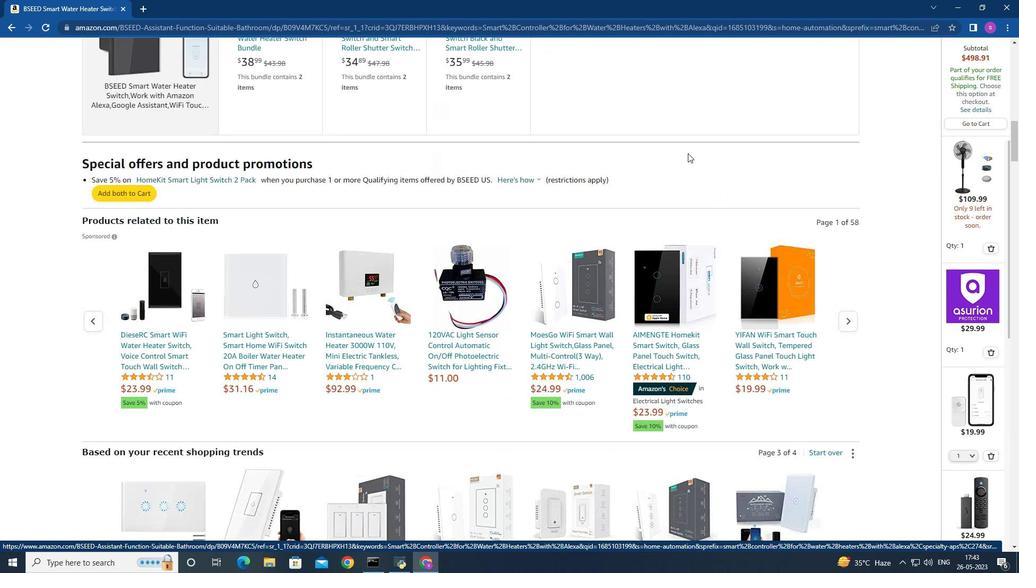 
Action: Mouse moved to (683, 150)
Screenshot: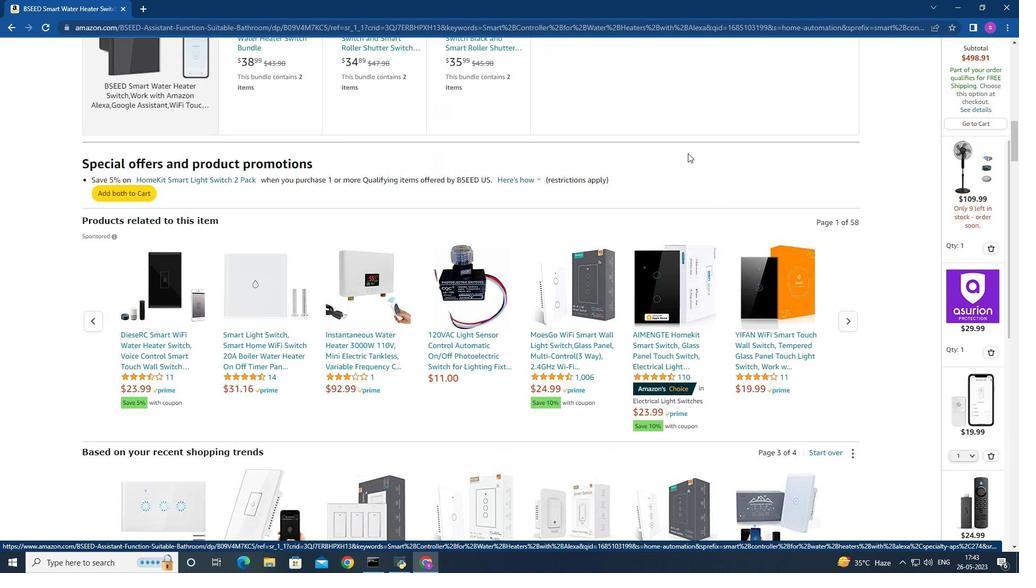 
Action: Mouse scrolled (683, 150) with delta (0, 0)
Screenshot: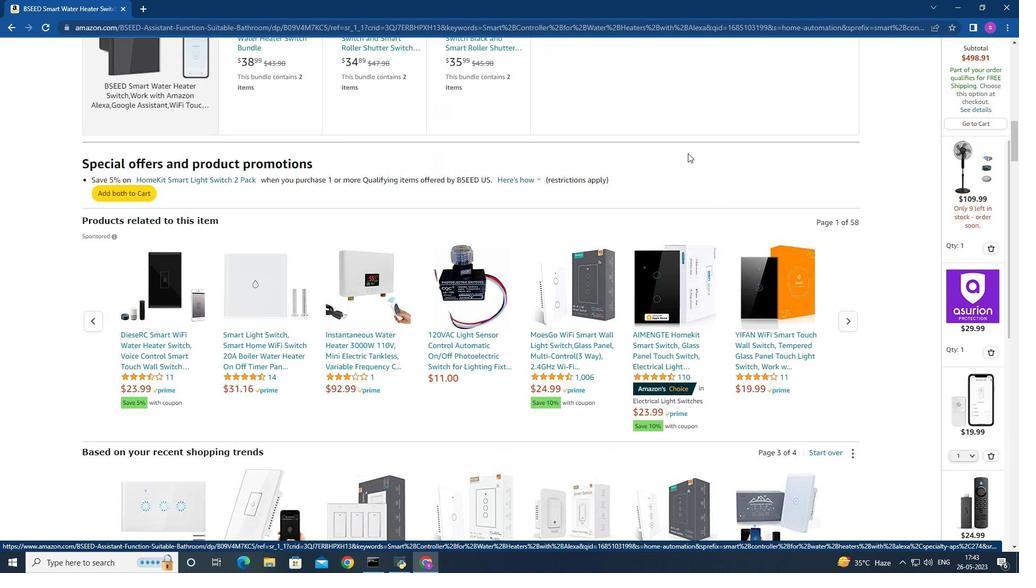 
Action: Mouse scrolled (683, 150) with delta (0, 0)
Screenshot: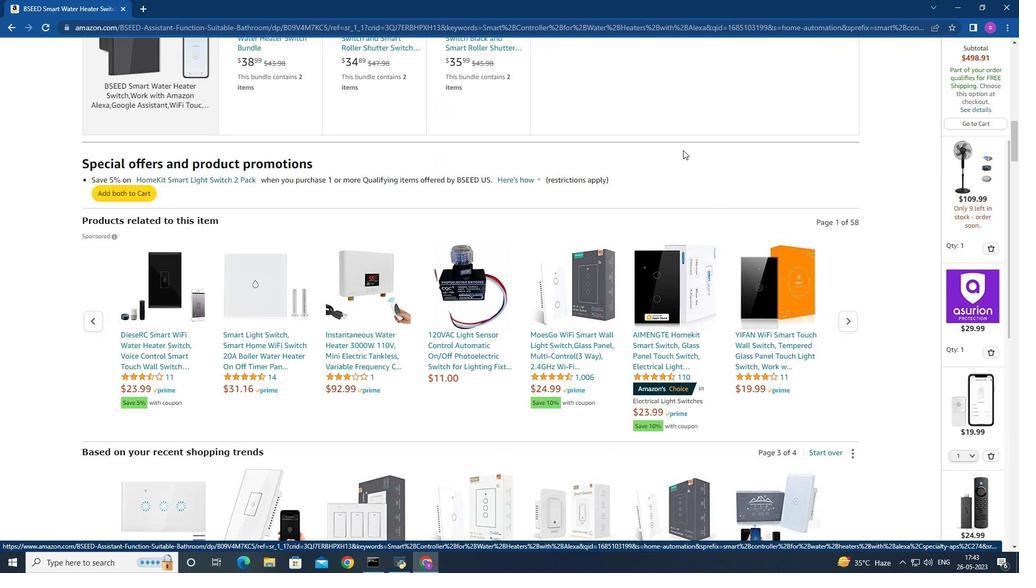 
Action: Mouse moved to (682, 150)
Screenshot: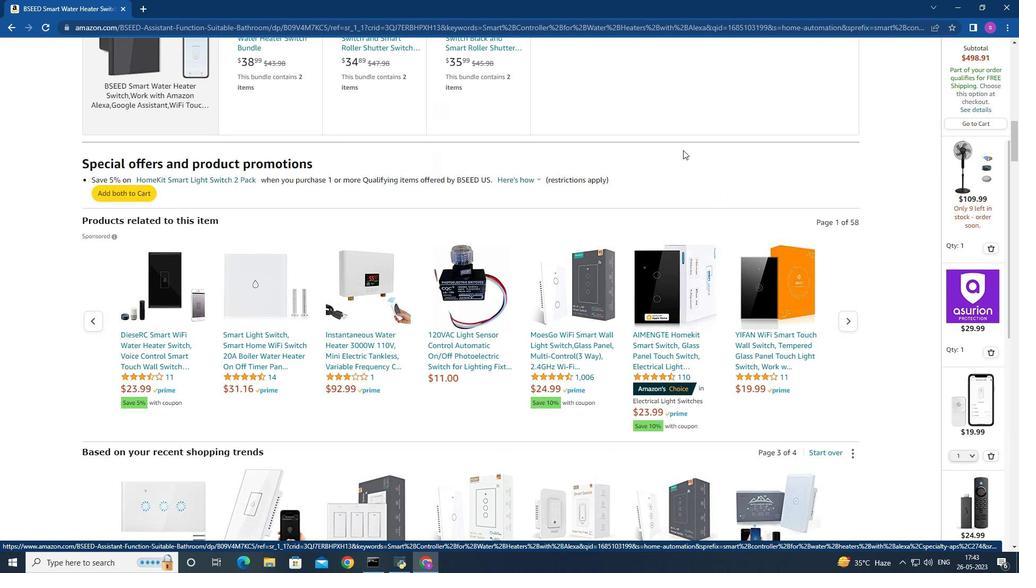 
Action: Mouse scrolled (682, 150) with delta (0, 0)
Screenshot: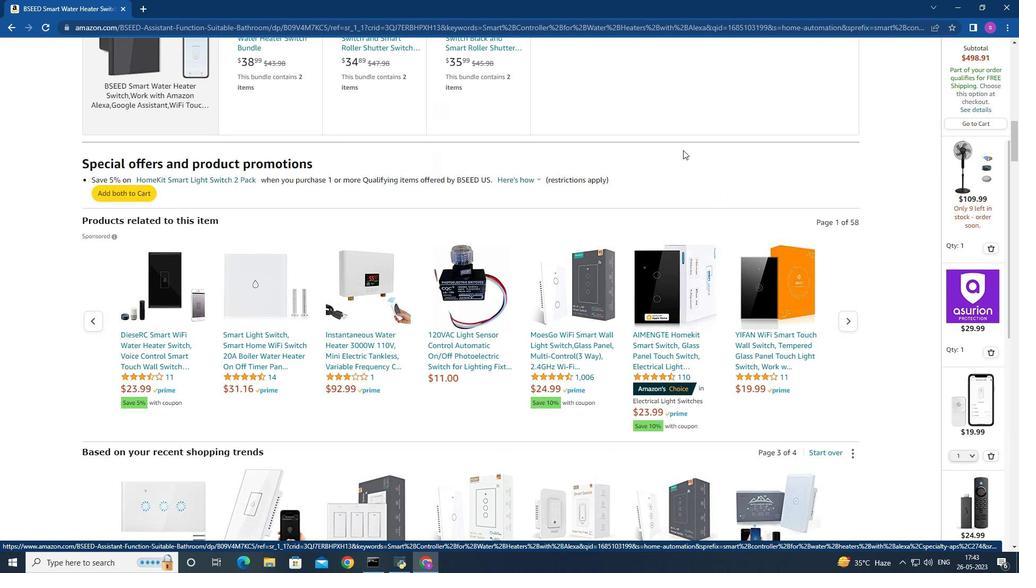 
Action: Mouse moved to (673, 148)
Screenshot: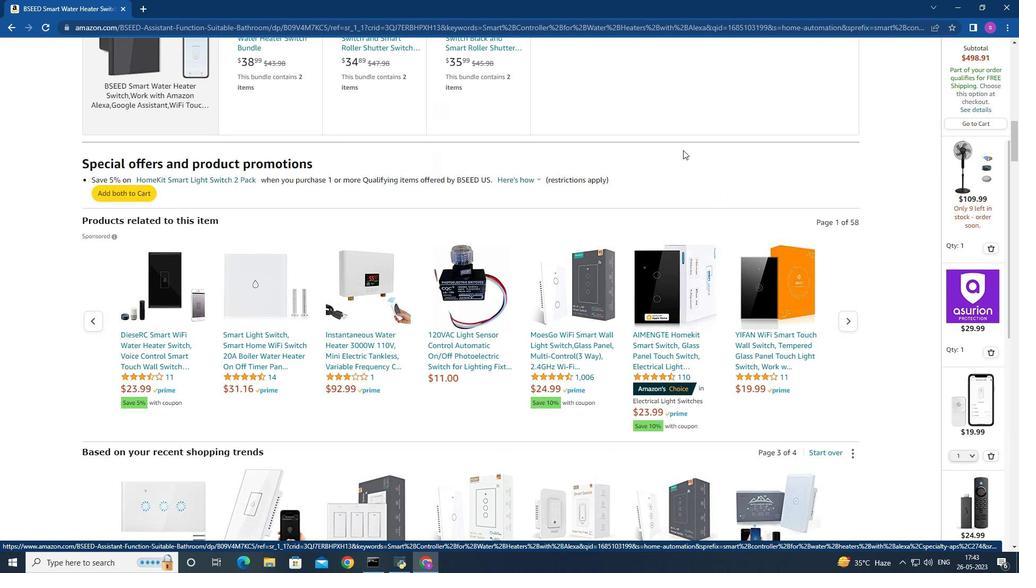 
Action: Mouse scrolled (673, 149) with delta (0, 0)
Screenshot: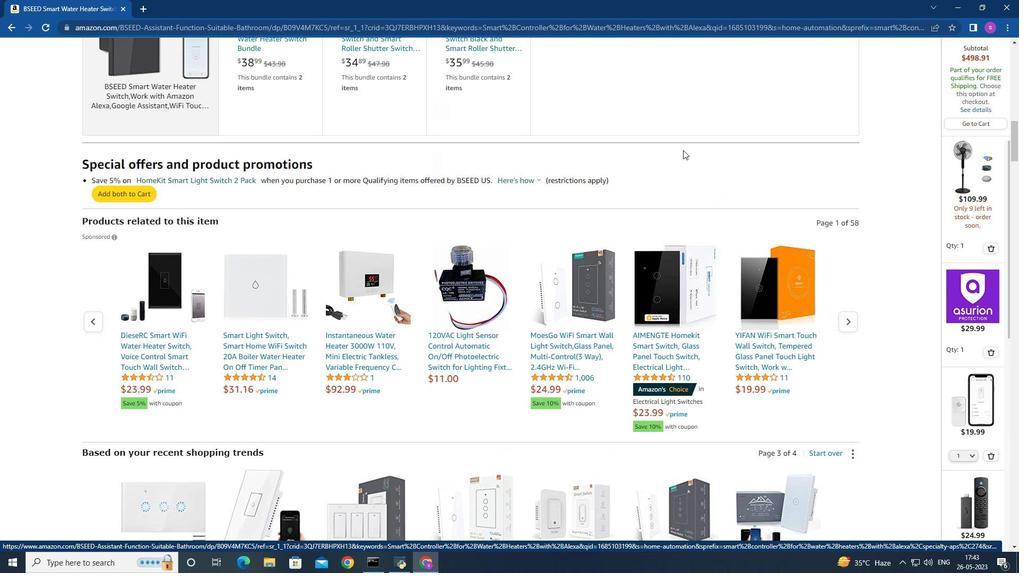 
Action: Mouse moved to (577, 122)
Screenshot: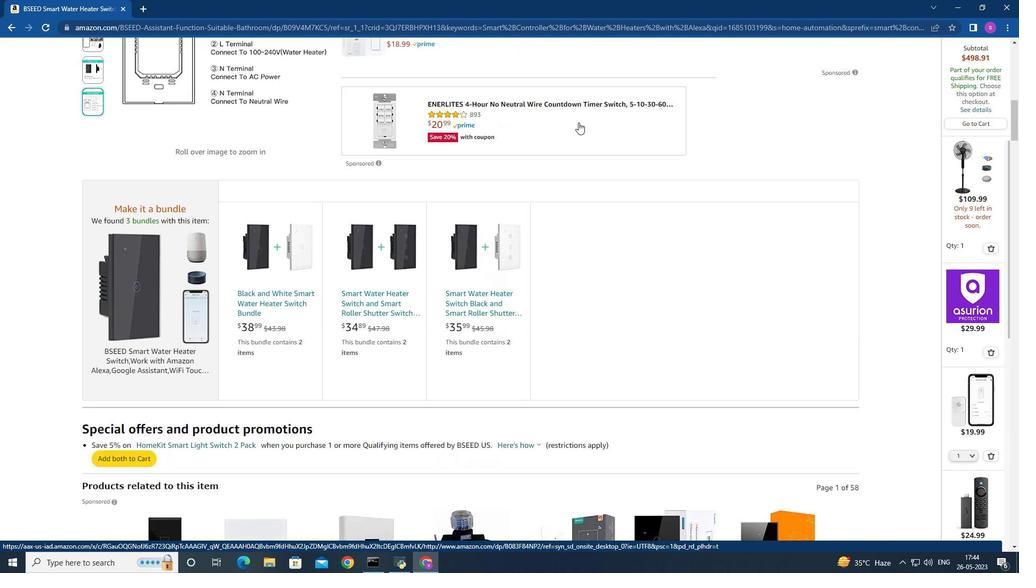 
Action: Mouse scrolled (577, 123) with delta (0, 0)
Screenshot: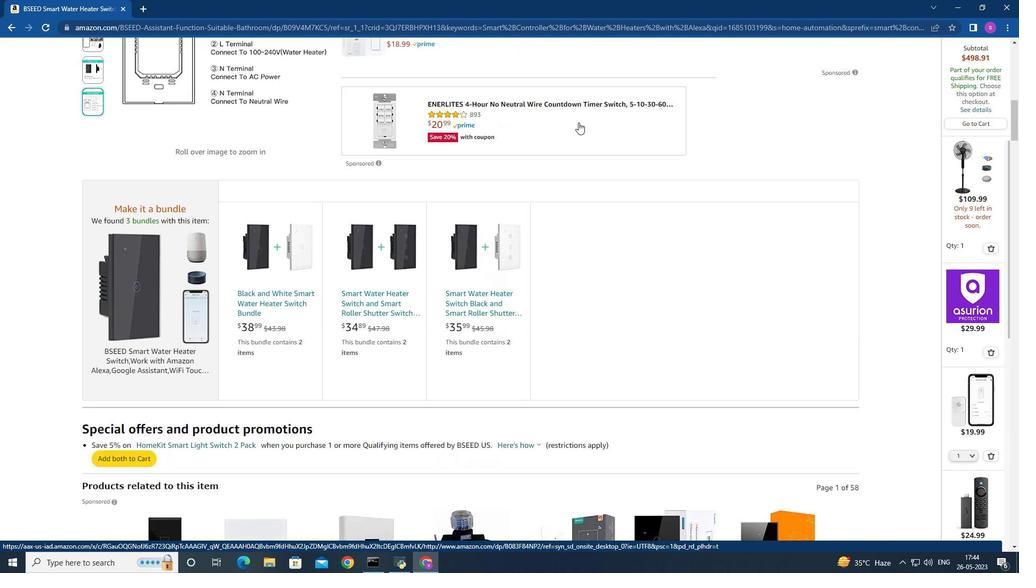 
Action: Mouse scrolled (577, 123) with delta (0, 0)
Screenshot: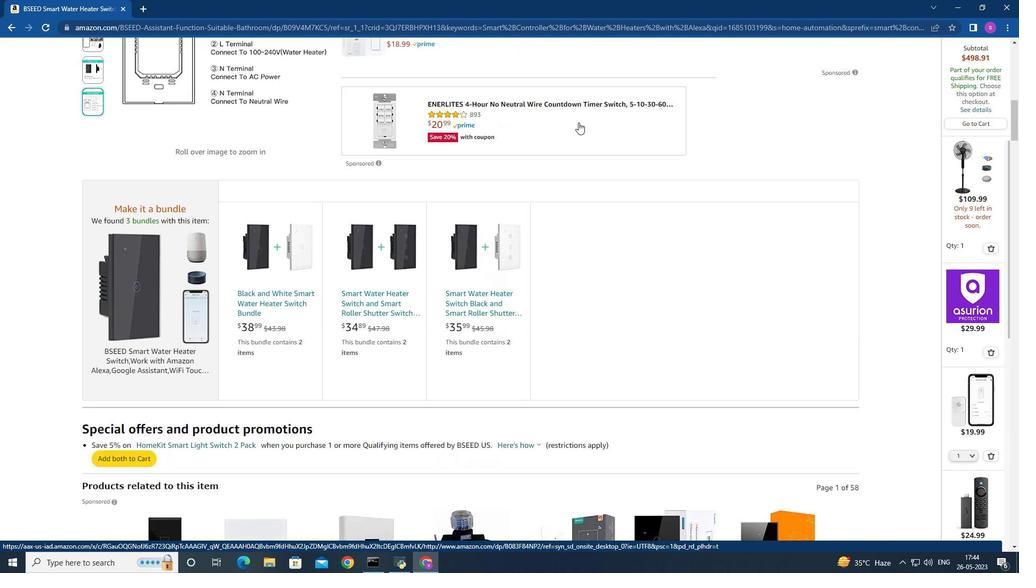 
Action: Mouse scrolled (577, 123) with delta (0, 0)
Screenshot: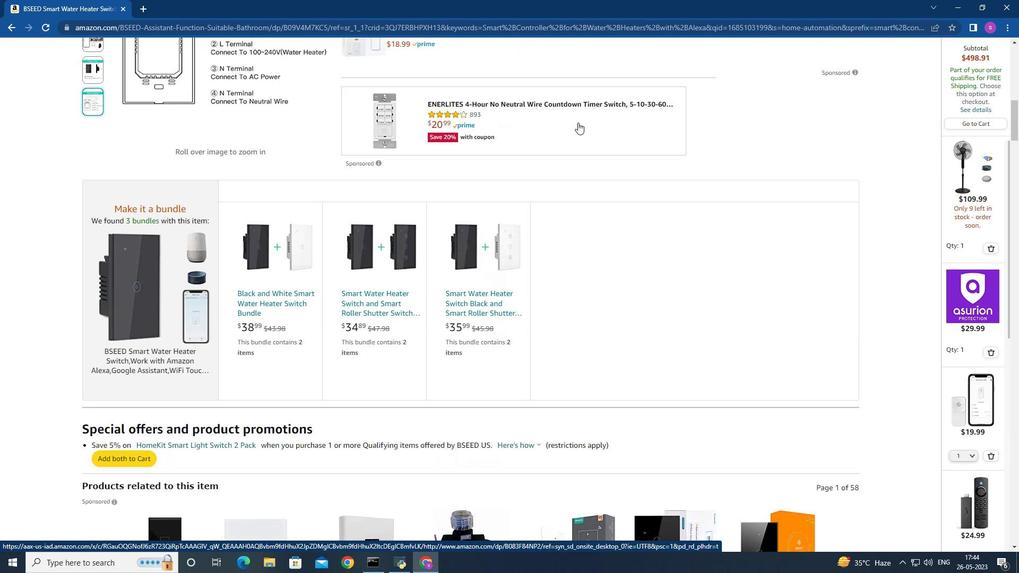 
Action: Mouse scrolled (577, 123) with delta (0, 0)
Screenshot: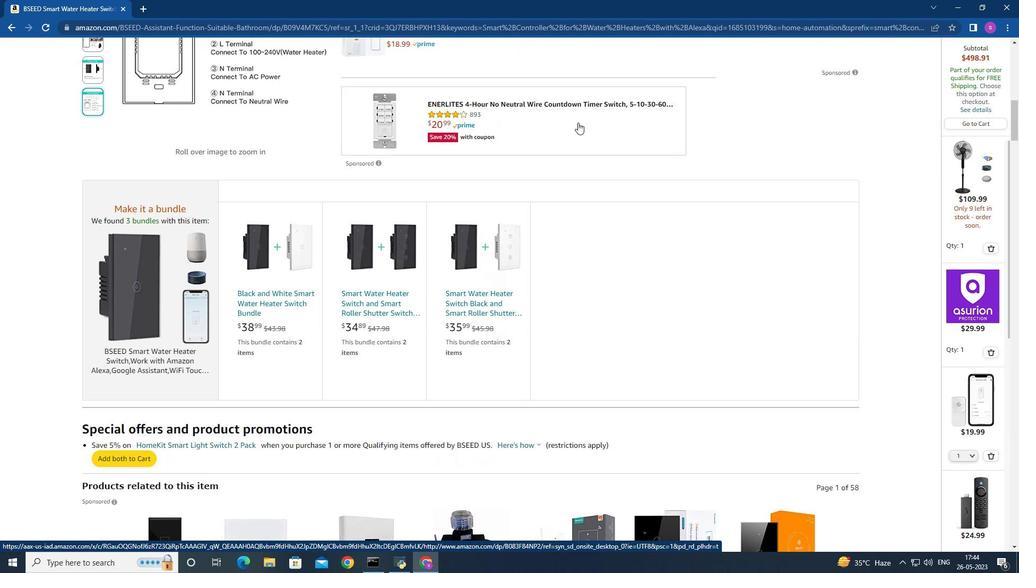 
Action: Mouse scrolled (577, 123) with delta (0, 0)
Screenshot: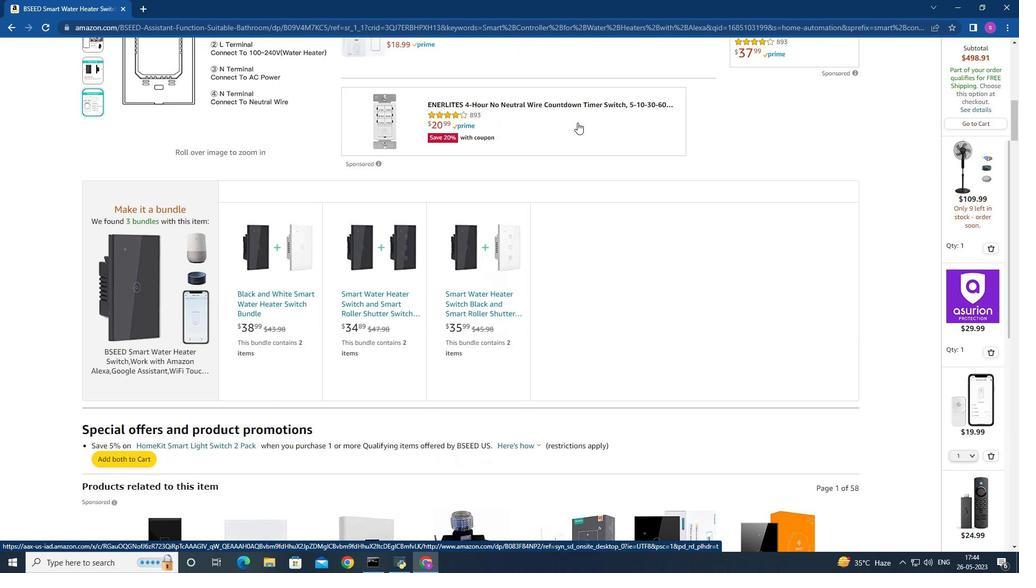 
Action: Mouse moved to (544, 117)
Screenshot: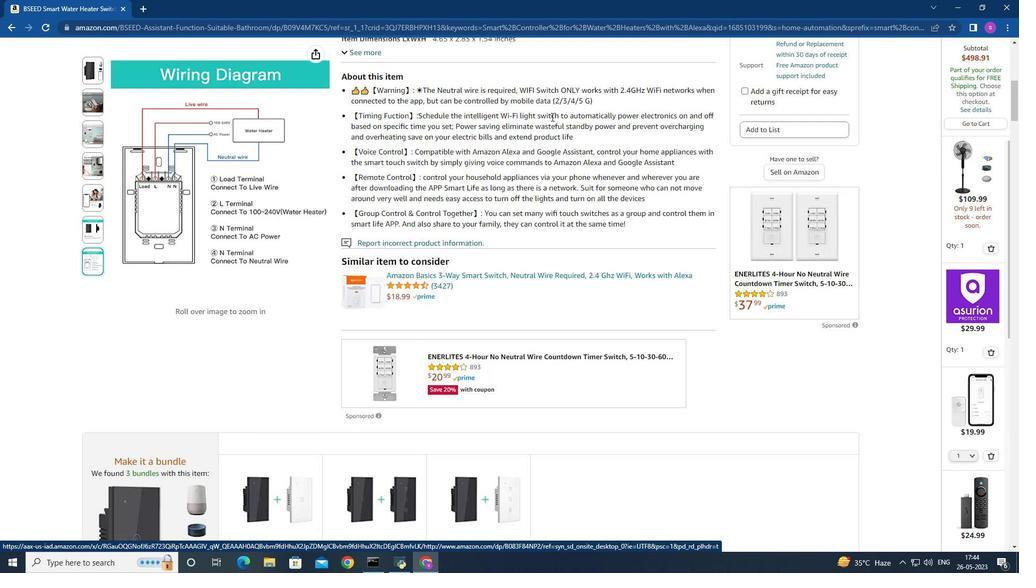 
Action: Mouse scrolled (544, 117) with delta (0, 0)
Screenshot: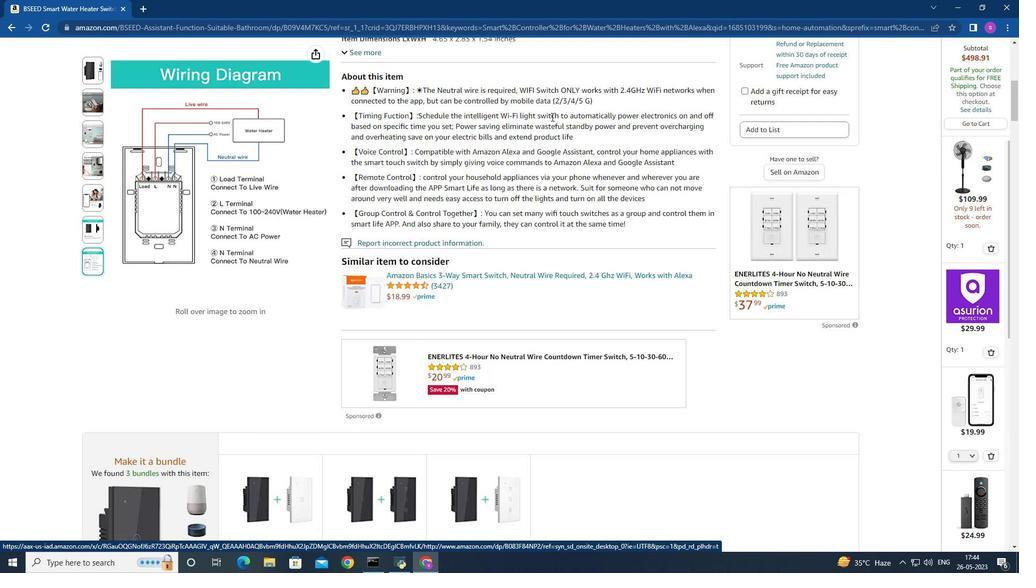 
Action: Mouse moved to (540, 116)
Screenshot: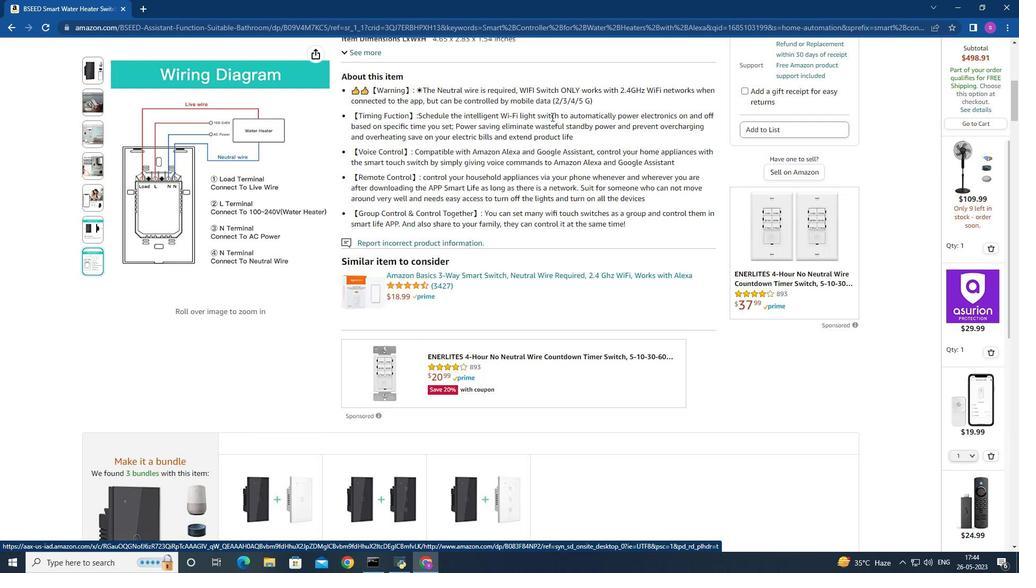 
Action: Mouse scrolled (540, 117) with delta (0, 0)
Screenshot: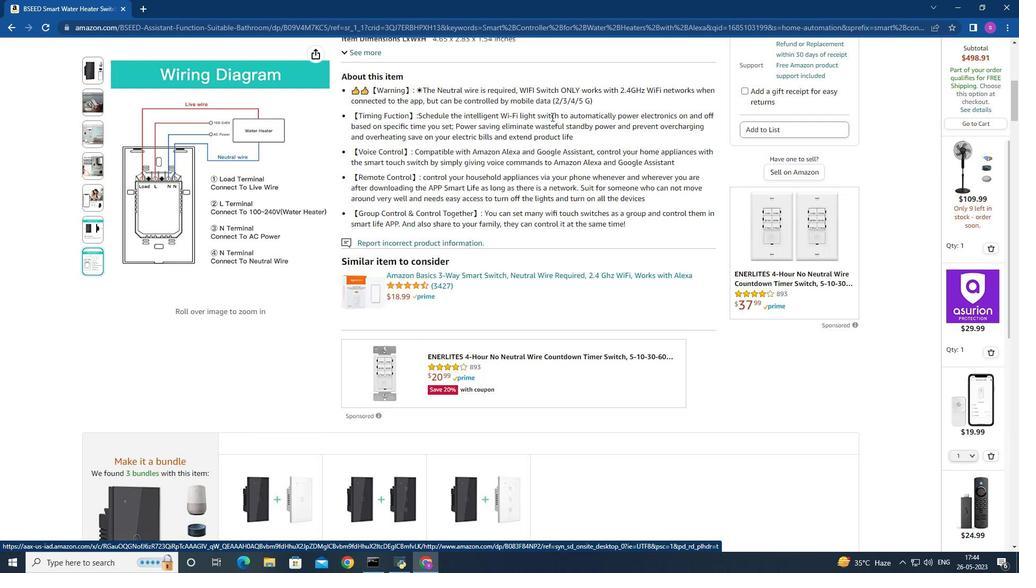 
Action: Mouse moved to (535, 115)
Screenshot: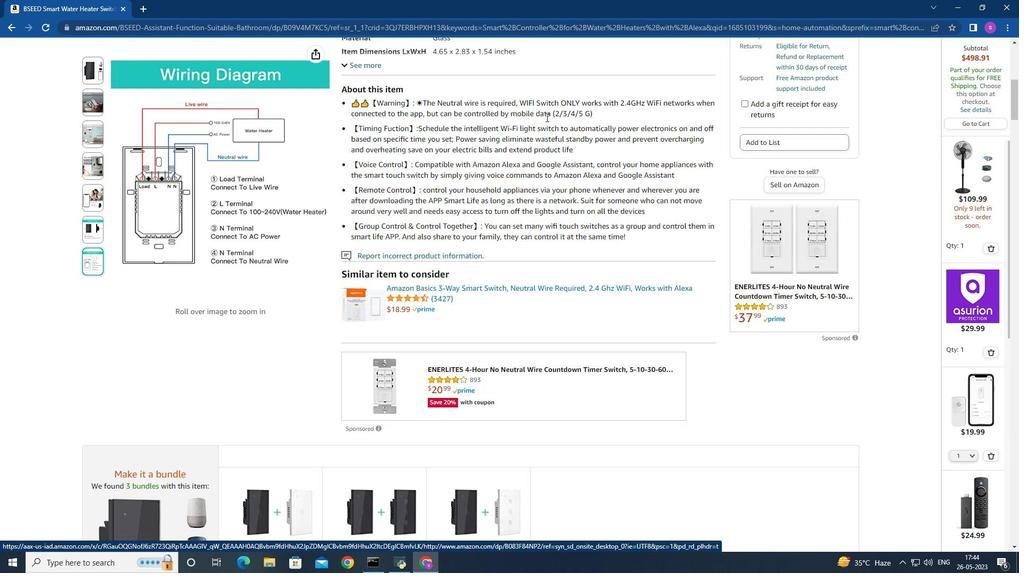 
Action: Mouse scrolled (535, 115) with delta (0, 0)
Screenshot: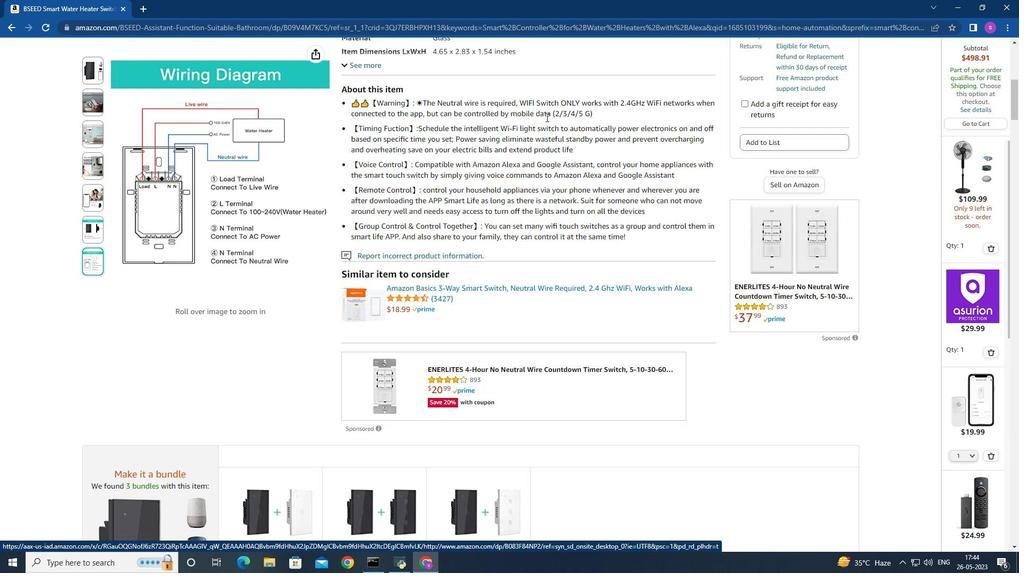 
Action: Mouse moved to (514, 108)
